 Task: Add a cinematic touch to a video of your outdoor adventures by using iMovies filters and transitions.
Action: Mouse moved to (118, 191)
Screenshot: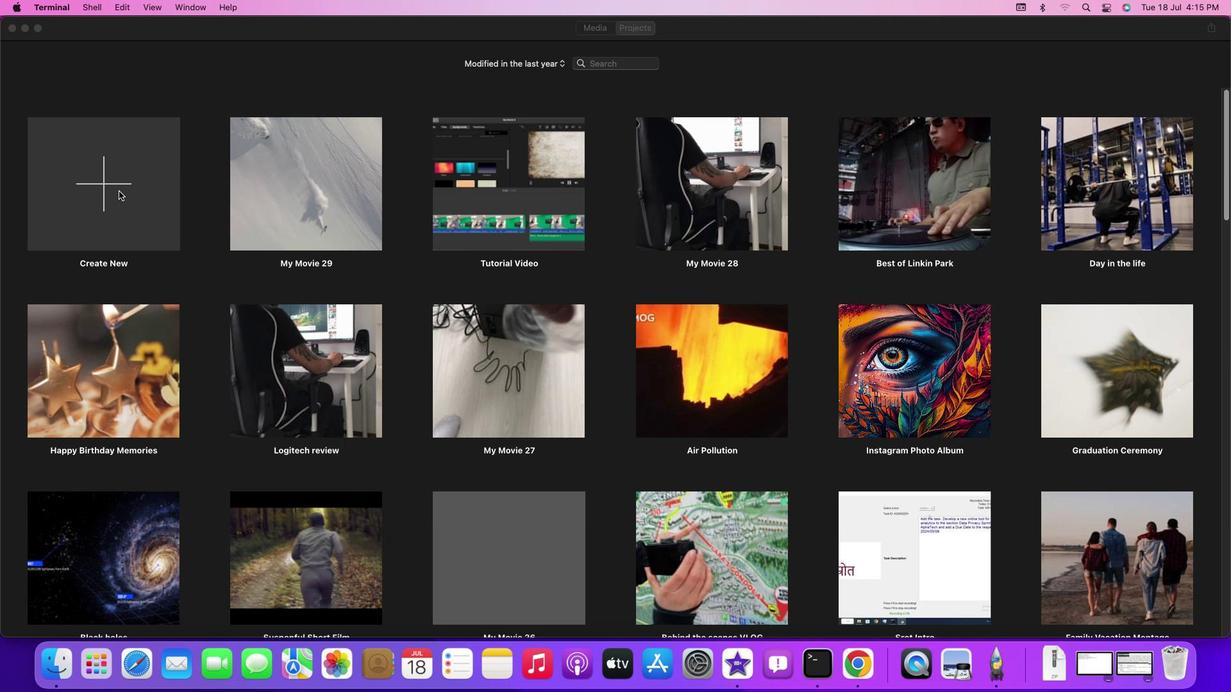 
Action: Mouse pressed left at (118, 191)
Screenshot: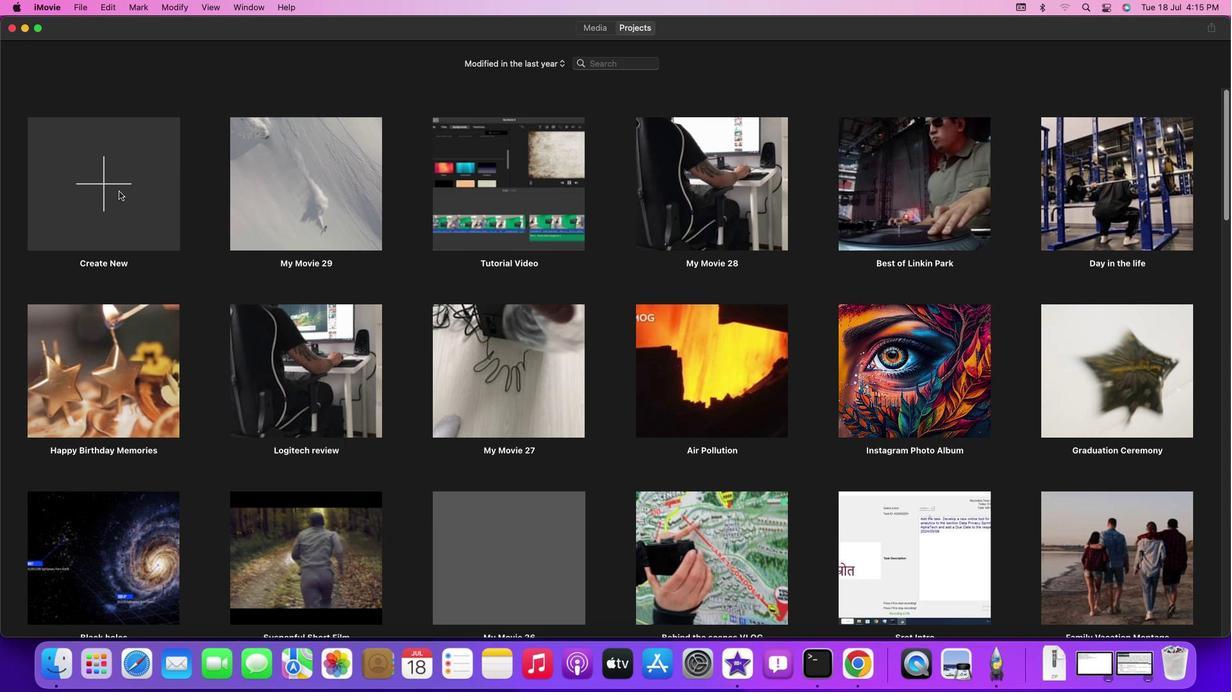 
Action: Mouse pressed left at (118, 191)
Screenshot: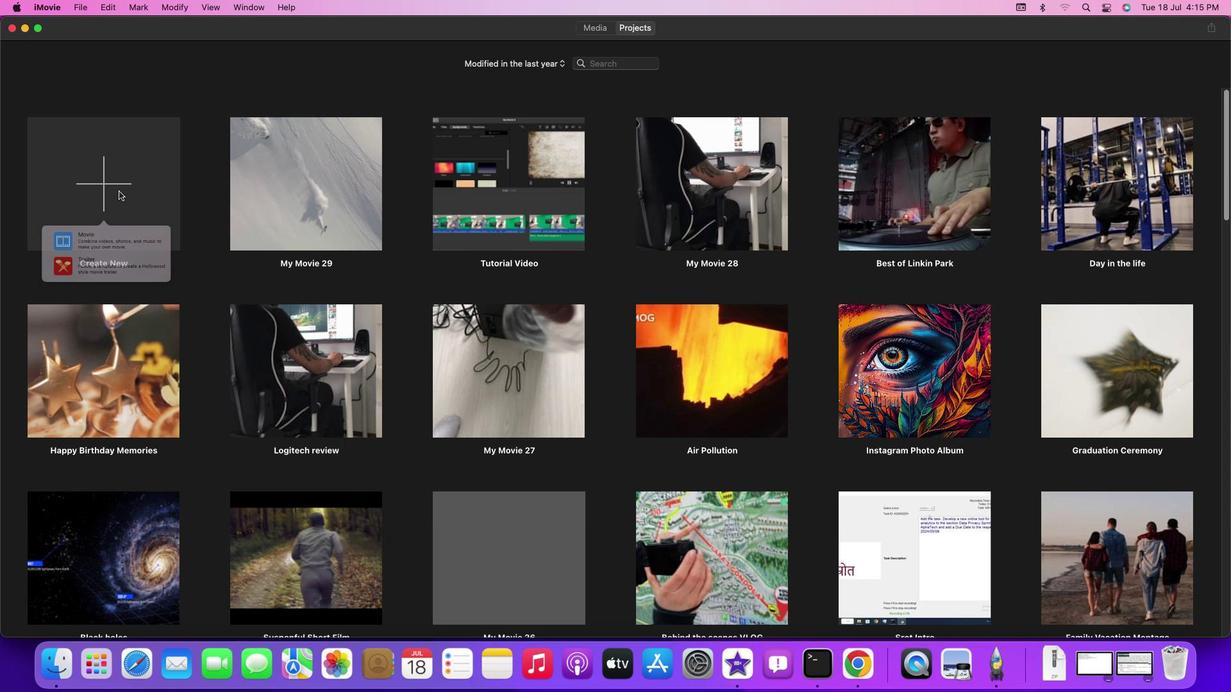 
Action: Mouse moved to (111, 248)
Screenshot: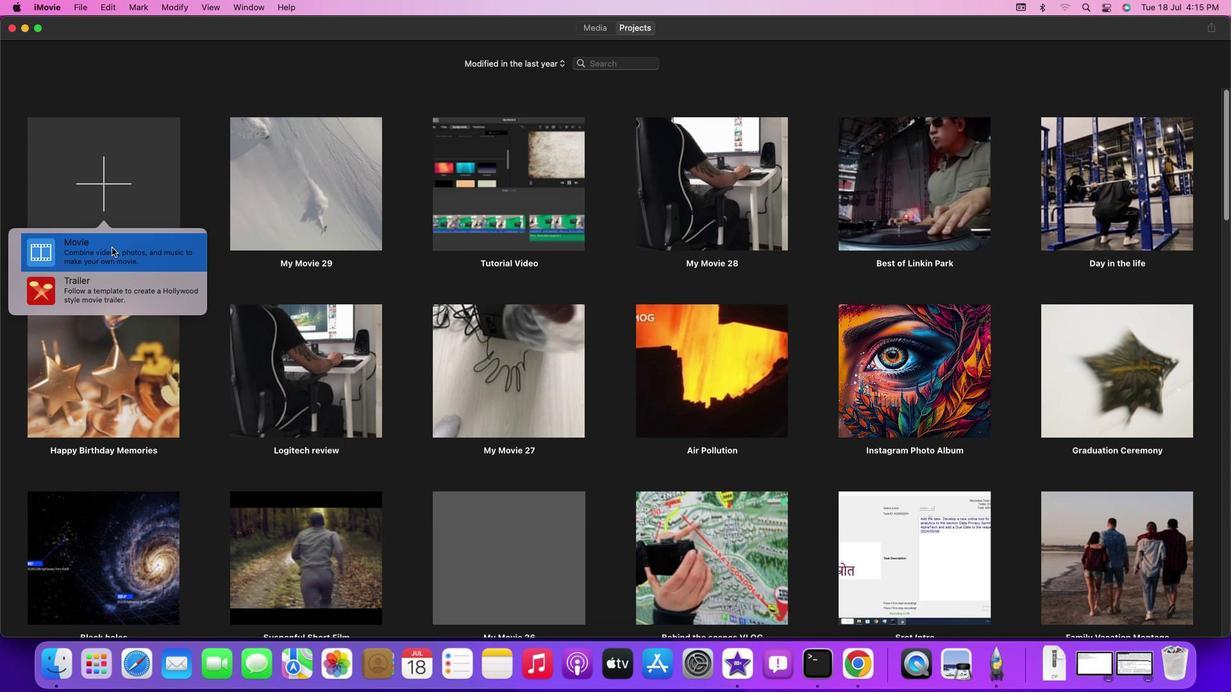 
Action: Mouse pressed left at (111, 248)
Screenshot: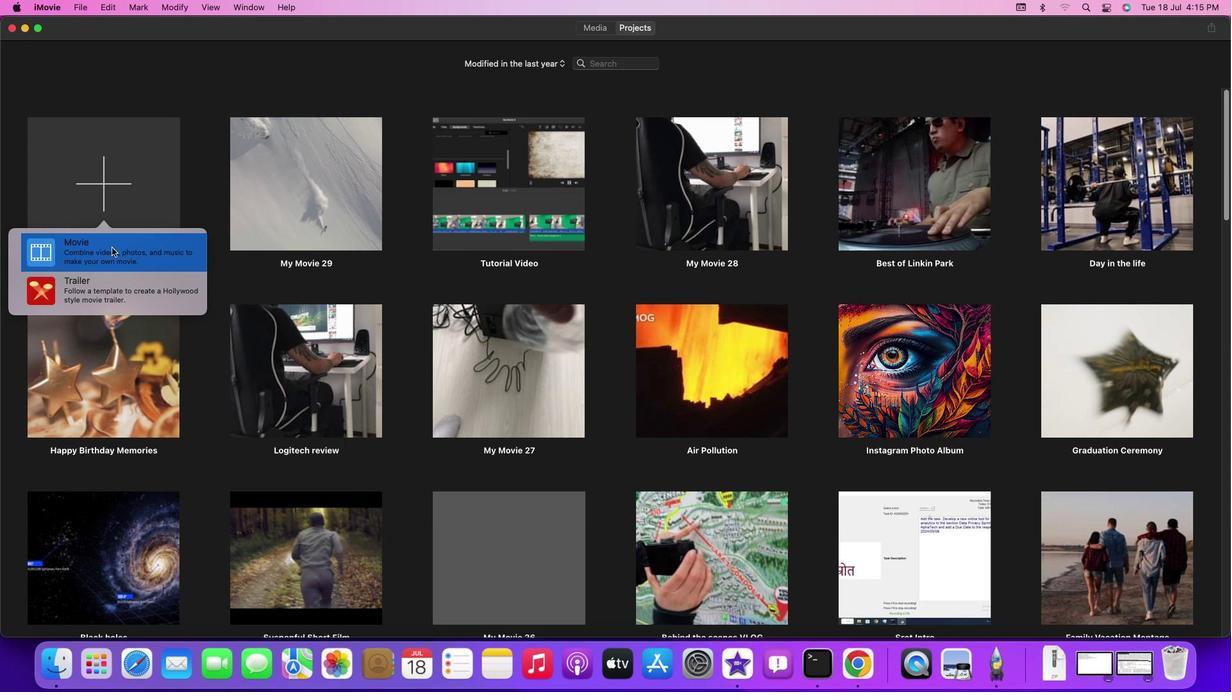 
Action: Mouse pressed left at (111, 248)
Screenshot: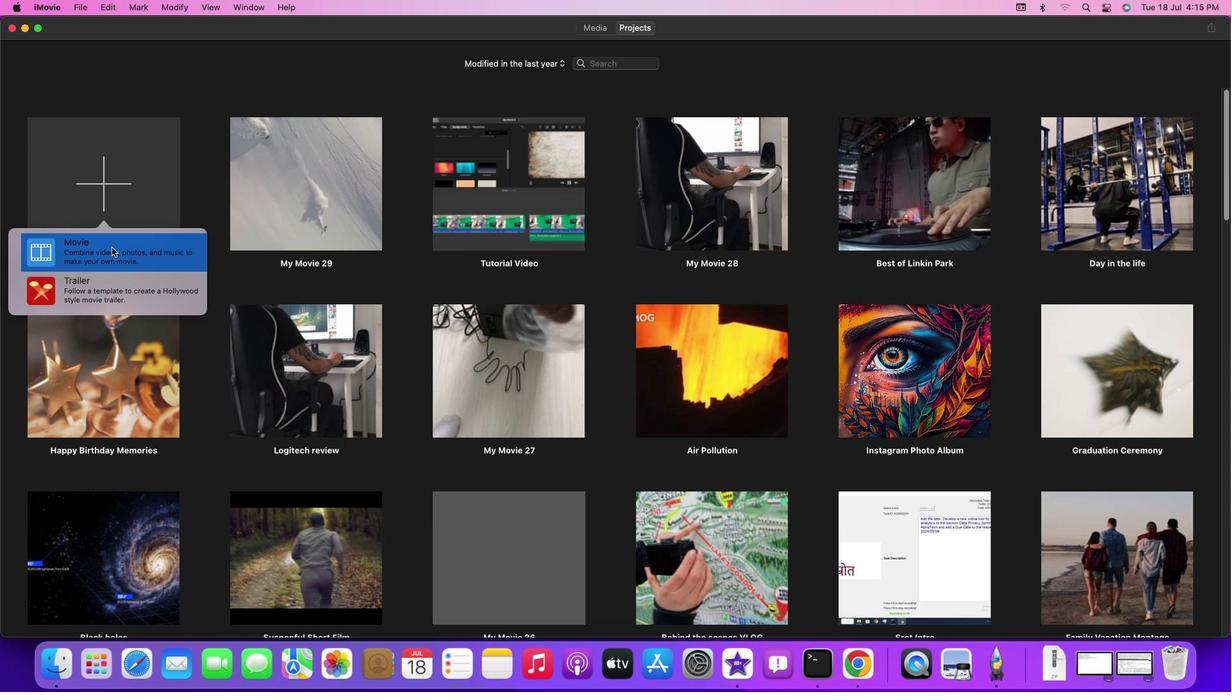
Action: Mouse moved to (527, 216)
Screenshot: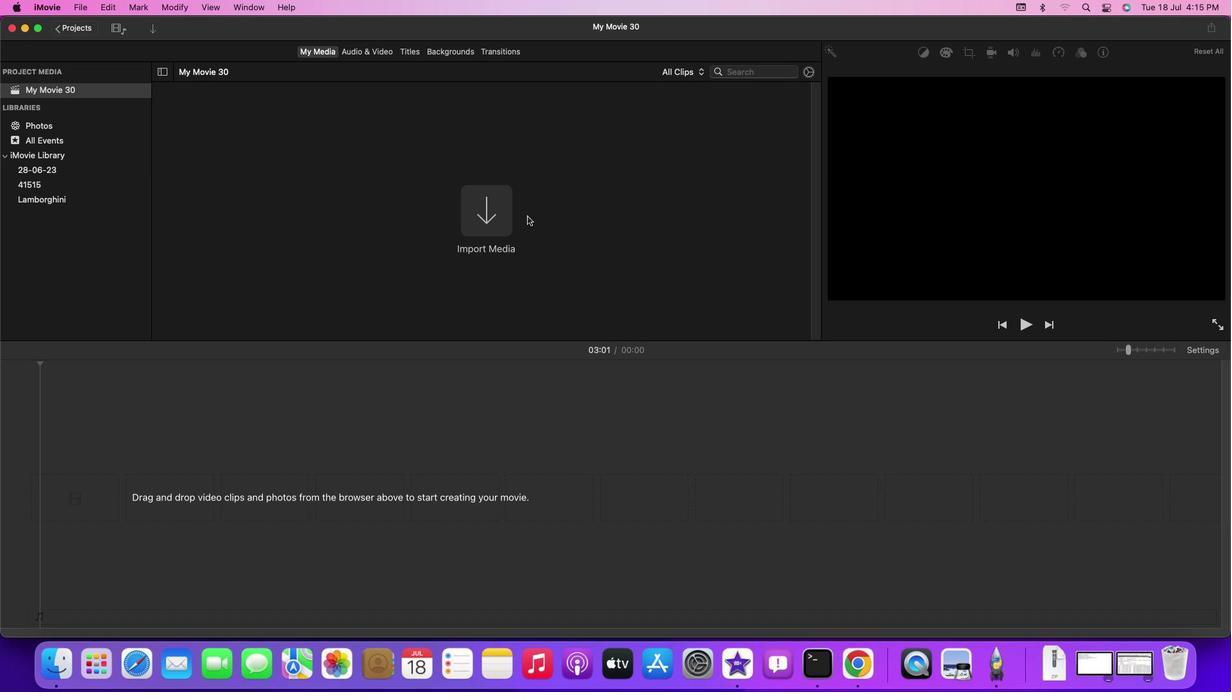 
Action: Mouse pressed left at (527, 216)
Screenshot: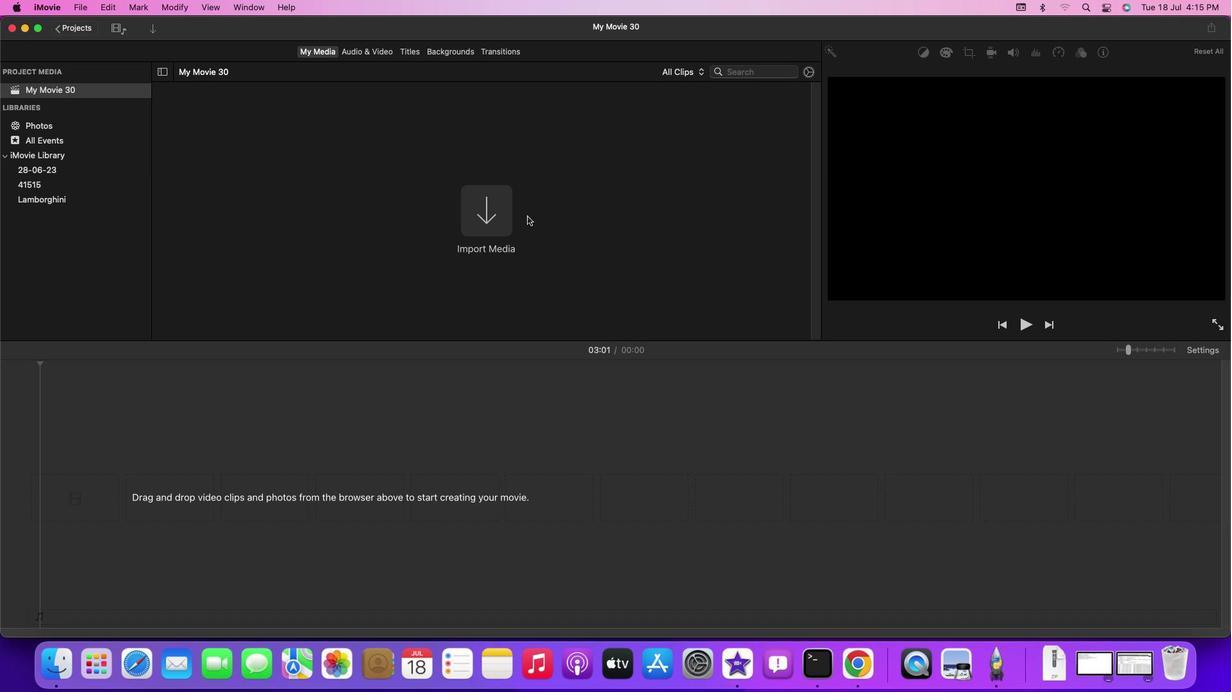 
Action: Mouse moved to (505, 216)
Screenshot: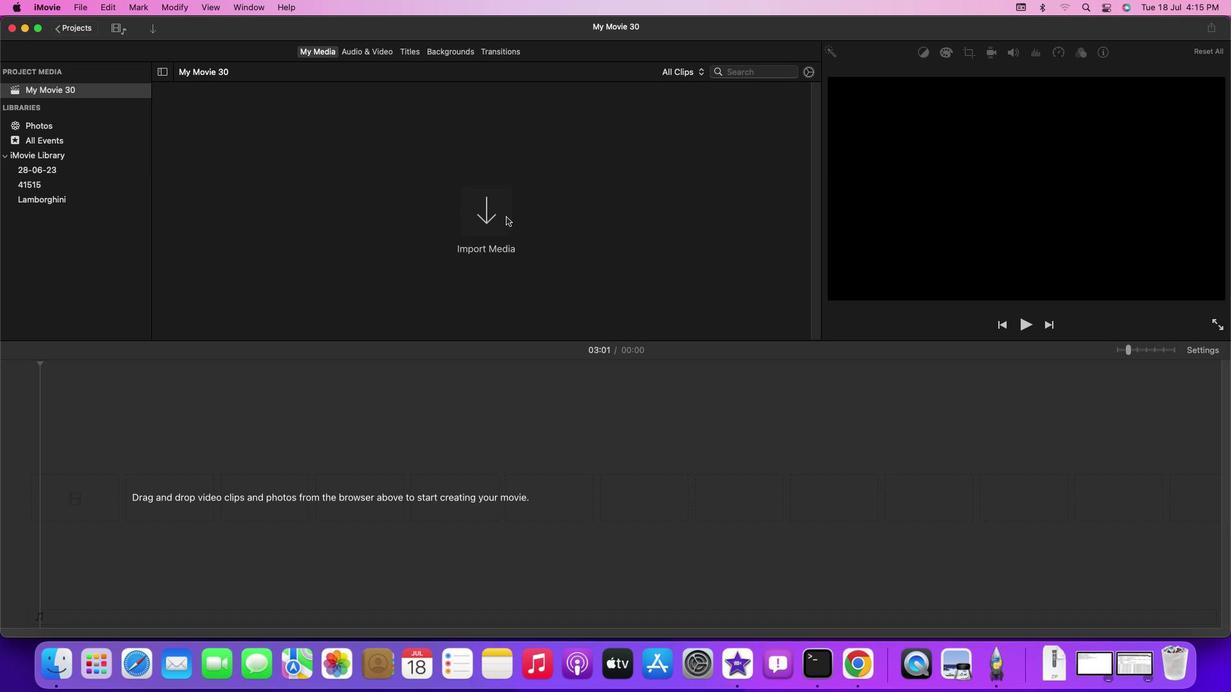 
Action: Mouse pressed left at (505, 216)
Screenshot: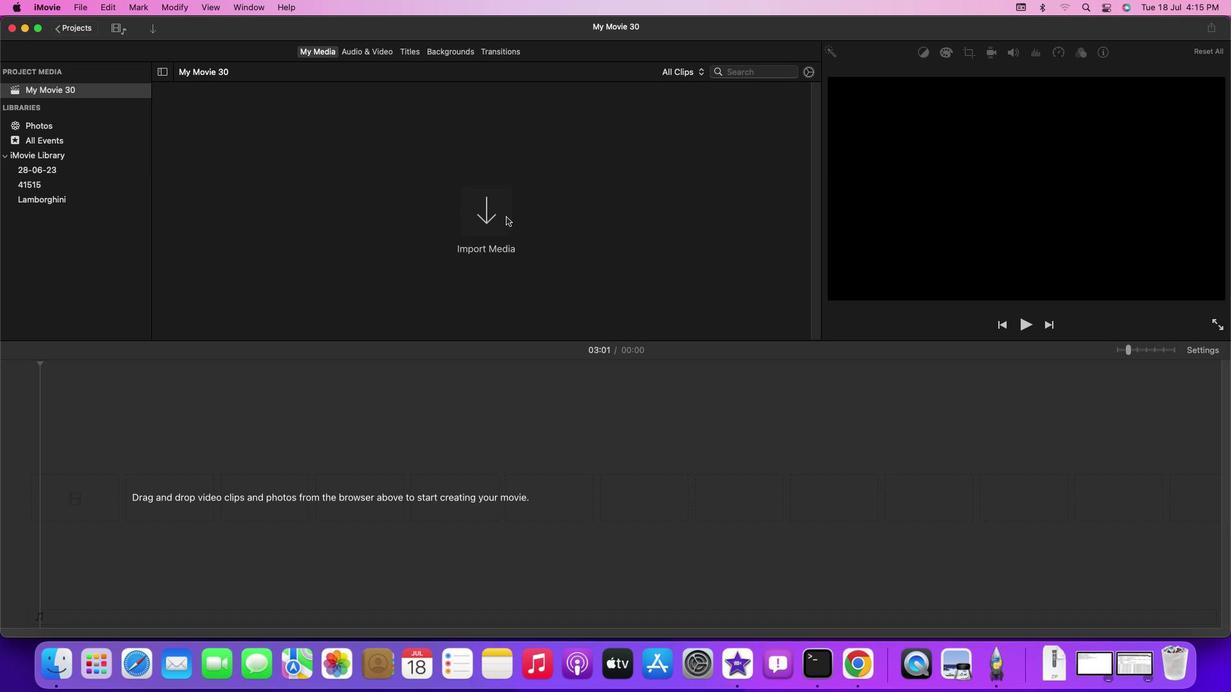 
Action: Mouse moved to (194, 364)
Screenshot: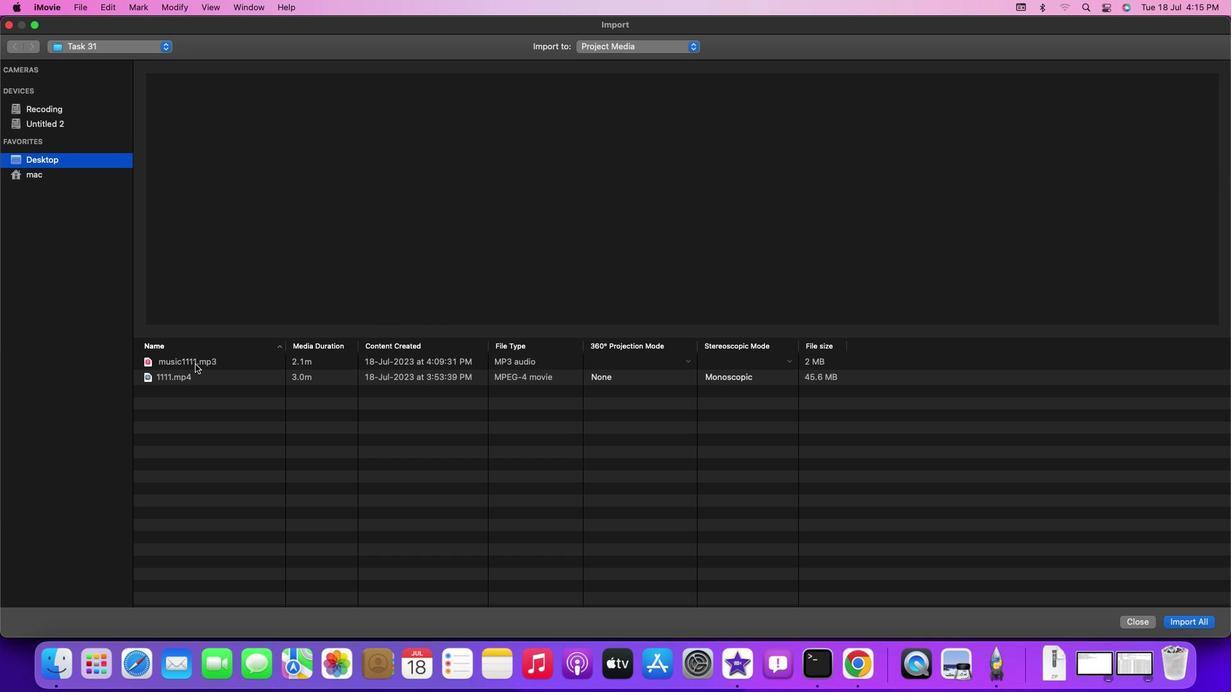 
Action: Mouse pressed left at (194, 364)
Screenshot: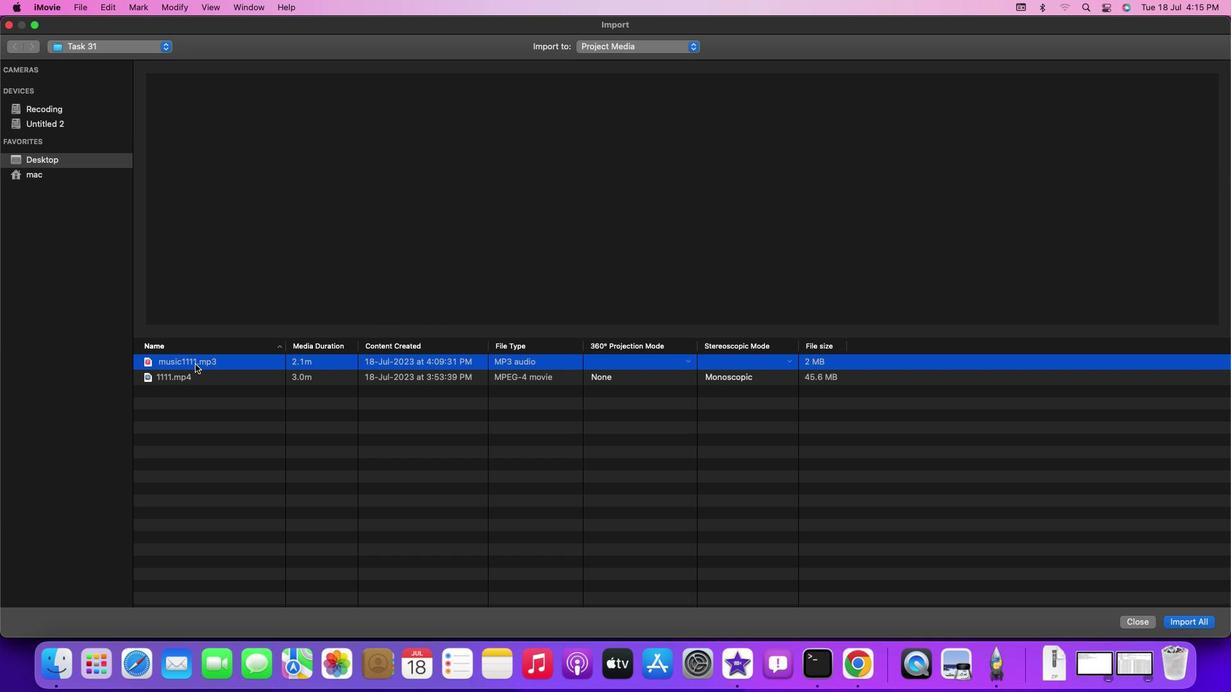 
Action: Mouse pressed left at (194, 364)
Screenshot: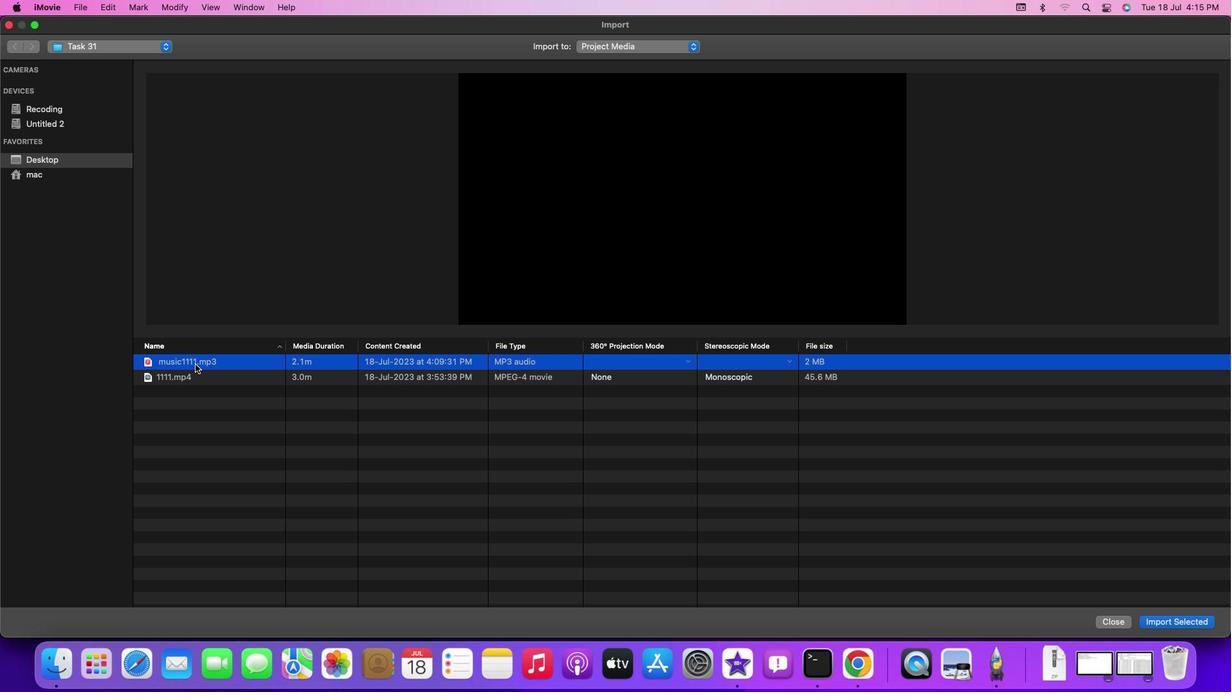 
Action: Mouse moved to (202, 123)
Screenshot: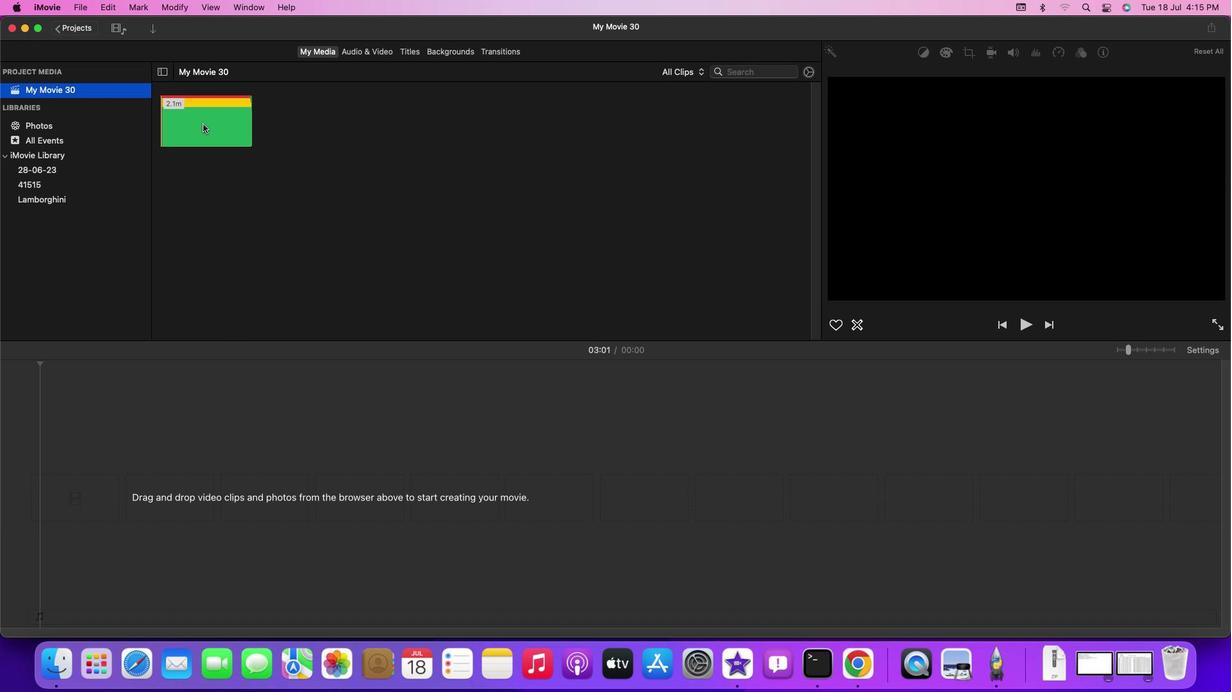 
Action: Mouse pressed left at (202, 123)
Screenshot: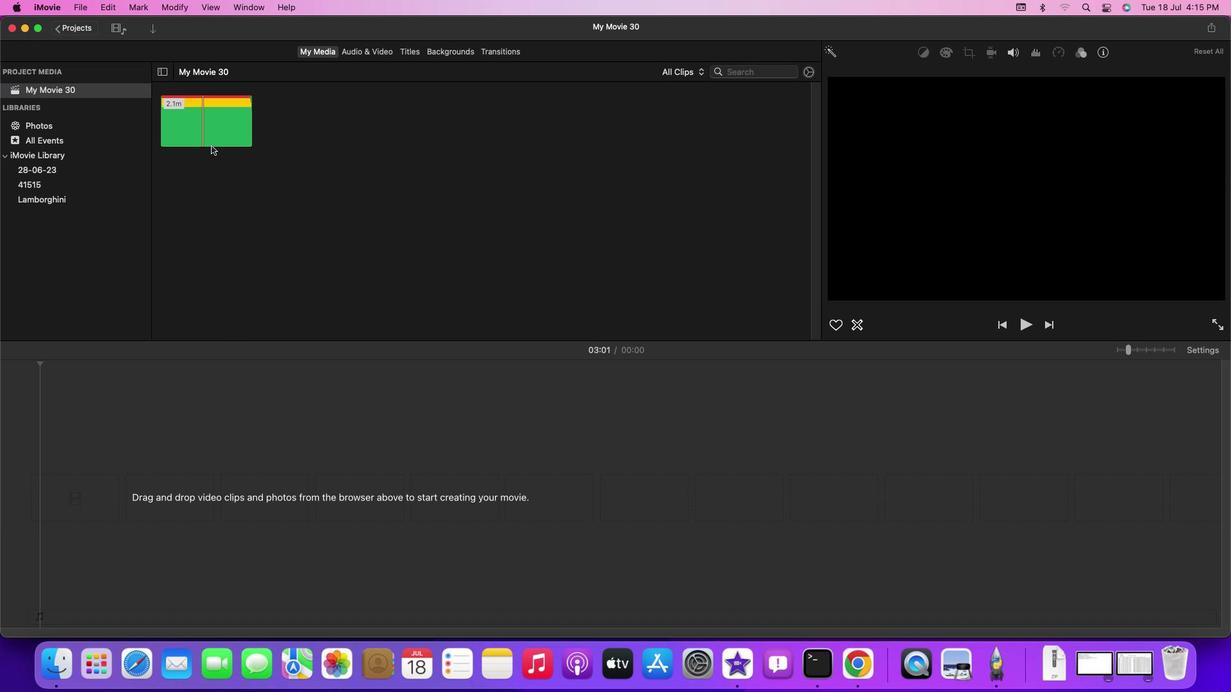 
Action: Mouse moved to (47, 411)
Screenshot: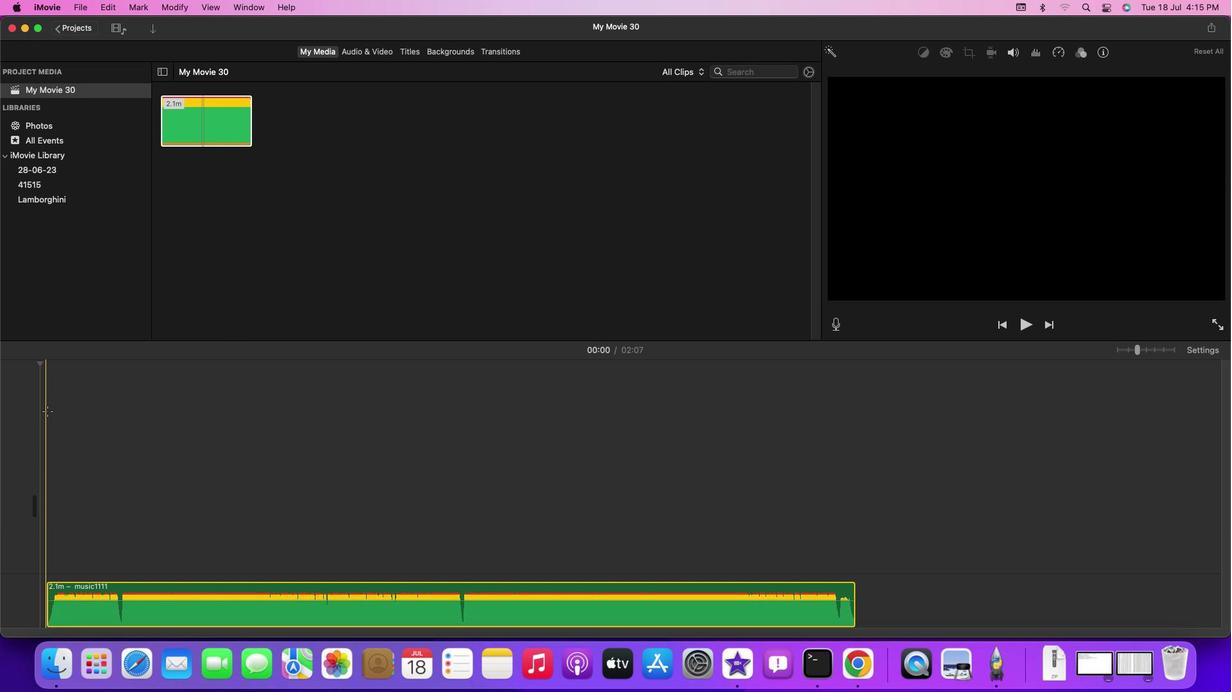 
Action: Mouse pressed left at (47, 411)
Screenshot: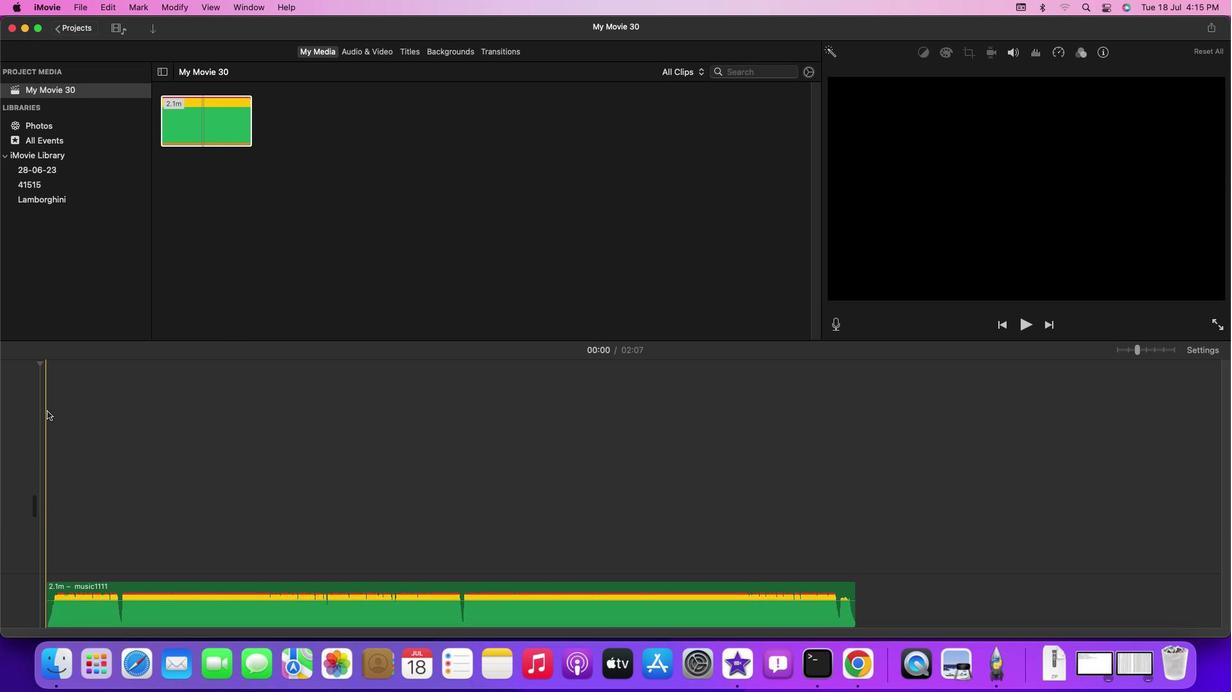
Action: Key pressed Key.spaceKey.spaceKey.media_volume_downKey.media_volume_down
Screenshot: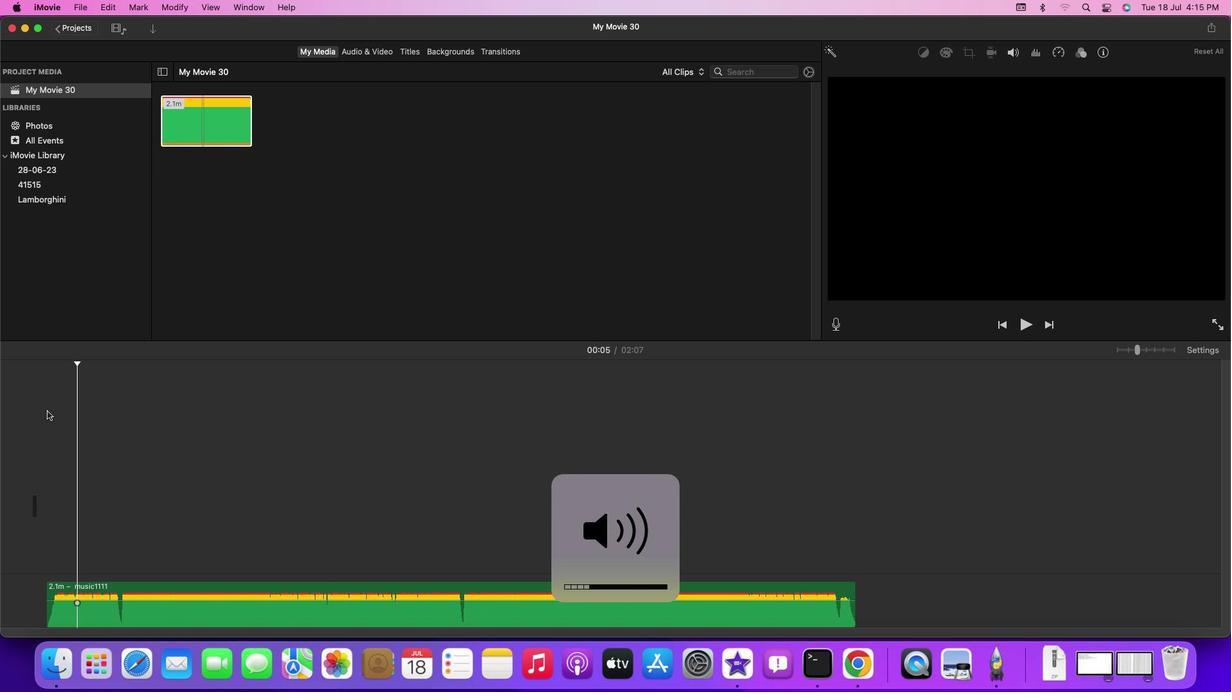 
Action: Mouse moved to (394, 239)
Screenshot: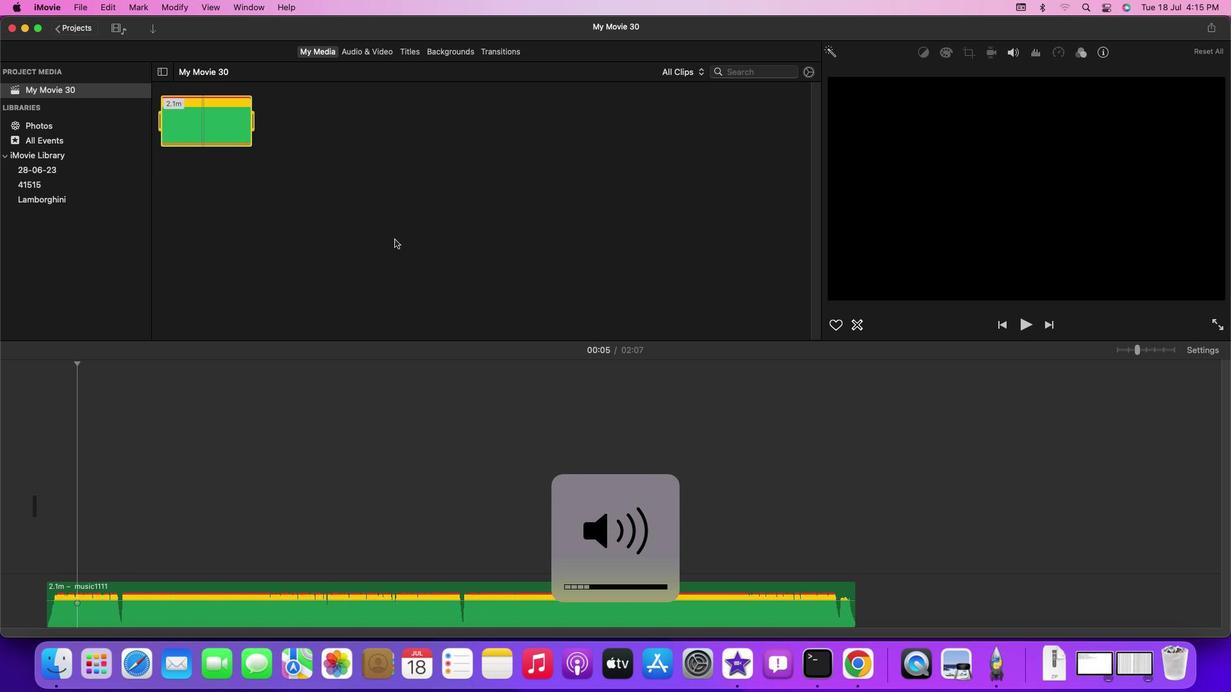 
Action: Mouse pressed left at (394, 239)
Screenshot: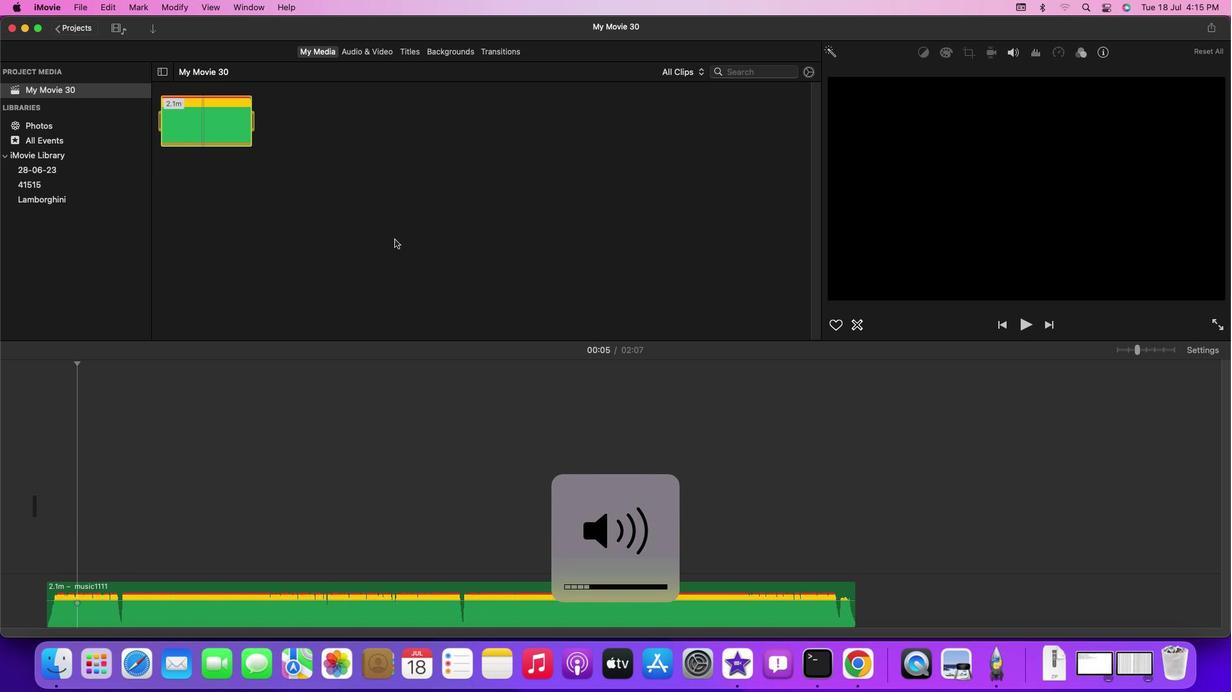 
Action: Mouse moved to (150, 35)
Screenshot: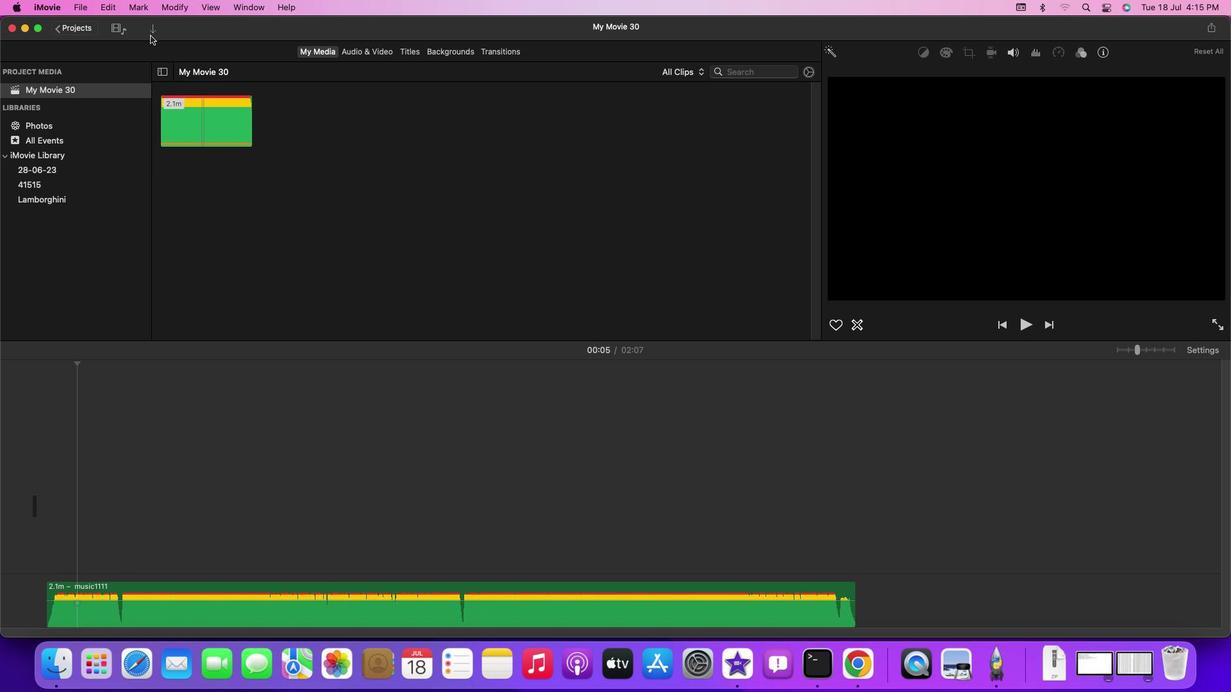 
Action: Mouse pressed left at (150, 35)
Screenshot: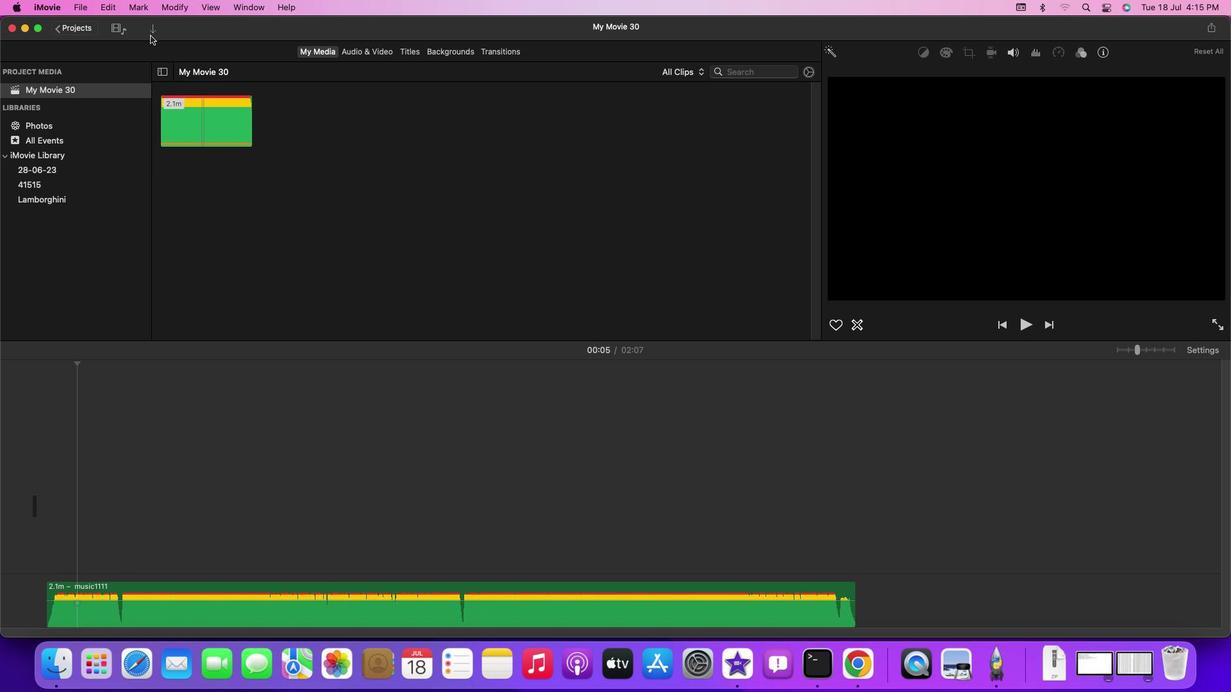 
Action: Mouse moved to (151, 32)
Screenshot: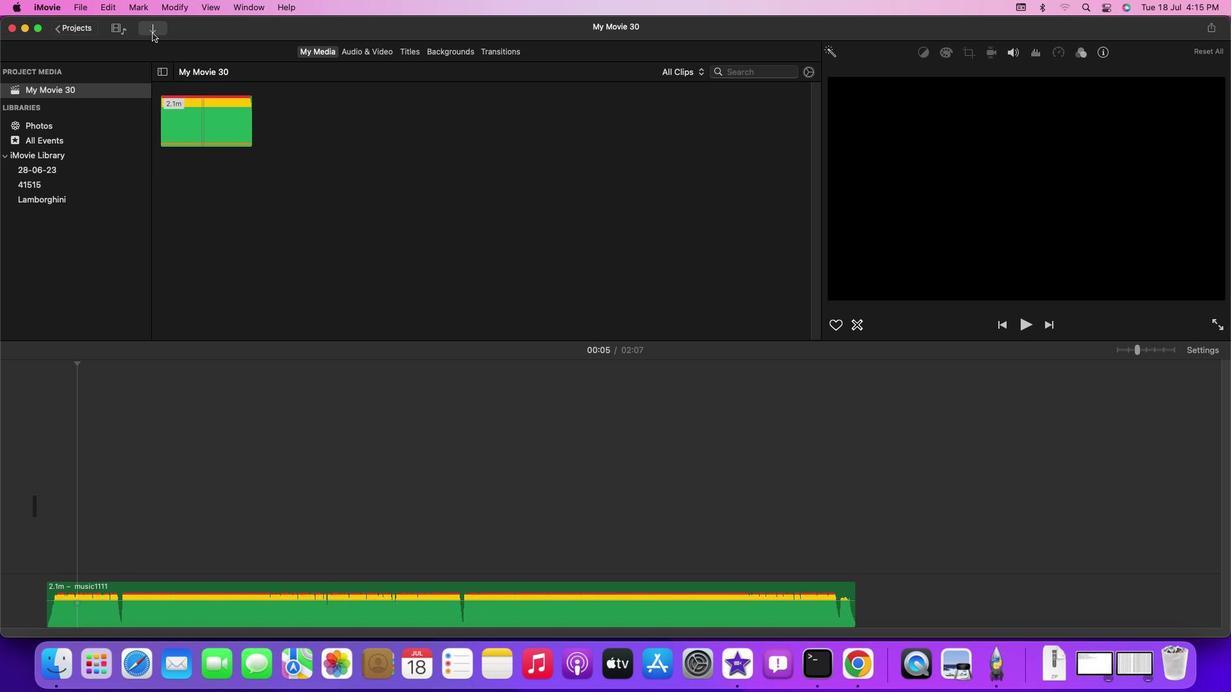 
Action: Mouse pressed left at (151, 32)
Screenshot: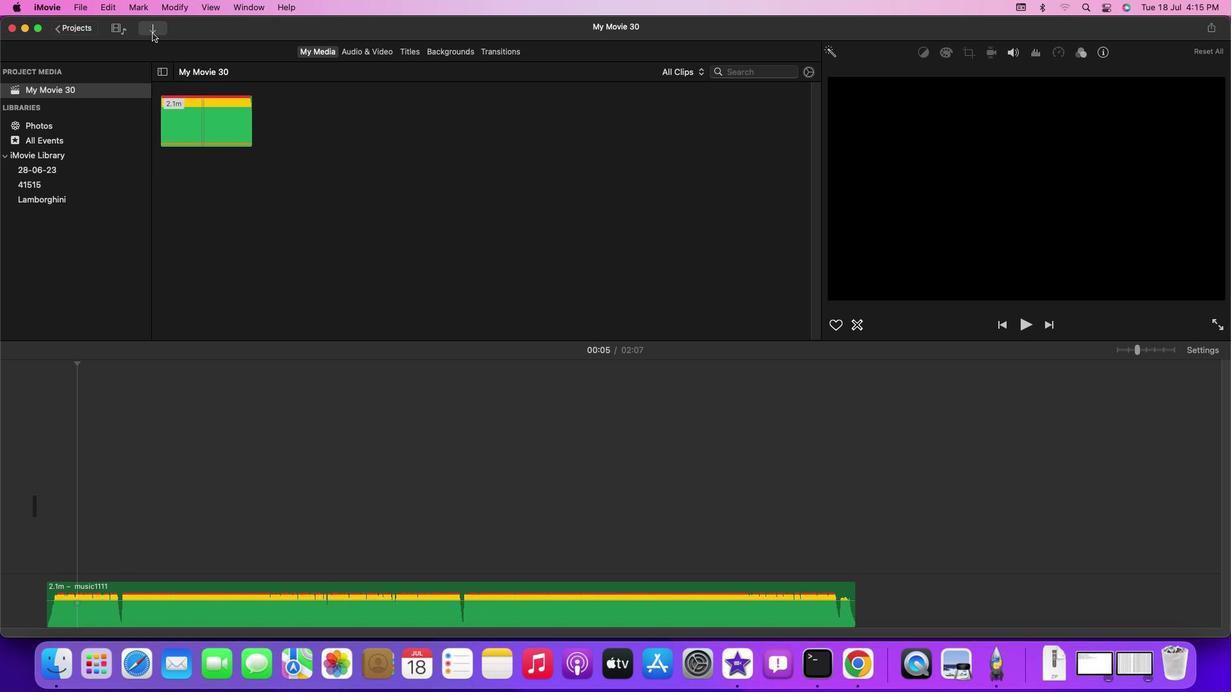 
Action: Mouse moved to (197, 375)
Screenshot: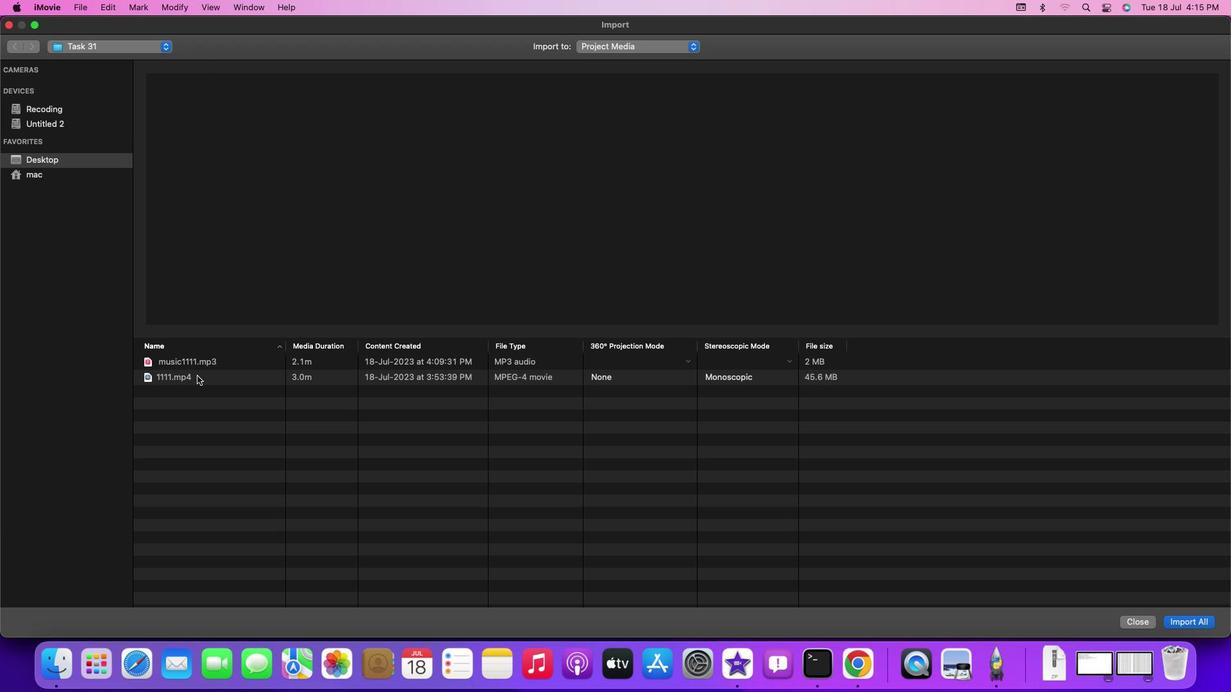 
Action: Mouse pressed left at (197, 375)
Screenshot: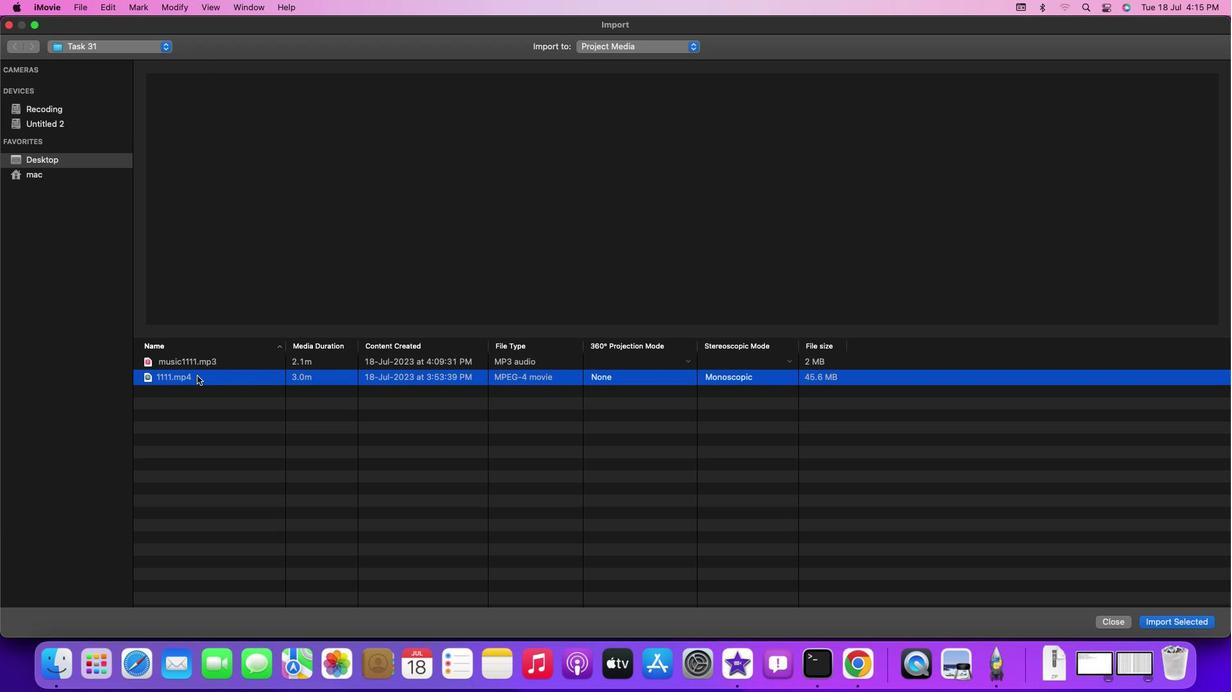 
Action: Mouse pressed left at (197, 375)
Screenshot: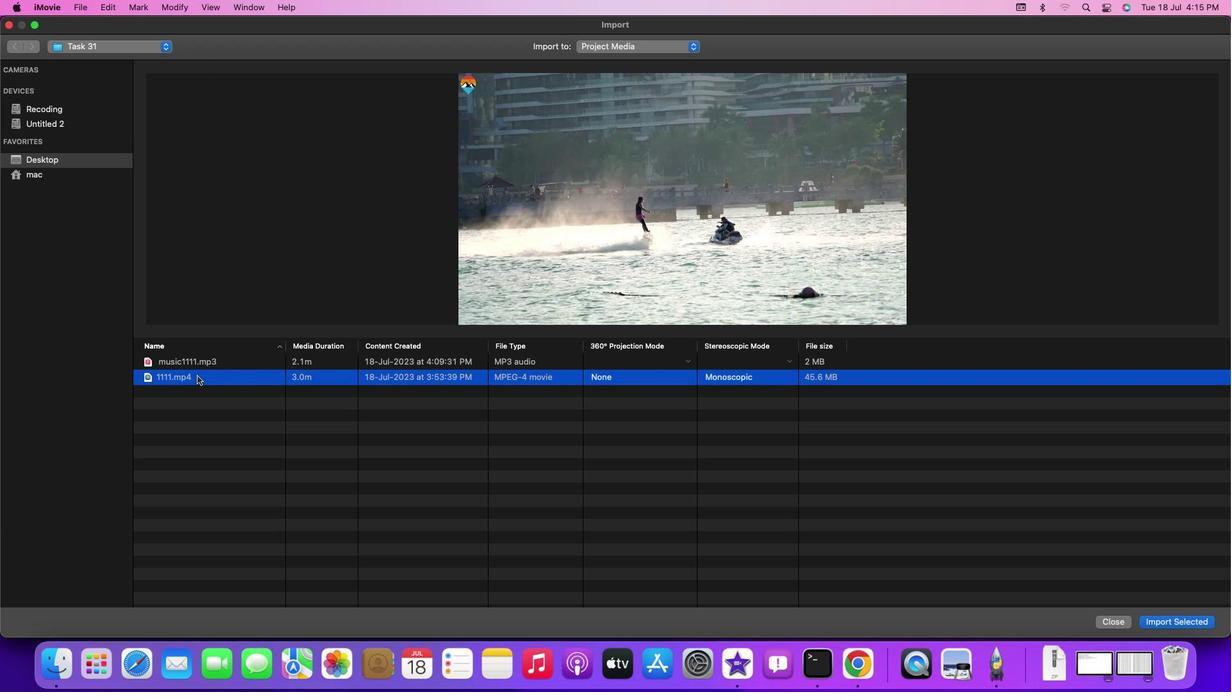 
Action: Mouse moved to (219, 123)
Screenshot: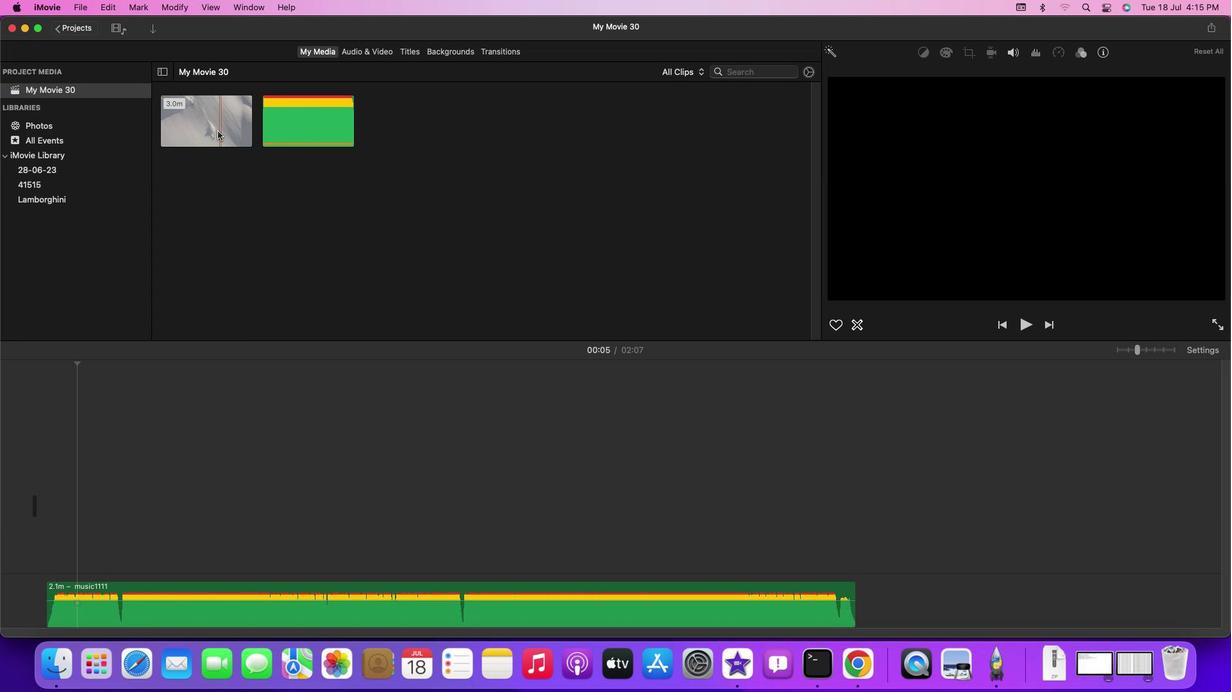 
Action: Mouse pressed left at (219, 123)
Screenshot: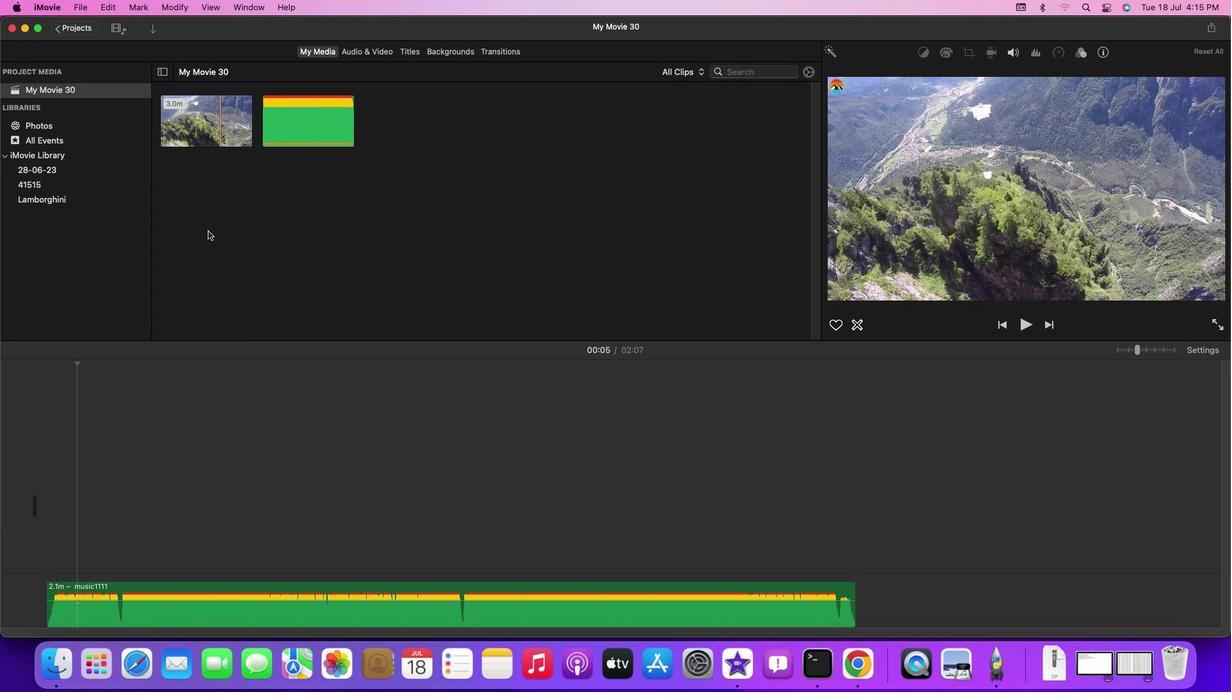 
Action: Mouse moved to (56, 516)
Screenshot: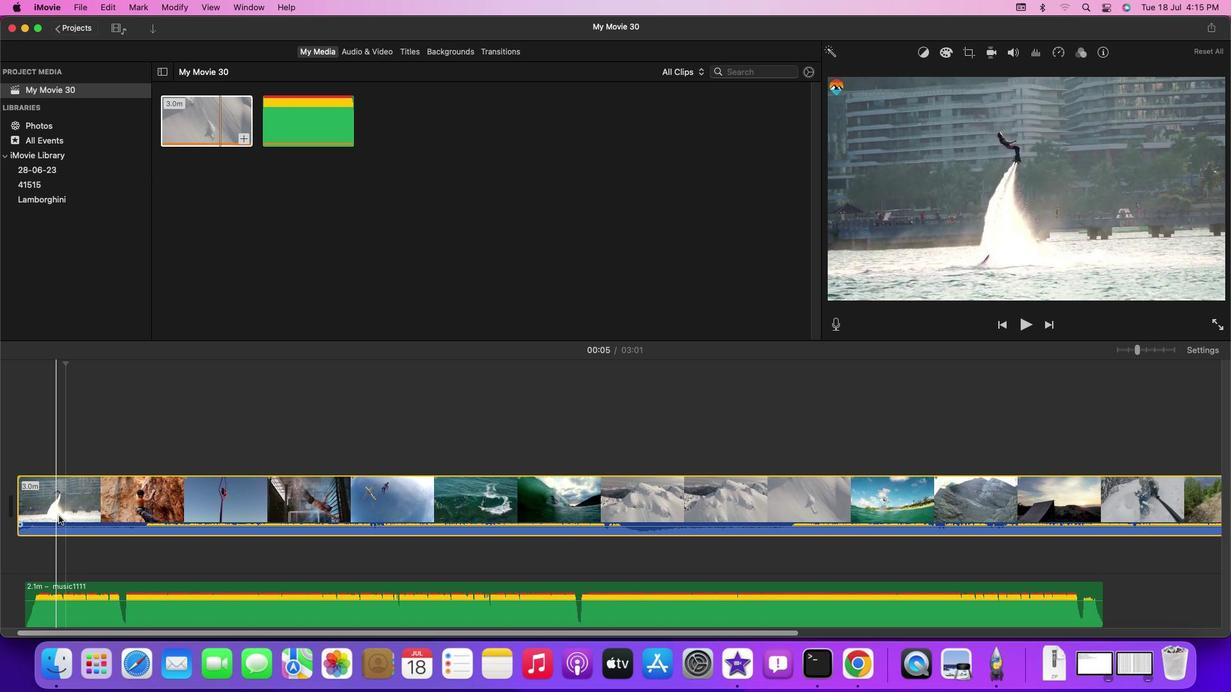 
Action: Mouse pressed left at (56, 516)
Screenshot: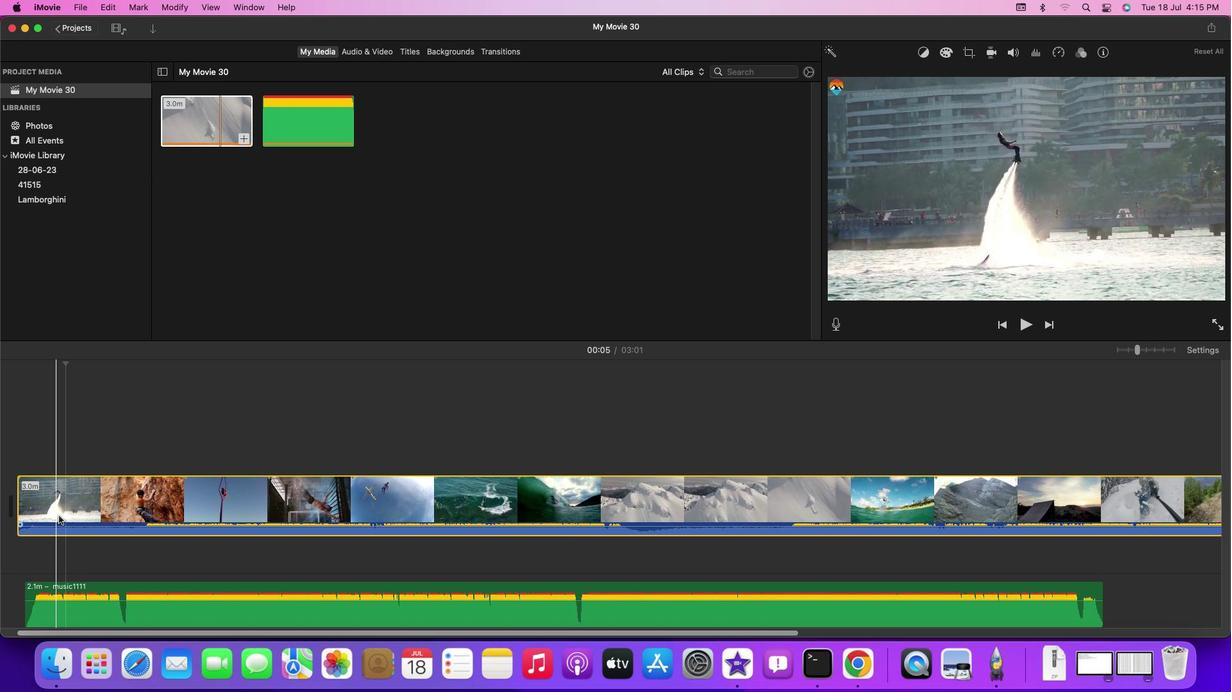 
Action: Mouse moved to (74, 596)
Screenshot: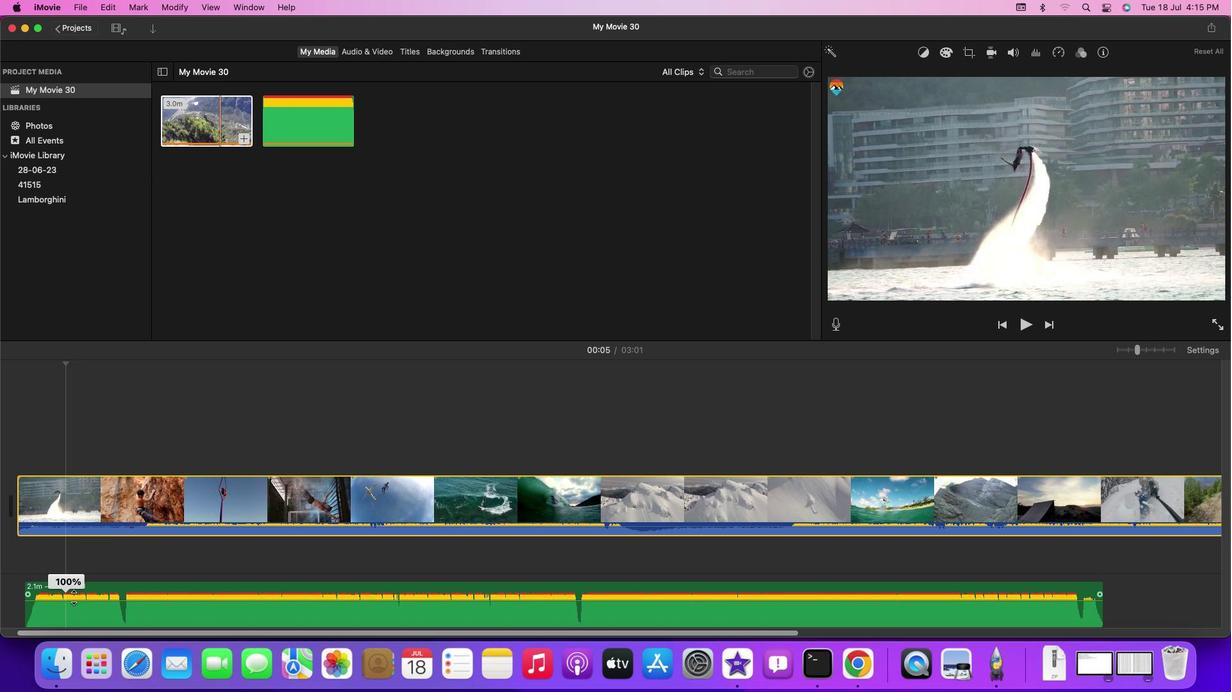 
Action: Mouse pressed left at (74, 596)
Screenshot: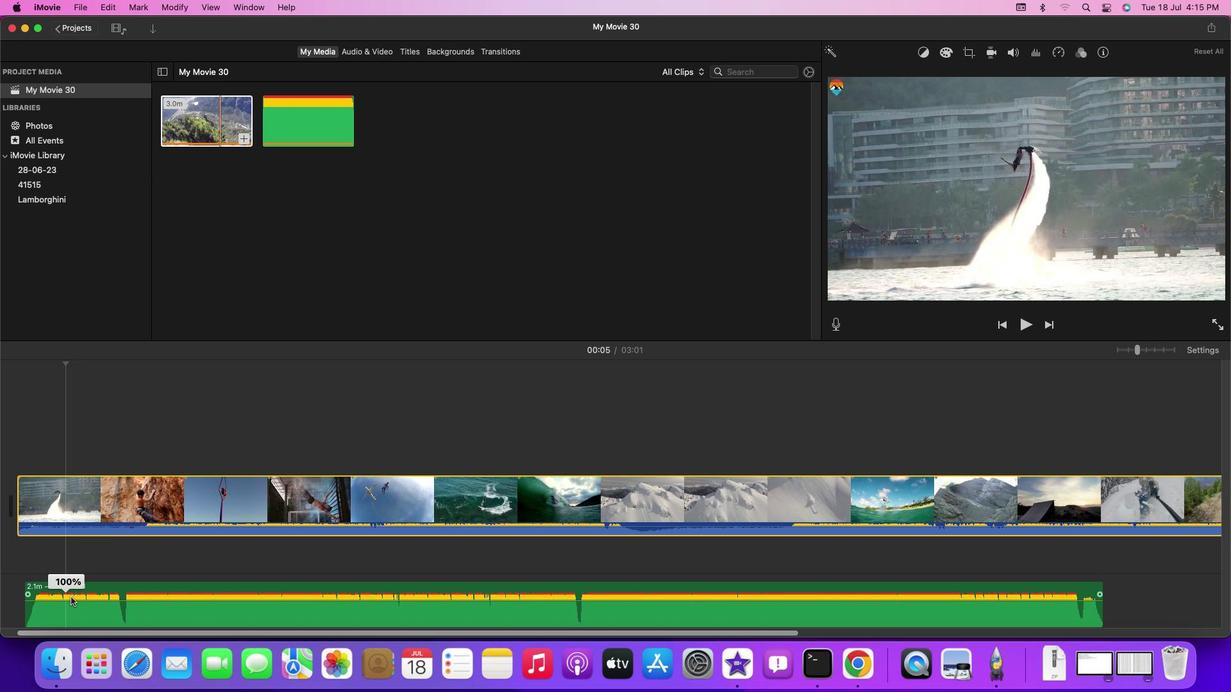 
Action: Mouse moved to (19, 403)
Screenshot: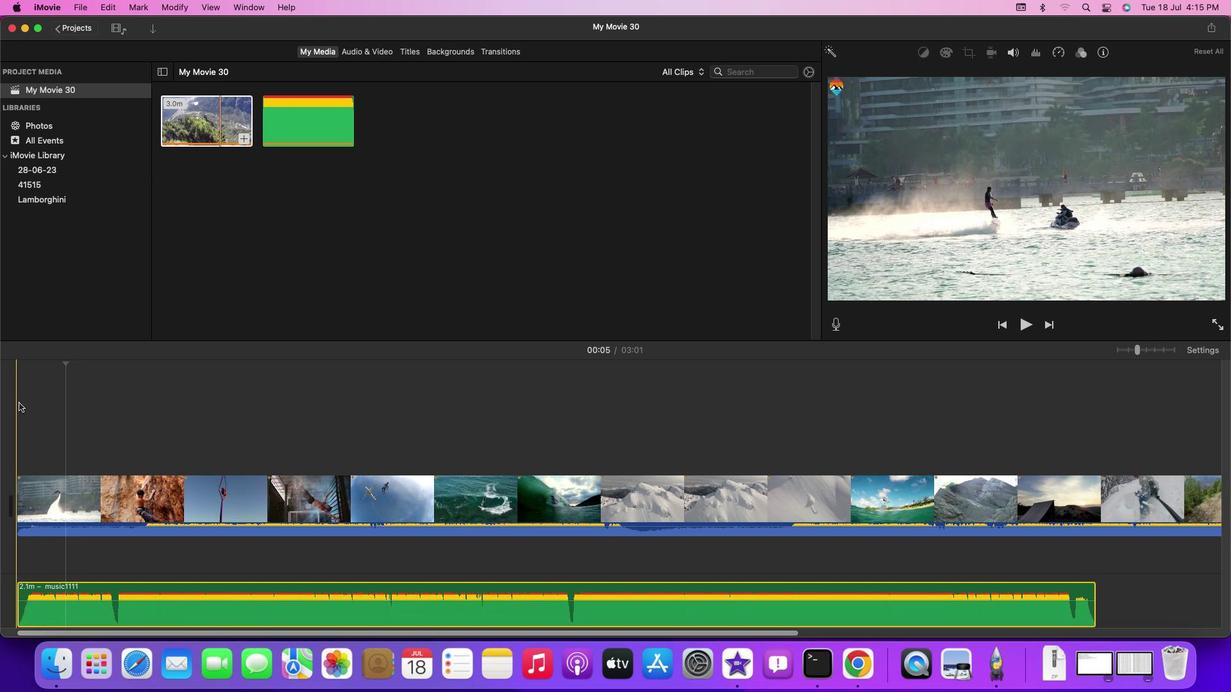 
Action: Mouse pressed left at (19, 403)
Screenshot: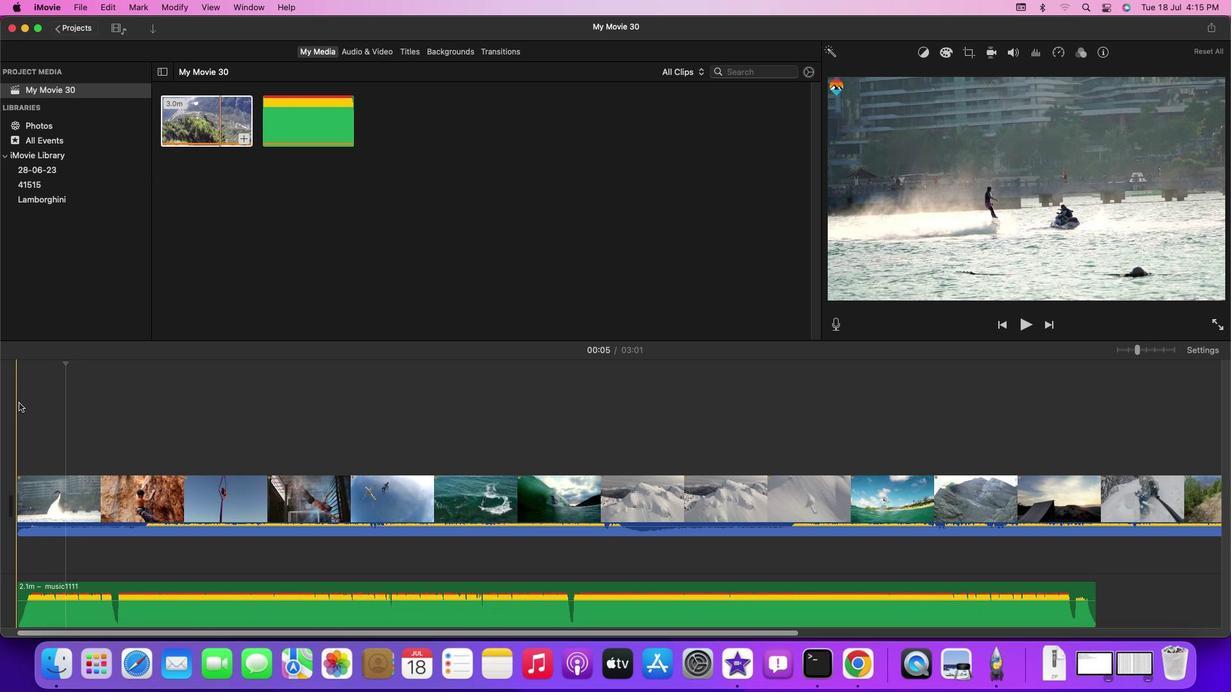 
Action: Key pressed Key.spaceKey.space
Screenshot: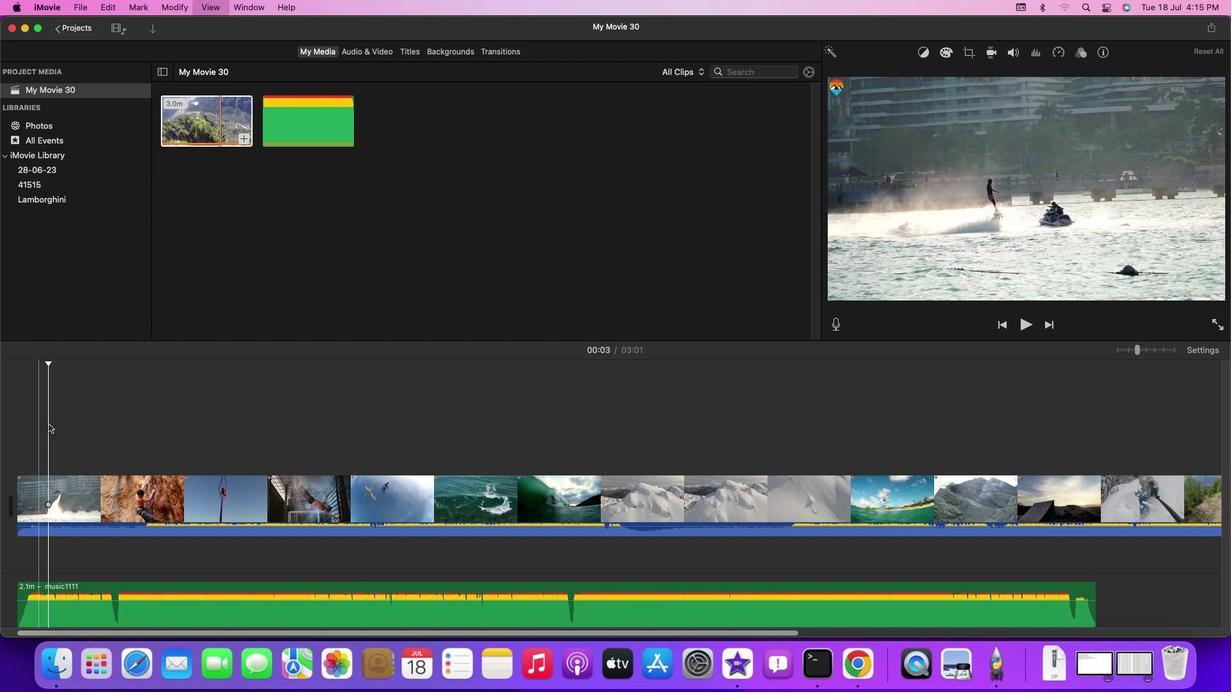 
Action: Mouse moved to (96, 493)
Screenshot: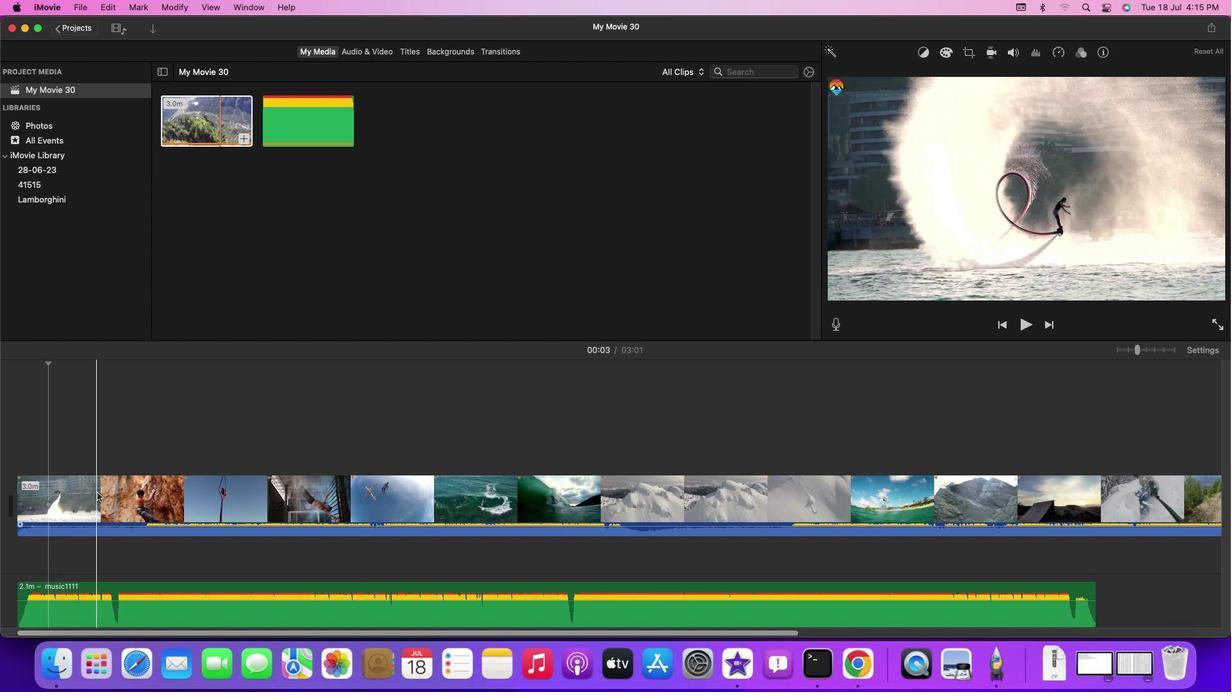 
Action: Mouse pressed right at (96, 493)
Screenshot: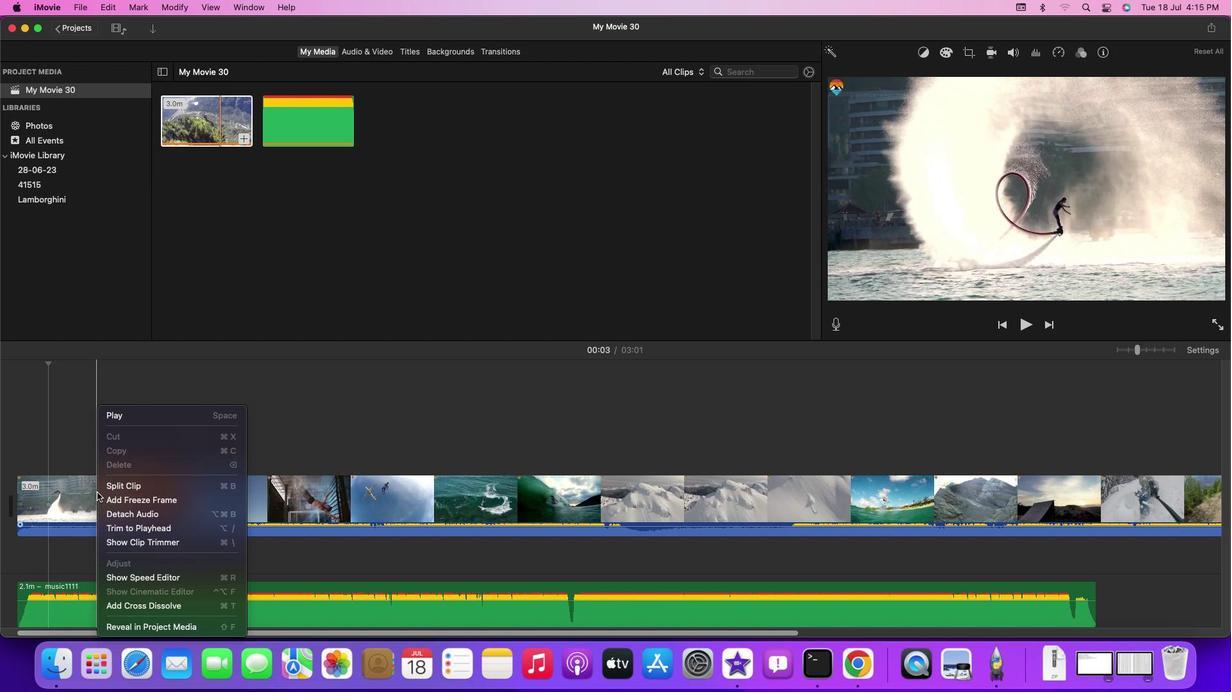 
Action: Mouse moved to (126, 512)
Screenshot: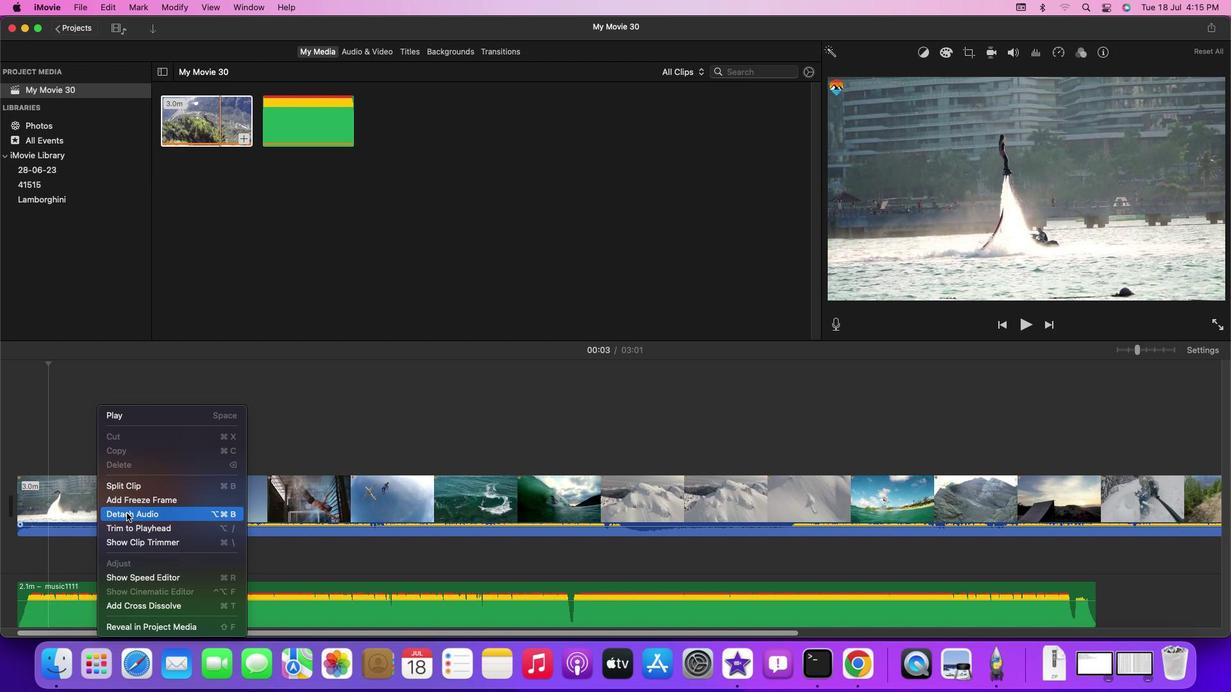 
Action: Mouse pressed left at (126, 512)
Screenshot: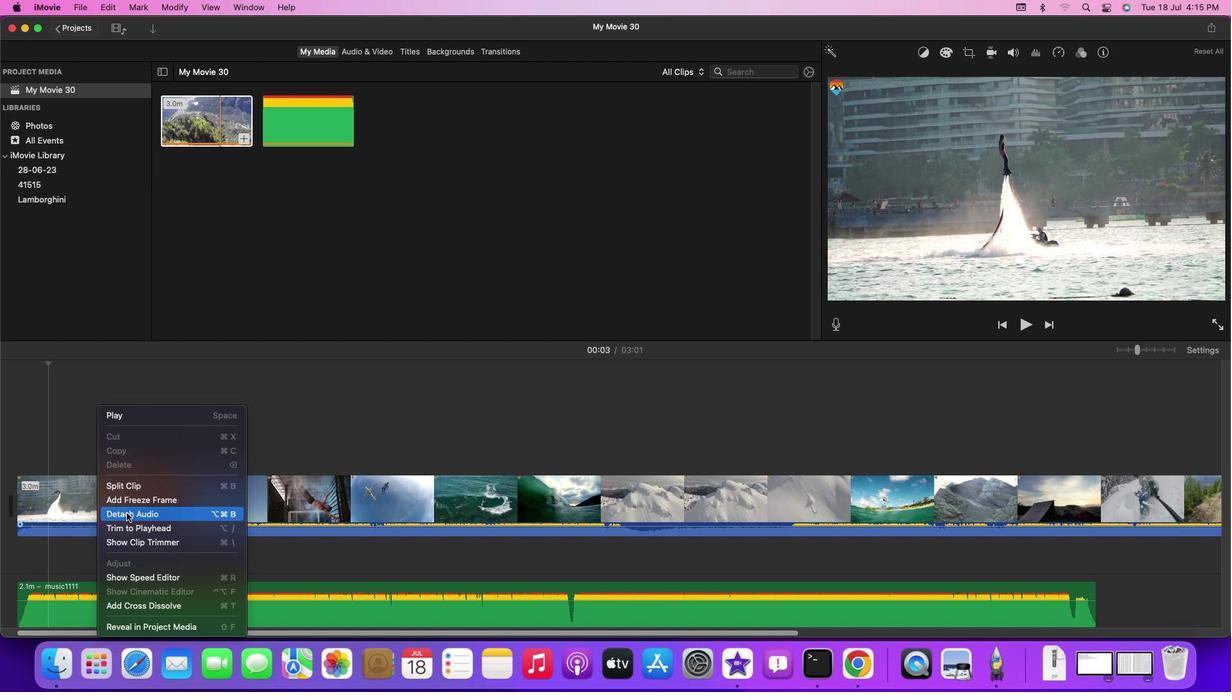 
Action: Mouse moved to (98, 552)
Screenshot: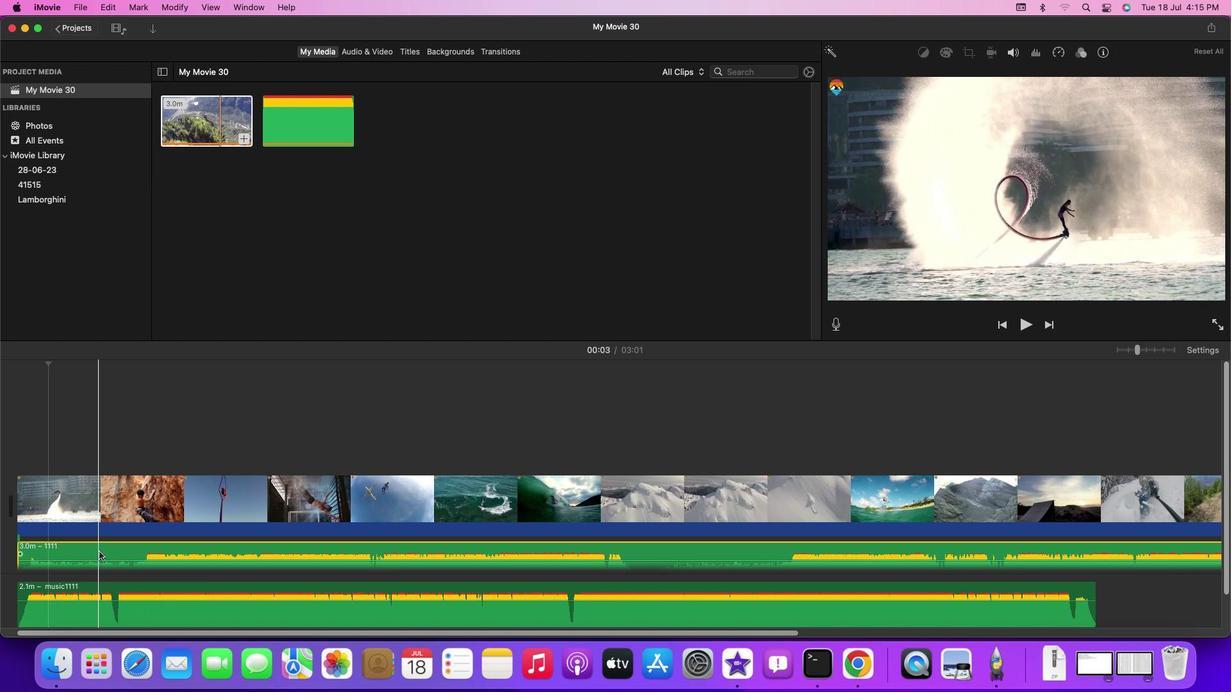 
Action: Mouse pressed right at (98, 552)
Screenshot: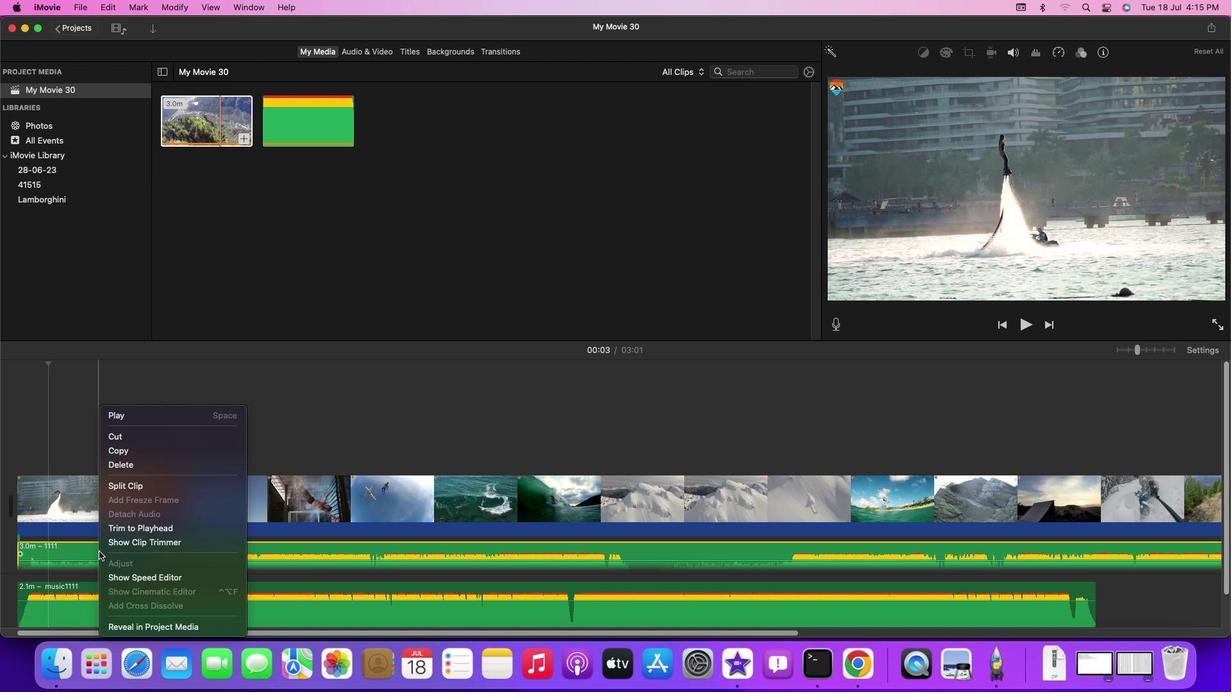 
Action: Mouse moved to (127, 470)
Screenshot: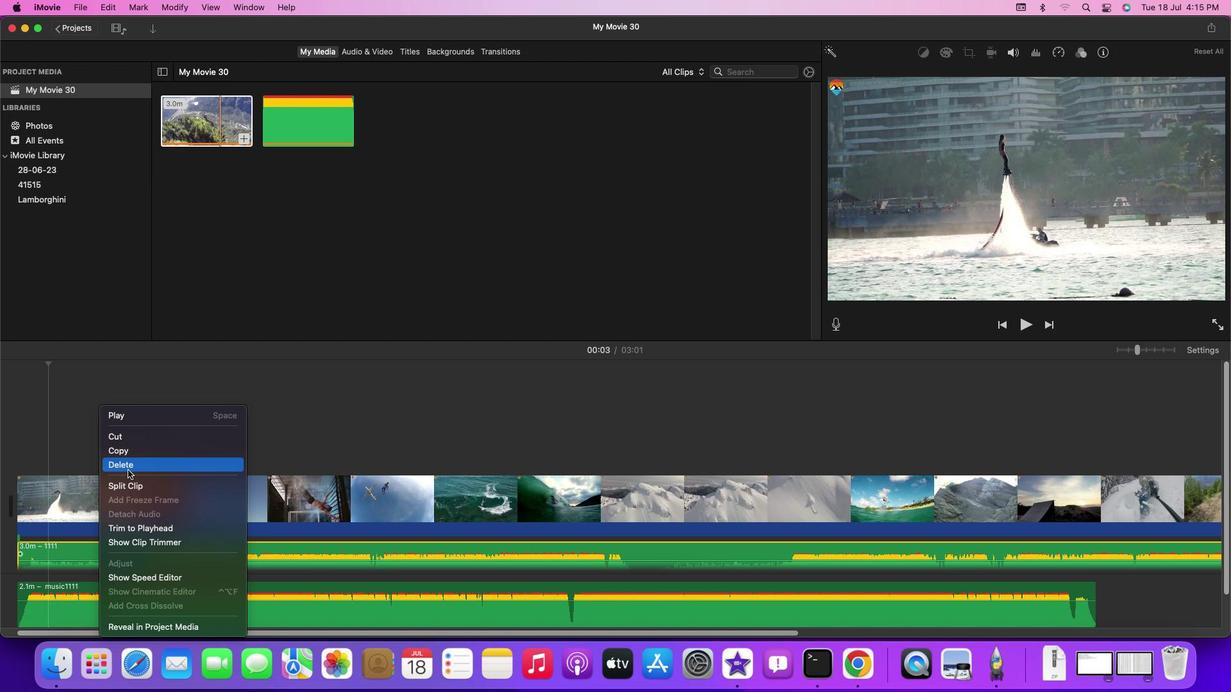 
Action: Mouse pressed left at (127, 470)
Screenshot: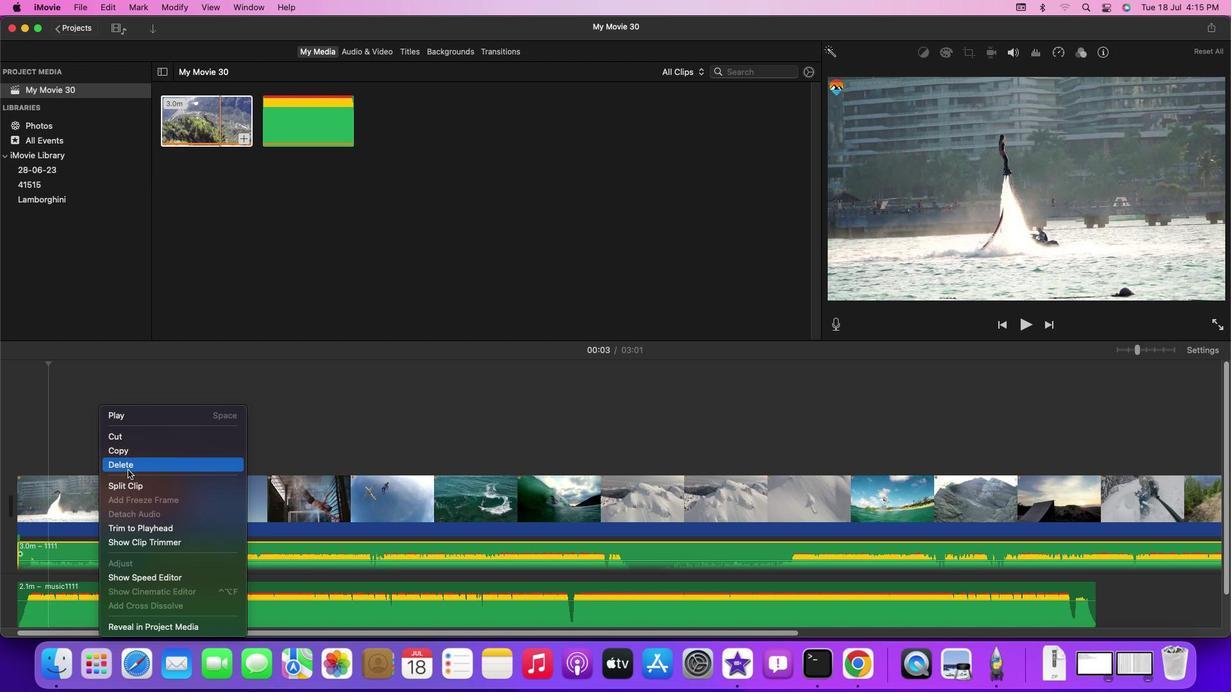 
Action: Mouse moved to (16, 440)
Screenshot: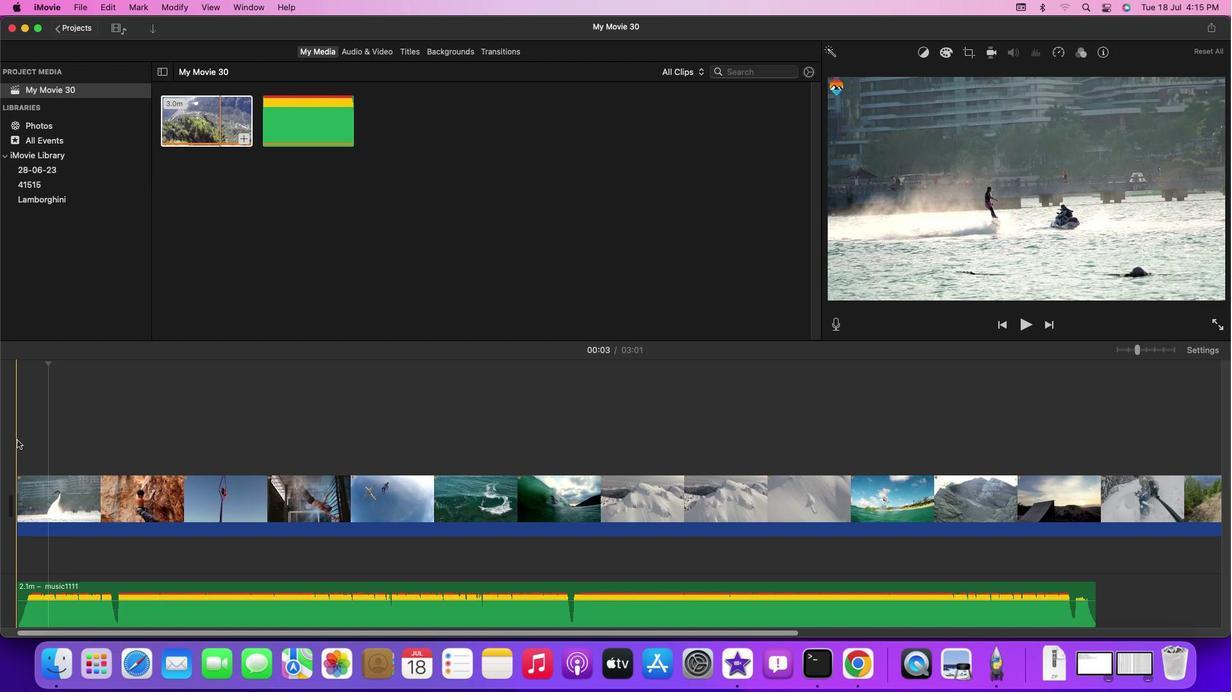 
Action: Mouse pressed left at (16, 440)
Screenshot: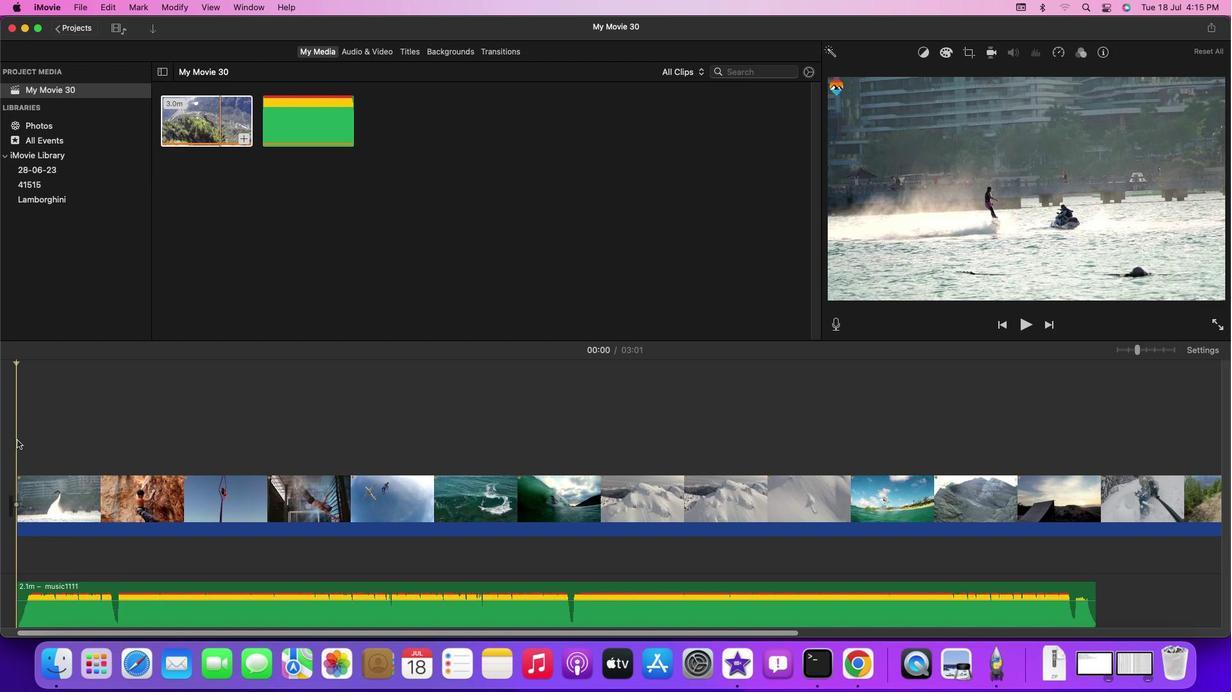 
Action: Key pressed Key.spaceKey.space
Screenshot: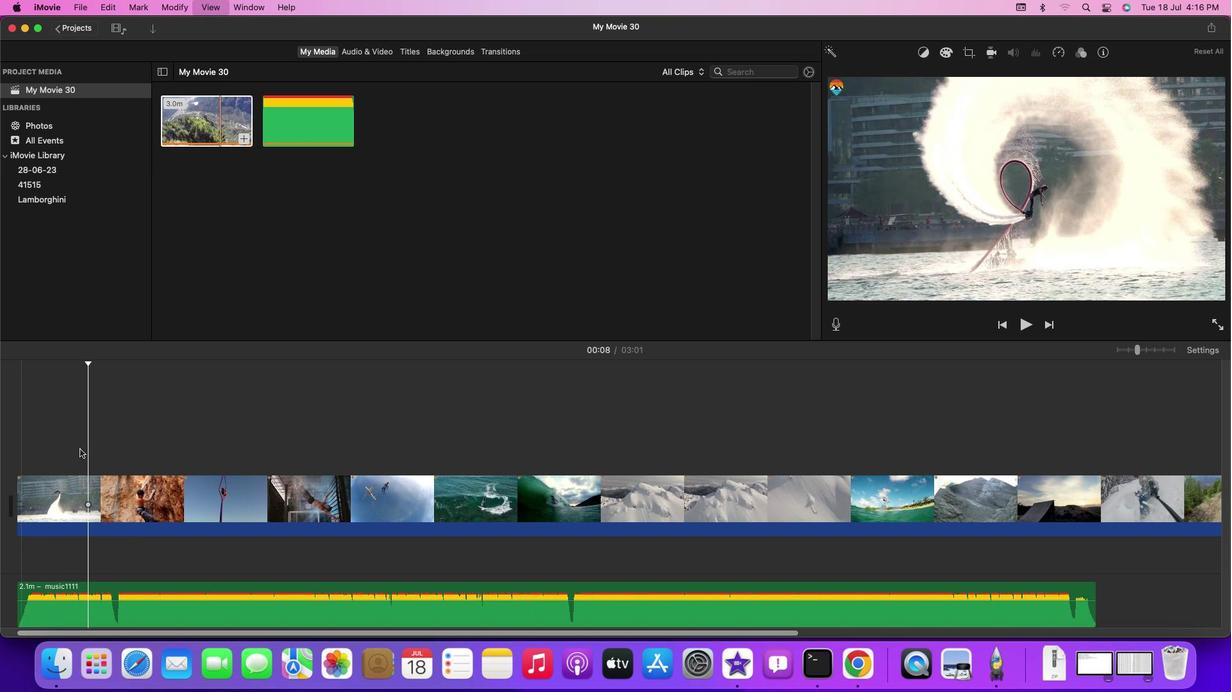 
Action: Mouse moved to (1209, 352)
Screenshot: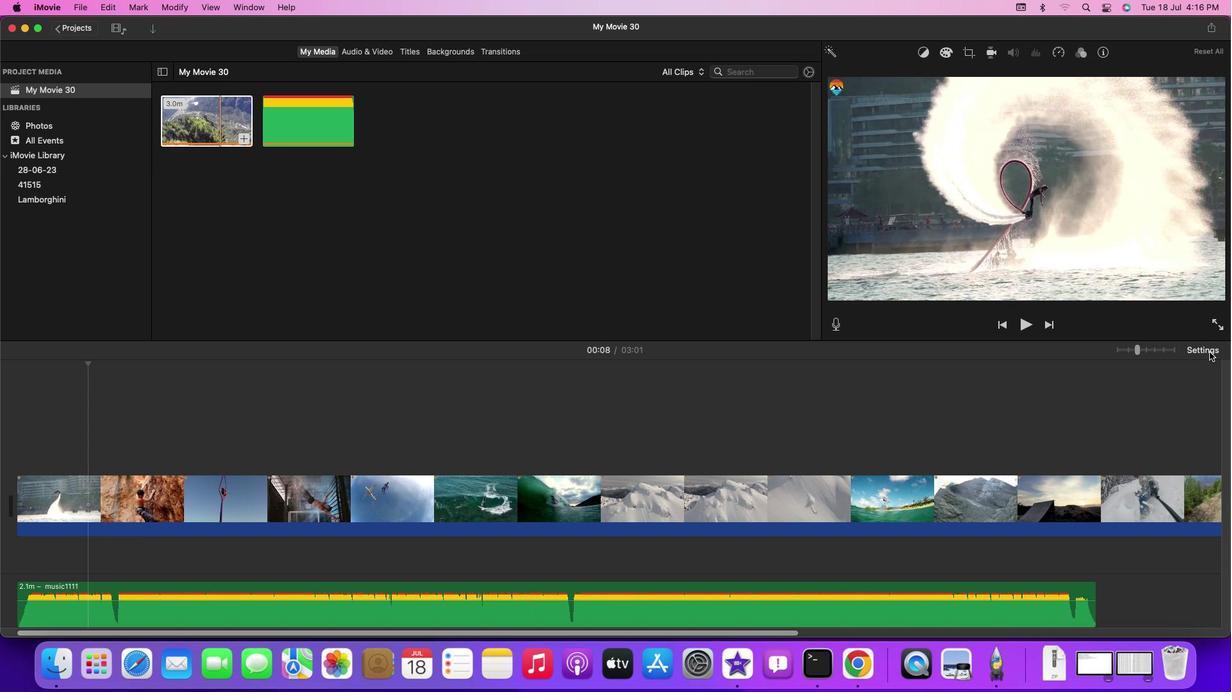 
Action: Mouse pressed left at (1209, 352)
Screenshot: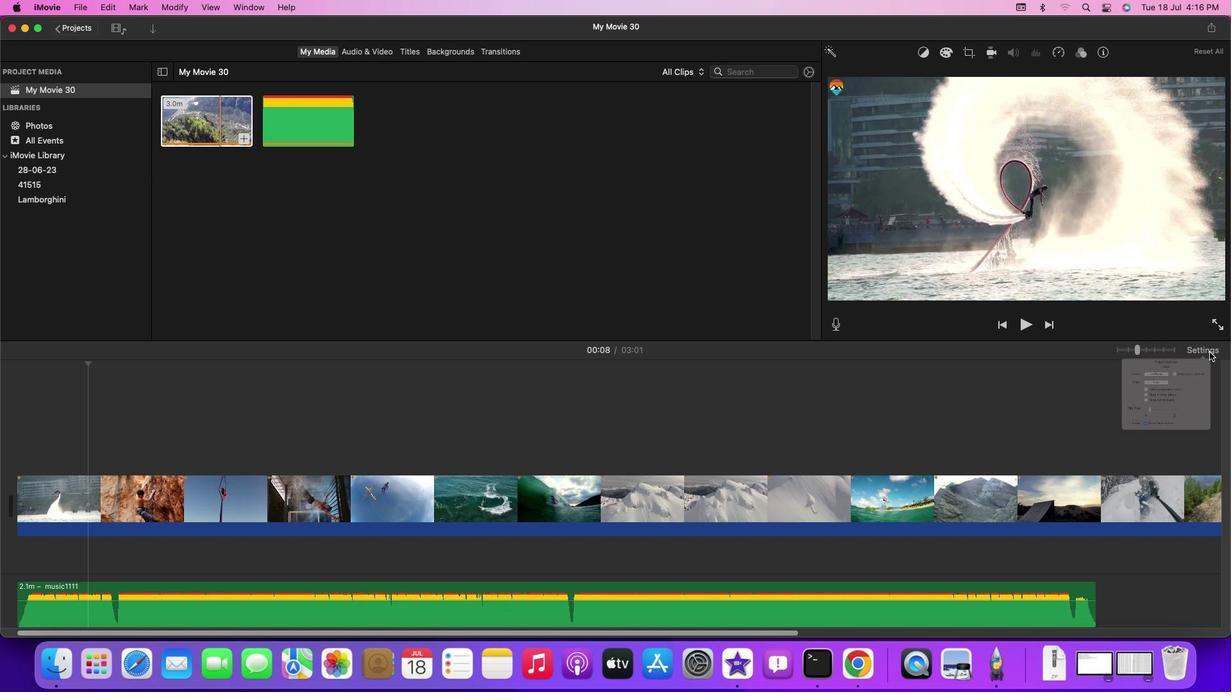 
Action: Mouse moved to (1052, 459)
Screenshot: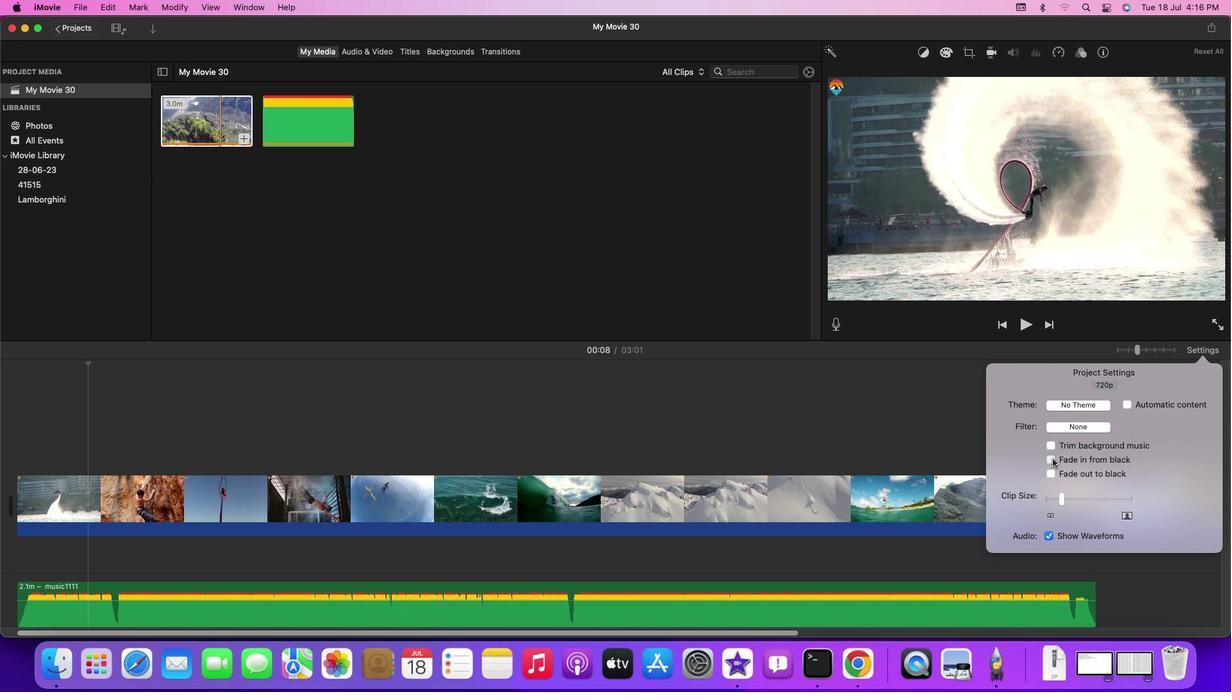 
Action: Mouse pressed left at (1052, 459)
Screenshot: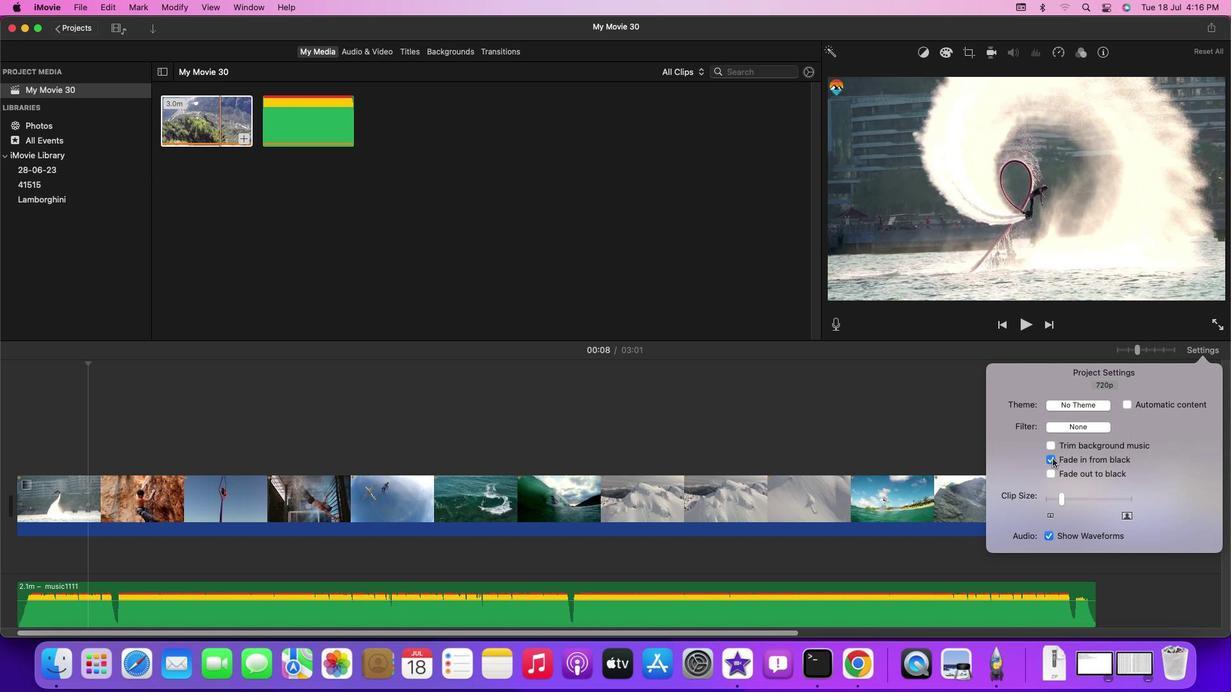 
Action: Mouse moved to (1209, 355)
Screenshot: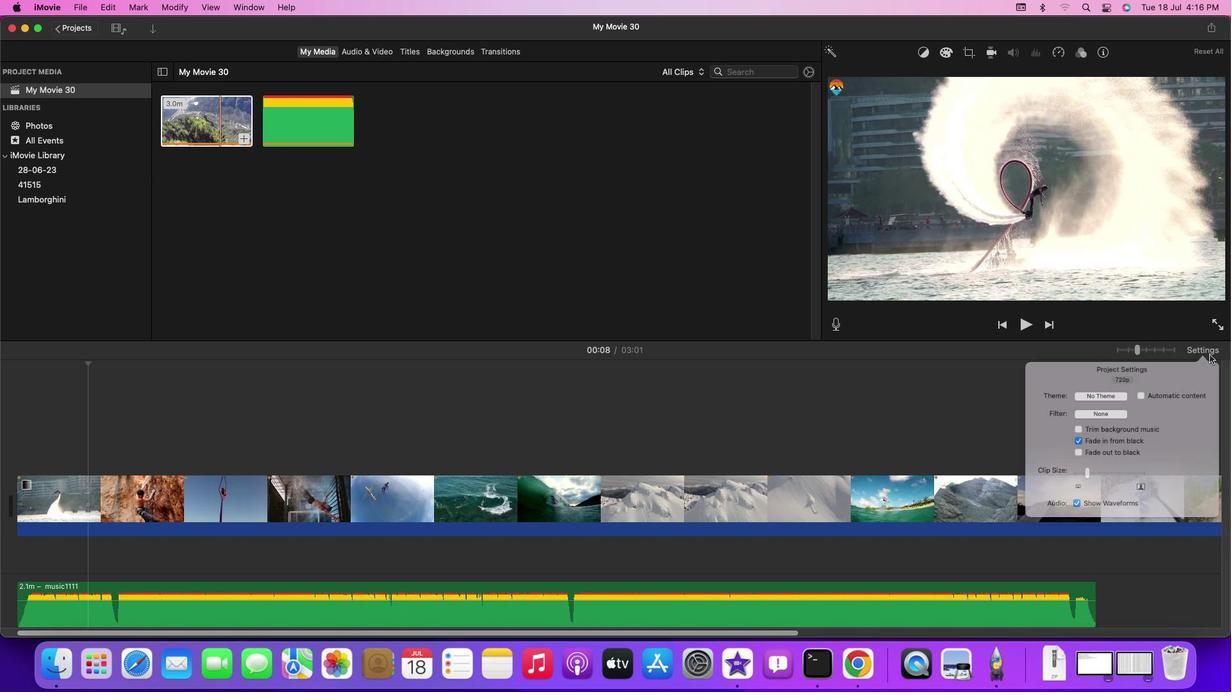 
Action: Mouse pressed left at (1209, 355)
Screenshot: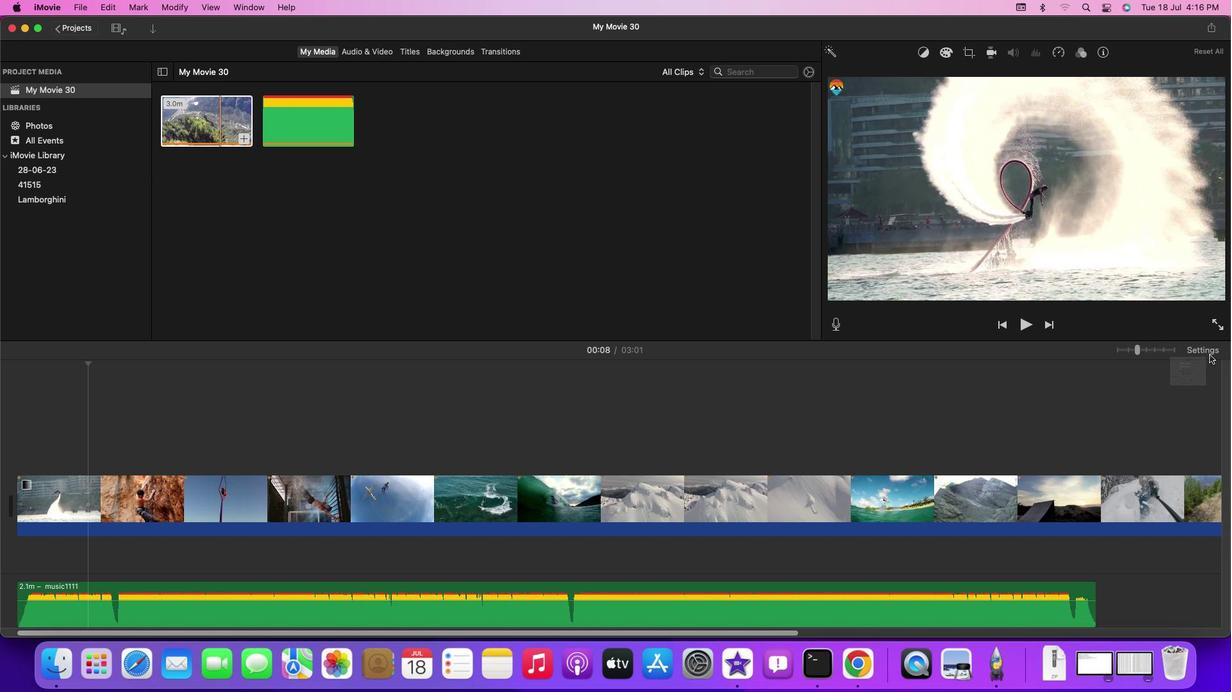 
Action: Mouse moved to (14, 434)
Screenshot: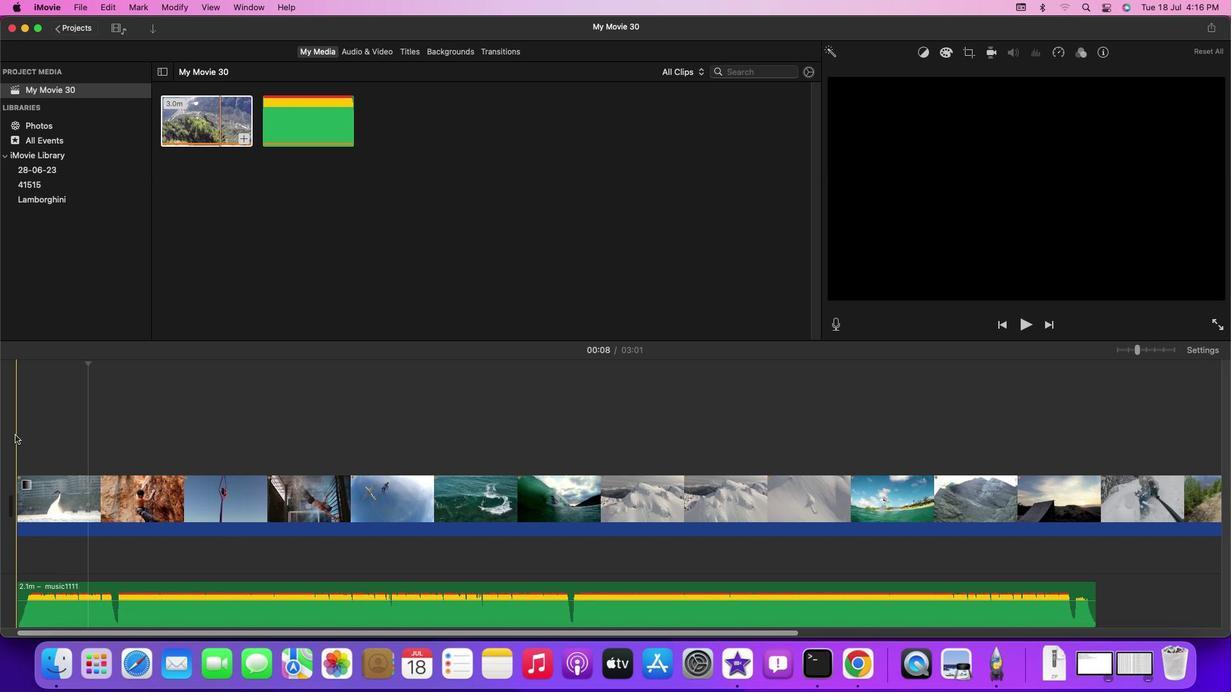 
Action: Mouse pressed left at (14, 434)
Screenshot: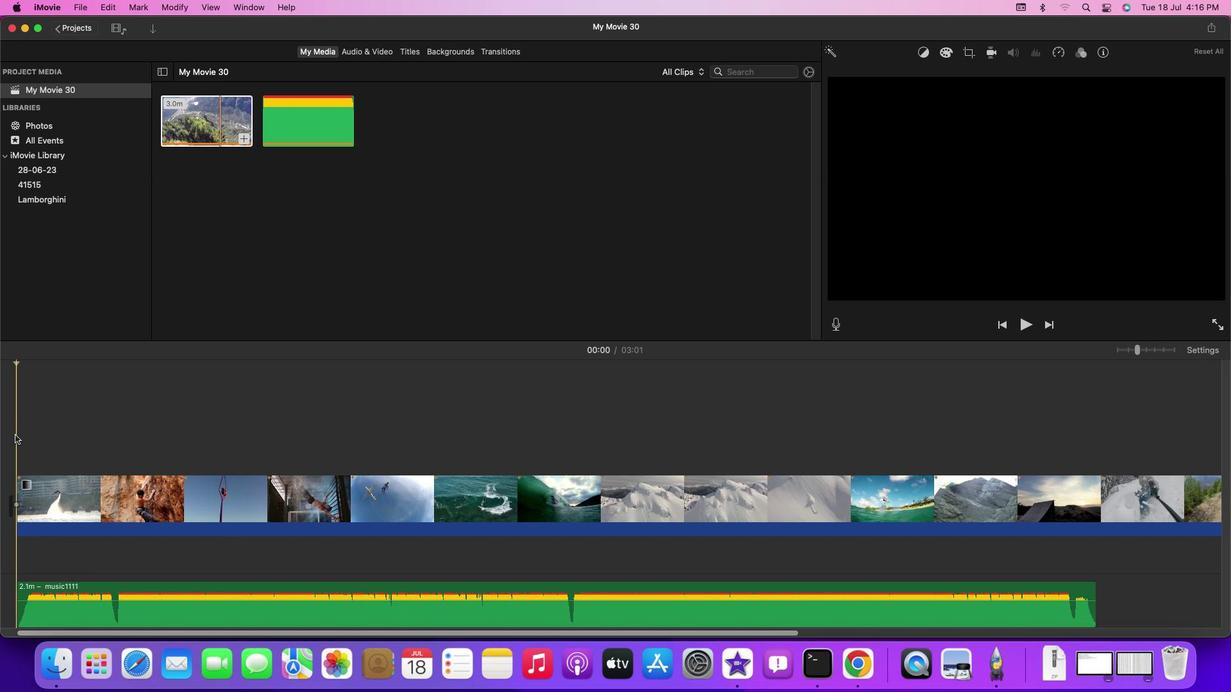 
Action: Key pressed Key.spaceKey.spaceKey.leftKey.leftKey.leftKey.leftKey.leftKey.leftKey.leftKey.leftKey.leftKey.leftKey.leftKey.leftKey.leftKey.leftKey.leftKey.leftKey.rightKey.right
Screenshot: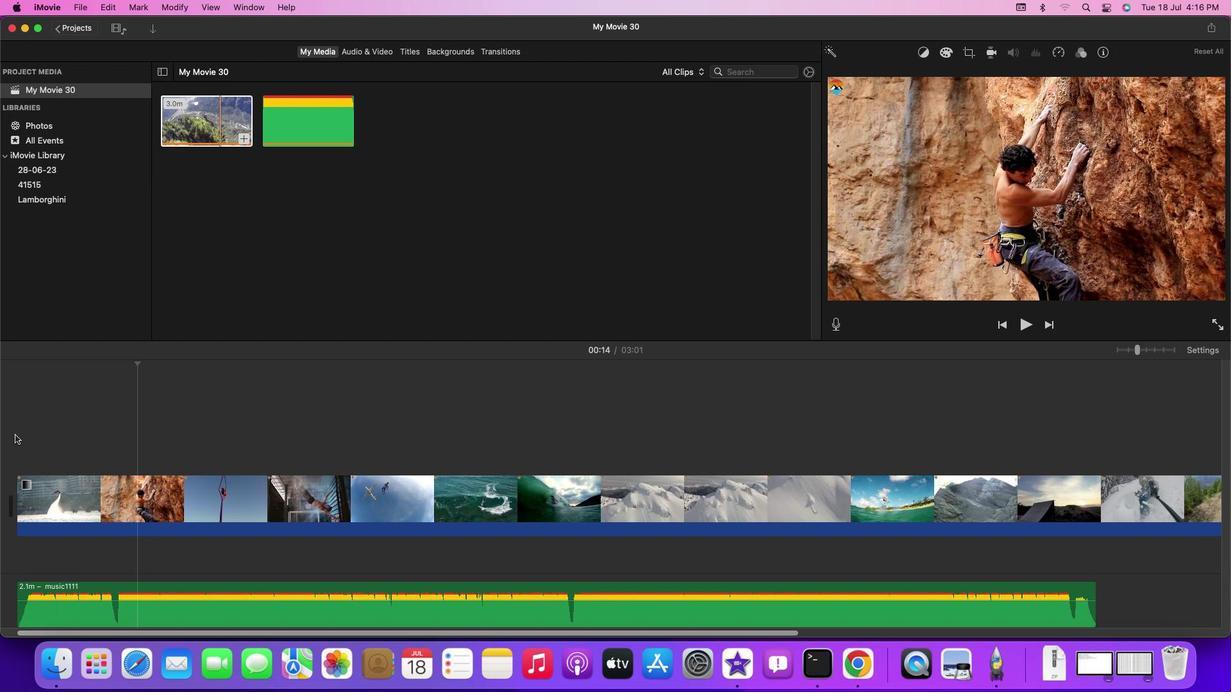 
Action: Mouse moved to (137, 507)
Screenshot: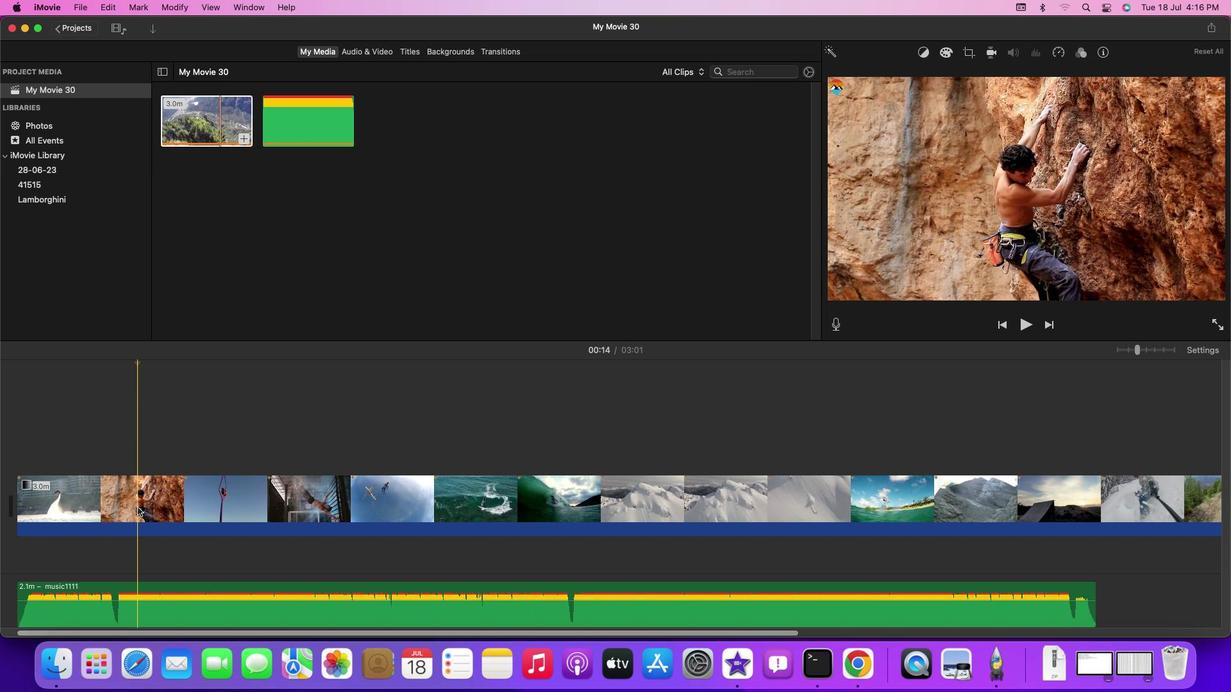 
Action: Mouse pressed left at (137, 507)
Screenshot: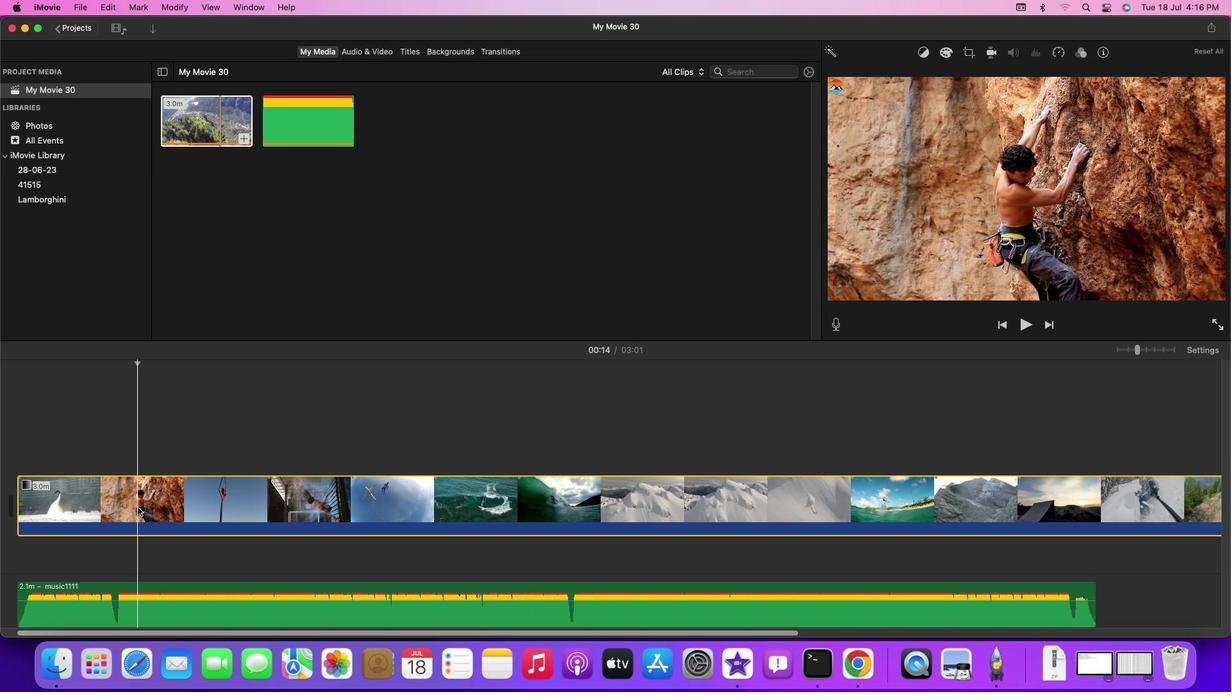 
Action: Key pressed Key.cmd'b'
Screenshot: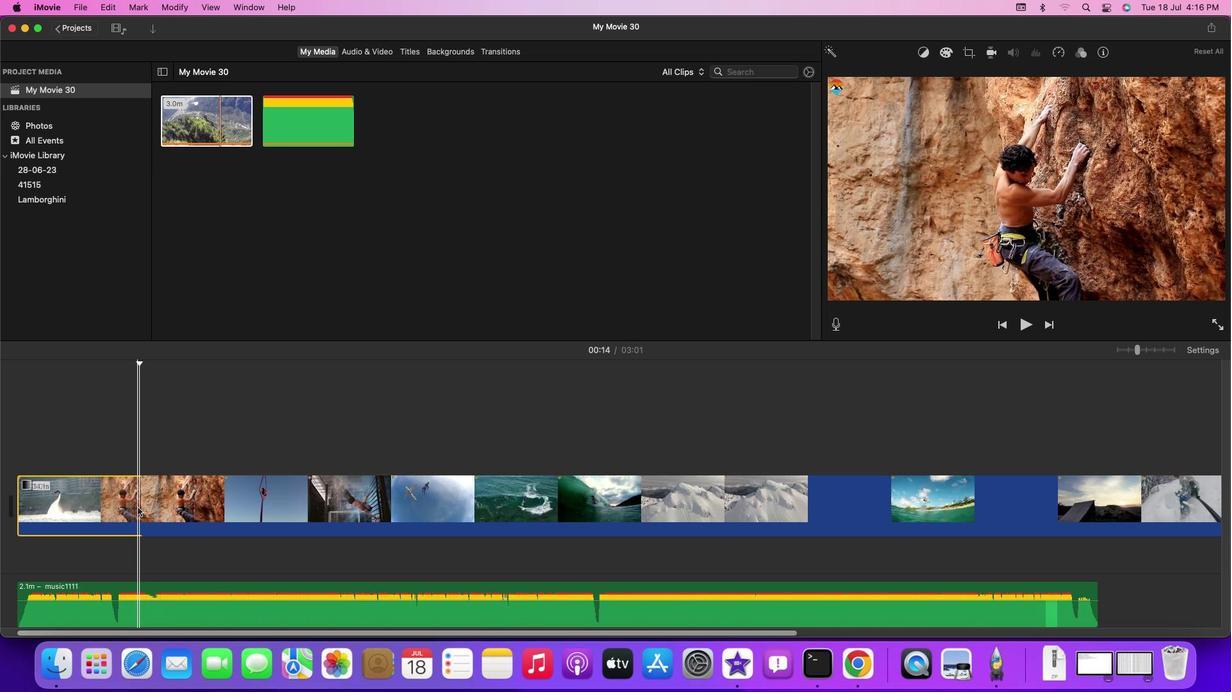 
Action: Mouse moved to (508, 56)
Screenshot: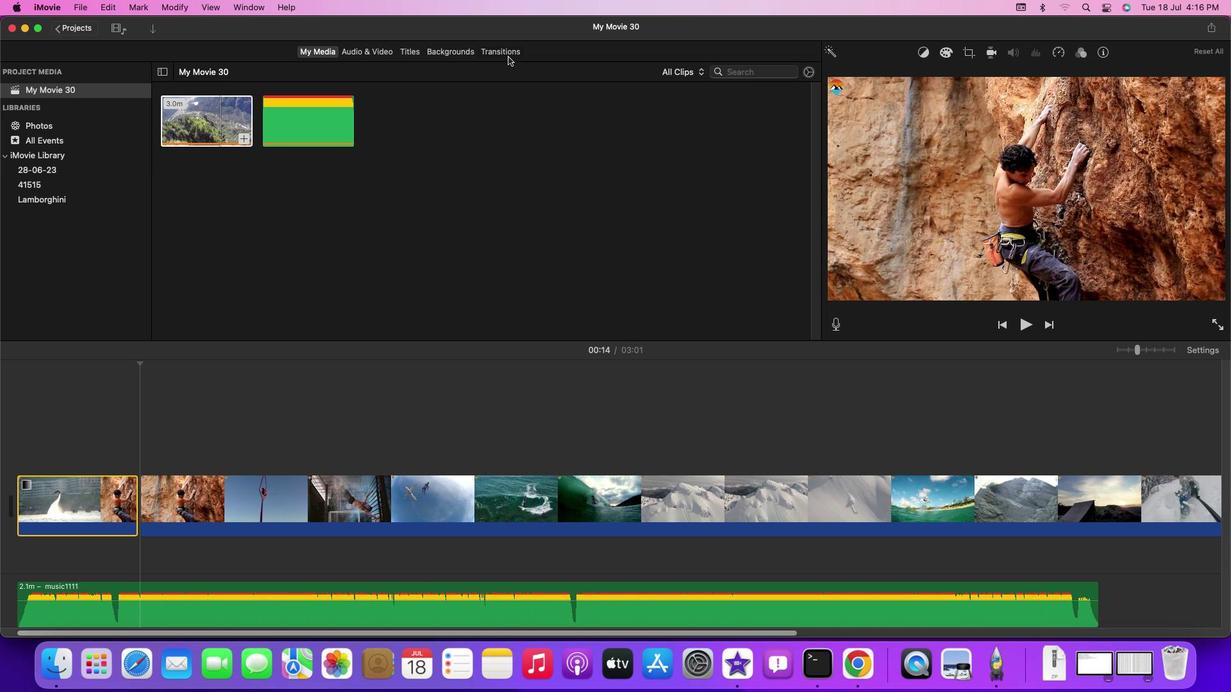 
Action: Mouse pressed left at (508, 56)
Screenshot: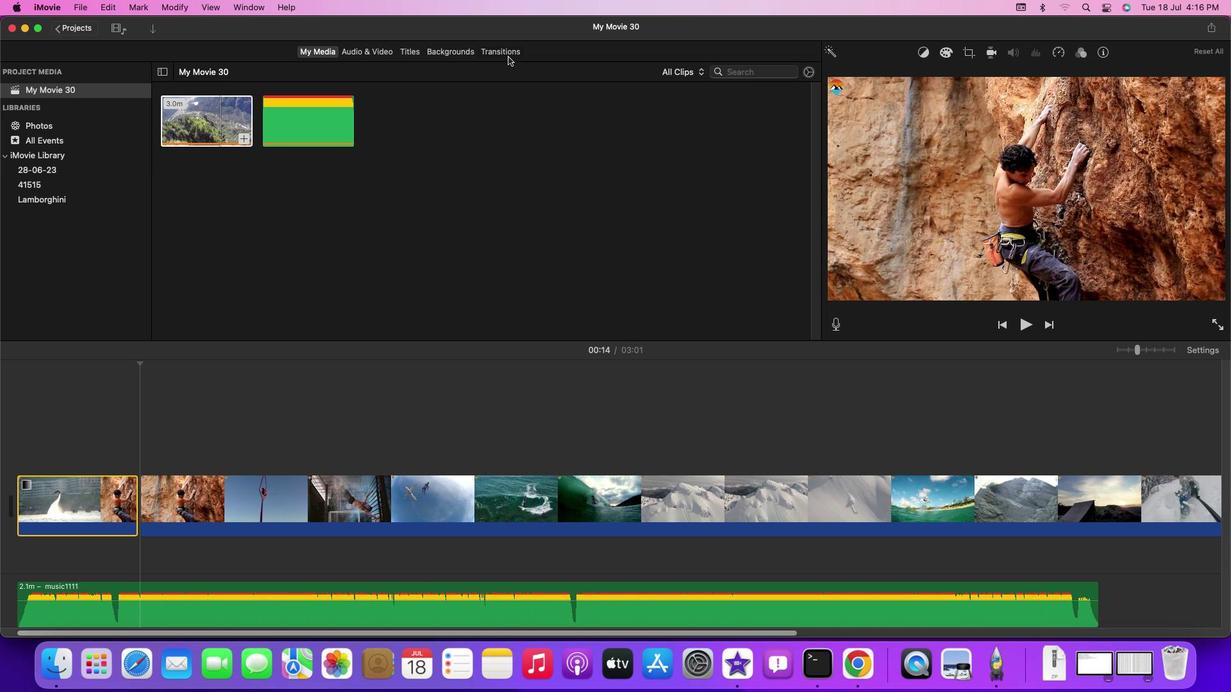 
Action: Mouse moved to (62, 269)
Screenshot: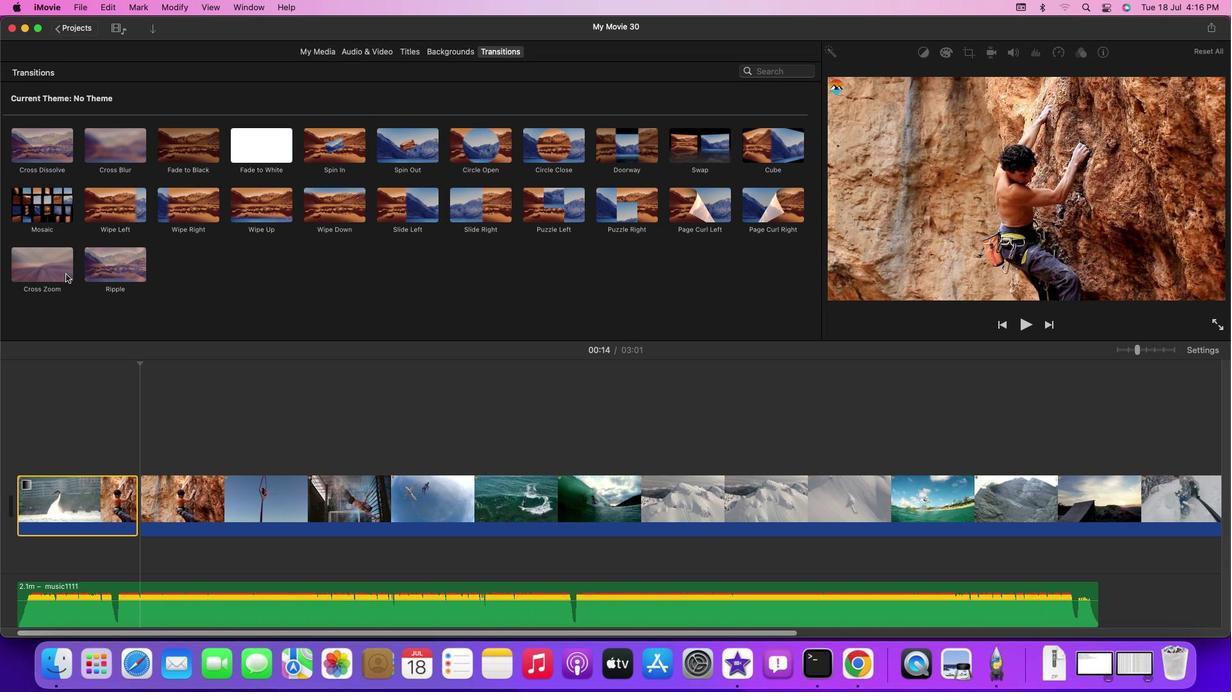 
Action: Mouse pressed left at (62, 269)
Screenshot: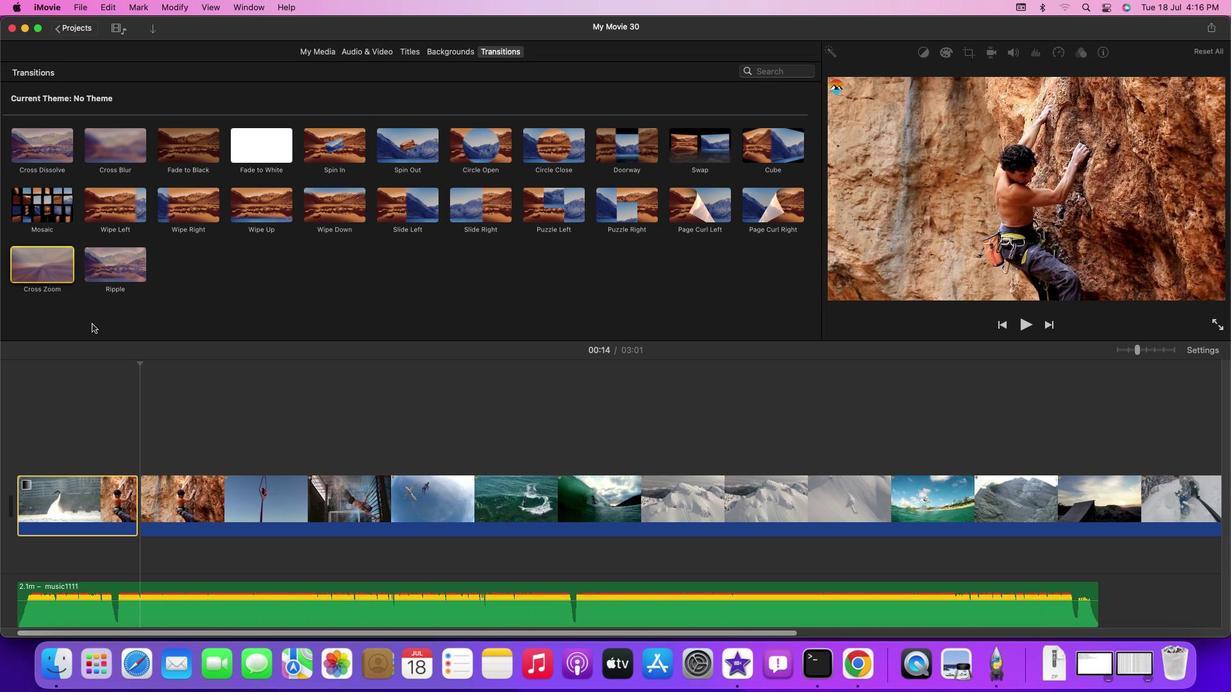 
Action: Mouse moved to (127, 450)
Screenshot: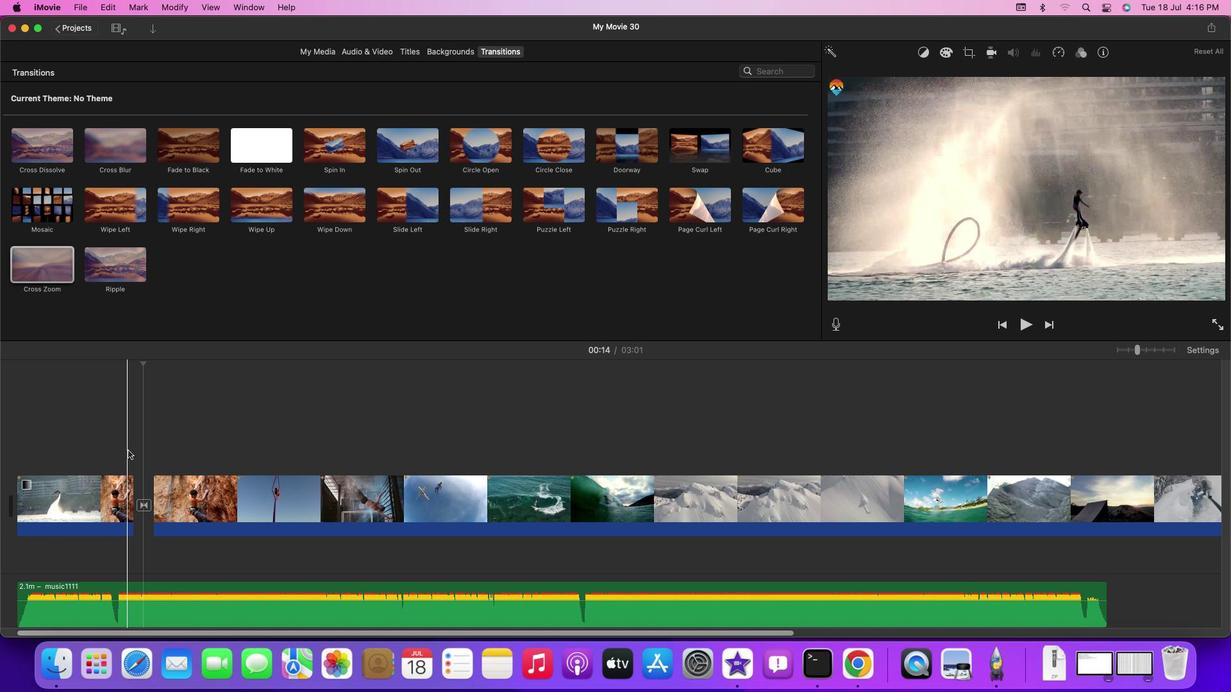 
Action: Mouse pressed left at (127, 450)
Screenshot: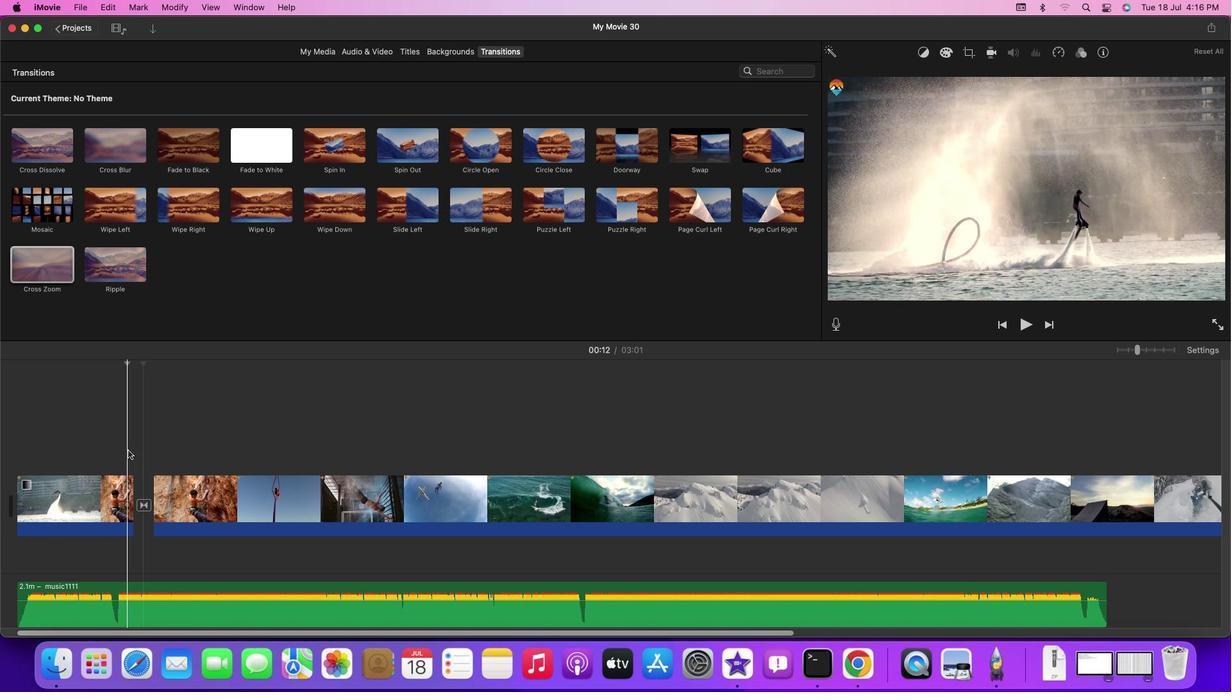 
Action: Key pressed Key.space
Screenshot: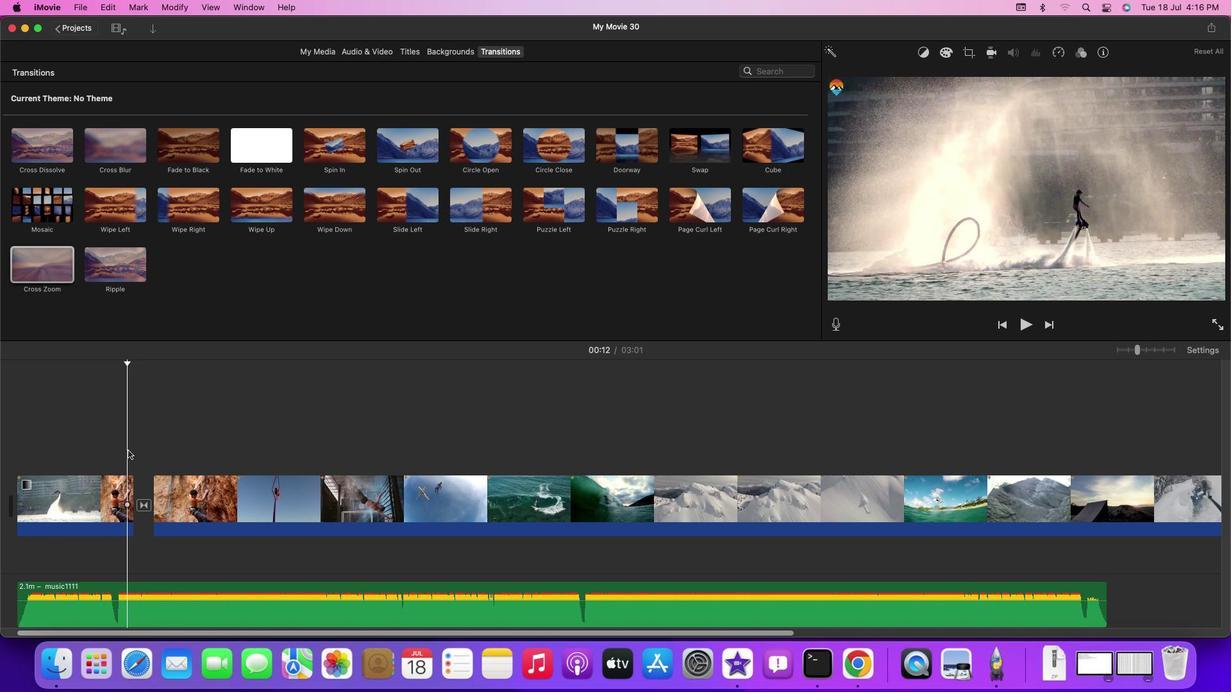 
Action: Mouse moved to (281, 432)
Screenshot: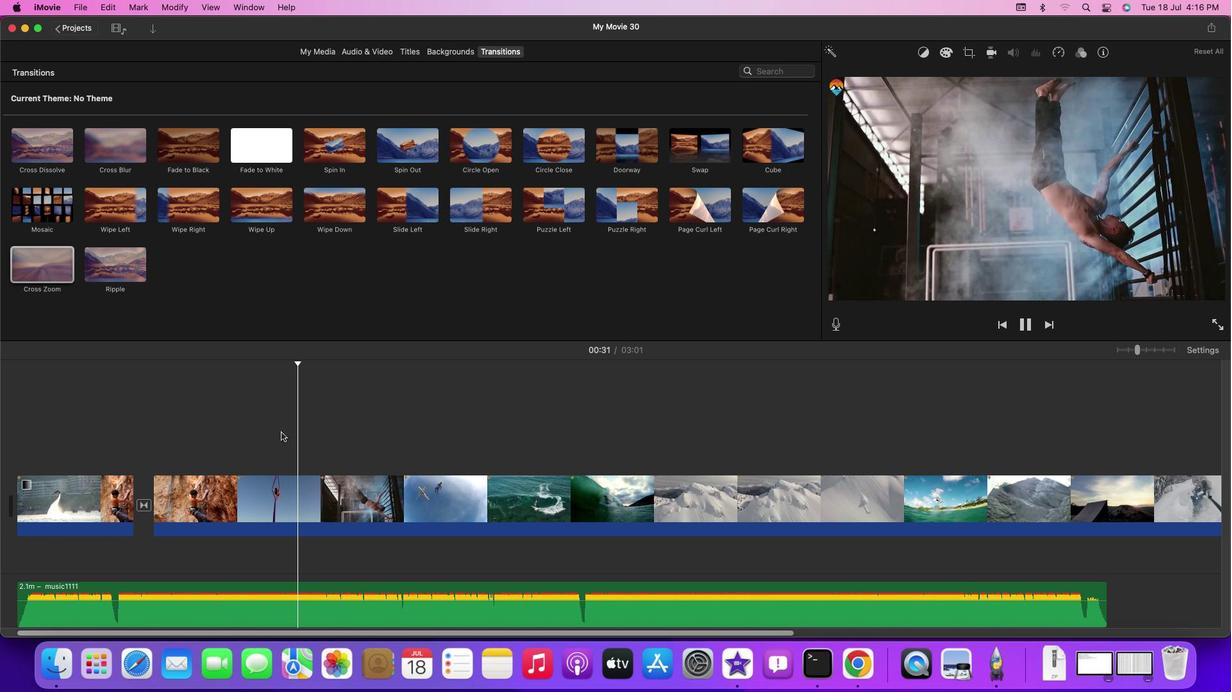 
Action: Mouse pressed left at (281, 432)
Screenshot: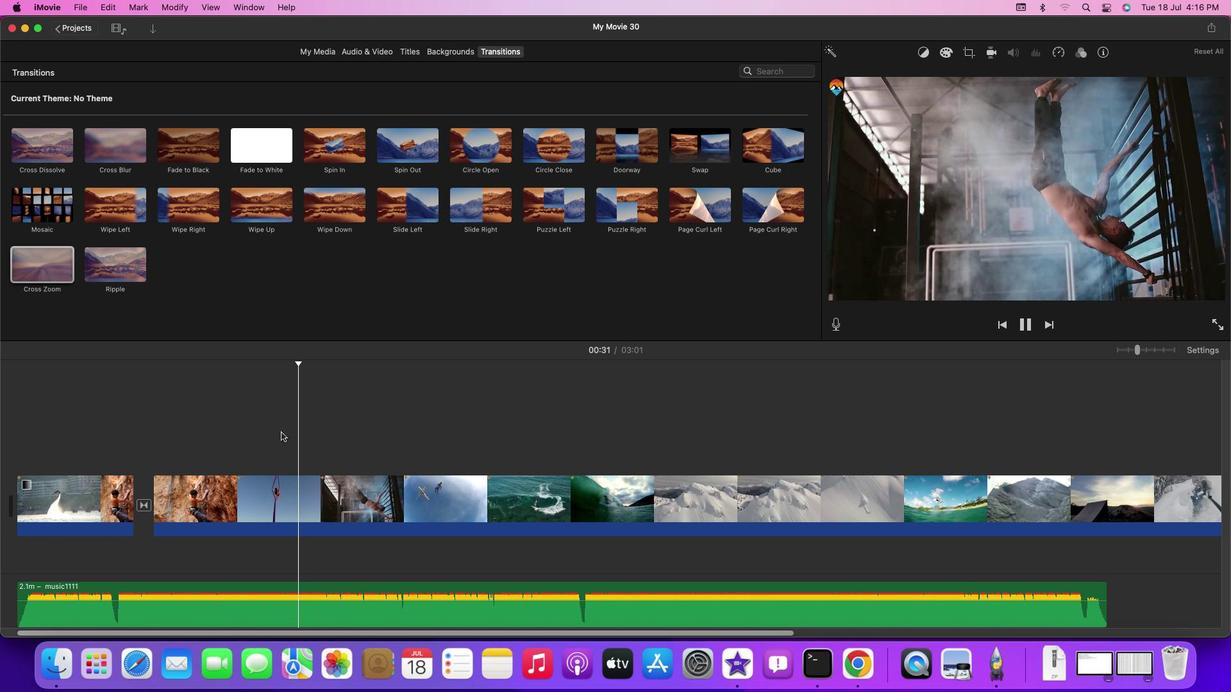 
Action: Mouse moved to (272, 432)
Screenshot: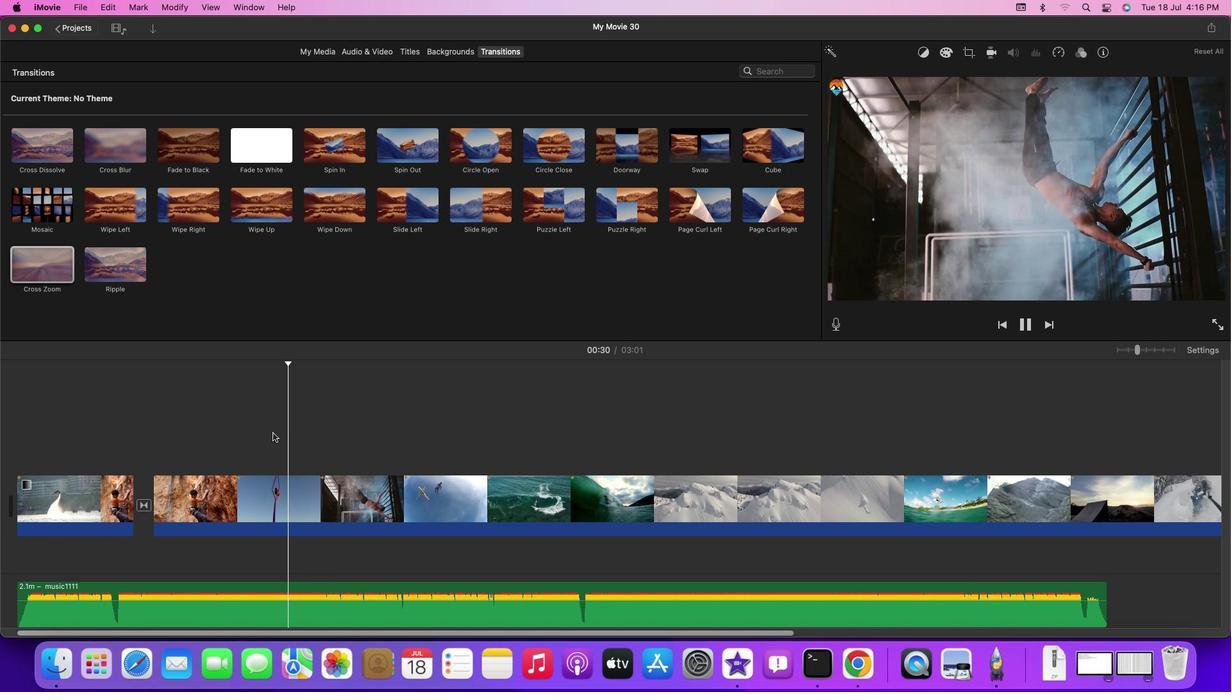 
Action: Mouse pressed left at (272, 432)
Screenshot: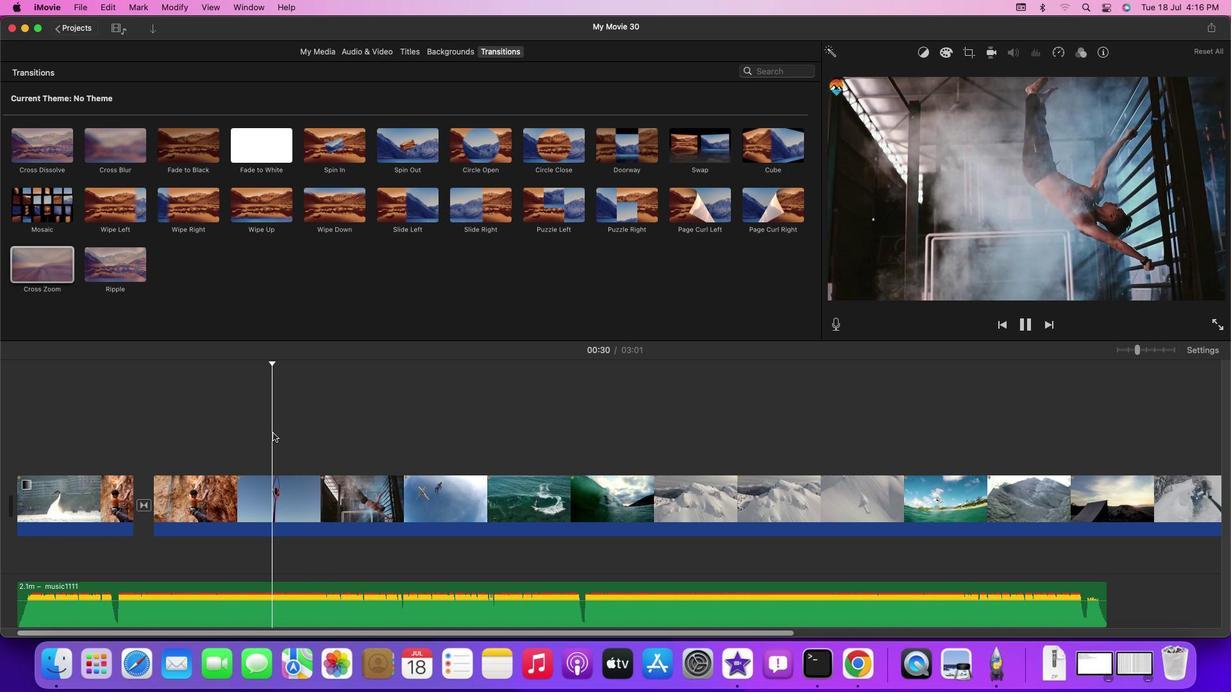 
Action: Key pressed Key.spaceKey.leftKey.leftKey.leftKey.rightKey.cmd'b'
Screenshot: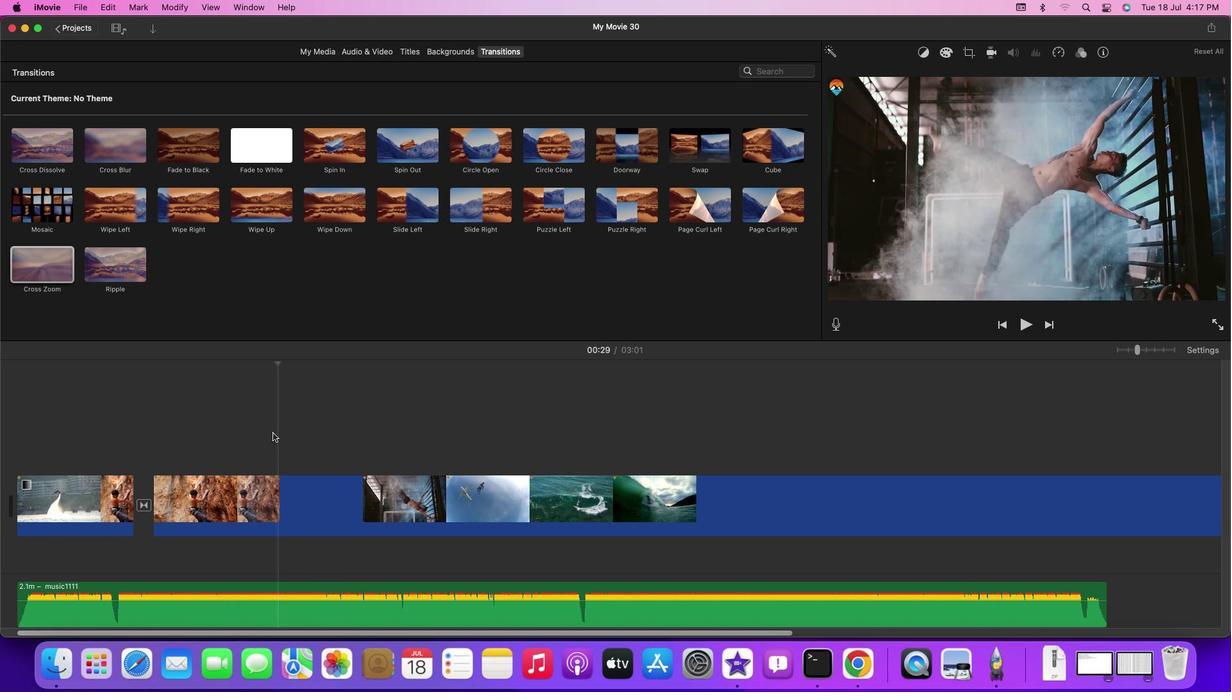 
Action: Mouse moved to (112, 148)
Screenshot: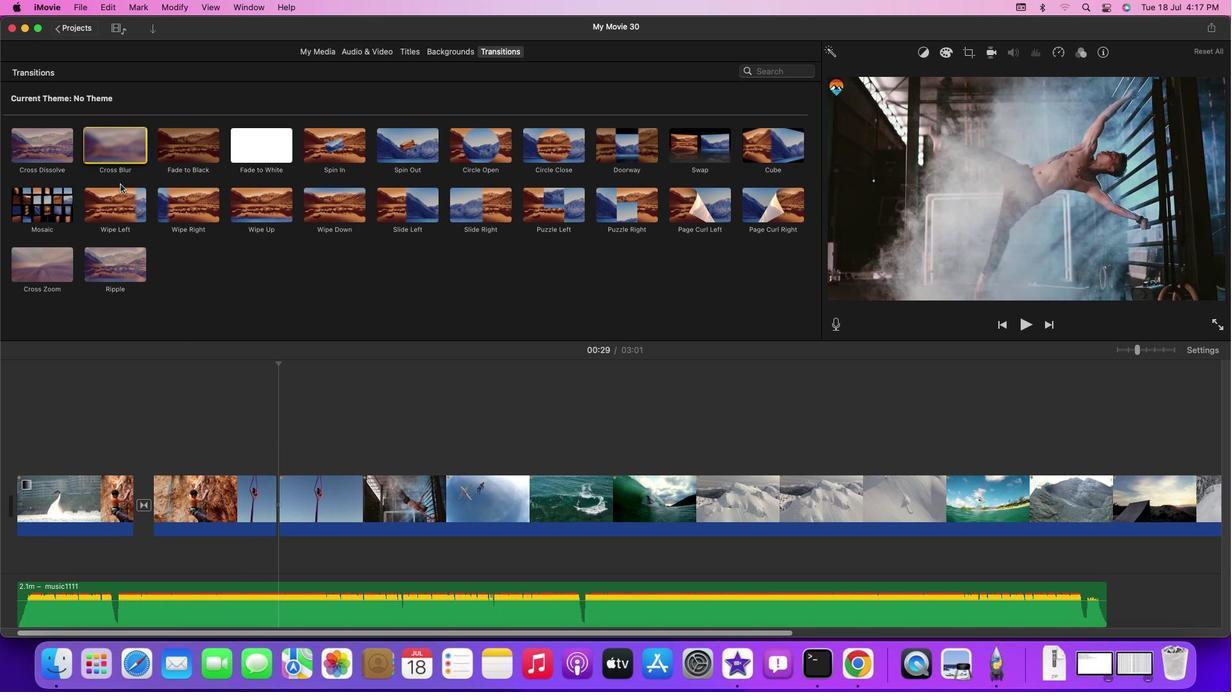
Action: Mouse pressed left at (112, 148)
Screenshot: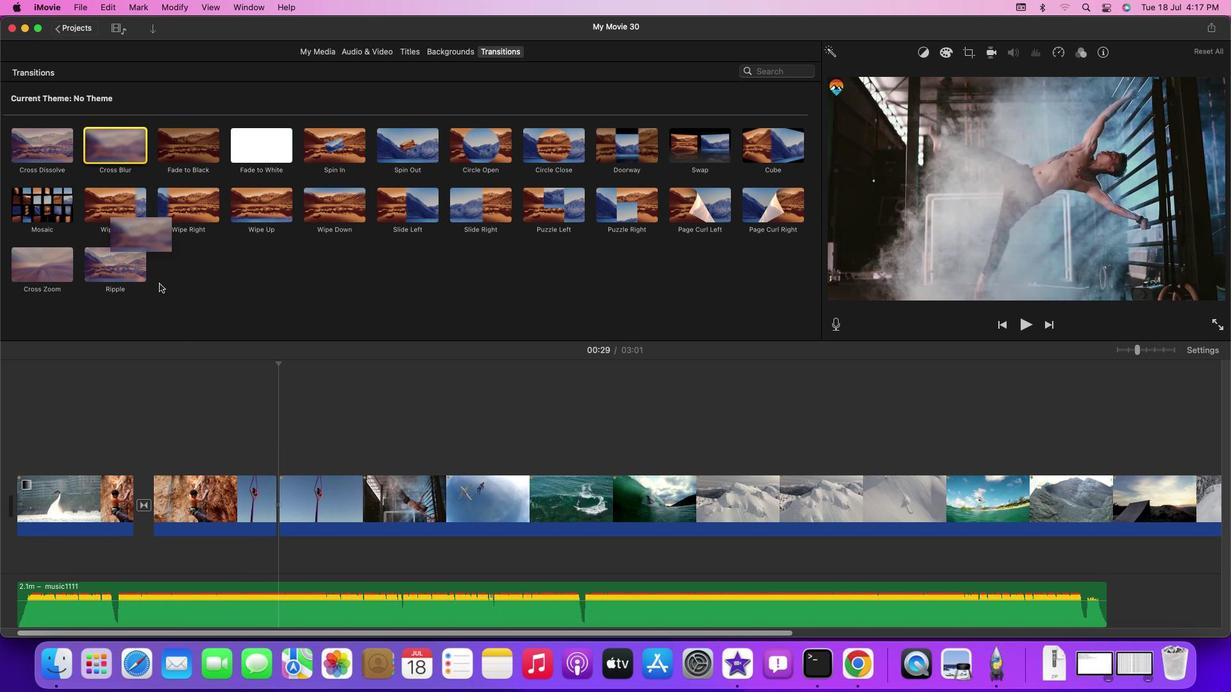 
Action: Mouse moved to (266, 452)
Screenshot: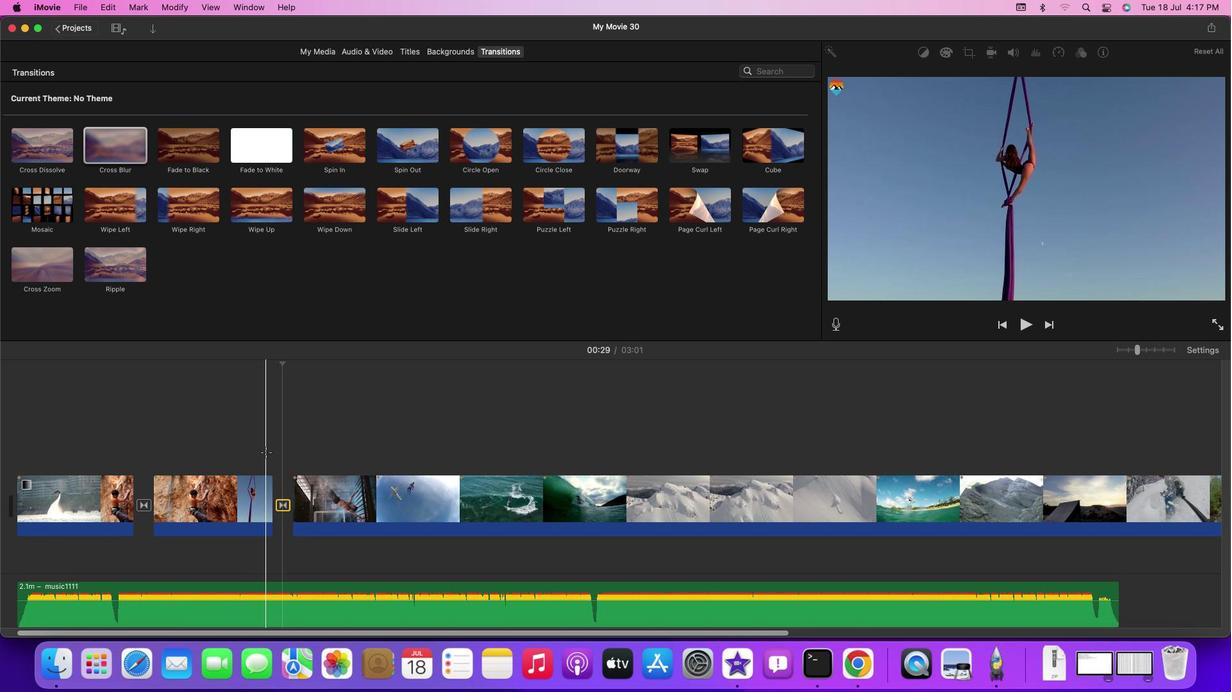 
Action: Mouse pressed left at (266, 452)
Screenshot: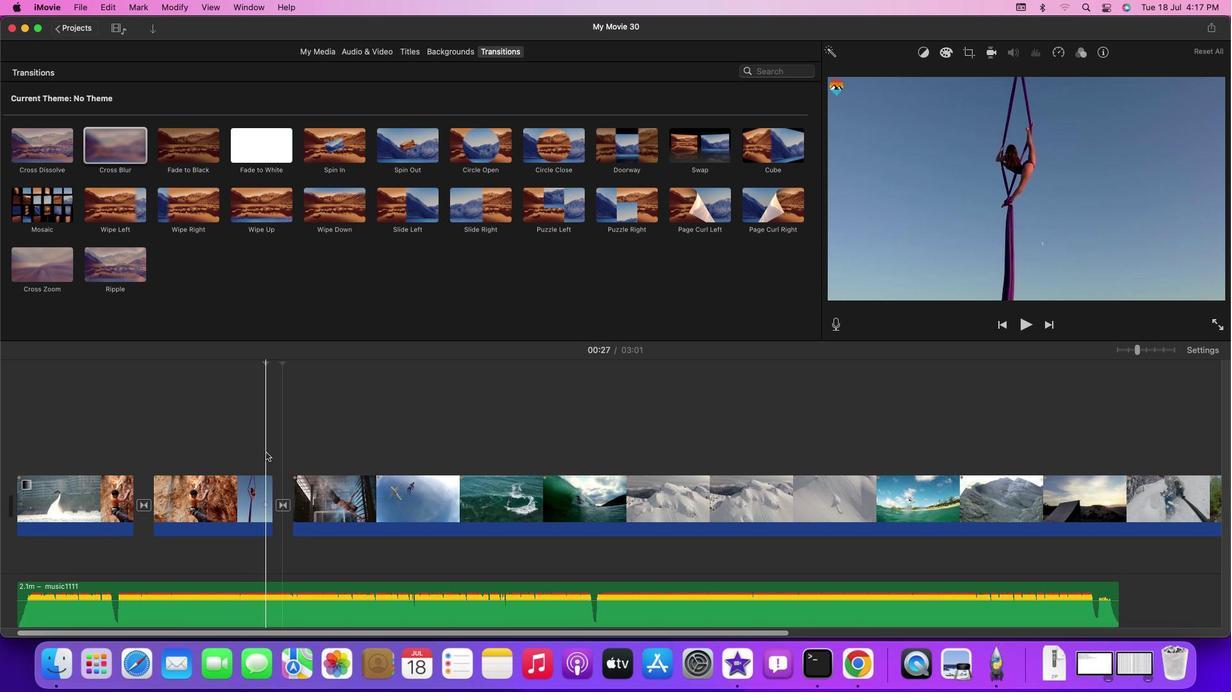 
Action: Key pressed Key.space
Screenshot: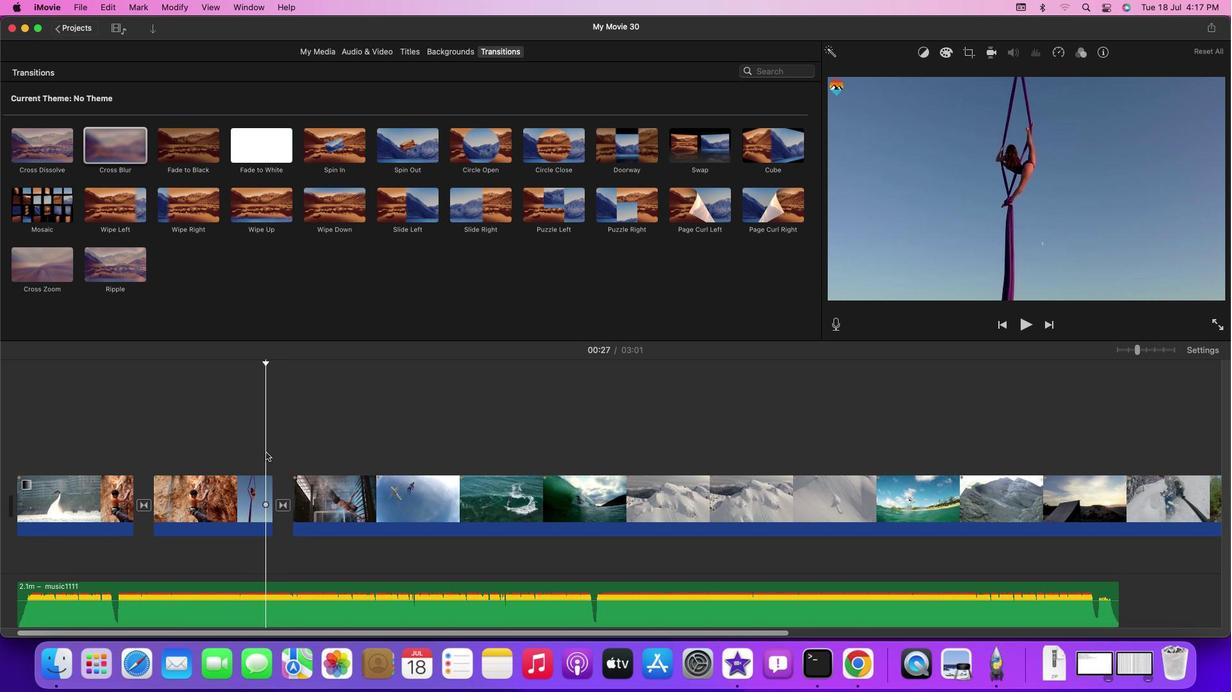
Action: Mouse moved to (263, 451)
Screenshot: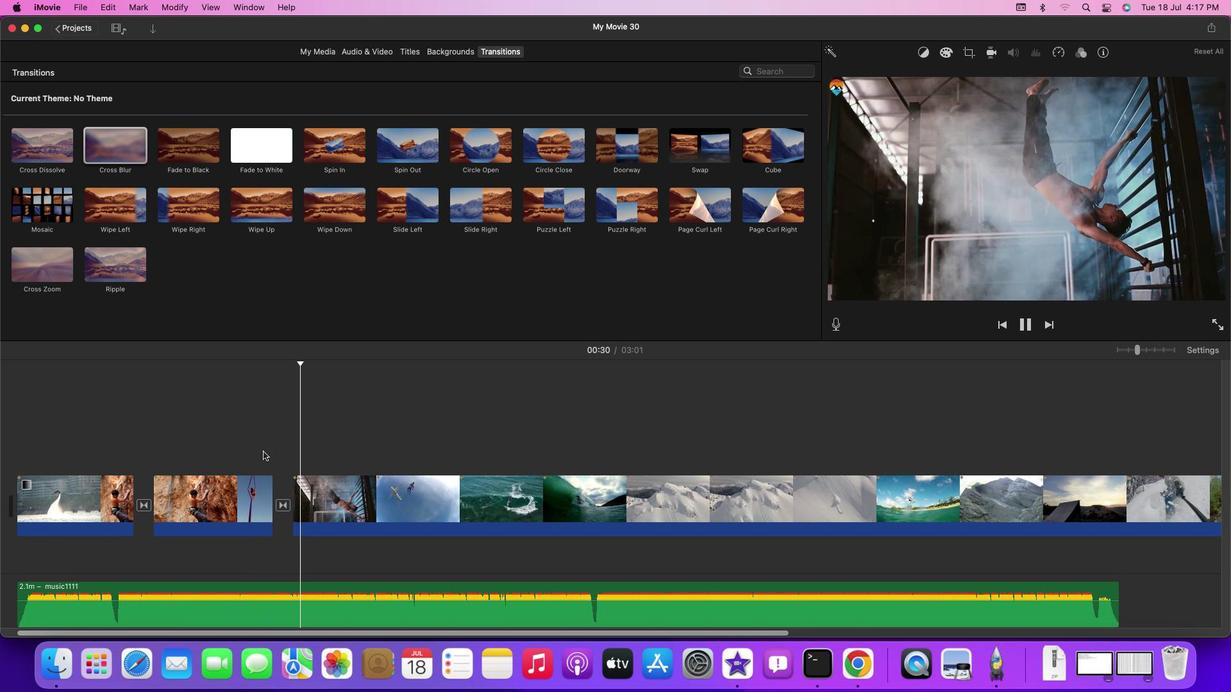 
Action: Mouse pressed left at (263, 451)
Screenshot: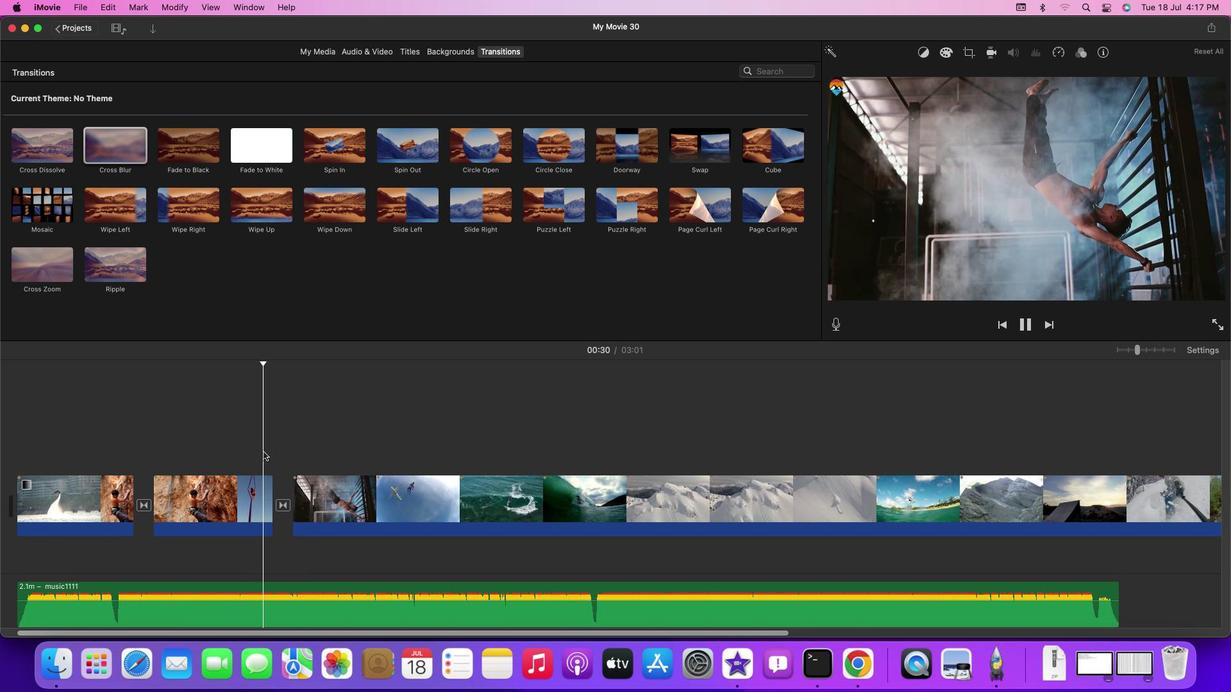 
Action: Mouse moved to (219, 450)
Screenshot: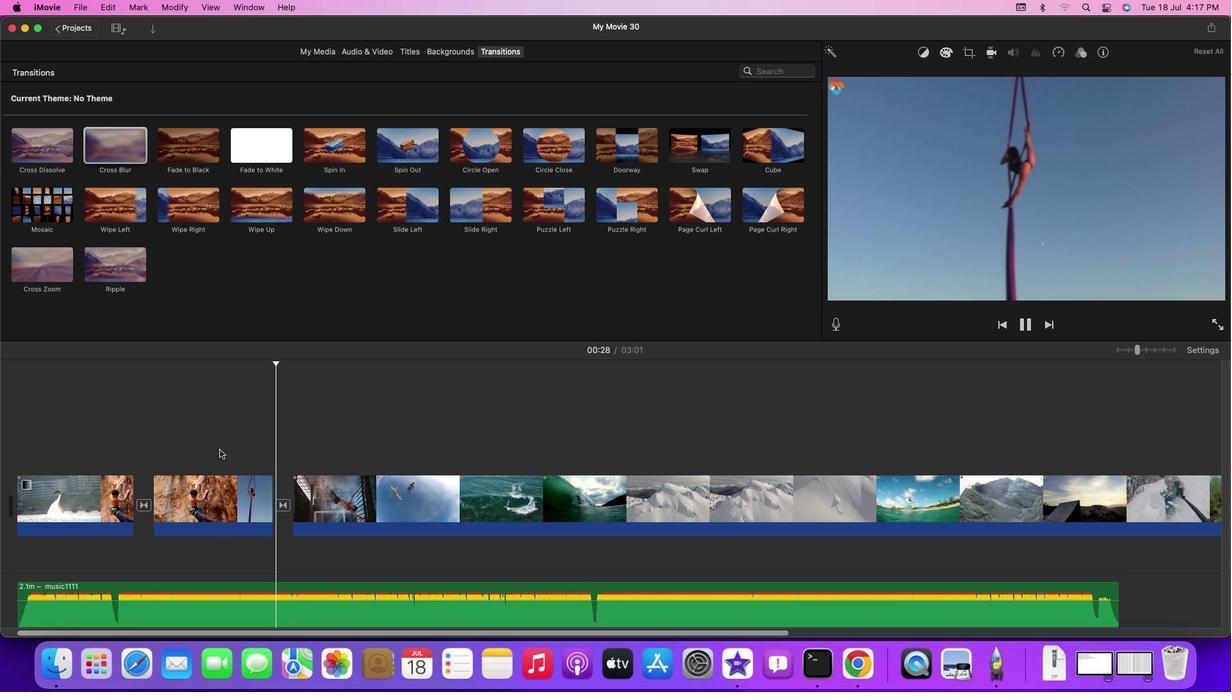 
Action: Mouse pressed left at (219, 450)
Screenshot: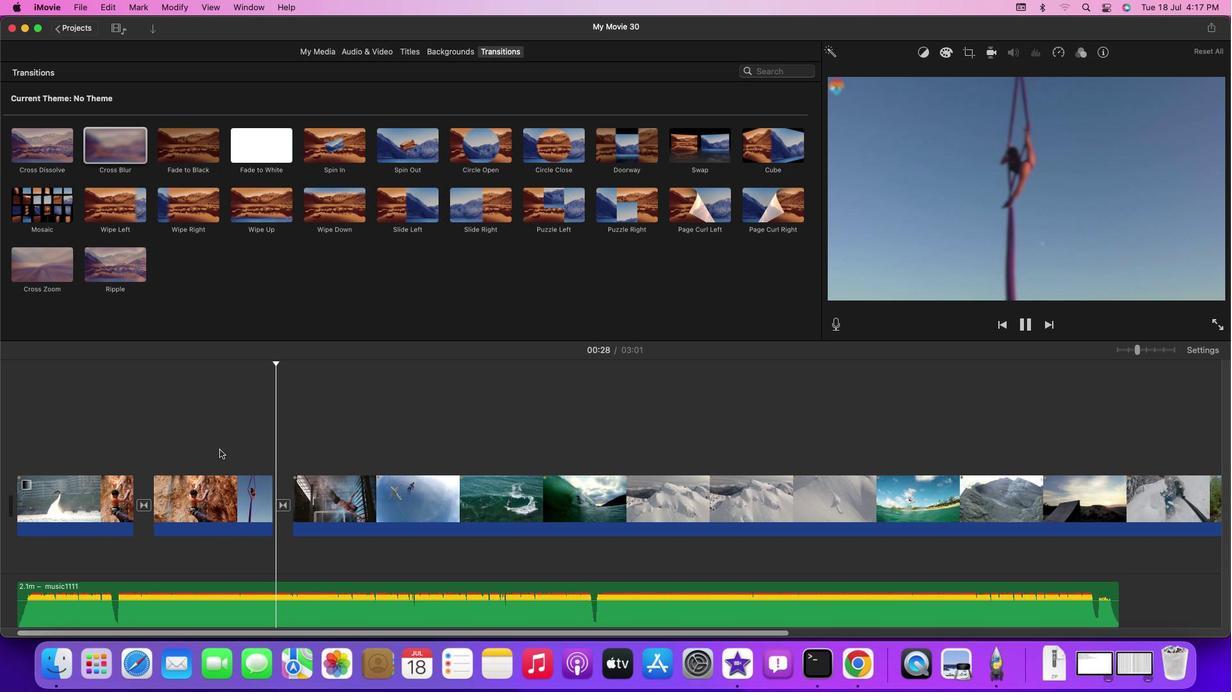 
Action: Mouse moved to (188, 444)
Screenshot: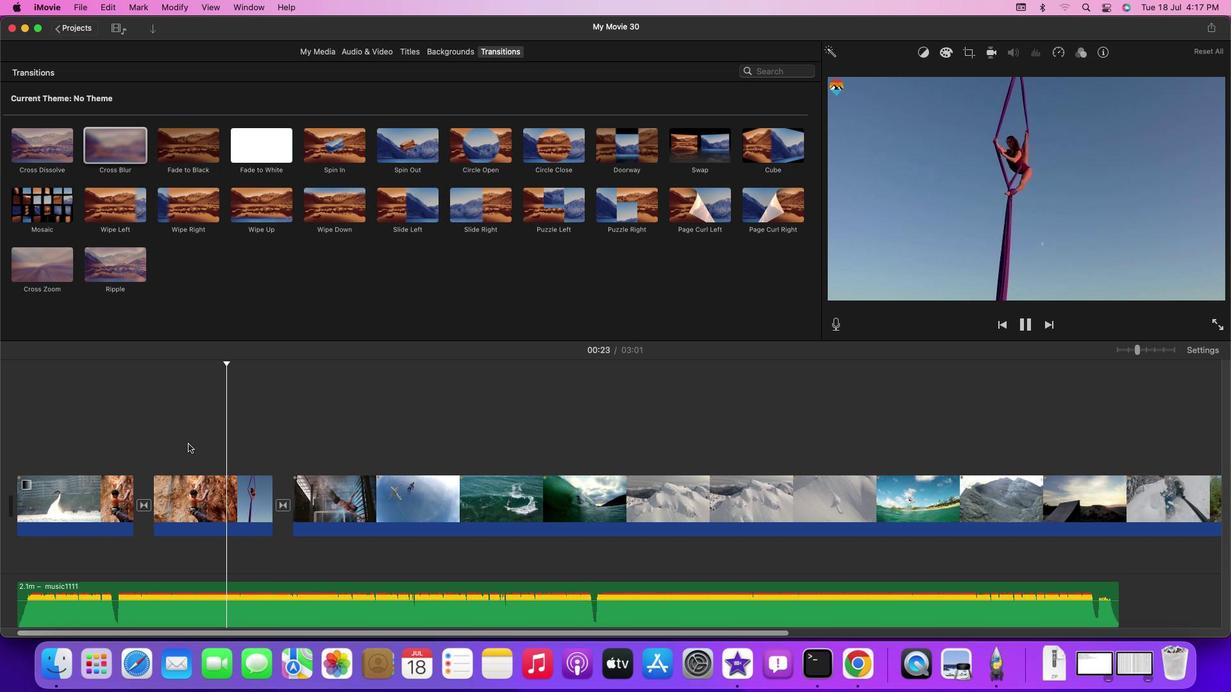 
Action: Mouse pressed left at (188, 444)
Screenshot: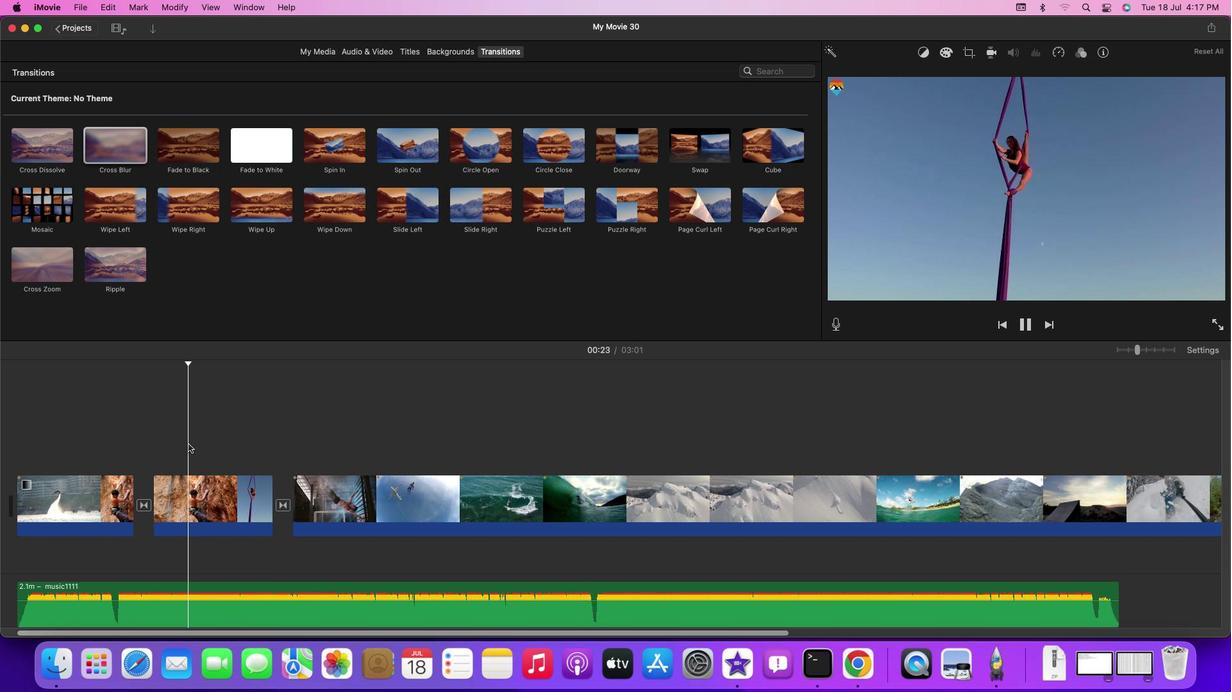 
Action: Mouse moved to (184, 443)
Screenshot: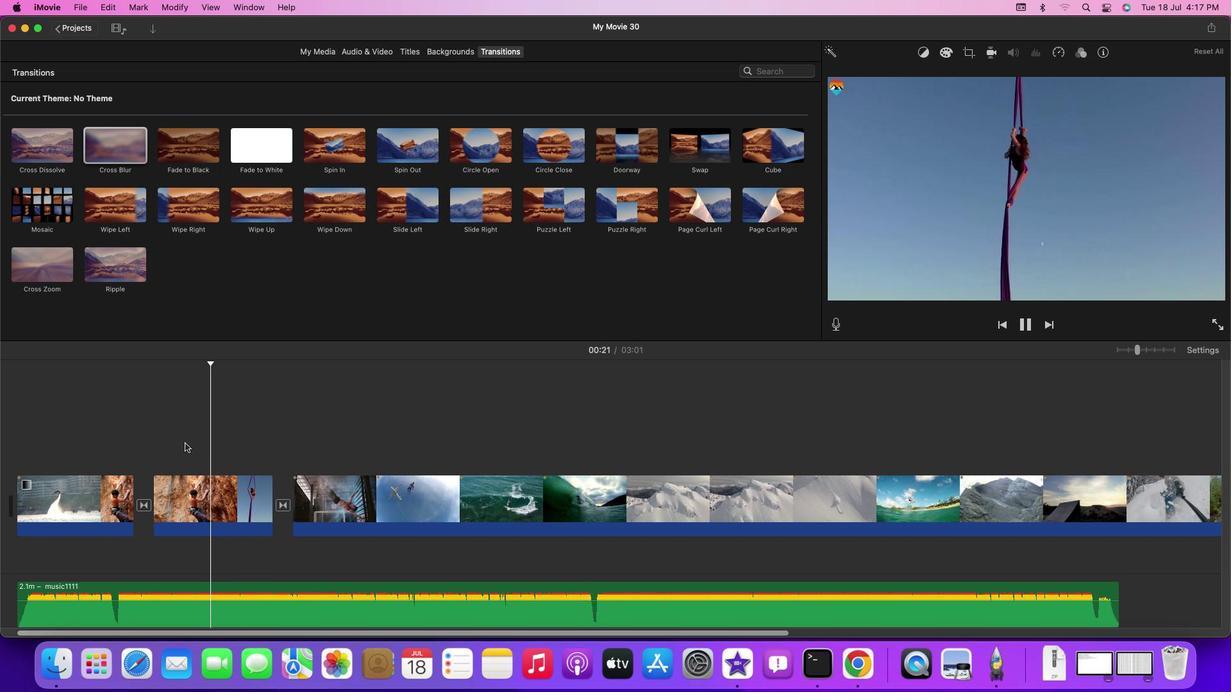 
Action: Mouse pressed left at (184, 443)
Screenshot: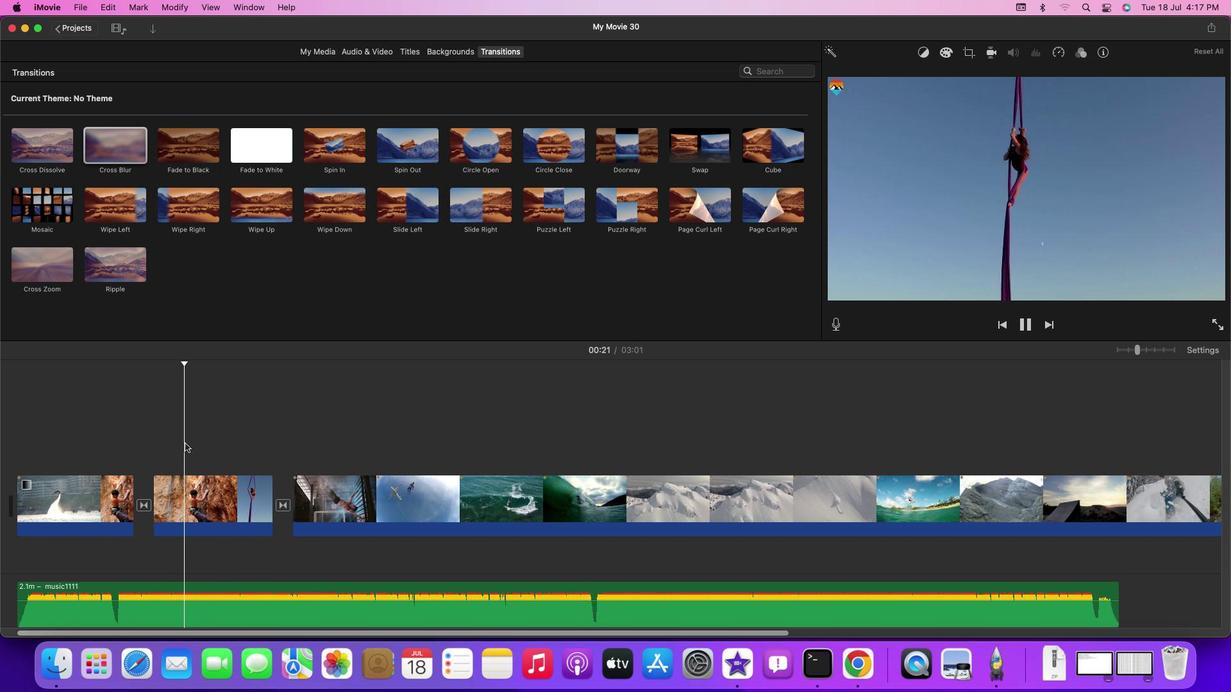 
Action: Key pressed Key.spaceKey.leftKey.leftKey.leftKey.leftKey.leftKey.leftKey.leftKey.leftKey.leftKey.leftKey.leftKey.rightKey.right
Screenshot: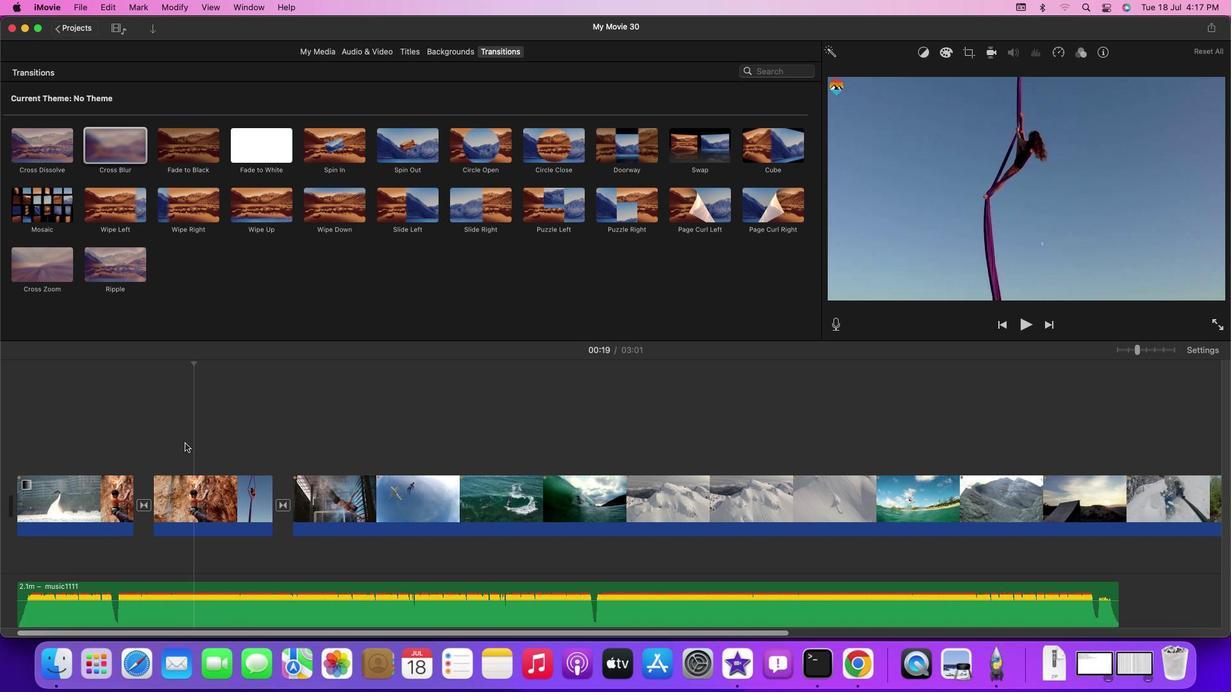 
Action: Mouse moved to (196, 501)
Screenshot: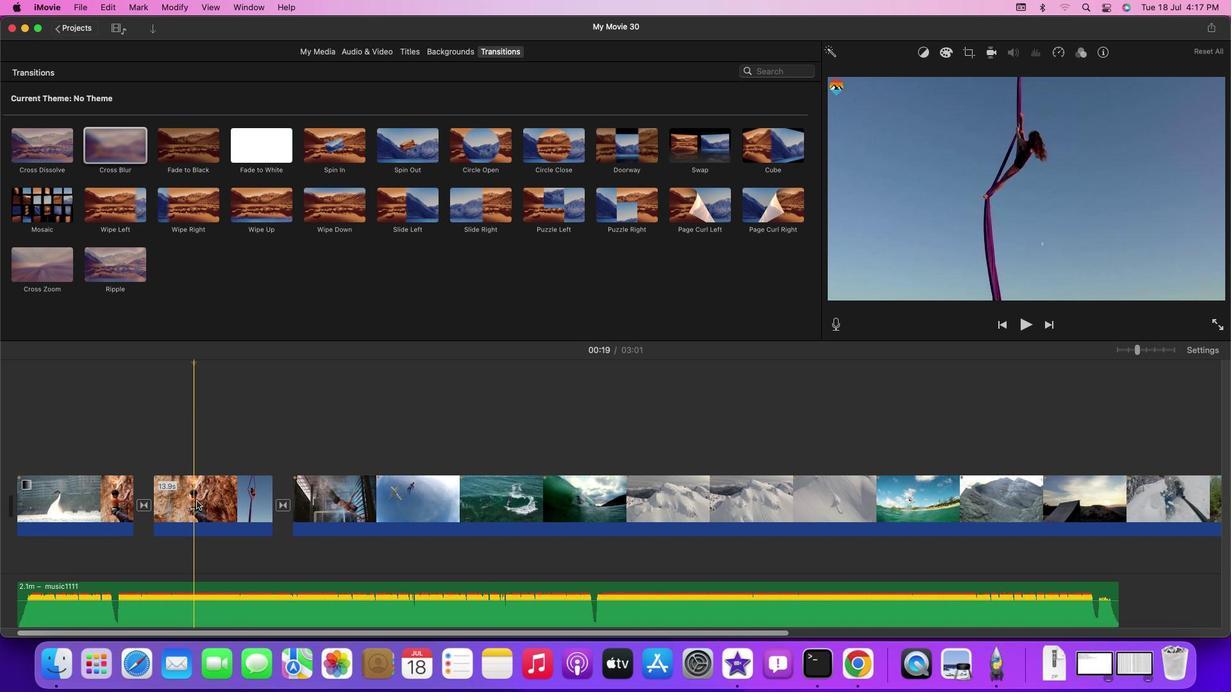 
Action: Mouse pressed left at (196, 501)
Screenshot: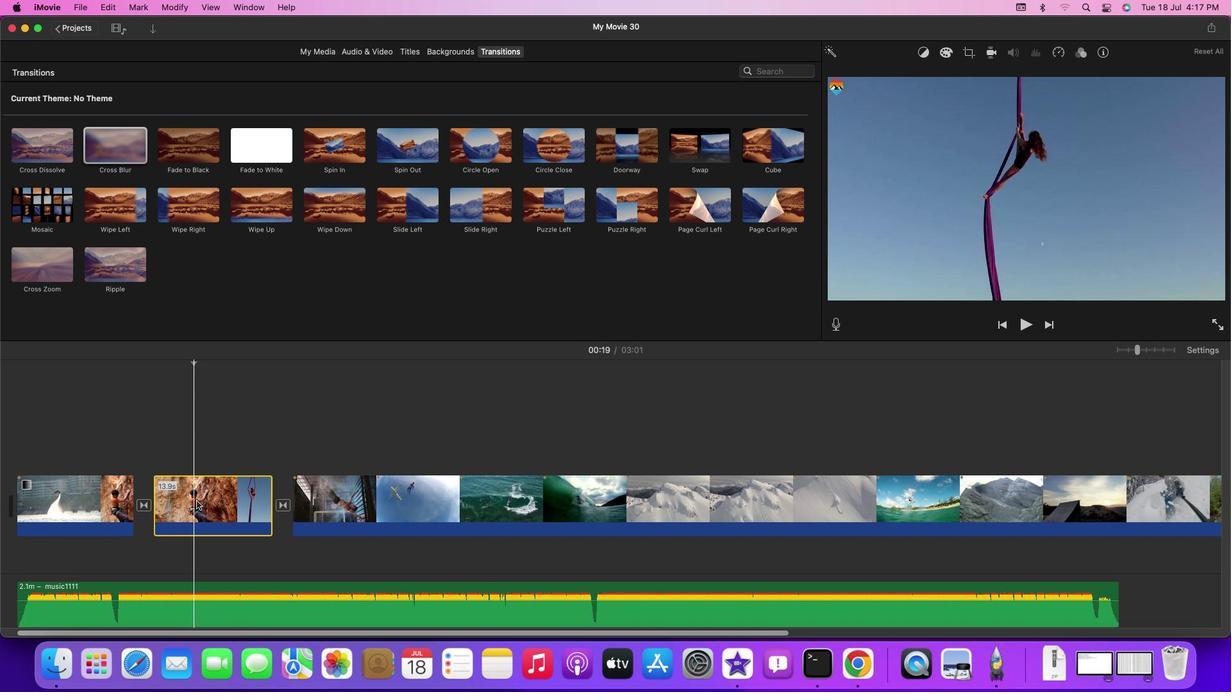 
Action: Key pressed Key.cmd'b'
Screenshot: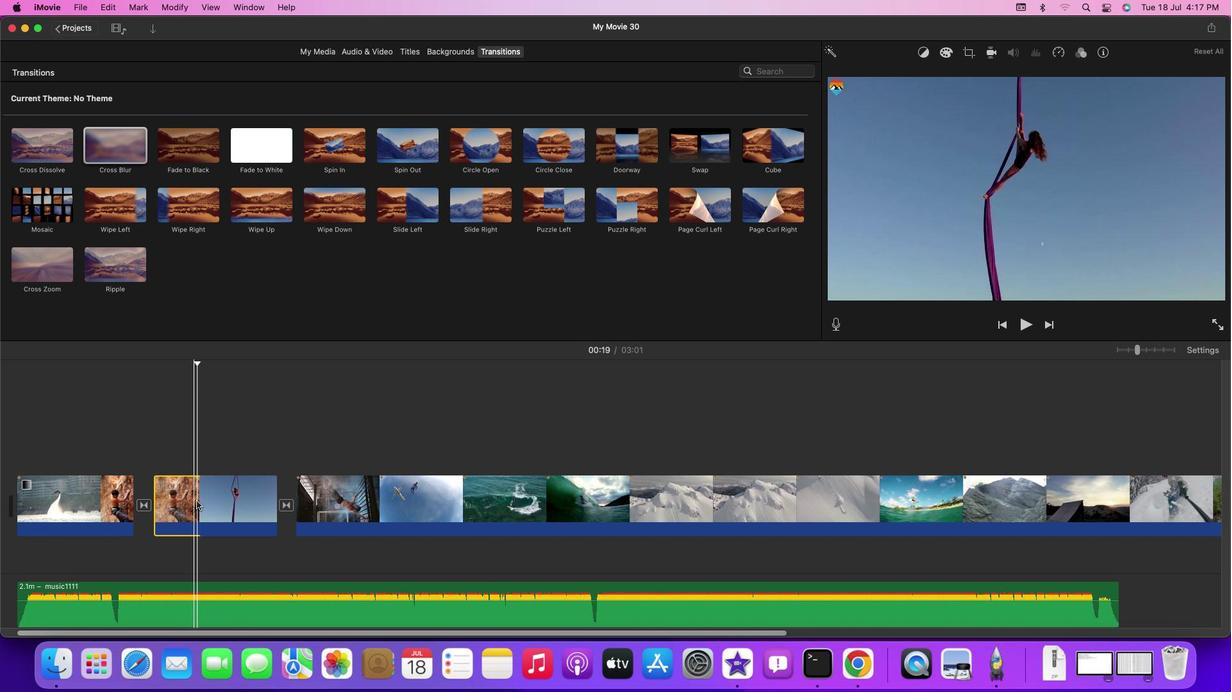 
Action: Mouse moved to (348, 148)
Screenshot: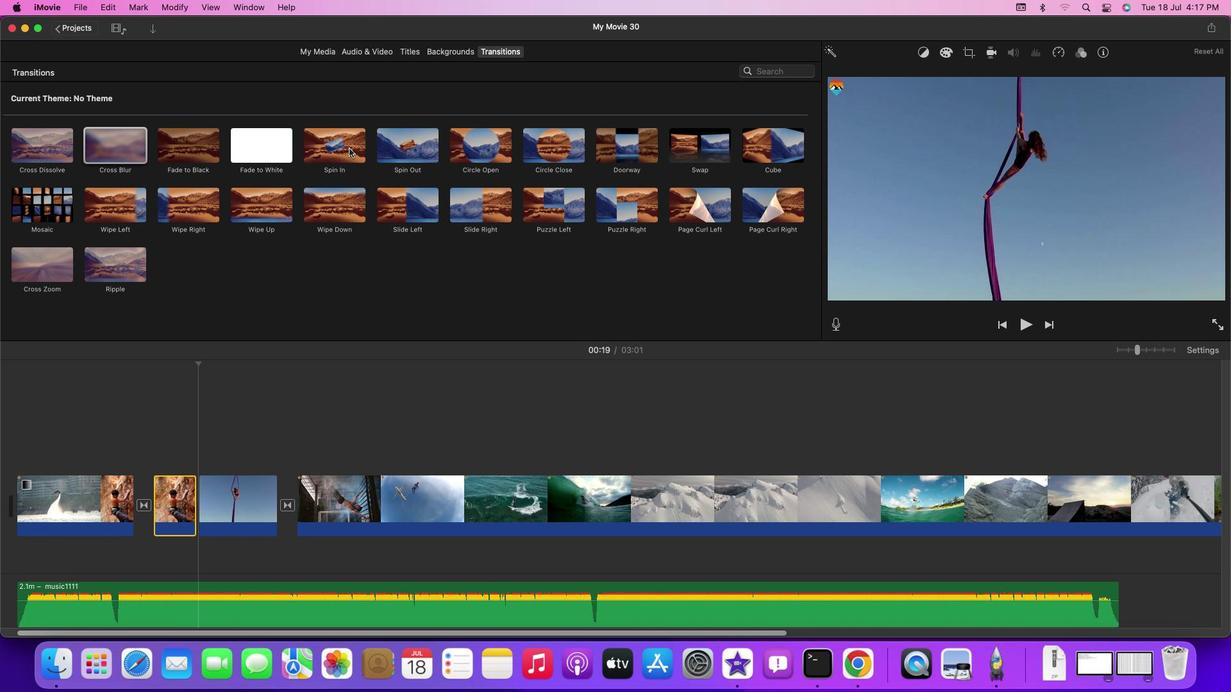 
Action: Mouse pressed left at (348, 148)
Screenshot: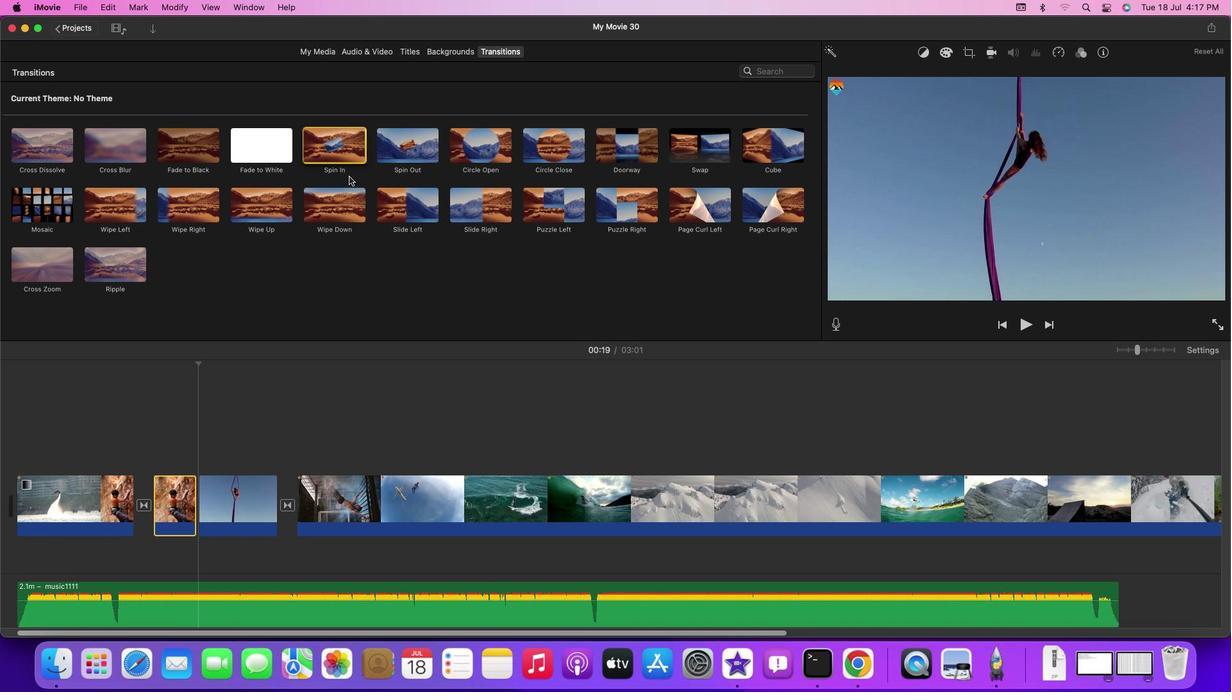 
Action: Mouse moved to (193, 460)
Screenshot: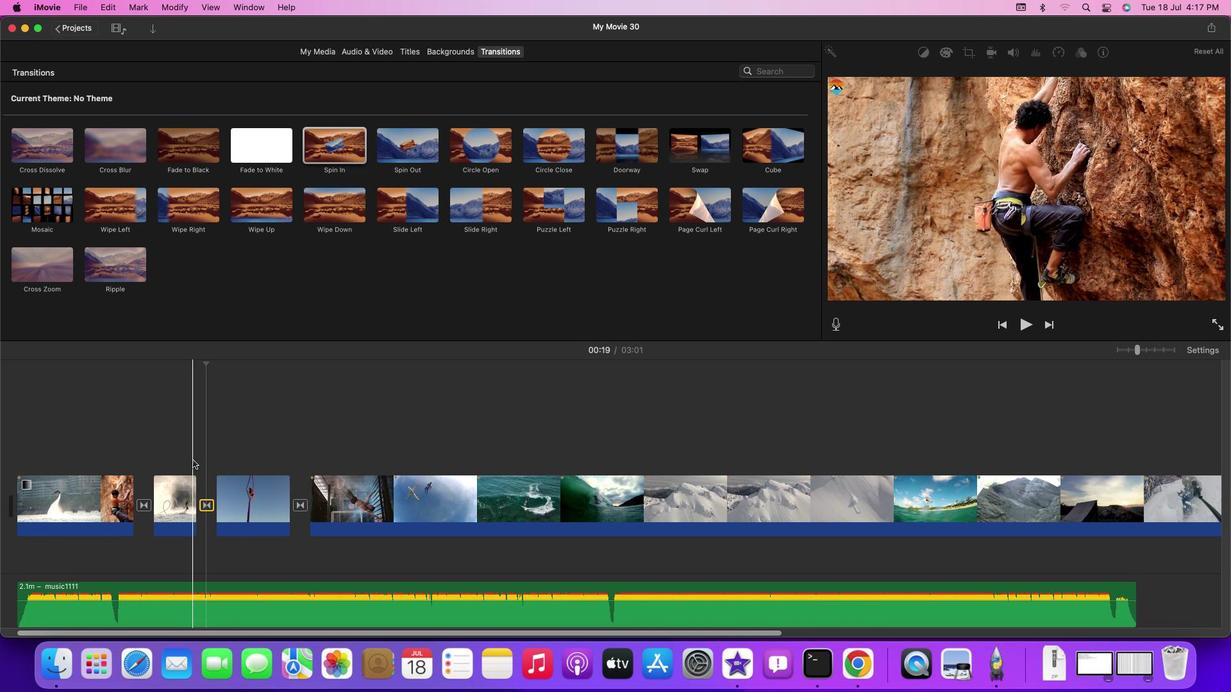 
Action: Mouse pressed left at (193, 460)
Screenshot: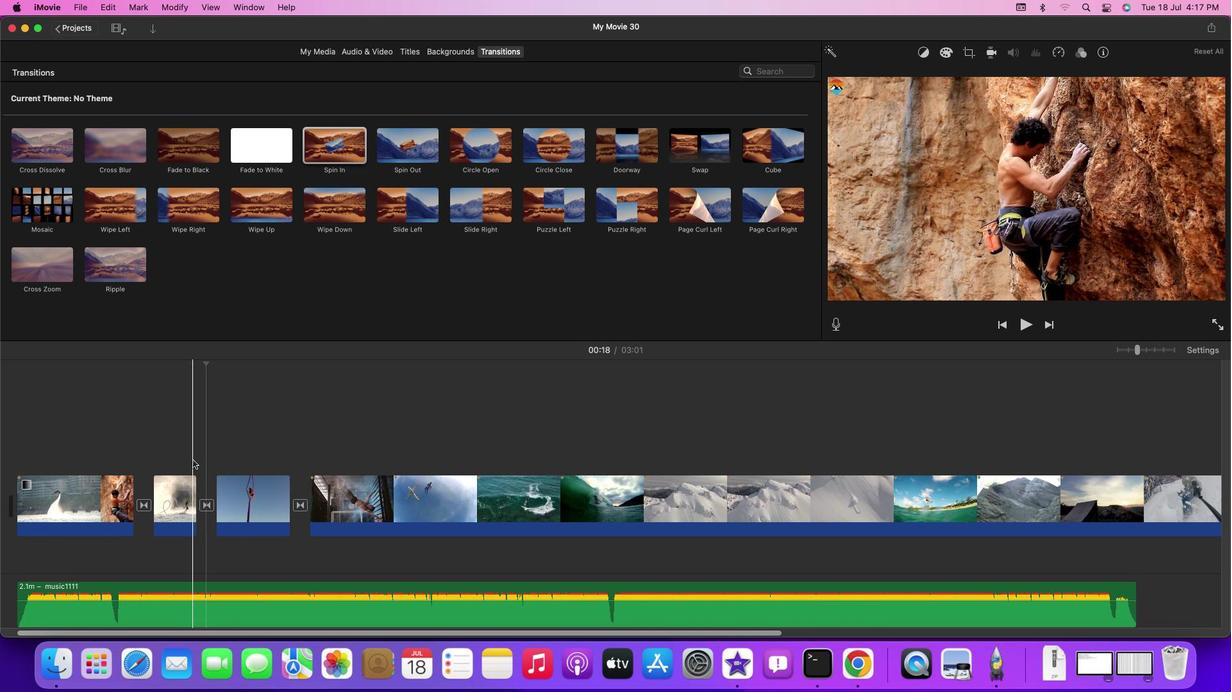 
Action: Key pressed Key.space
Screenshot: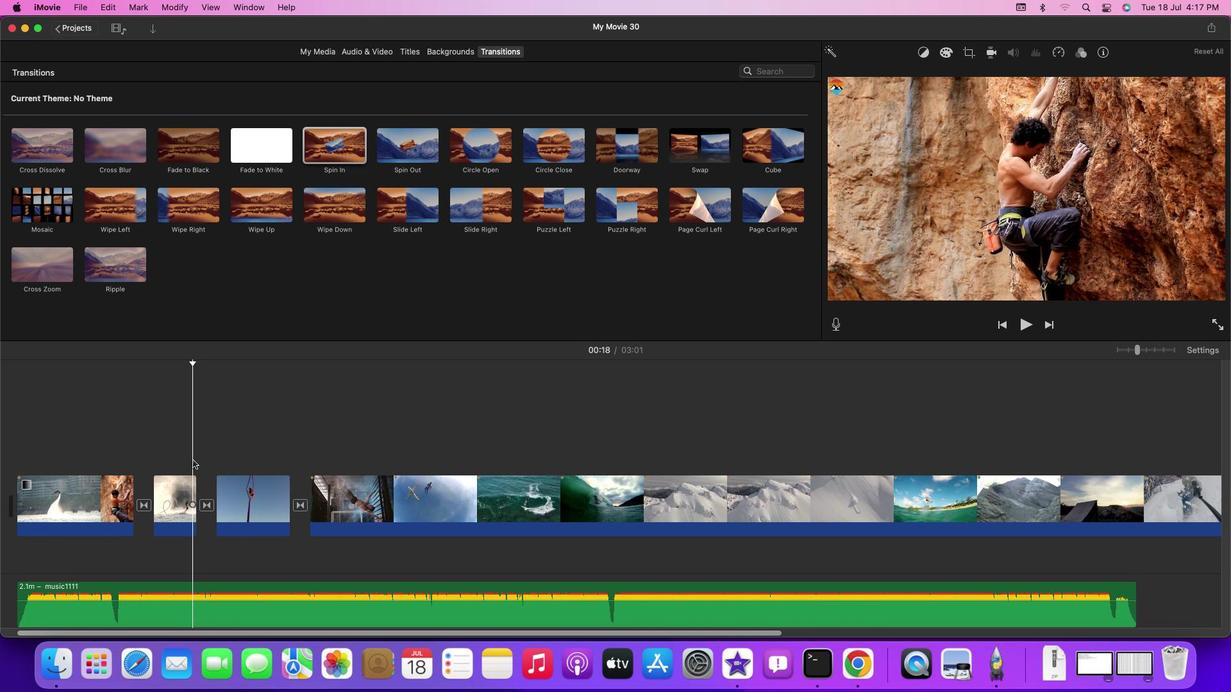 
Action: Mouse moved to (189, 458)
Screenshot: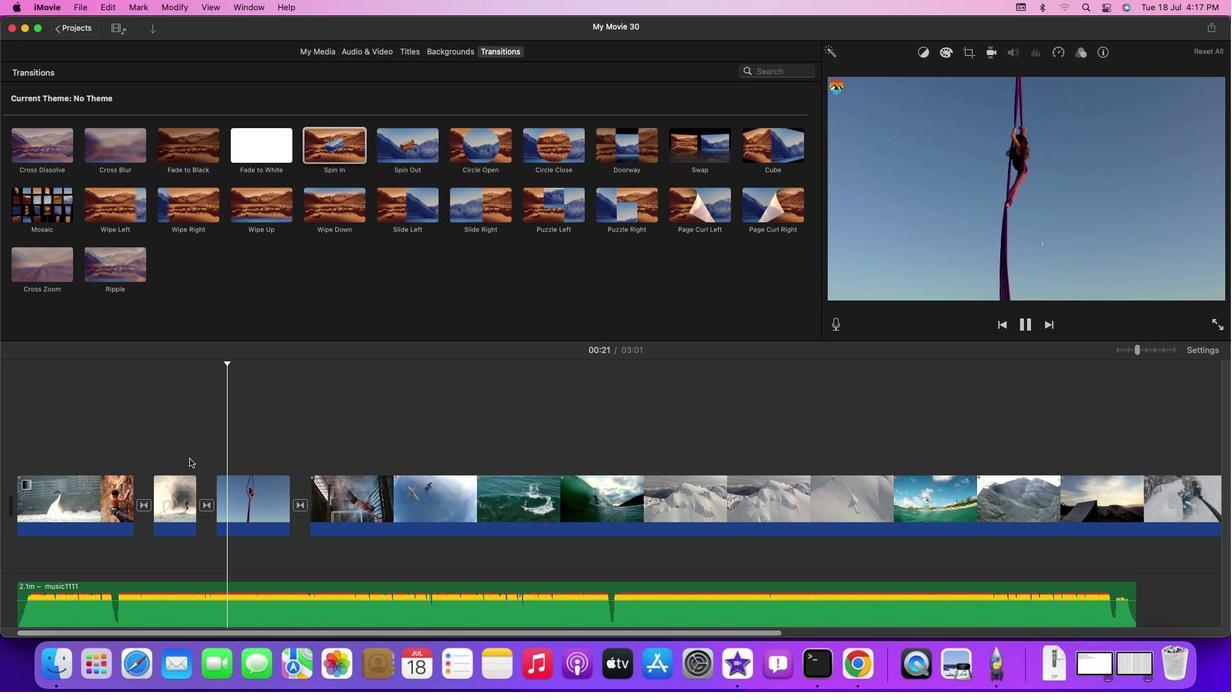
Action: Mouse pressed left at (189, 458)
Screenshot: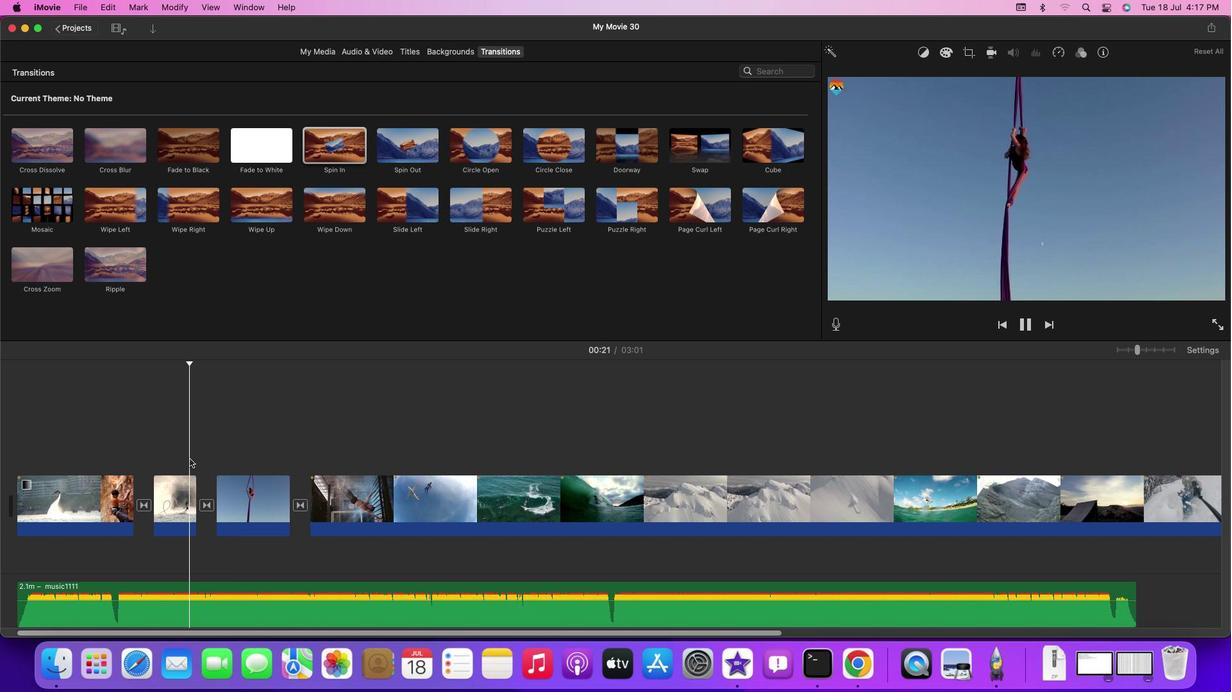 
Action: Mouse pressed left at (189, 458)
Screenshot: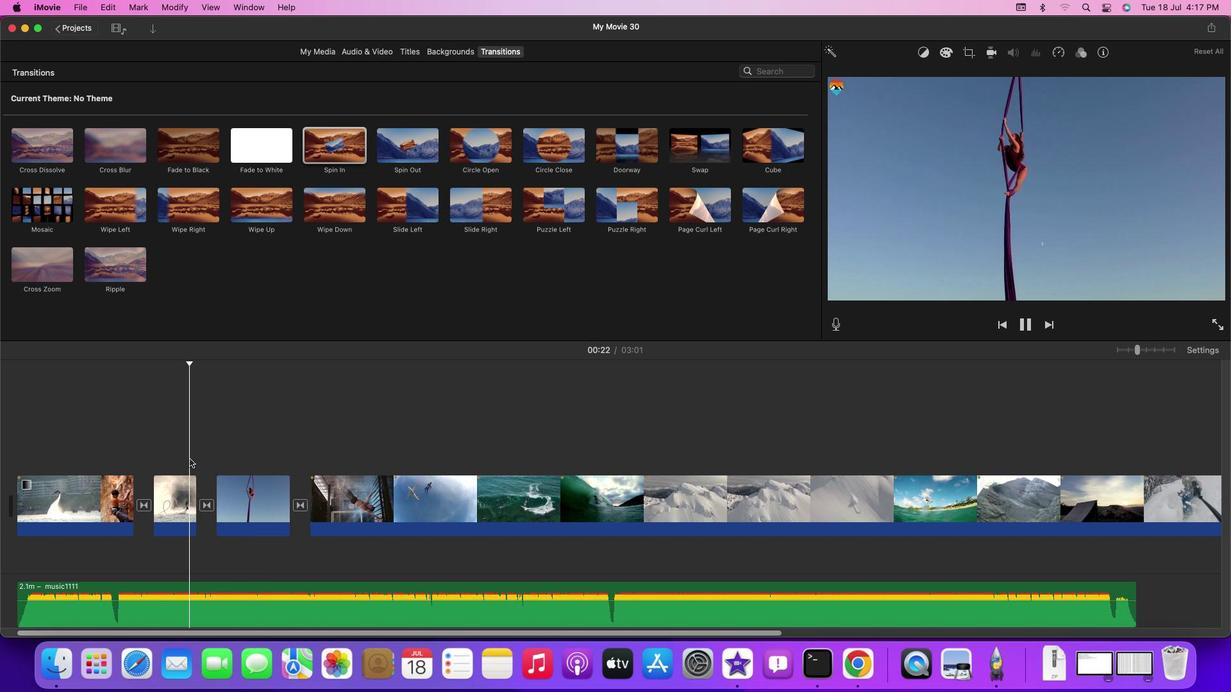 
Action: Key pressed Key.leftKey.leftKey.leftKey.leftKey.leftKey.leftKey.leftKey.leftKey.leftKey.leftKey.leftKey.leftKey.leftKey.leftKey.leftKey.leftKey.leftKey.leftKey.leftKey.leftKey.leftKey.leftKey.leftKey.leftKey.leftKey.leftKey.leftKey.leftKey.leftKey.leftKey.leftKey.leftKey.leftKey.leftKey.leftKey.leftKey.leftKey.leftKey.leftKey.leftKey.leftKey.leftKey.leftKey.leftKey.leftKey.leftKey.leftKey.leftKey.leftKey.leftKey.leftKey.leftKey.leftKey.leftKey.leftKey.leftKey.leftKey.leftKey.leftKey.leftKey.leftKey.leftKey.leftKey.leftKey.leftKey.leftKey.leftKey.leftKey.leftKey.leftKey.leftKey.leftKey.leftKey.leftKey.leftKey.leftKey.leftKey.leftKey.leftKey.leftKey.leftKey.leftKey.leftKey.leftKey.leftKey.leftKey.leftKey.leftKey.leftKey.leftKey.leftKey.leftKey.leftKey.leftKey.leftKey.leftKey.leftKey.rightKey.rightKey.rightKey.rightKey.rightKey.rightKey.rightKey.rightKey.rightKey.rightKey.rightKey.rightKey.rightKey.rightKey.leftKey.leftKey.right
Screenshot: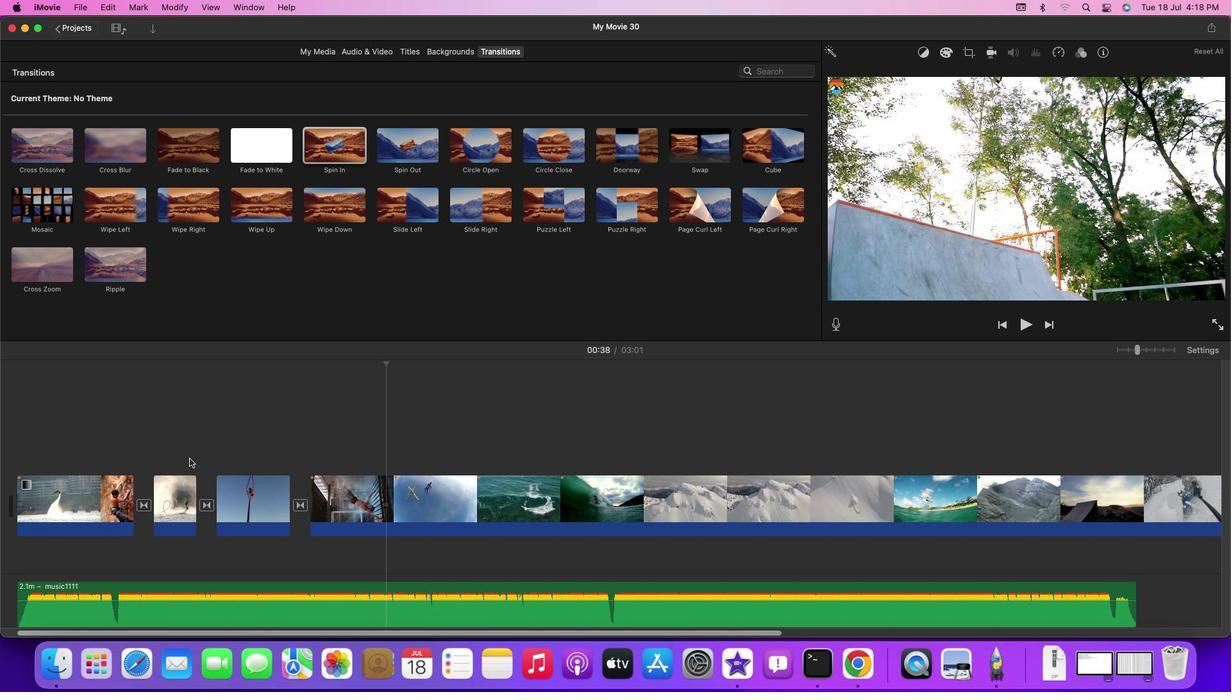 
Action: Mouse moved to (384, 512)
Screenshot: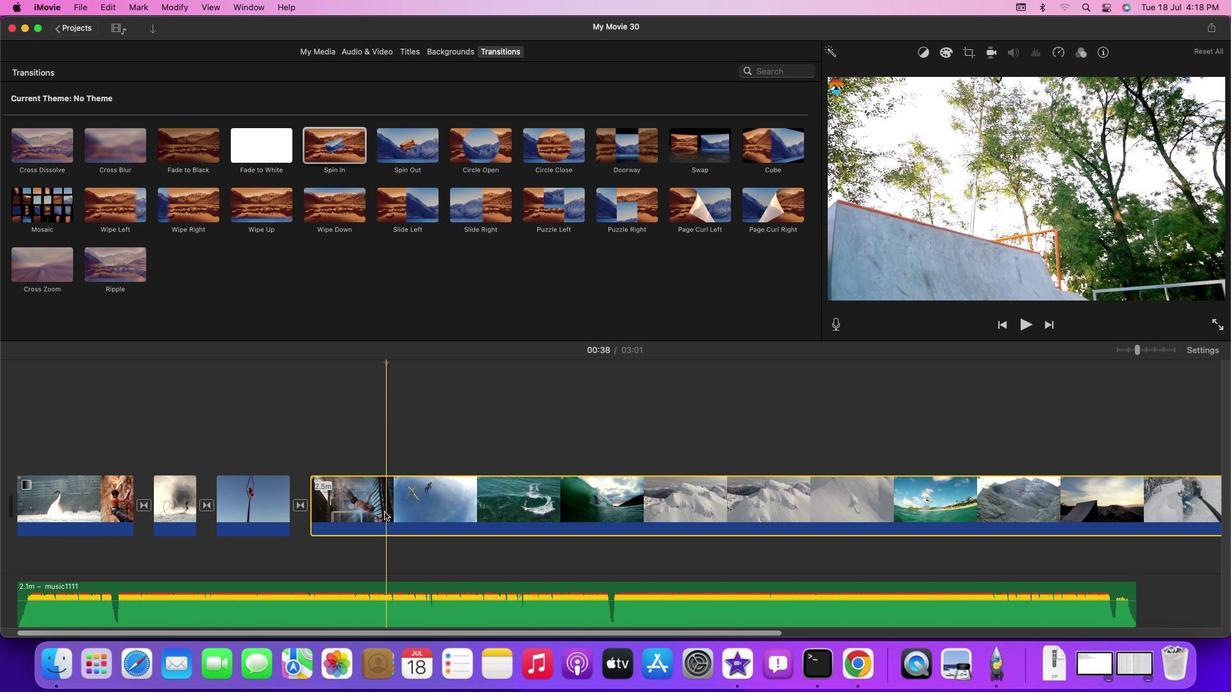 
Action: Mouse pressed left at (384, 512)
Screenshot: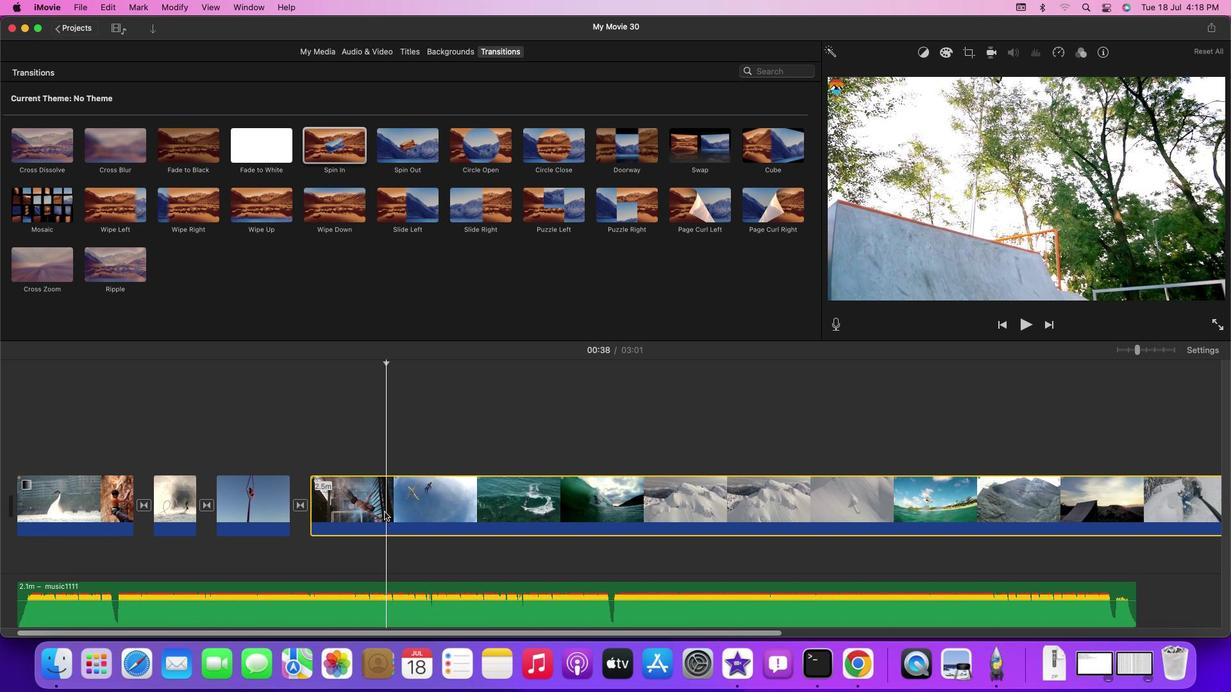 
Action: Key pressed Key.cmd'b'
Screenshot: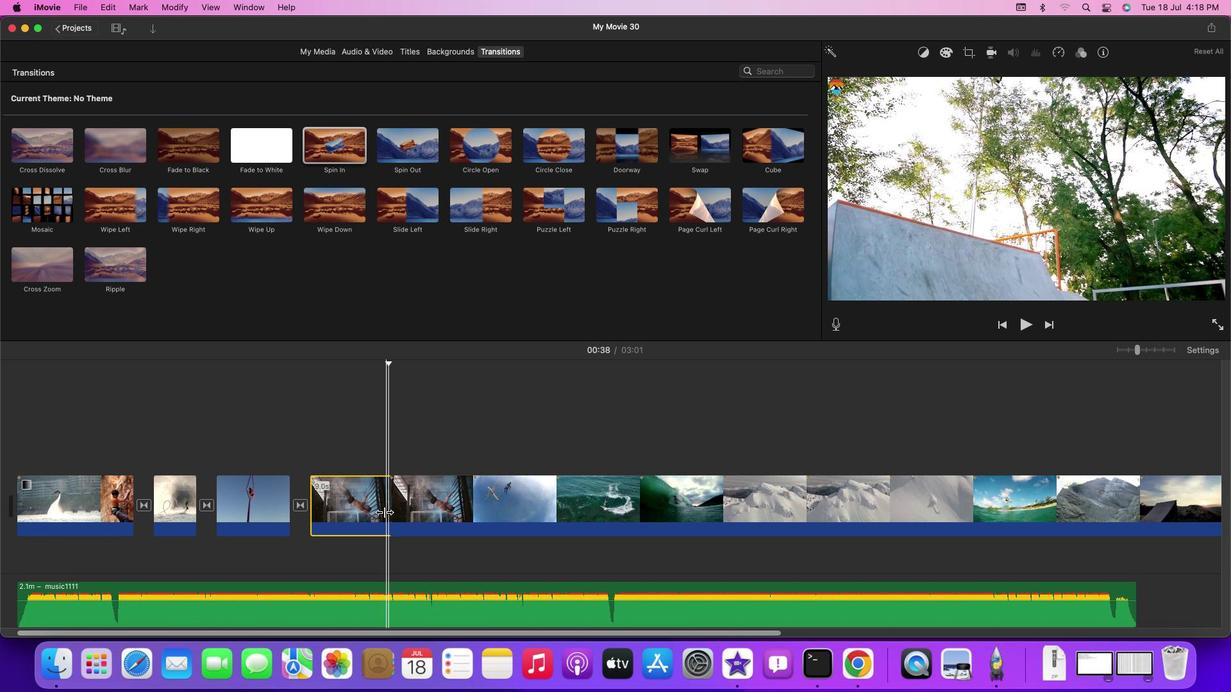 
Action: Mouse moved to (407, 159)
Screenshot: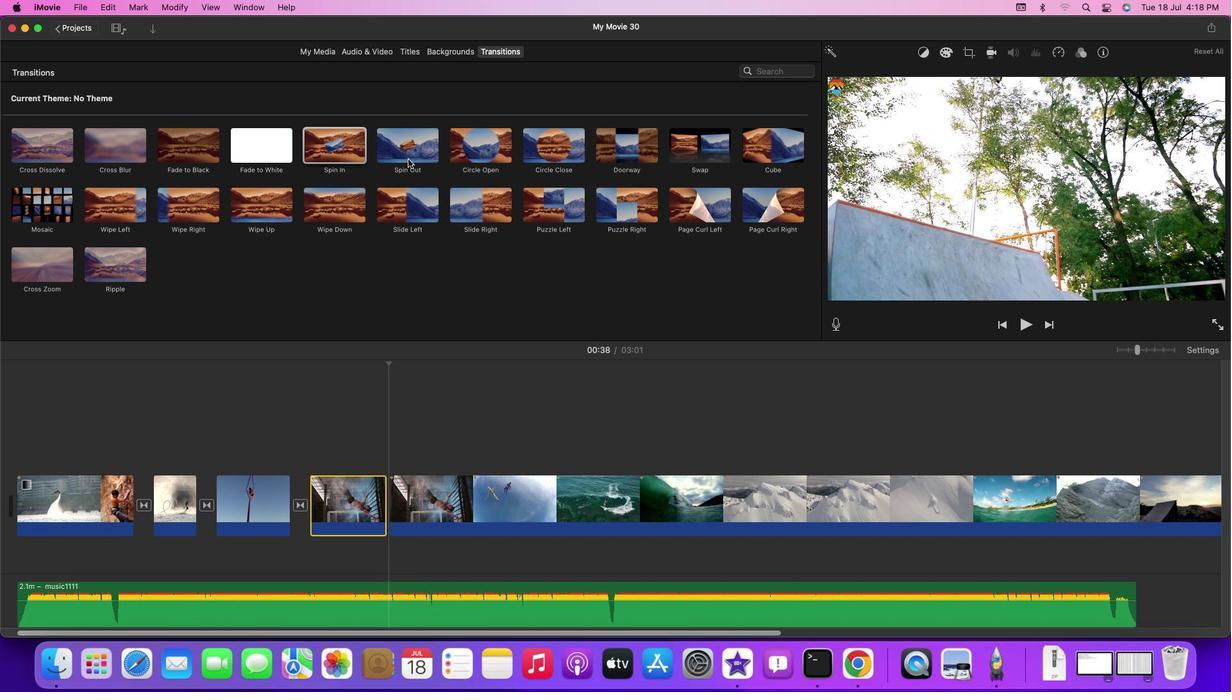 
Action: Mouse pressed left at (407, 159)
Screenshot: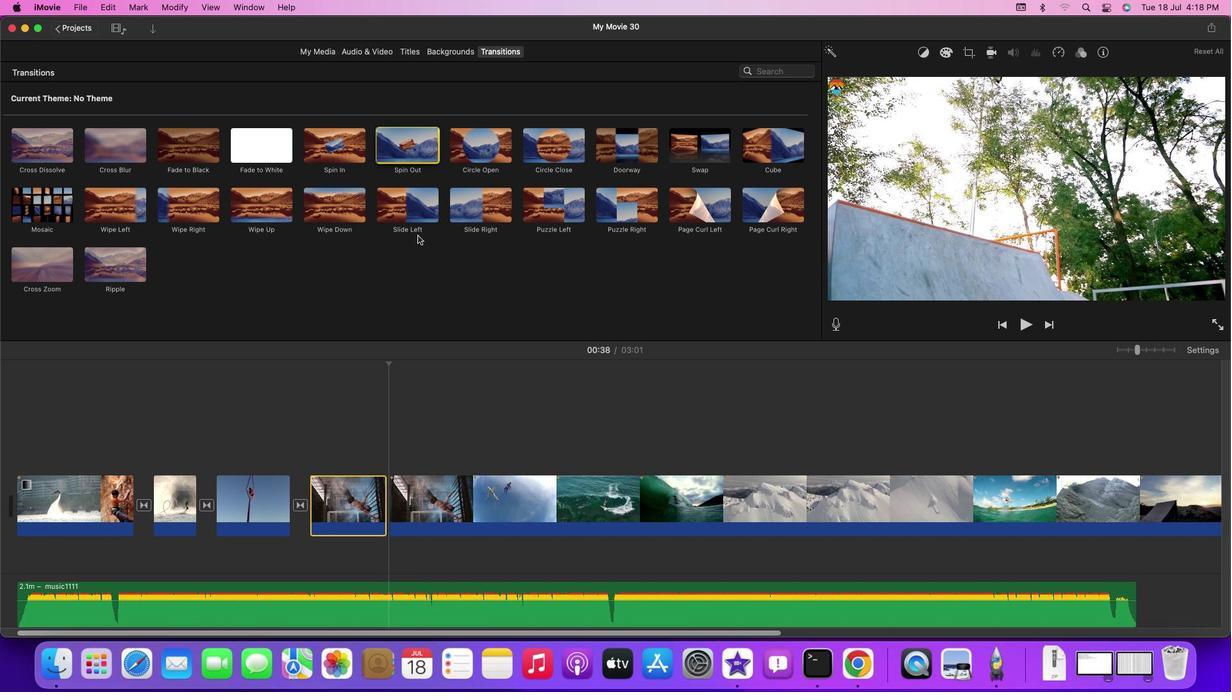
Action: Mouse moved to (377, 460)
Screenshot: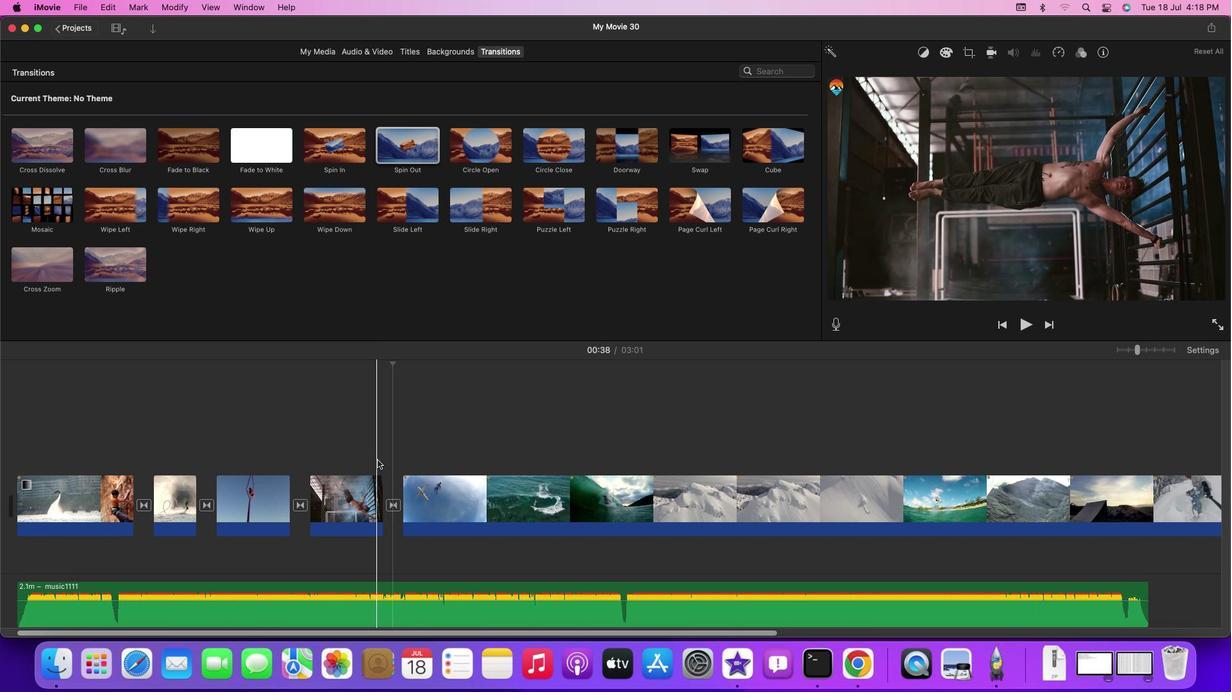 
Action: Mouse pressed left at (377, 460)
Screenshot: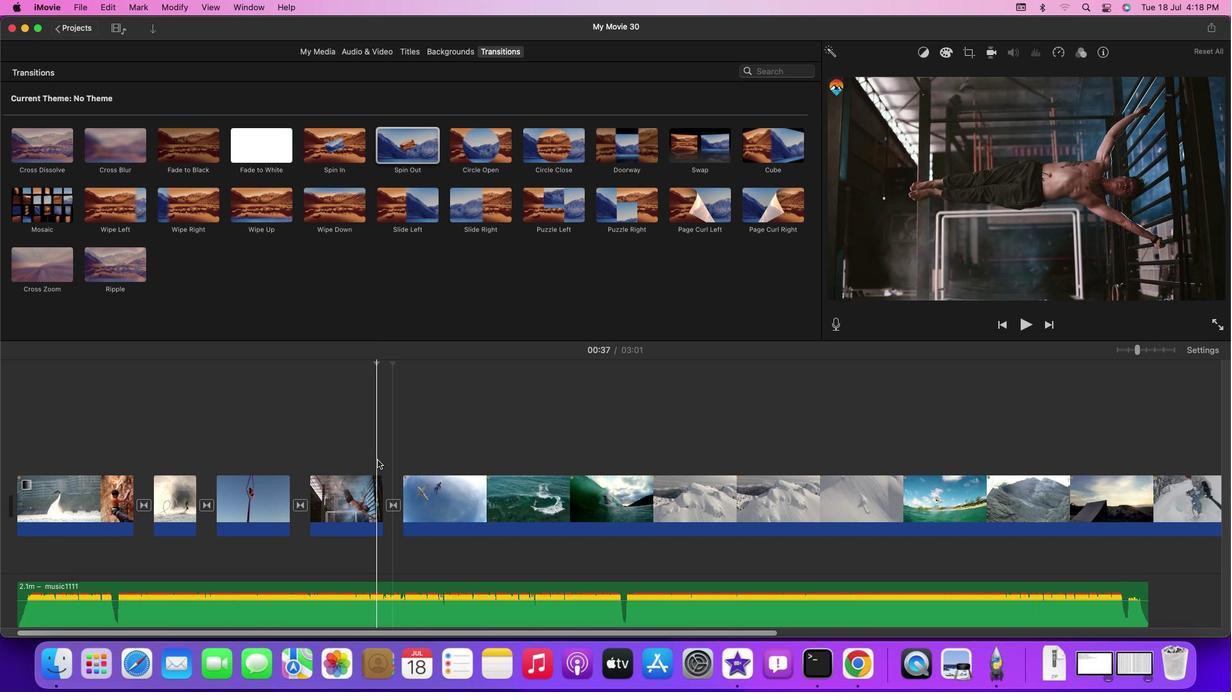 
Action: Mouse moved to (377, 459)
Screenshot: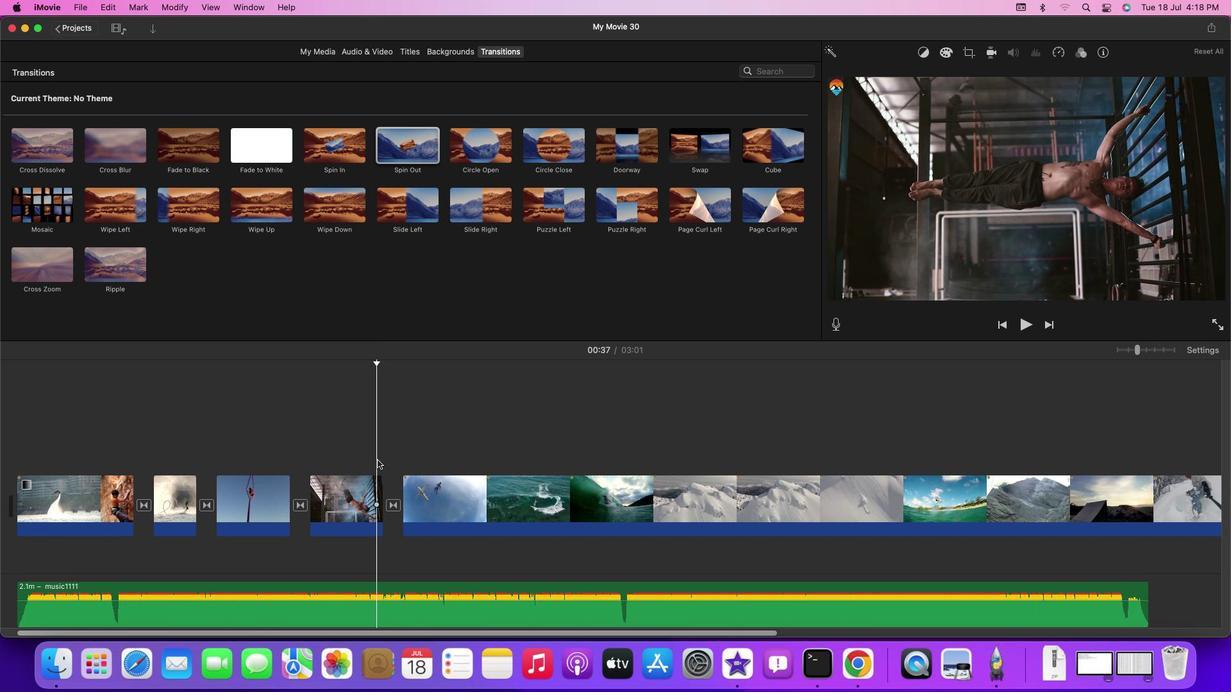 
Action: Key pressed Key.space
Screenshot: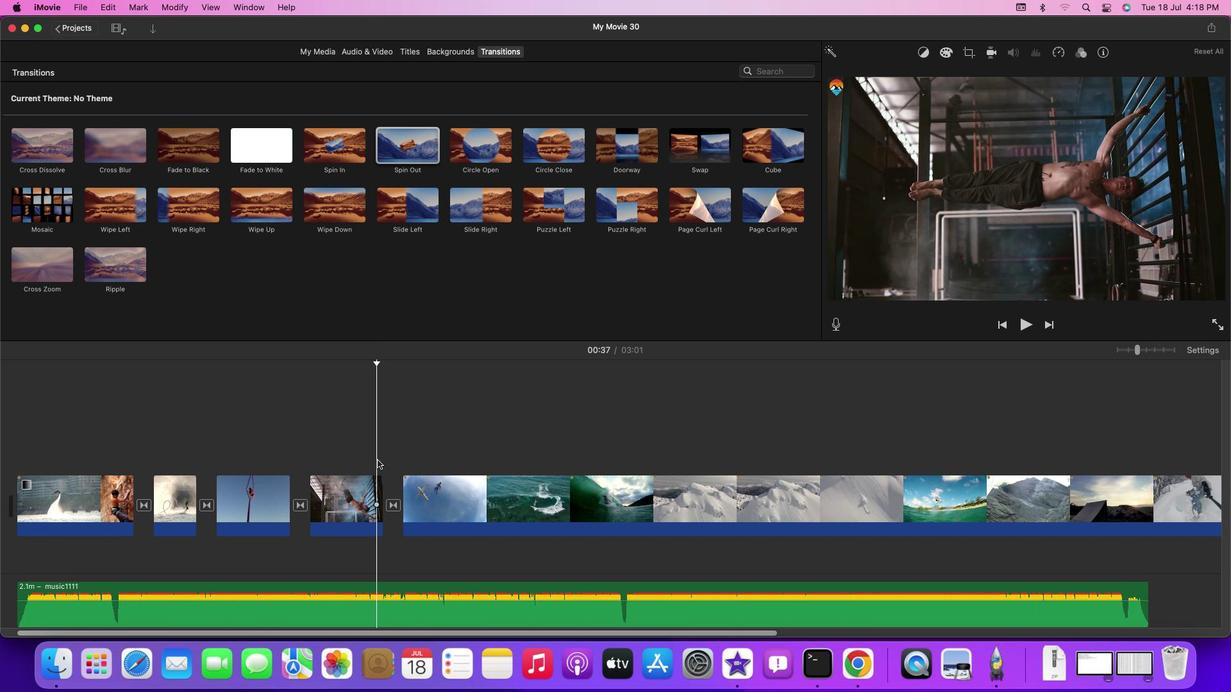 
Action: Mouse moved to (377, 464)
Screenshot: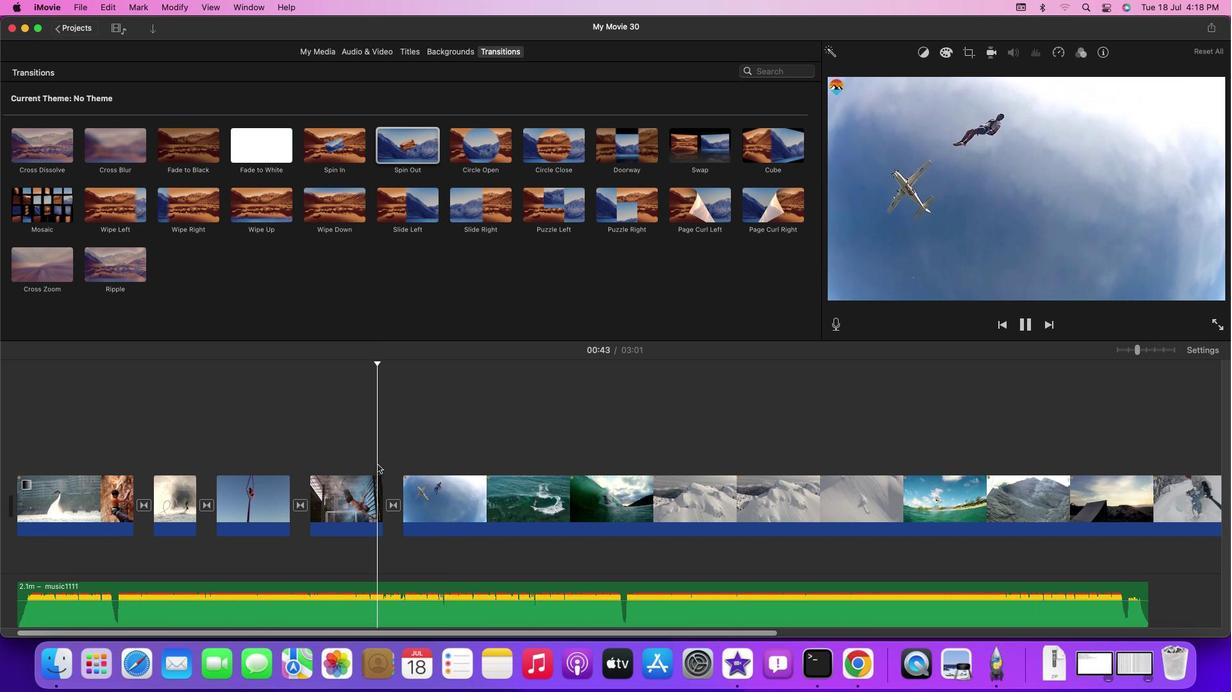 
Action: Mouse pressed left at (377, 464)
Screenshot: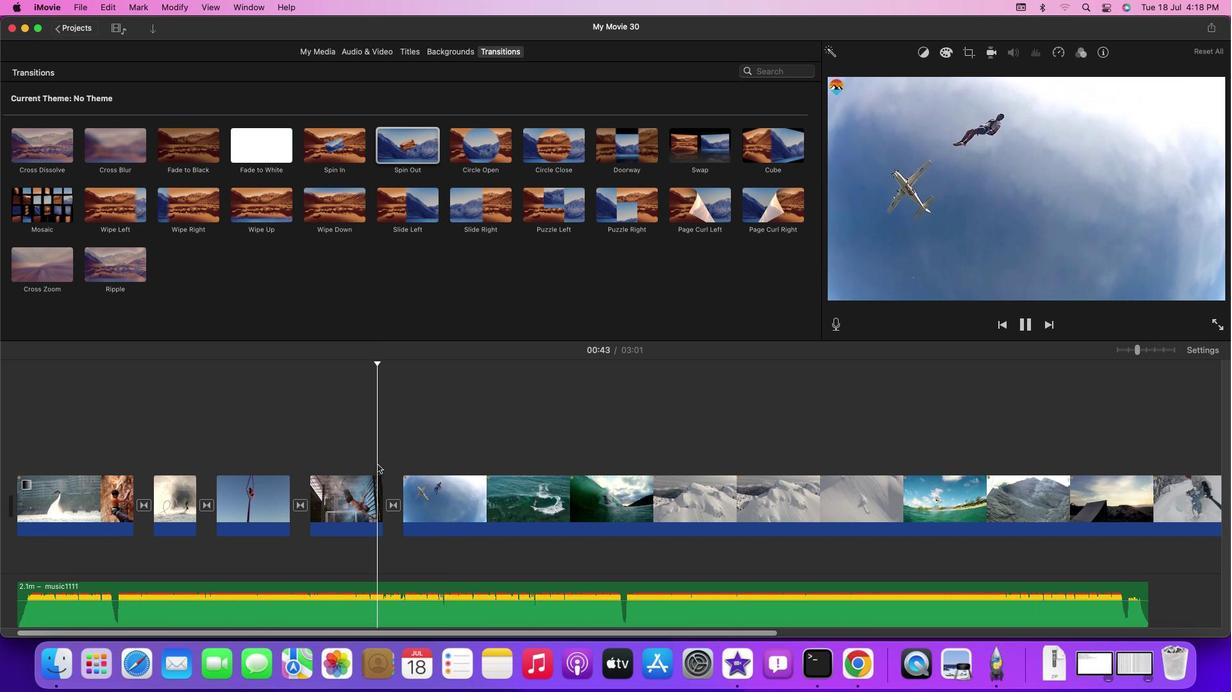 
Action: Mouse moved to (377, 464)
Screenshot: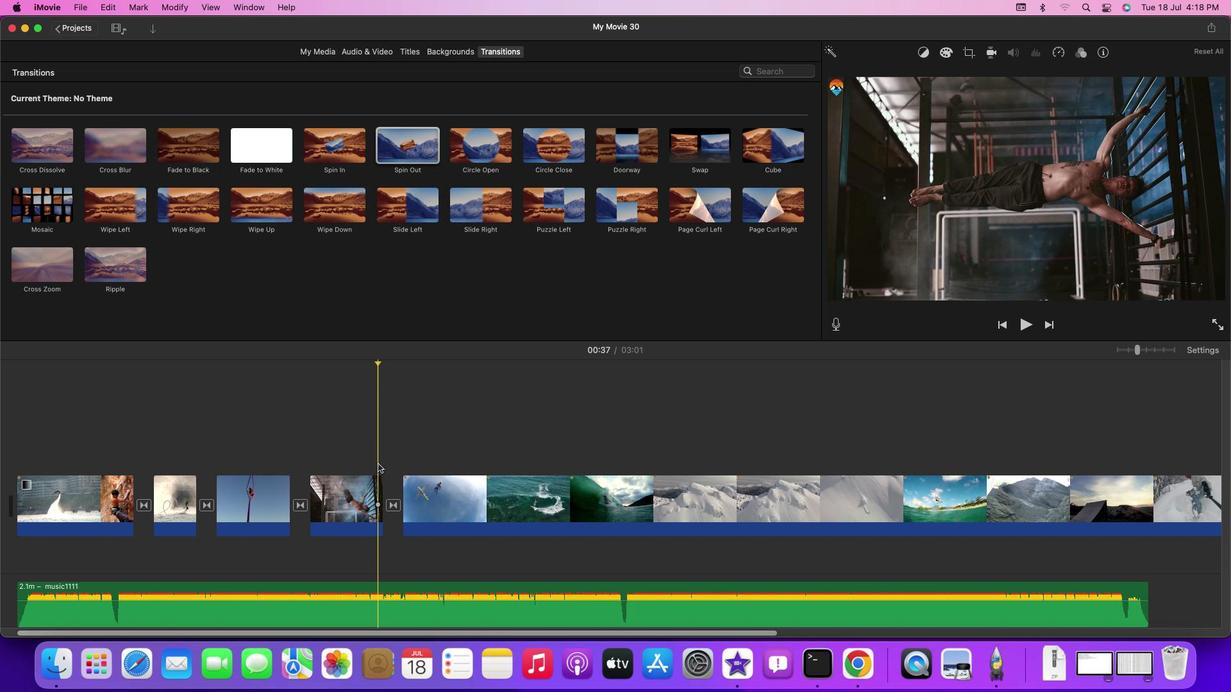 
Action: Key pressed Key.space
Screenshot: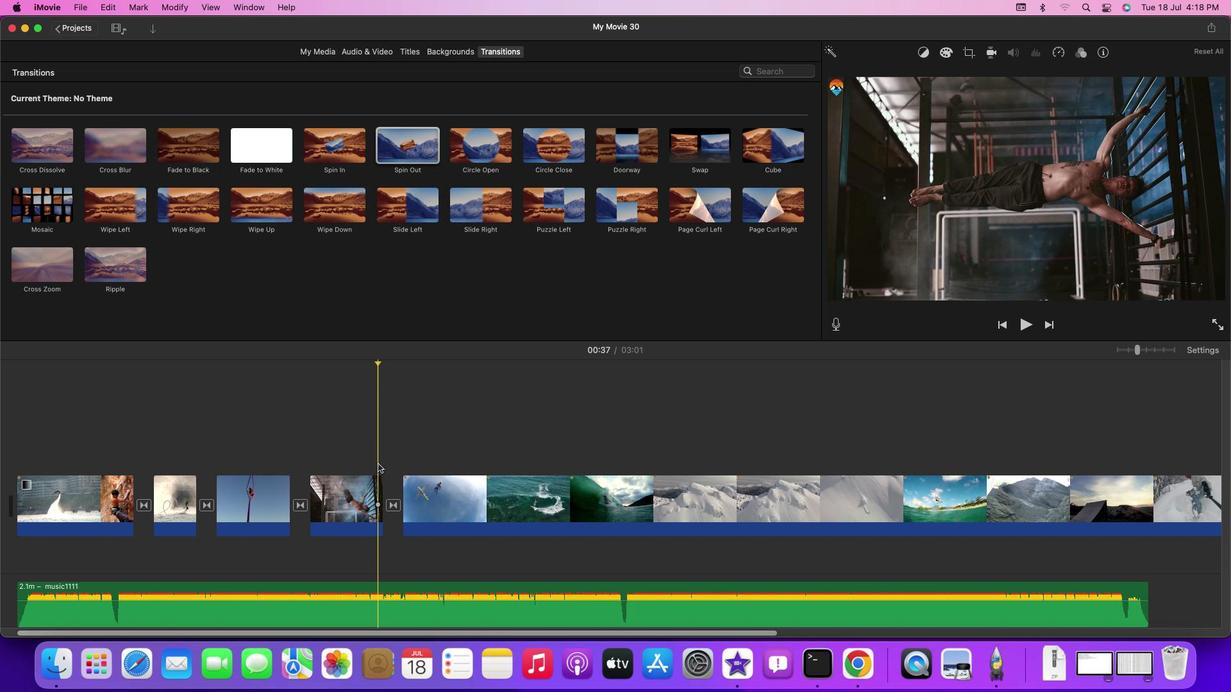 
Action: Mouse moved to (378, 464)
Screenshot: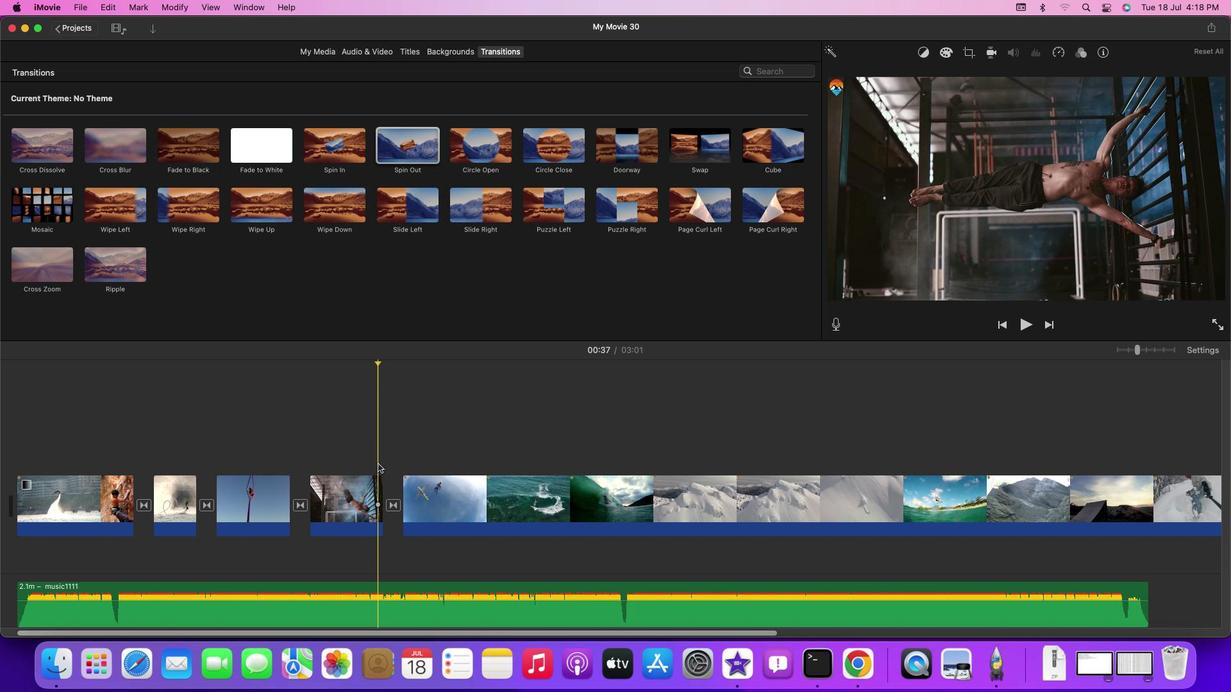 
Action: Key pressed Key.space
Screenshot: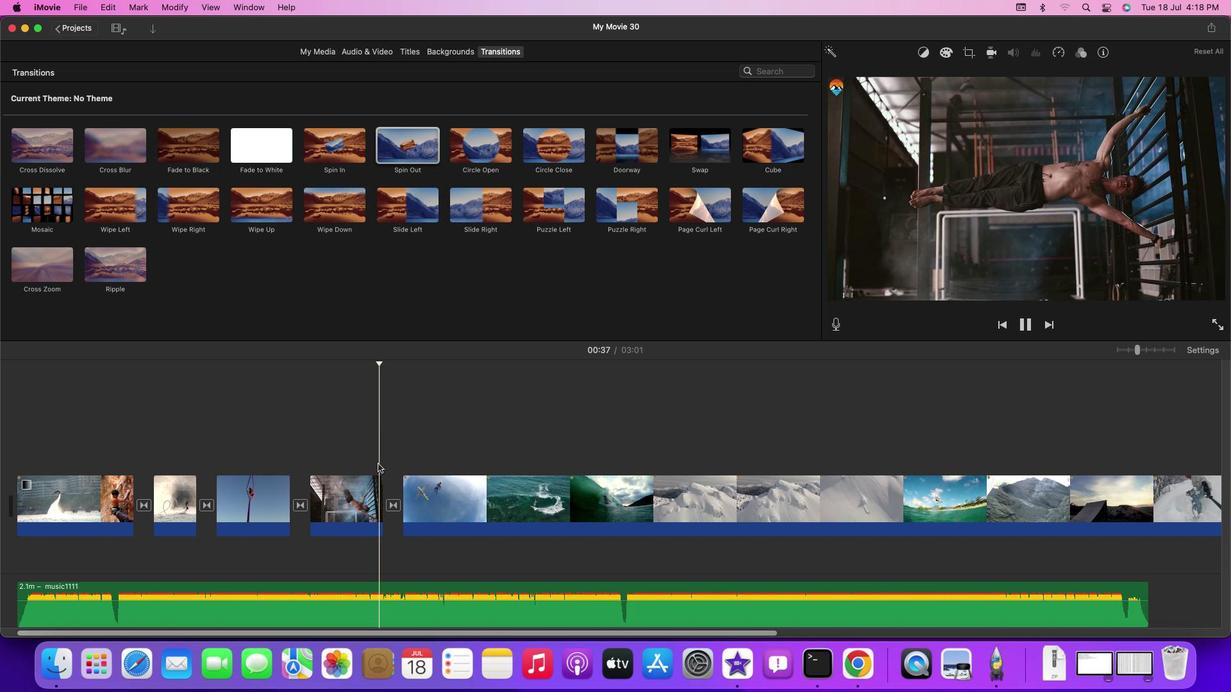 
Action: Mouse moved to (612, 632)
Screenshot: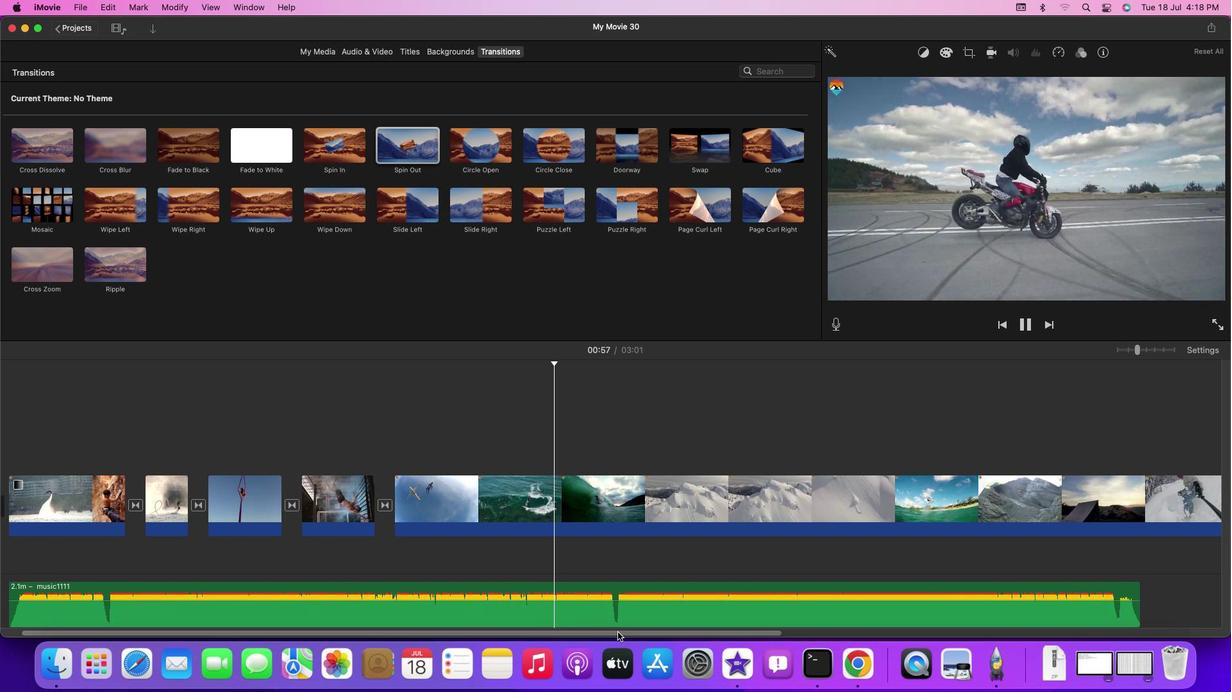 
Action: Mouse pressed left at (612, 632)
Screenshot: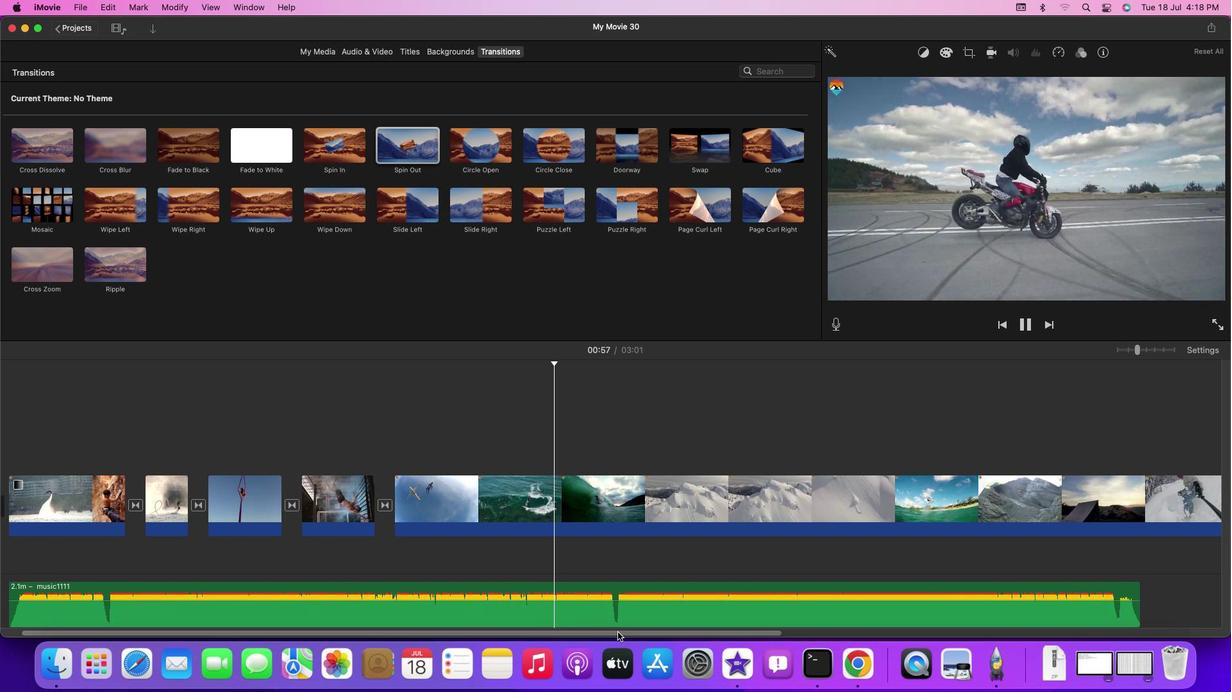 
Action: Mouse moved to (488, 439)
Screenshot: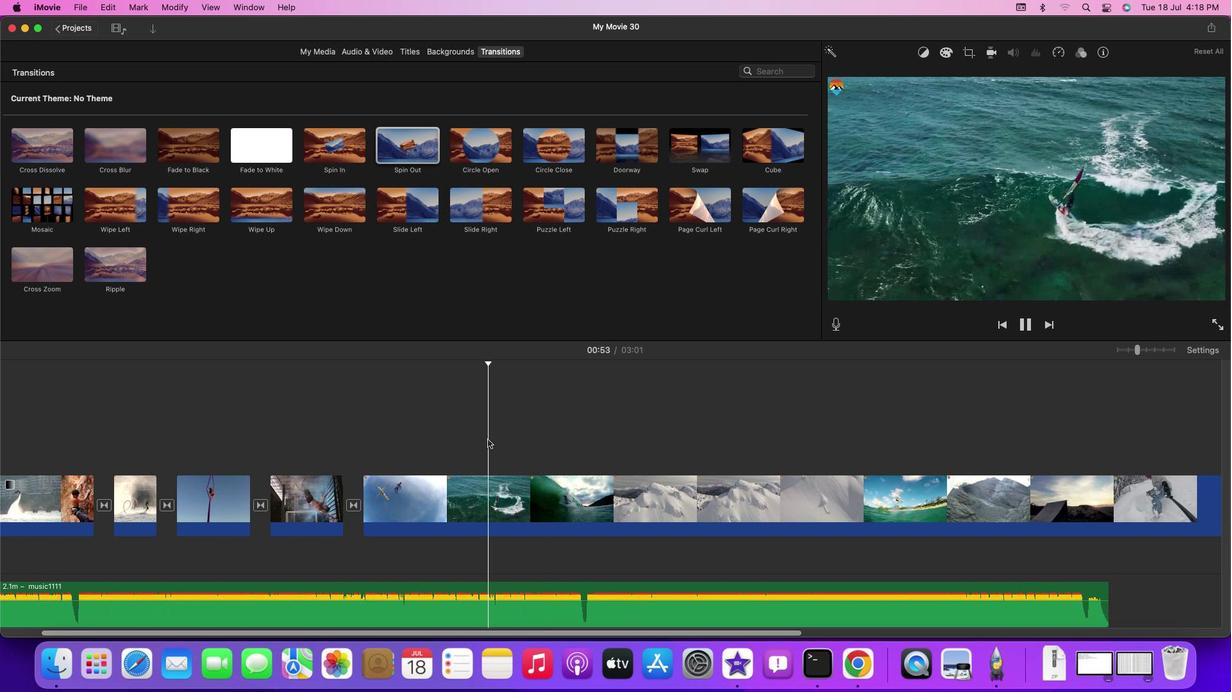 
Action: Mouse pressed left at (488, 439)
Screenshot: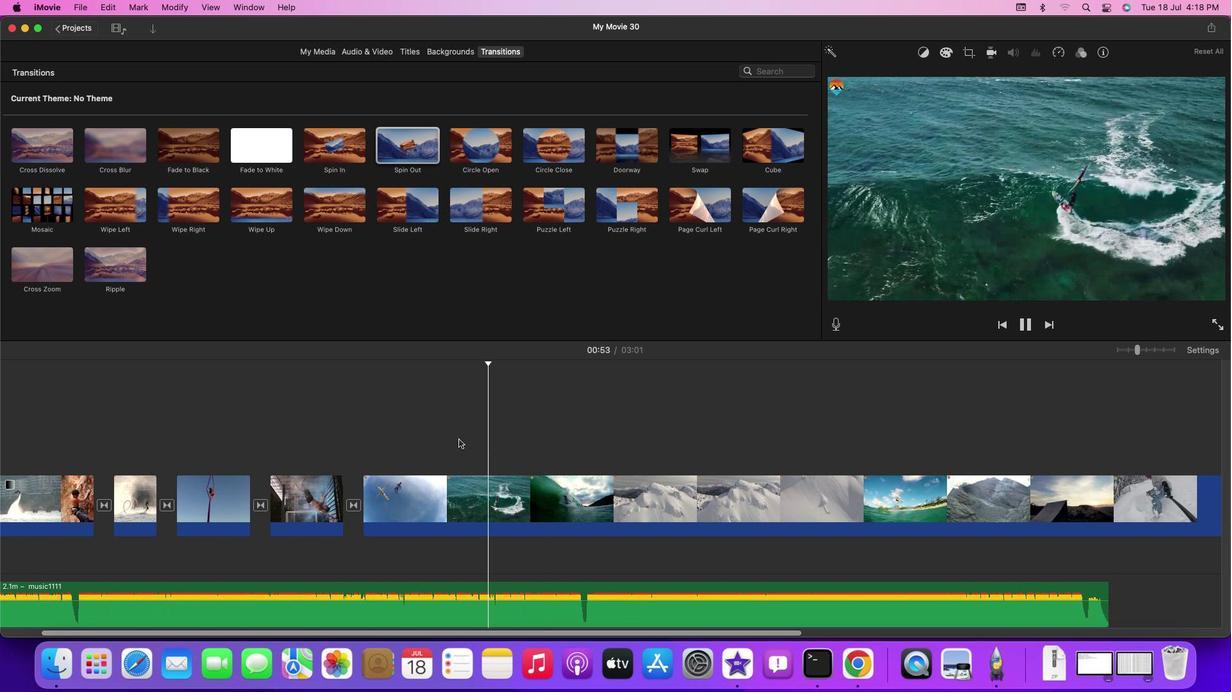 
Action: Mouse moved to (418, 437)
Screenshot: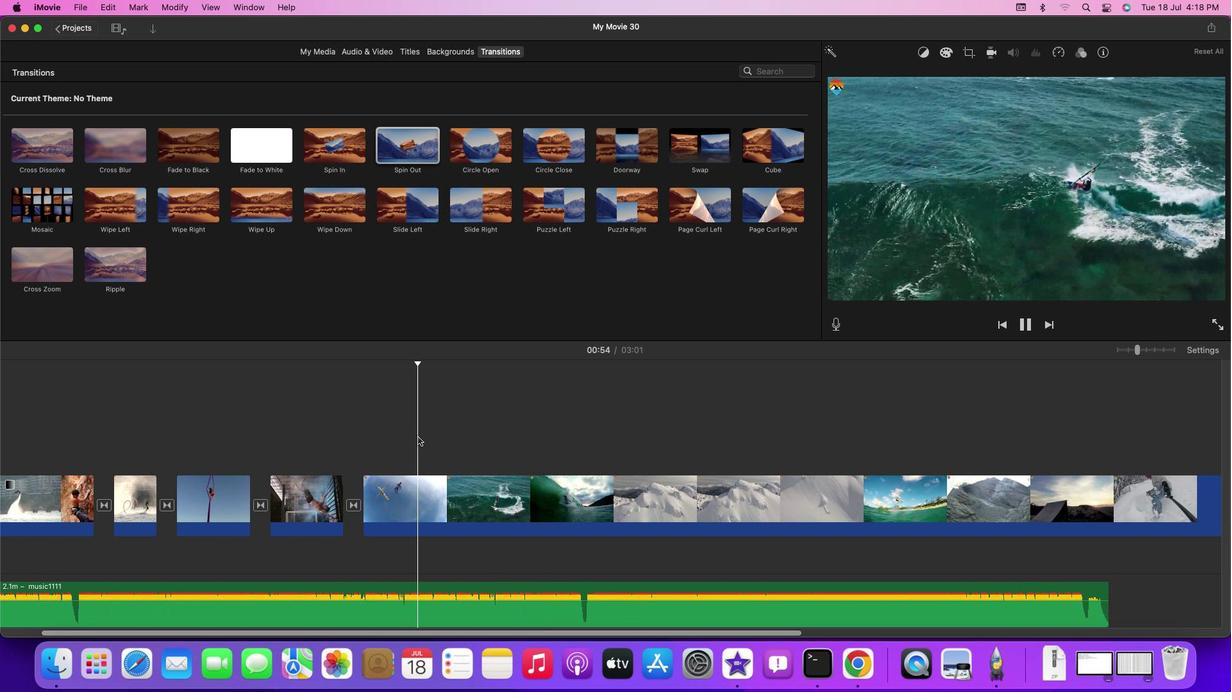 
Action: Mouse pressed left at (418, 437)
Screenshot: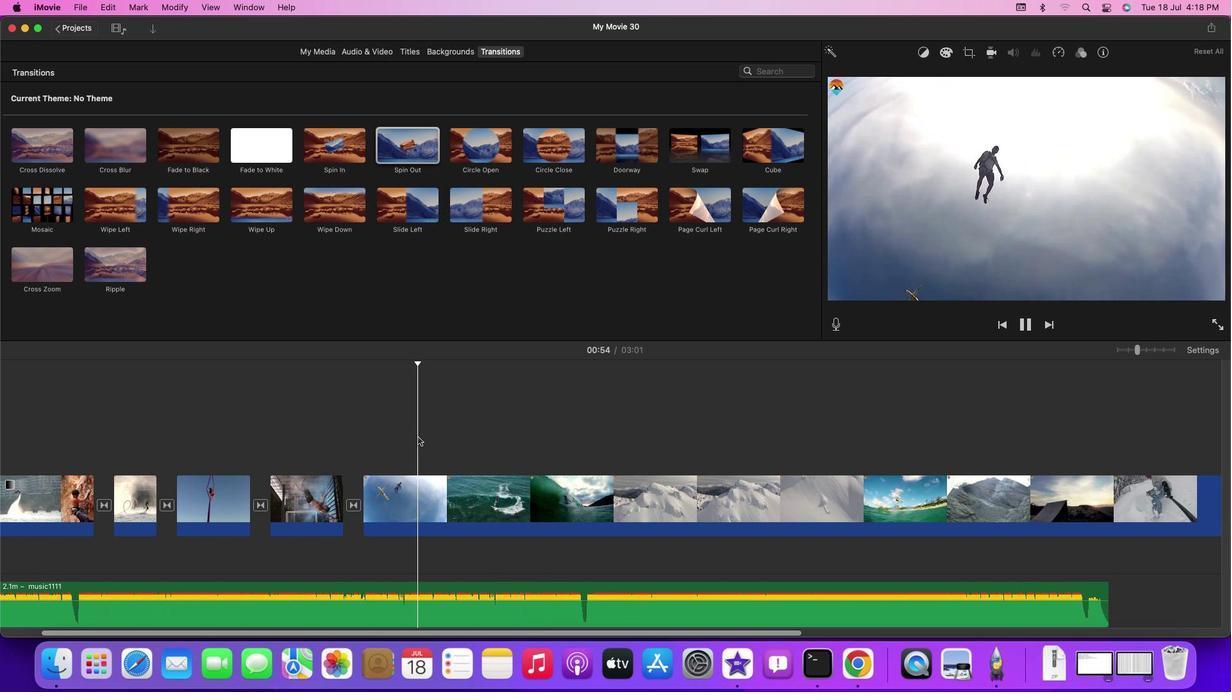 
Action: Mouse moved to (523, 458)
Screenshot: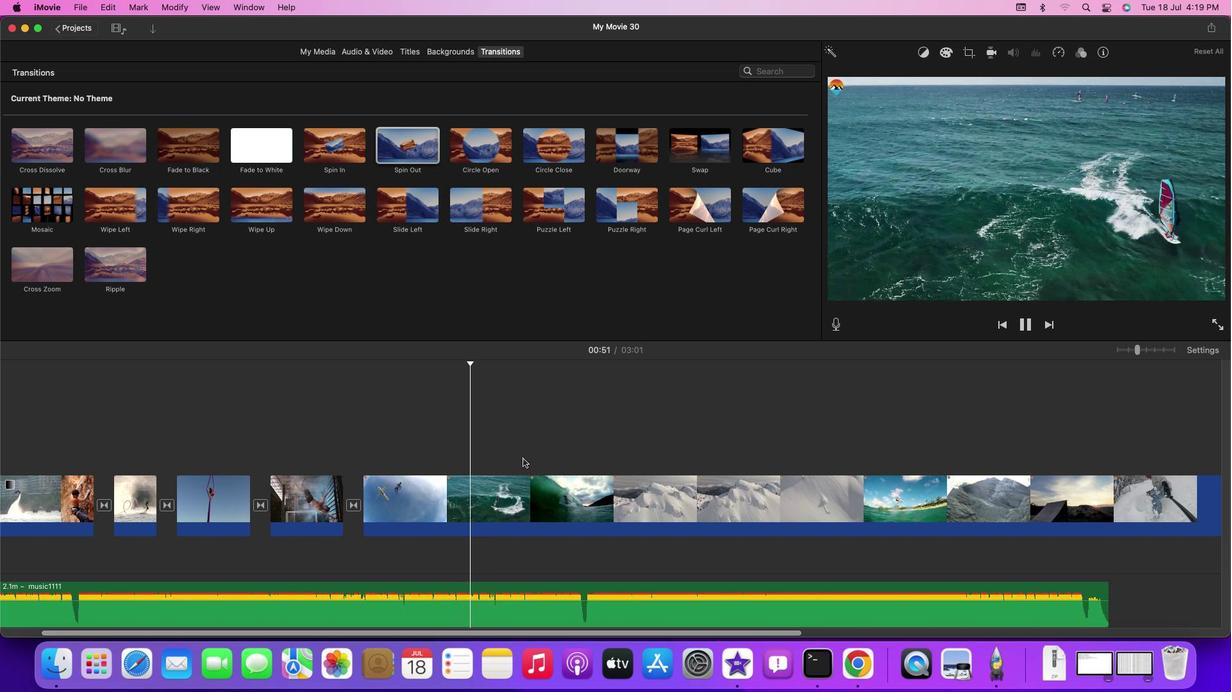 
Action: Key pressed Key.spaceKey.leftKey.leftKey.leftKey.leftKey.leftKey.leftKey.leftKey.leftKey.leftKey.leftKey.leftKey.leftKey.leftKey.rightKey.right
Screenshot: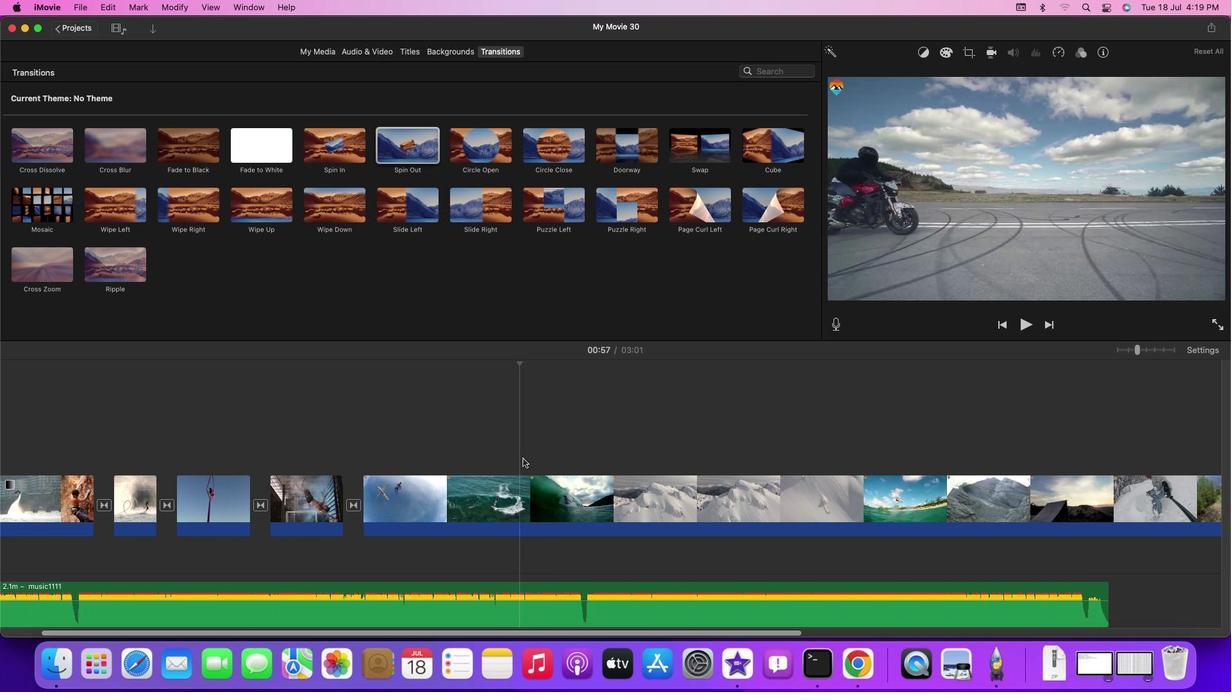 
Action: Mouse moved to (518, 495)
Screenshot: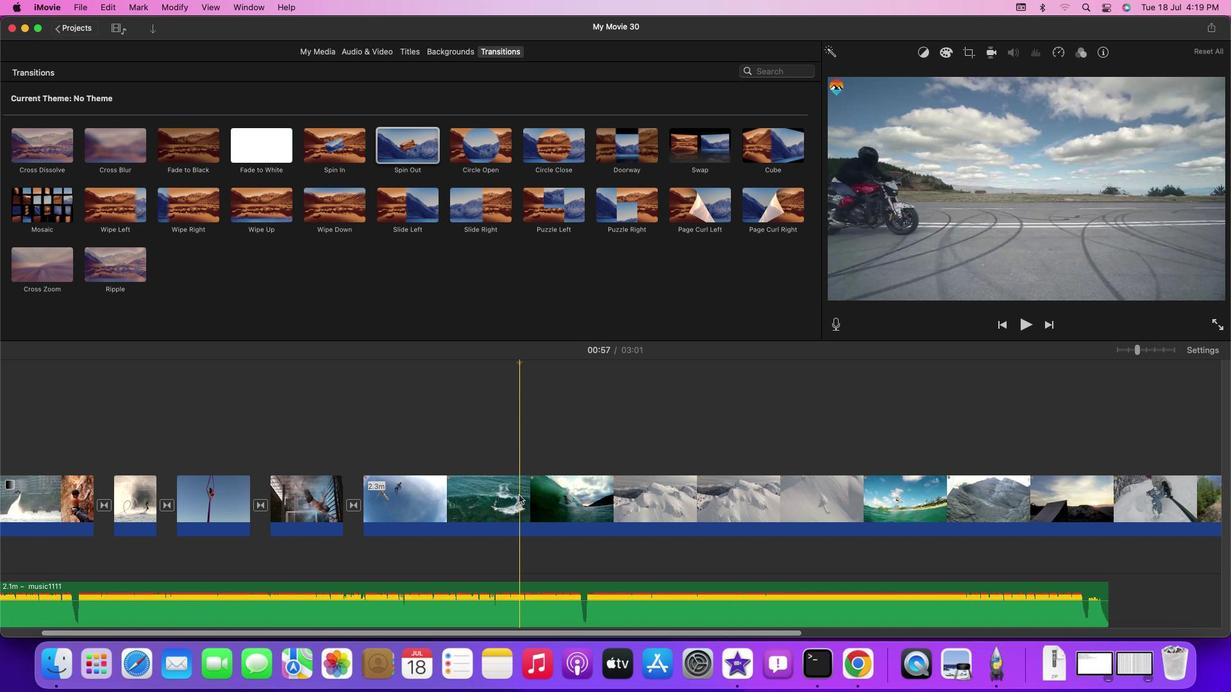 
Action: Key pressed Key.left
Screenshot: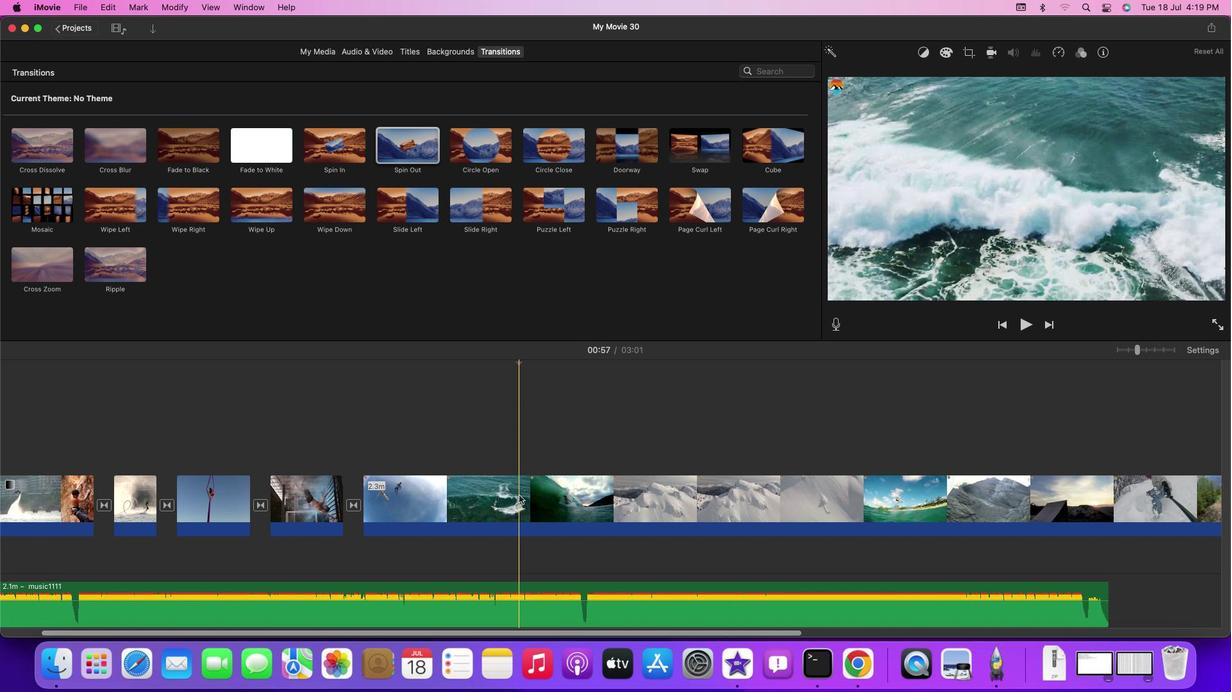 
Action: Mouse moved to (520, 500)
Screenshot: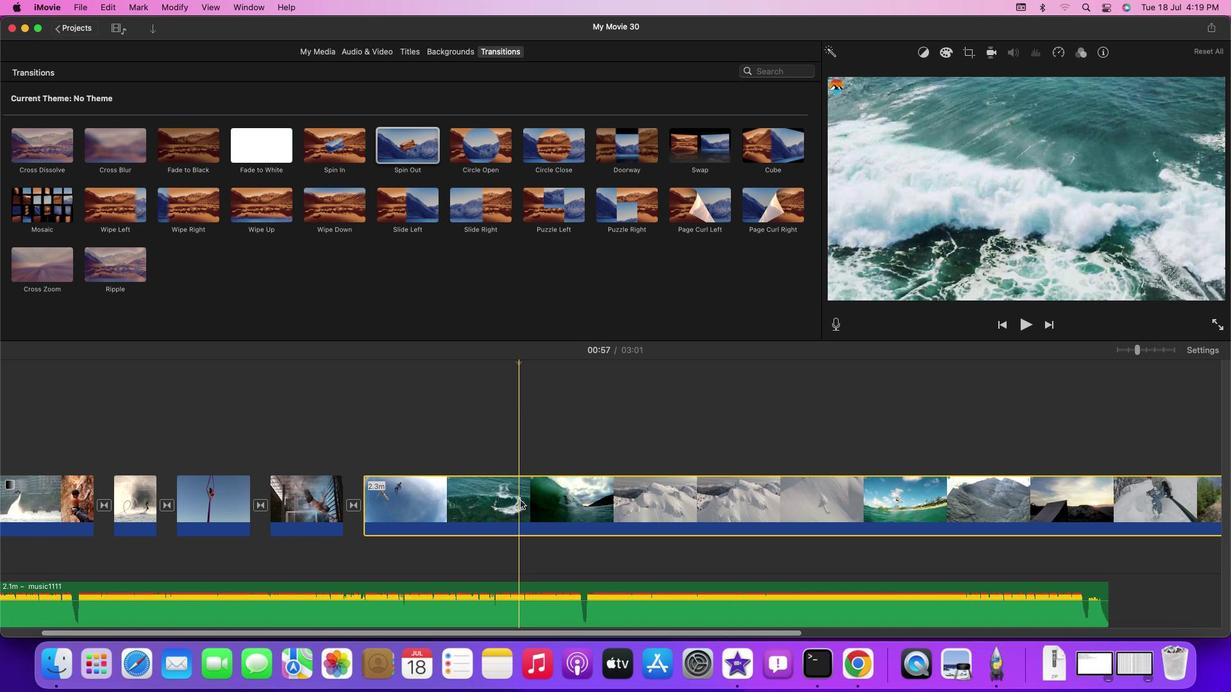 
Action: Mouse pressed left at (520, 500)
Screenshot: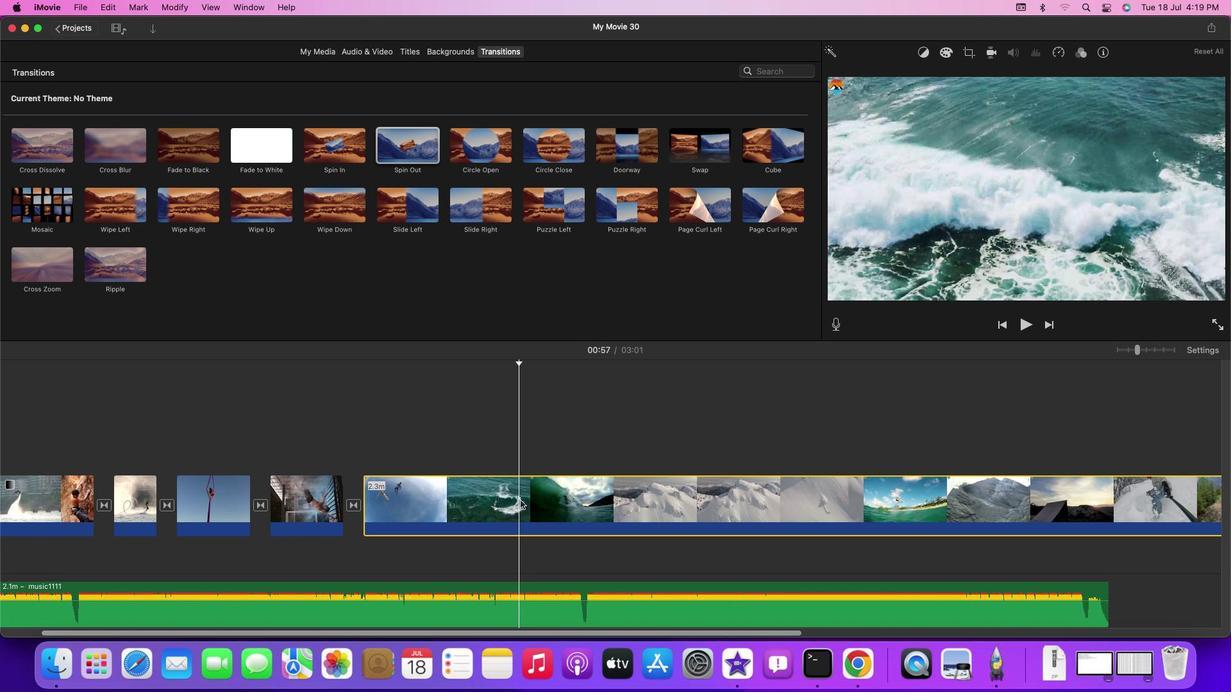 
Action: Key pressed Key.cmd'b'
Screenshot: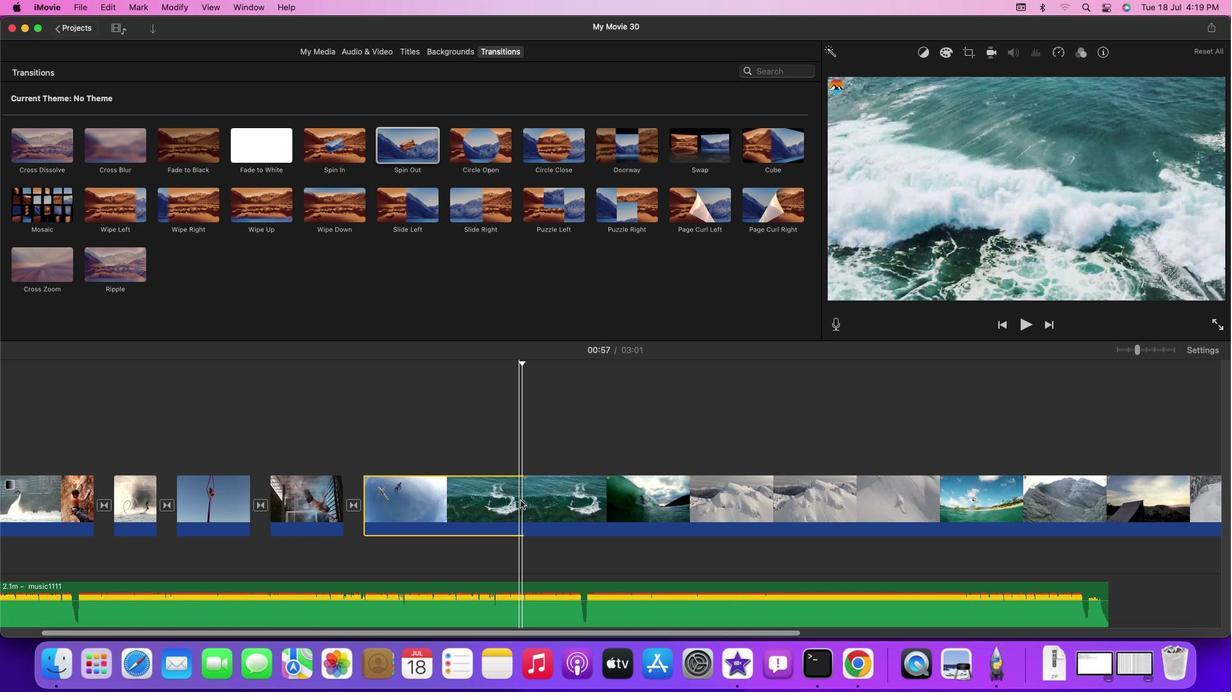 
Action: Mouse moved to (114, 141)
Screenshot: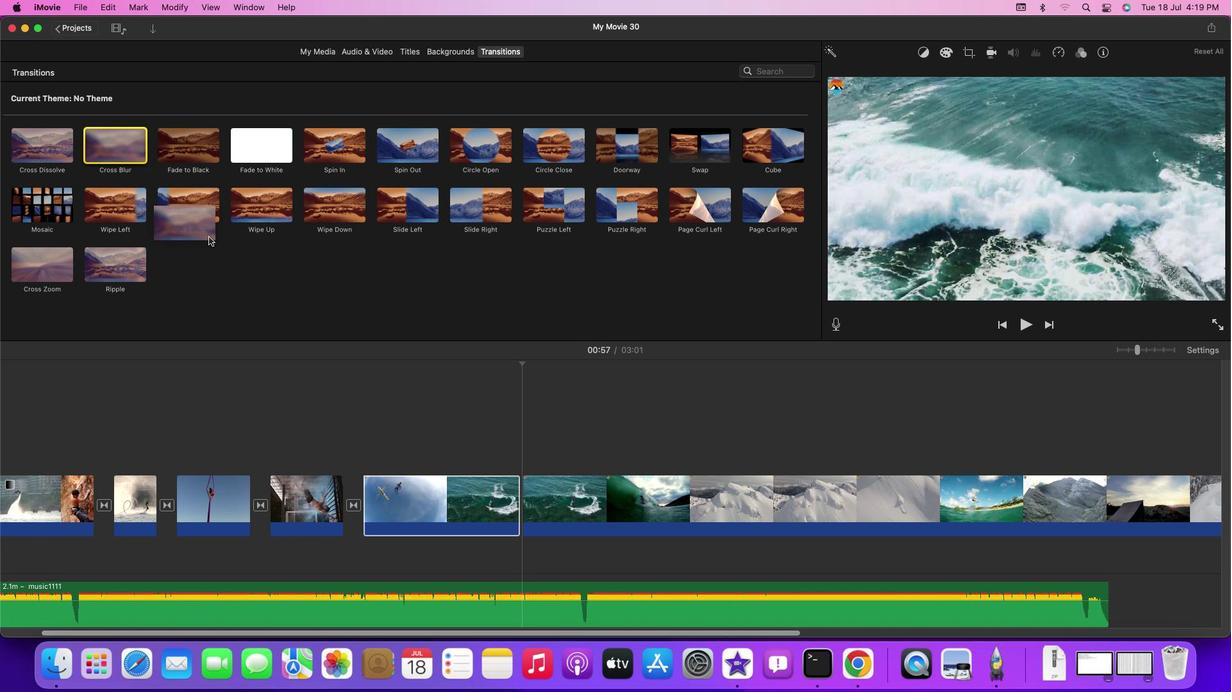 
Action: Mouse pressed left at (114, 141)
Screenshot: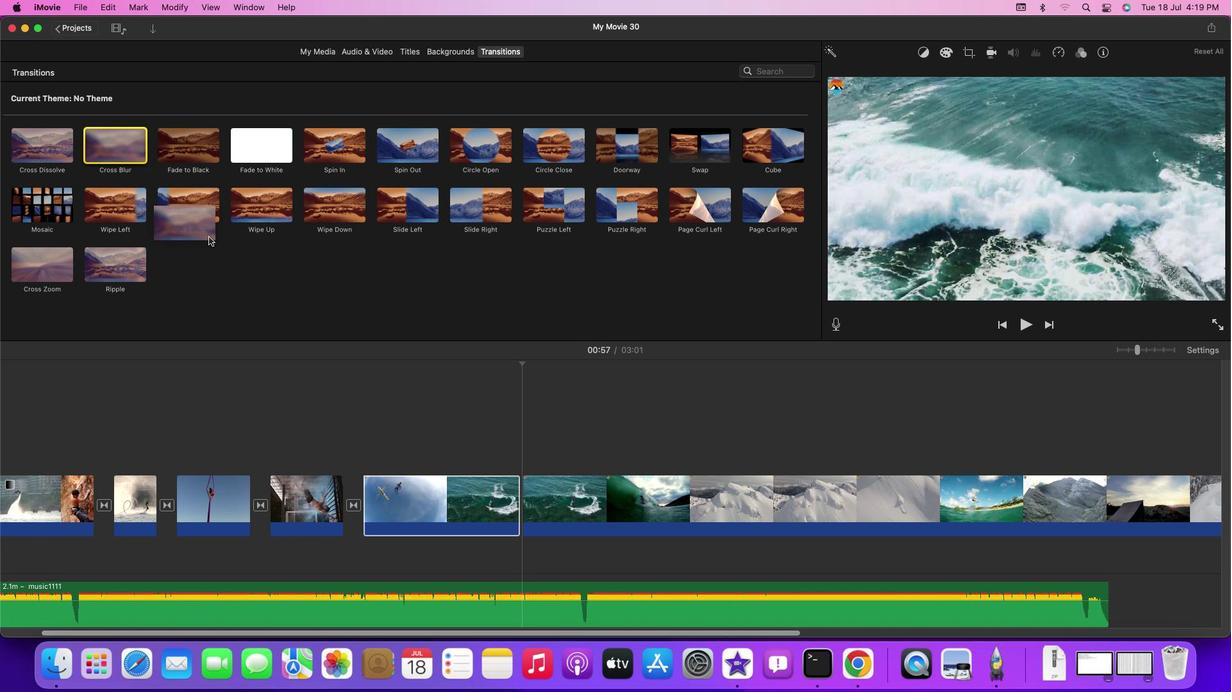 
Action: Mouse moved to (507, 463)
Screenshot: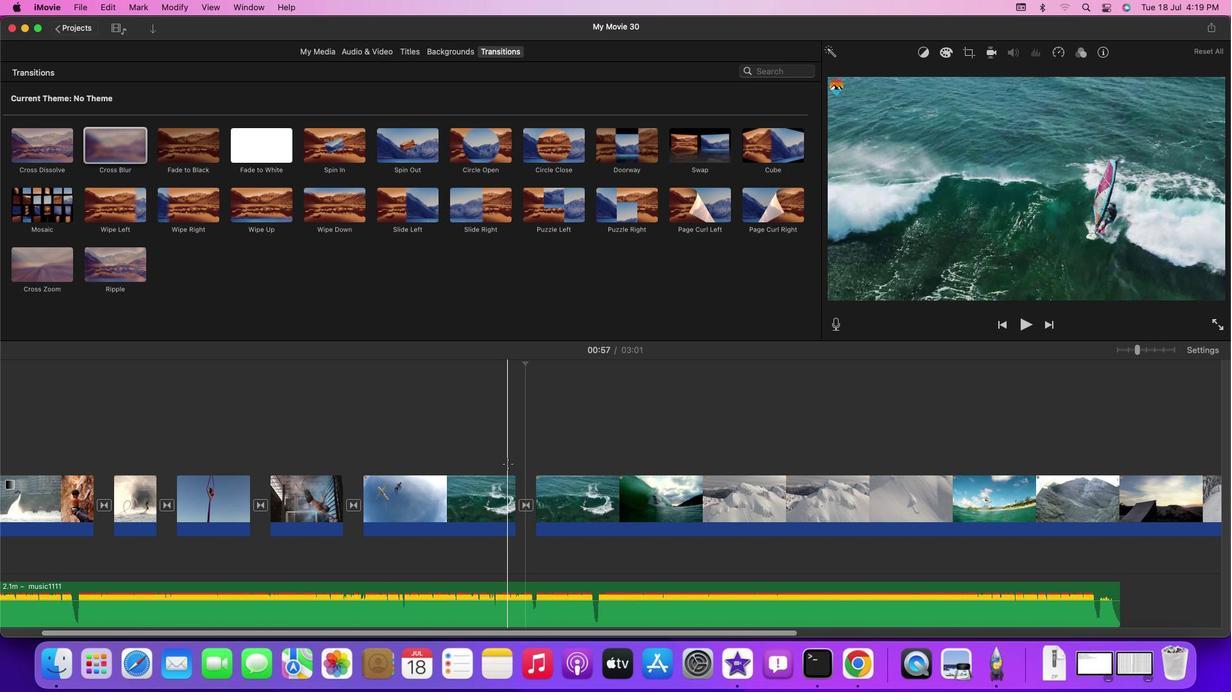 
Action: Mouse pressed left at (507, 463)
Screenshot: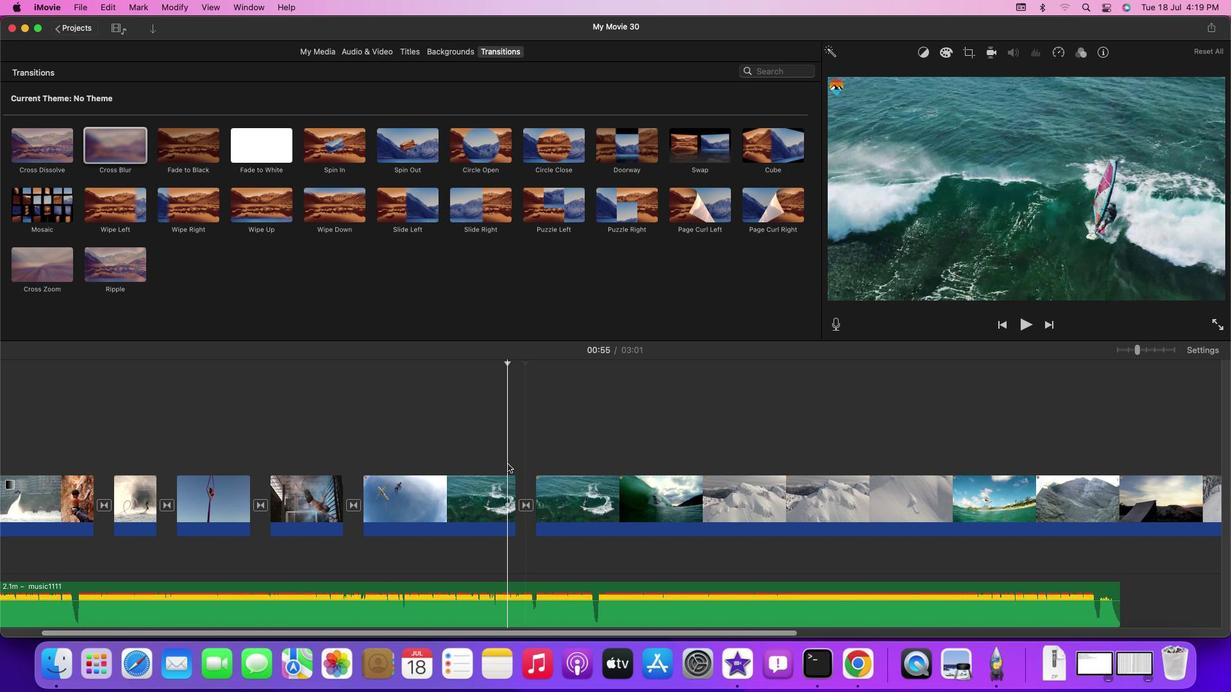 
Action: Key pressed Key.spaceKey.space
Screenshot: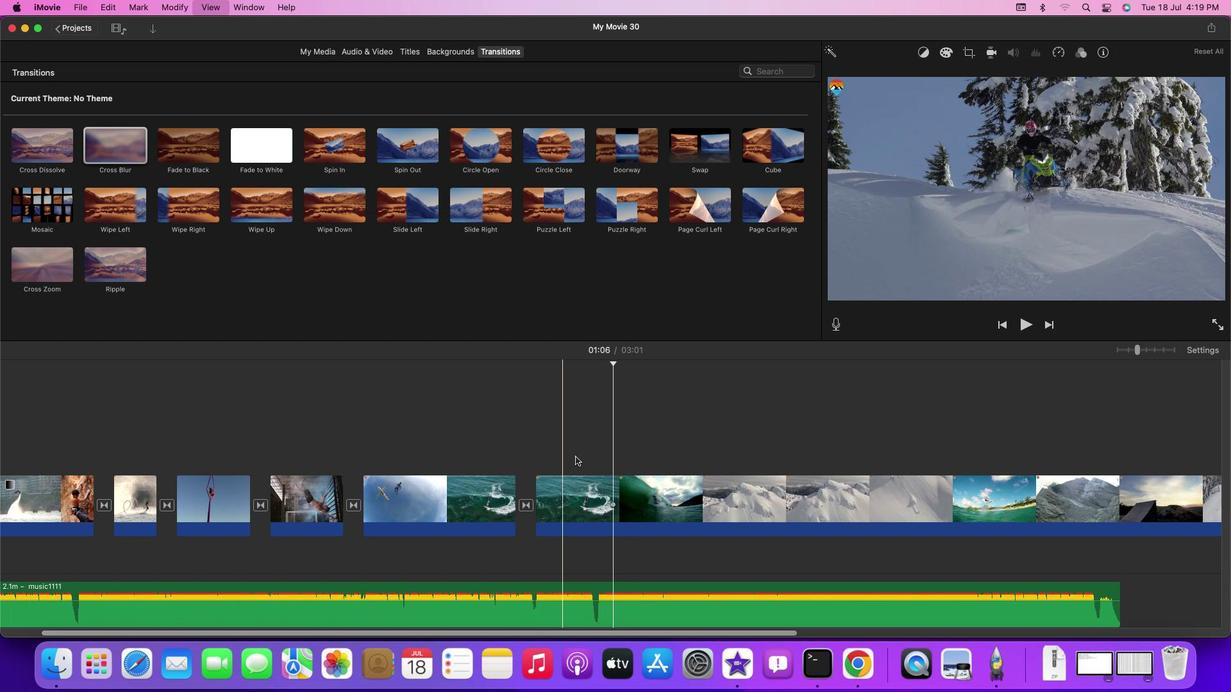 
Action: Mouse moved to (609, 447)
Screenshot: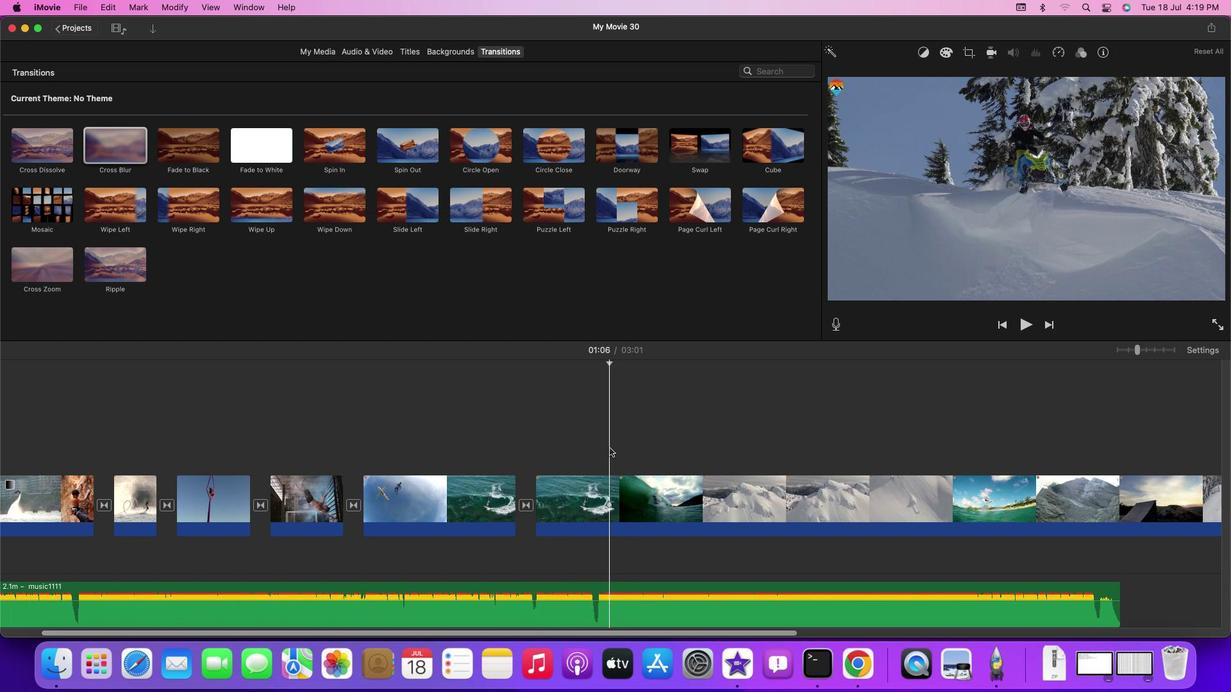 
Action: Mouse pressed left at (609, 447)
Screenshot: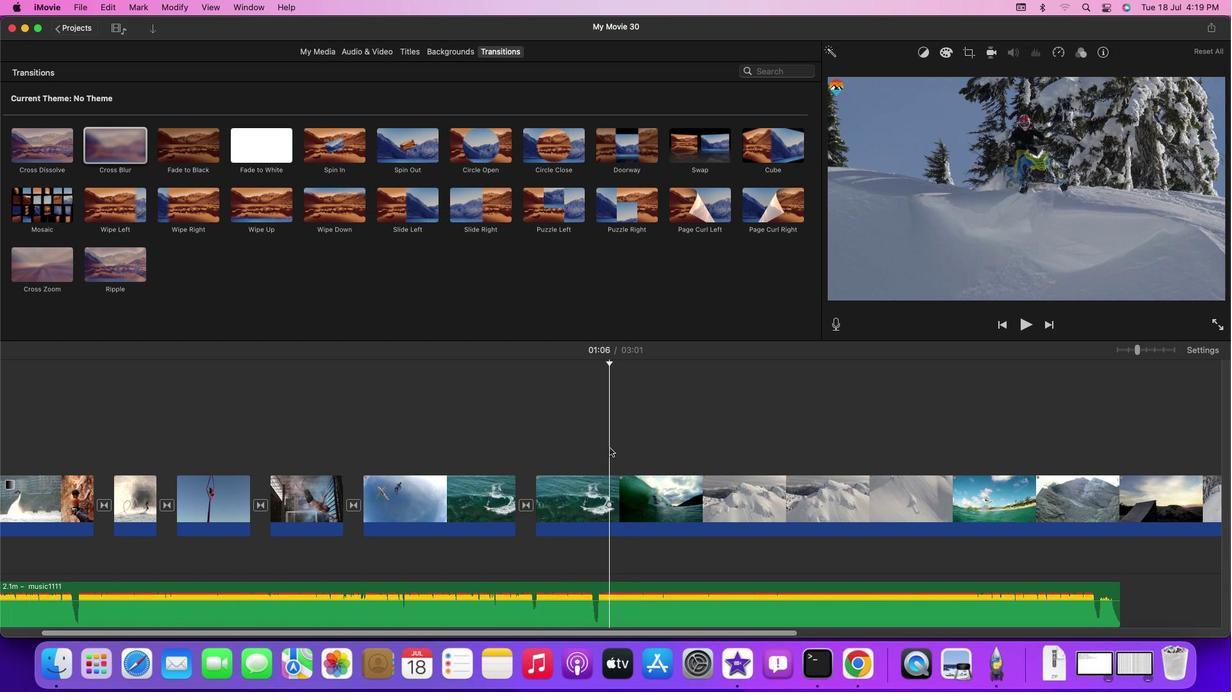 
Action: Mouse moved to (606, 447)
Screenshot: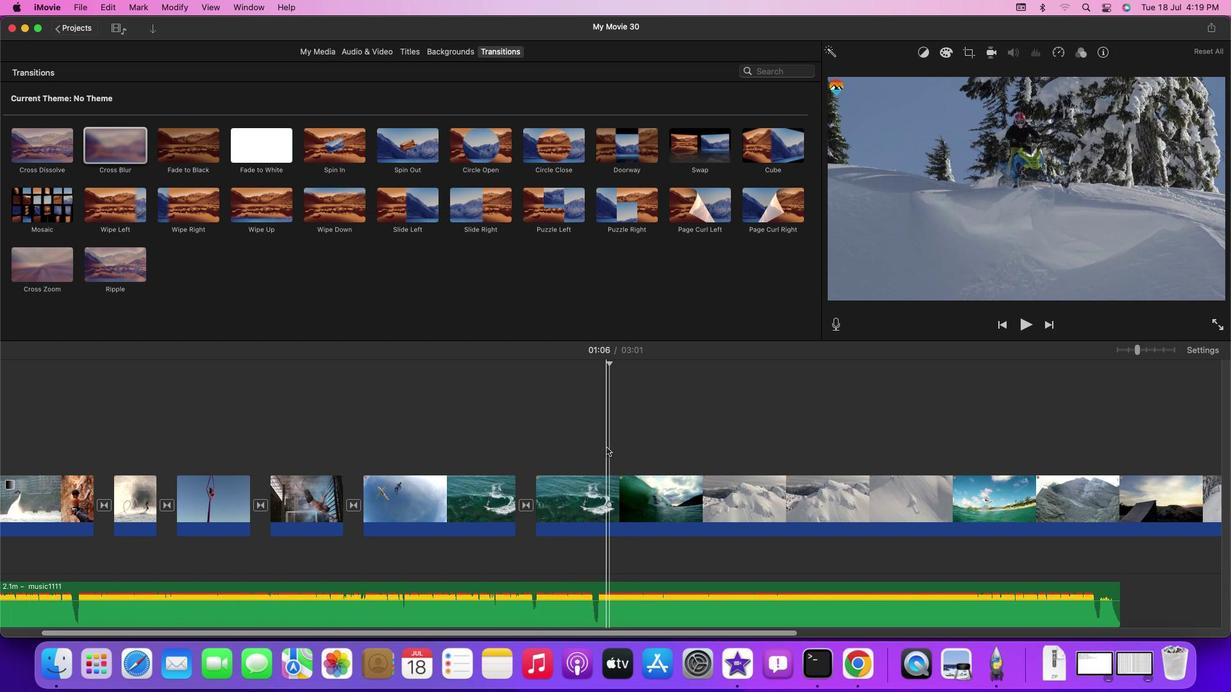 
Action: Key pressed Key.space
Screenshot: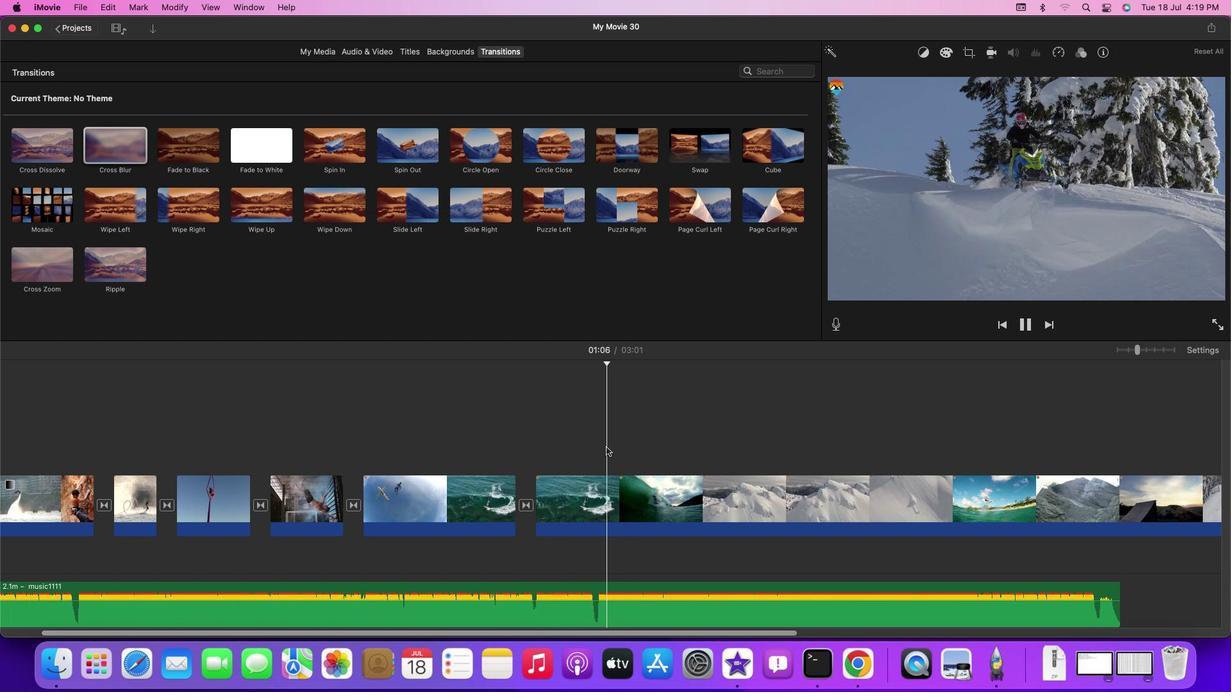 
Action: Mouse moved to (599, 448)
Screenshot: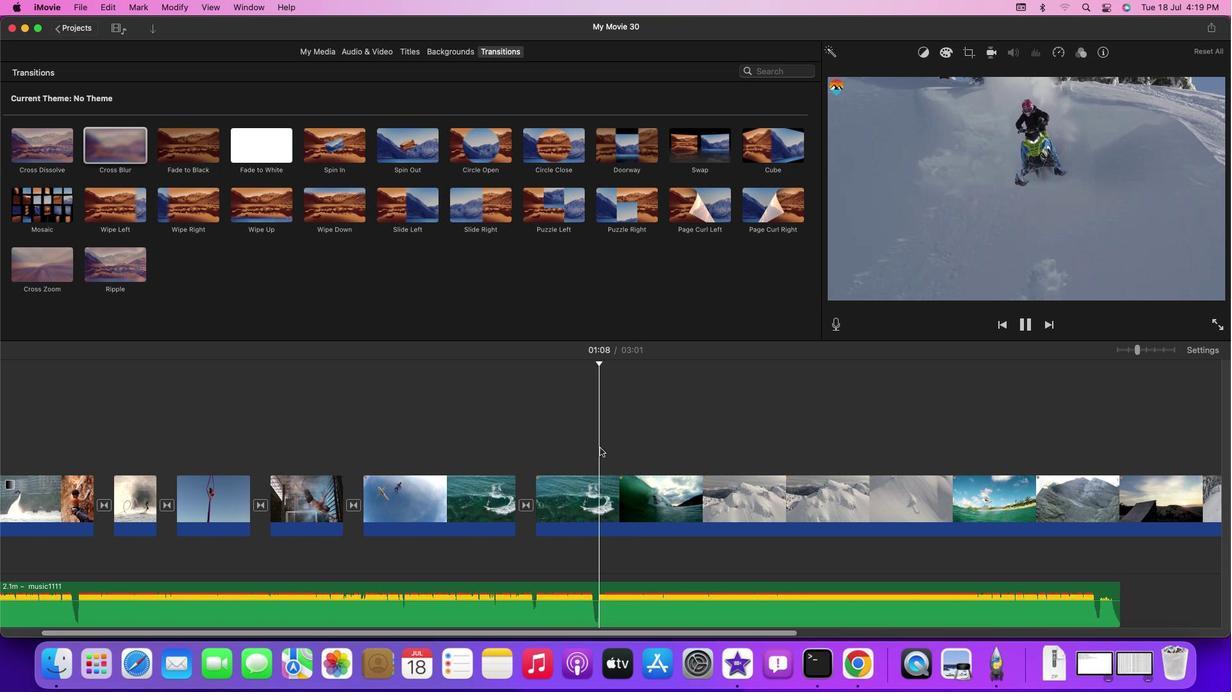 
Action: Mouse pressed left at (599, 448)
Screenshot: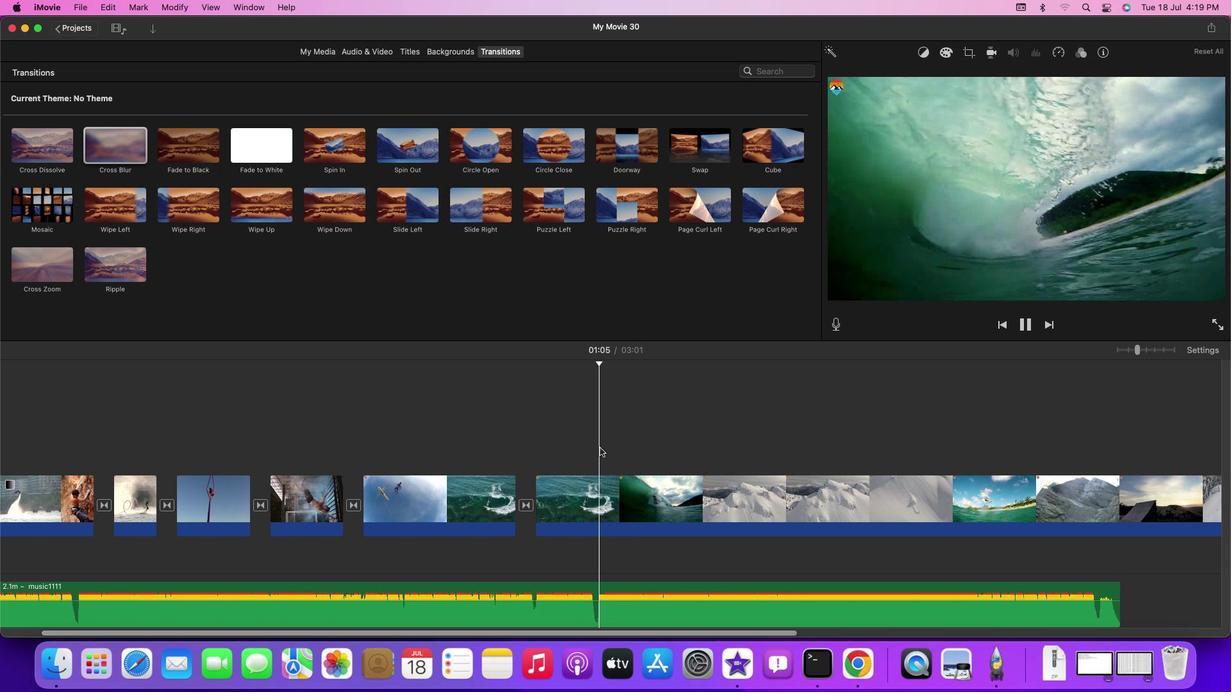 
Action: Key pressed Key.space
Screenshot: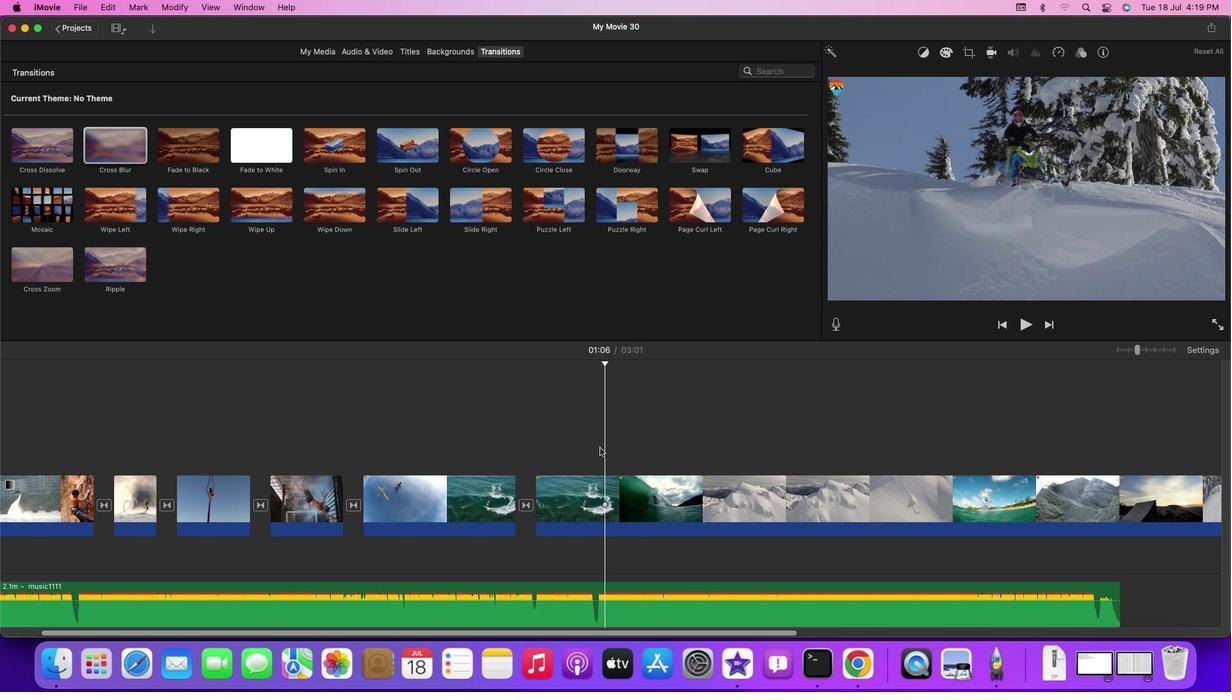 
Action: Mouse moved to (599, 448)
Screenshot: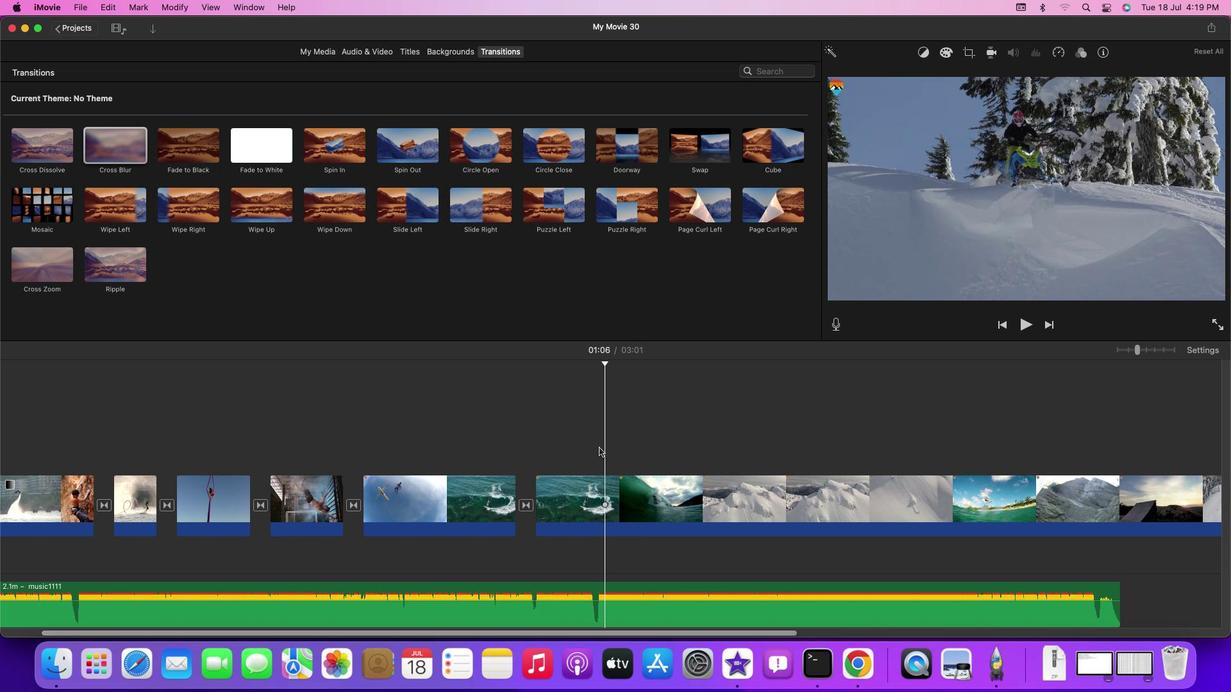 
Action: Key pressed Key.leftKey.leftKey.leftKey.leftKey.left
Screenshot: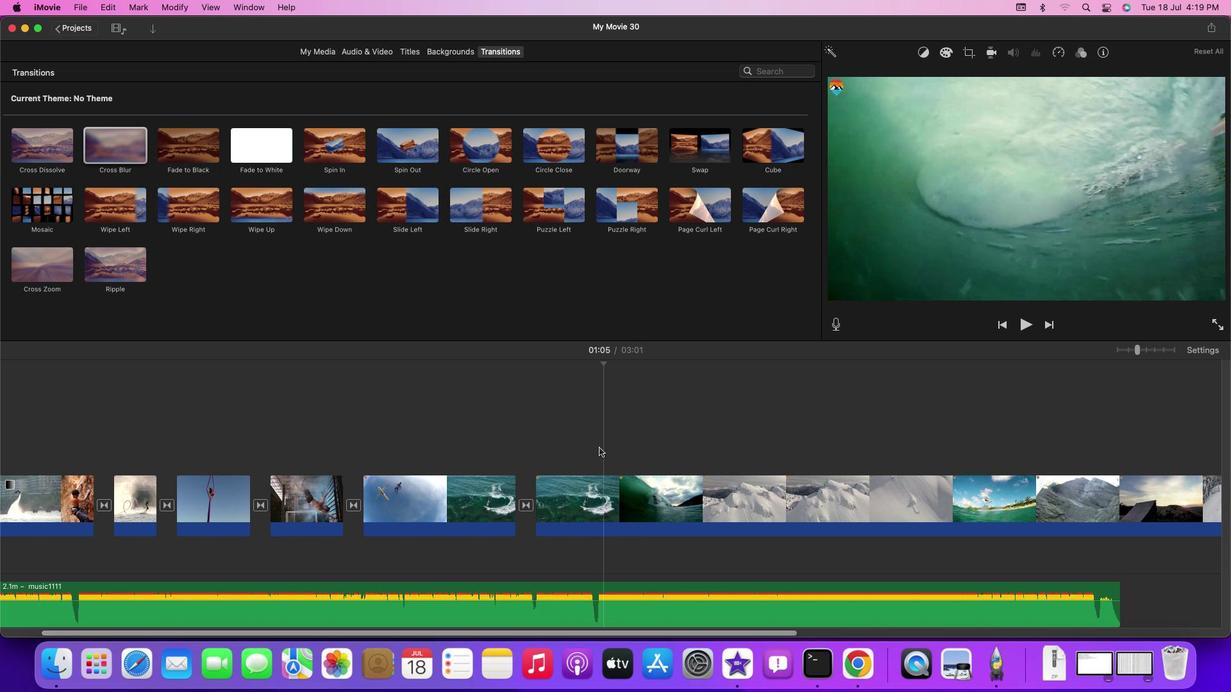 
Action: Mouse moved to (604, 494)
Screenshot: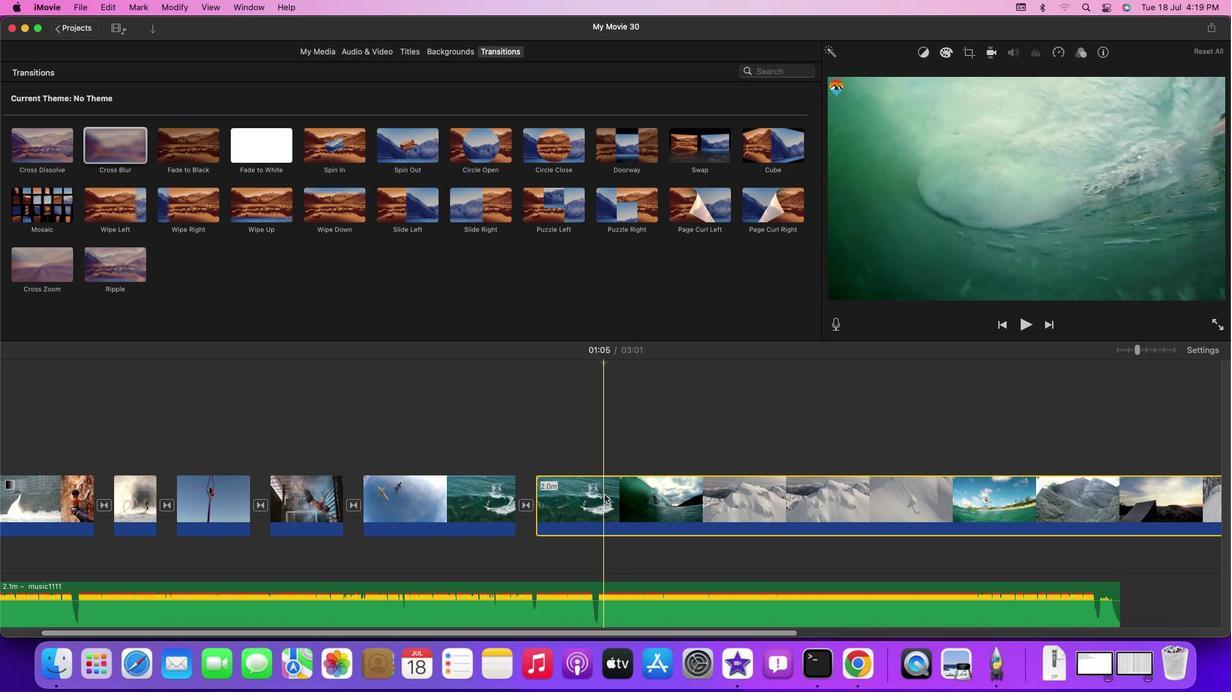 
Action: Mouse pressed left at (604, 494)
Screenshot: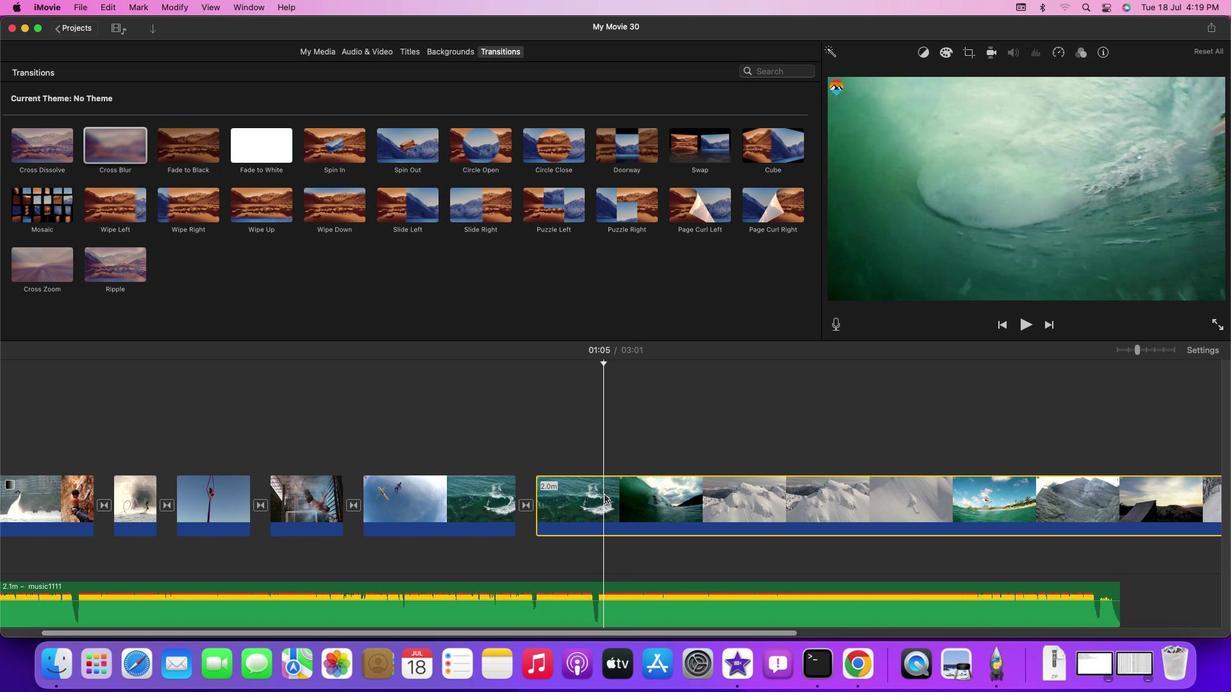
Action: Key pressed Key.cmd'b'
Screenshot: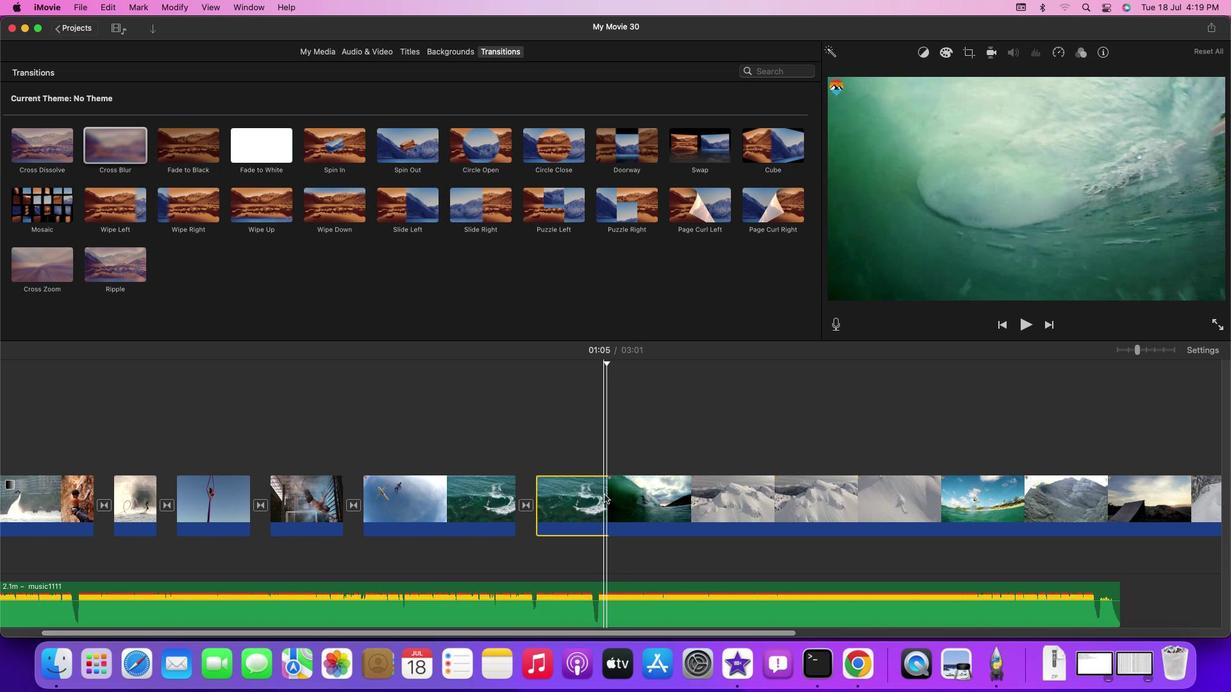 
Action: Mouse moved to (53, 270)
Screenshot: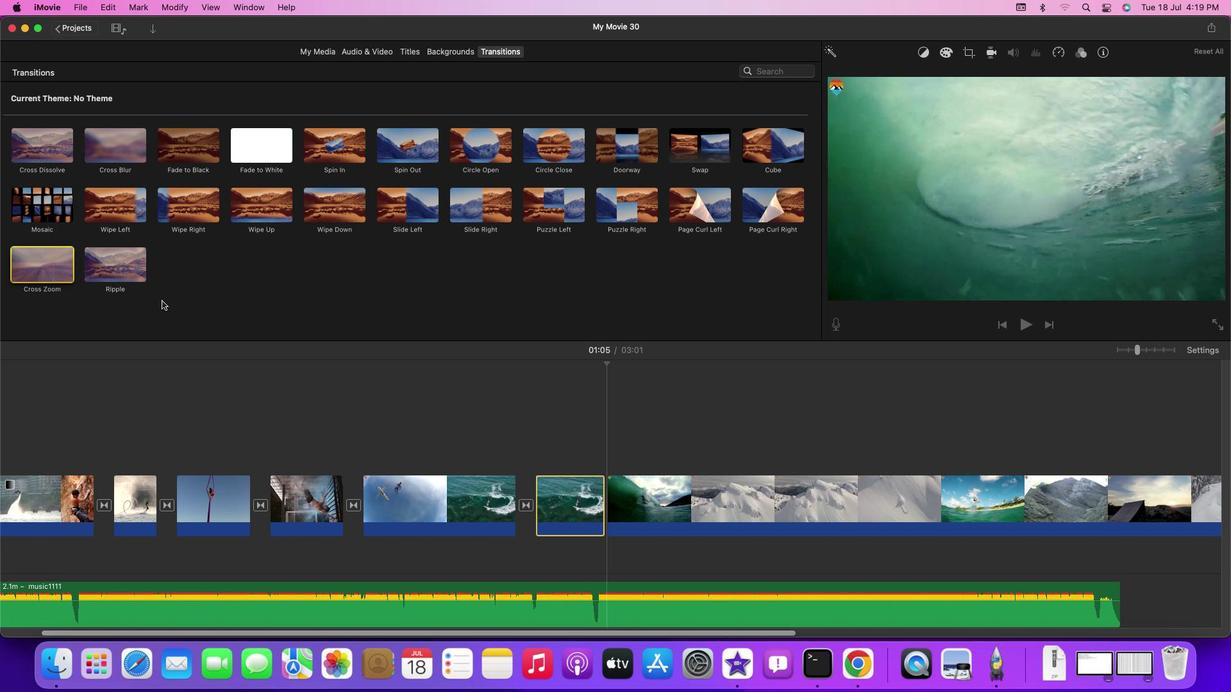 
Action: Mouse pressed left at (53, 270)
Screenshot: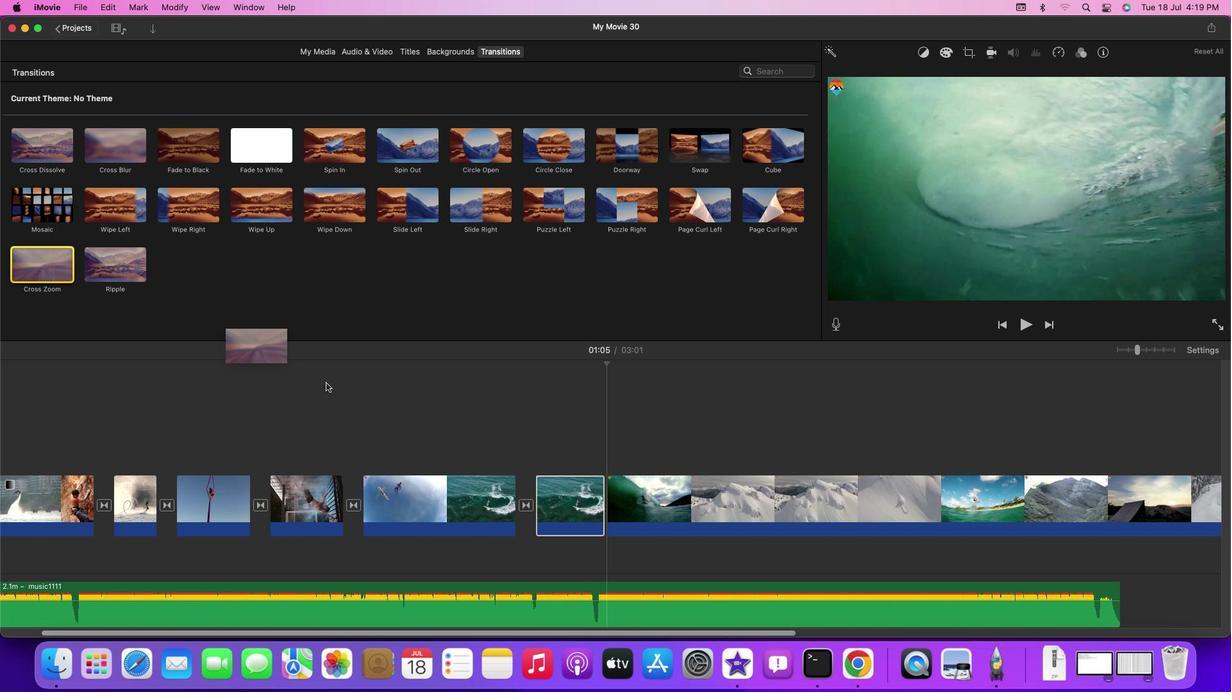 
Action: Mouse moved to (594, 450)
Screenshot: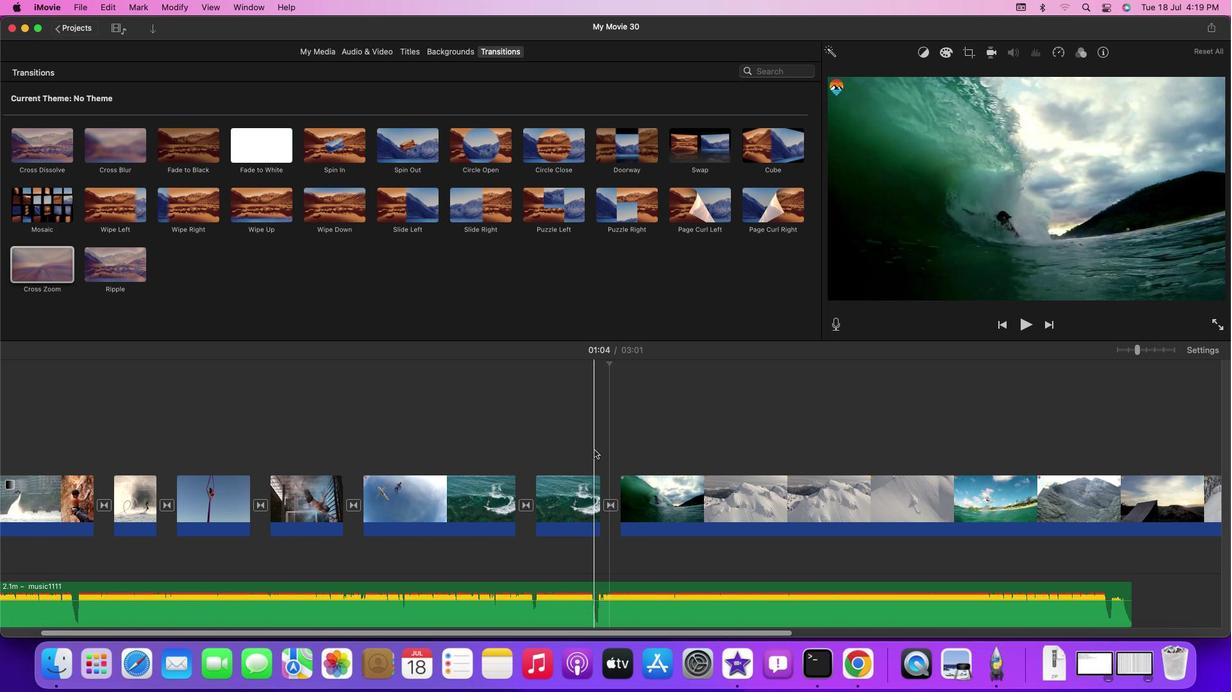 
Action: Mouse pressed left at (594, 450)
Screenshot: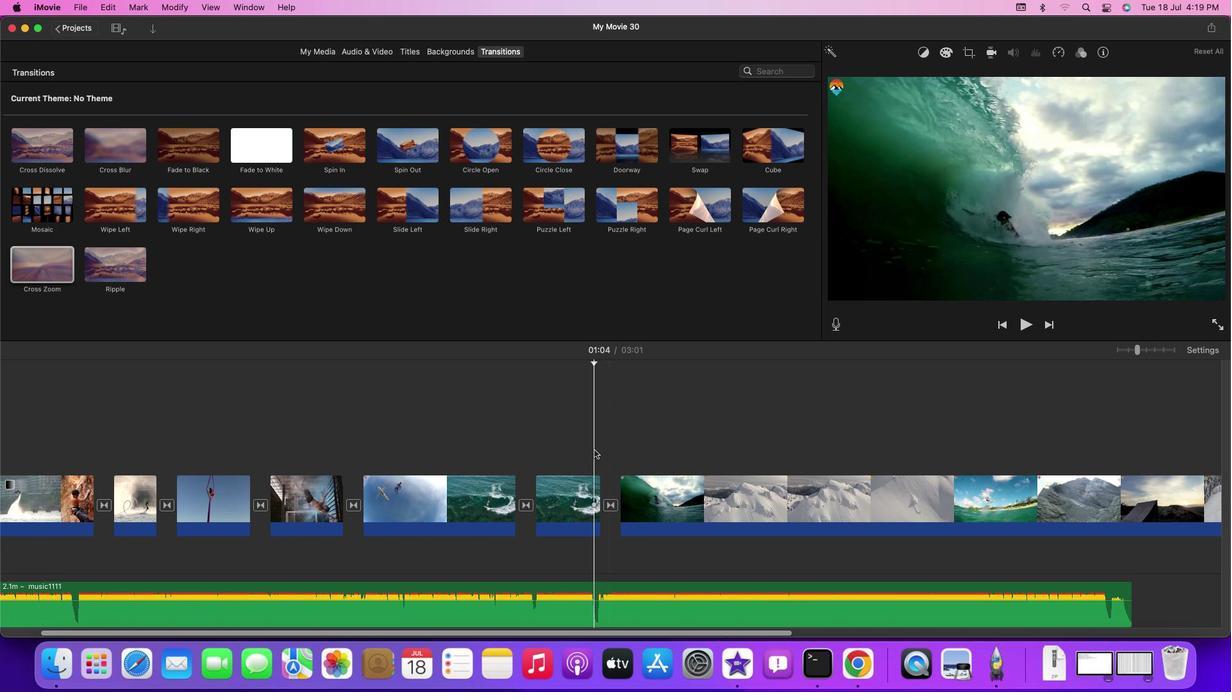 
Action: Key pressed Key.space
Screenshot: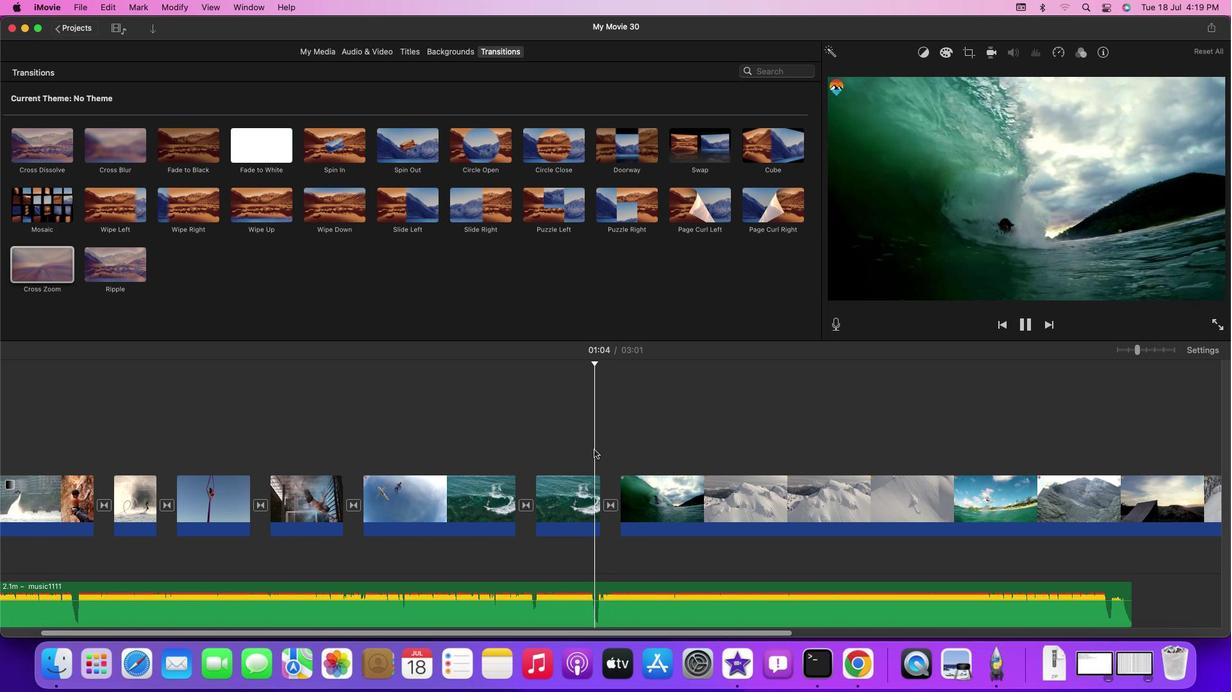 
Action: Mouse moved to (591, 450)
Screenshot: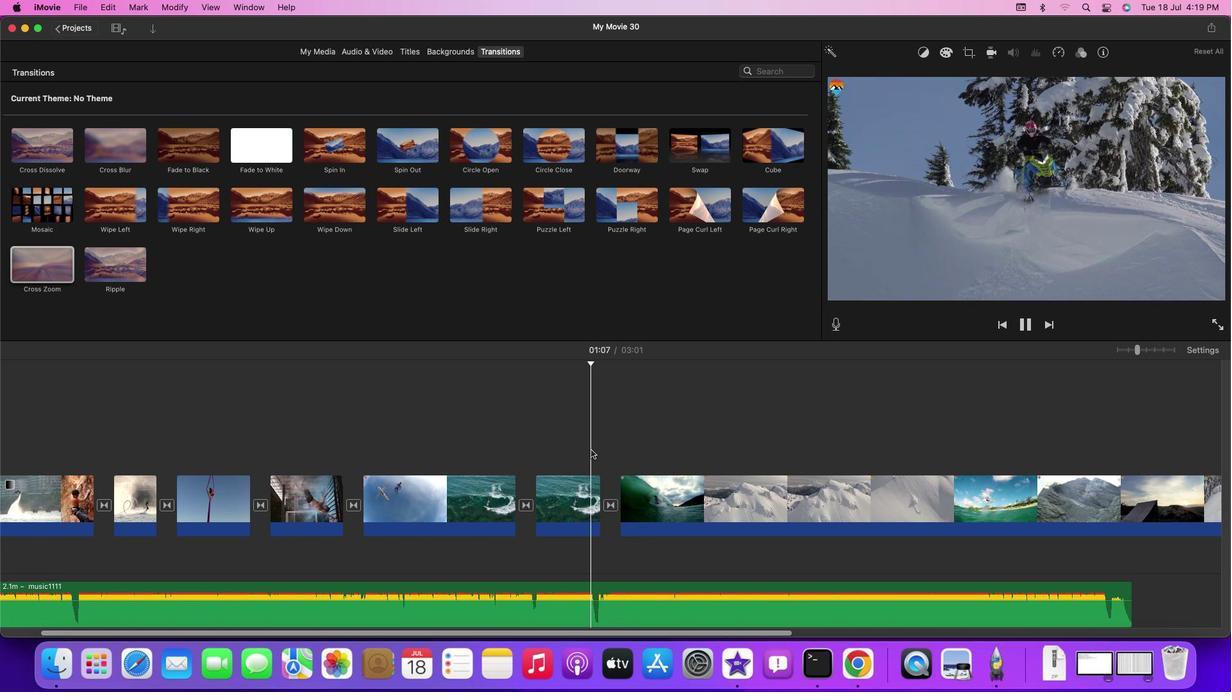 
Action: Mouse pressed left at (591, 450)
Screenshot: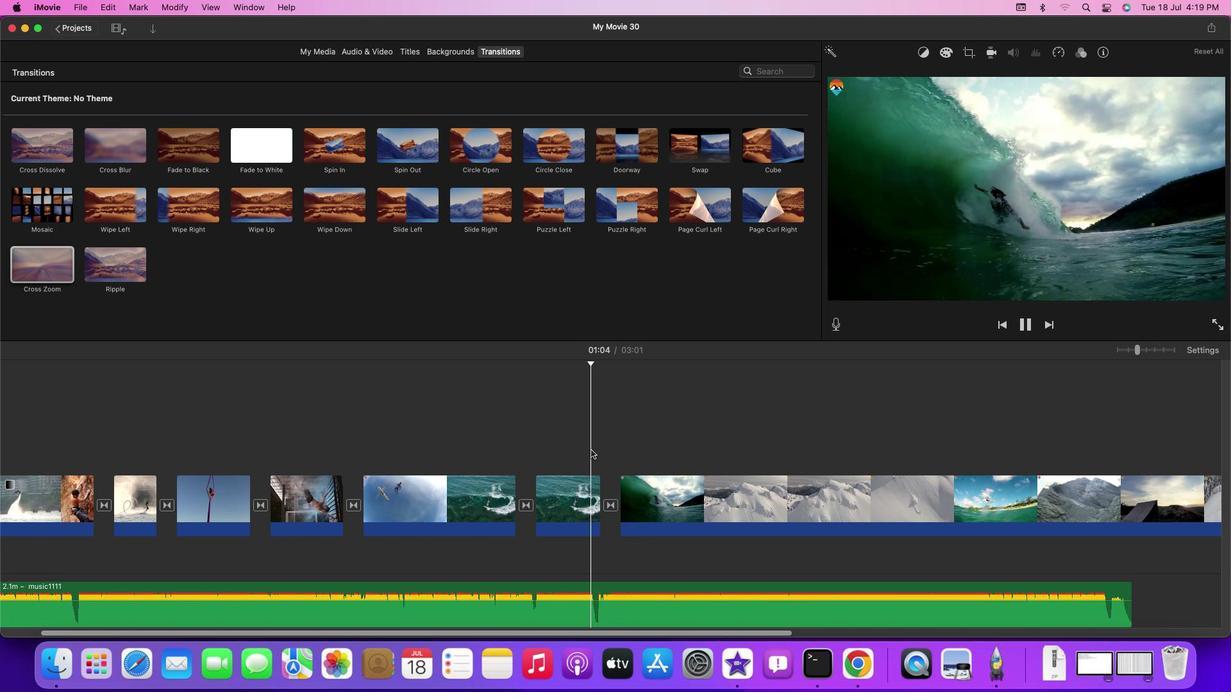 
Action: Mouse moved to (747, 402)
Screenshot: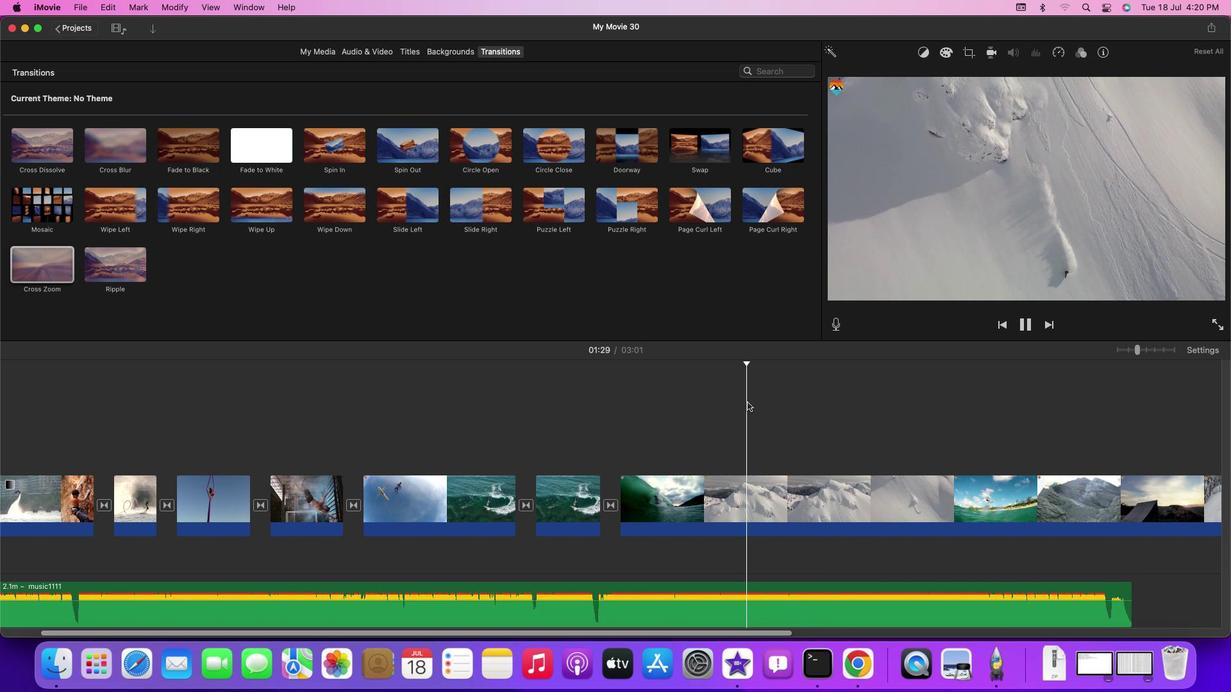
Action: Mouse pressed left at (747, 402)
Screenshot: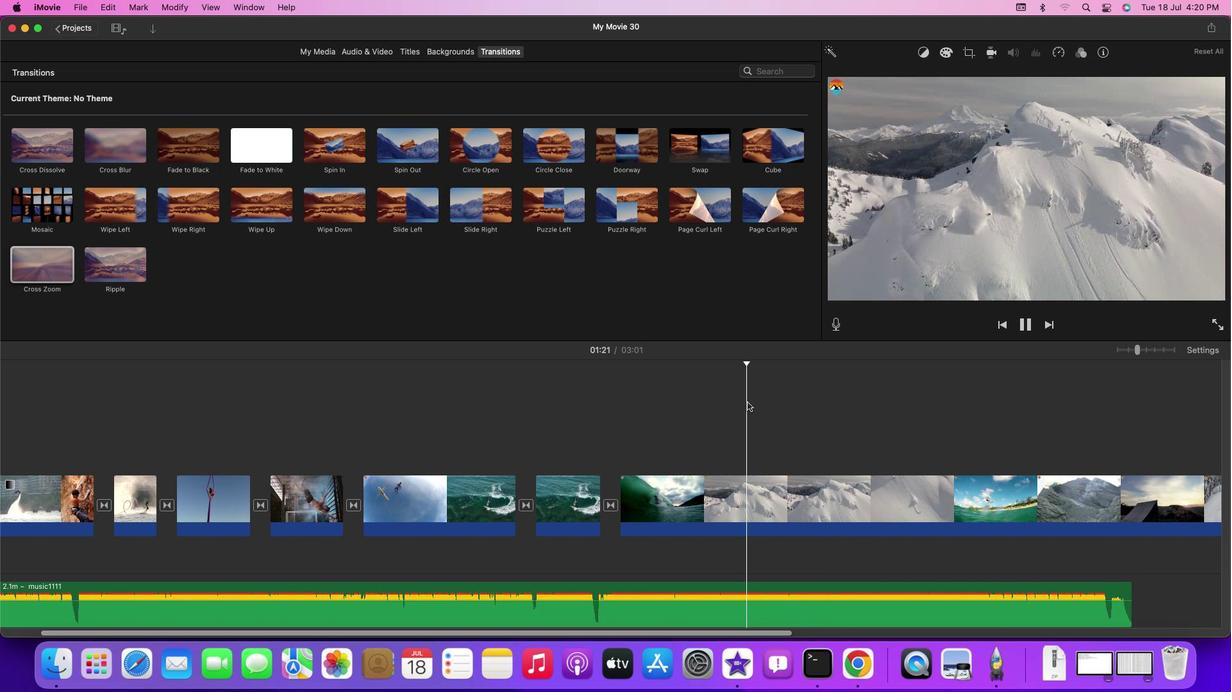 
Action: Mouse moved to (697, 400)
Screenshot: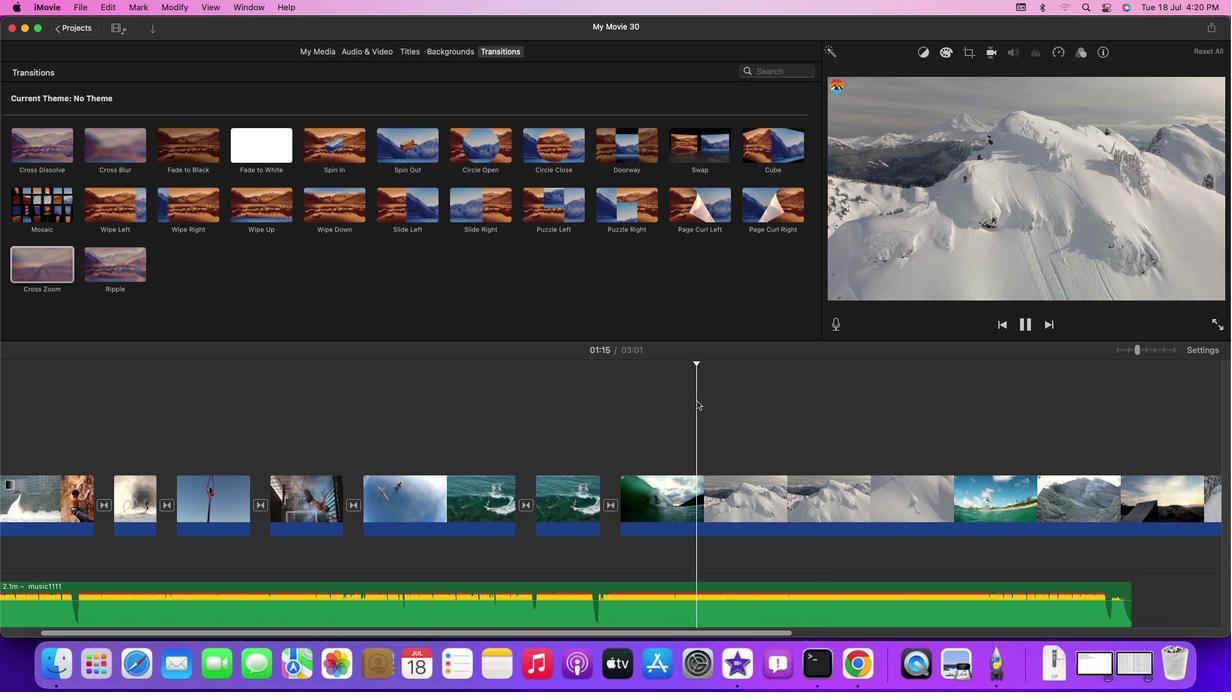 
Action: Mouse pressed left at (697, 400)
Screenshot: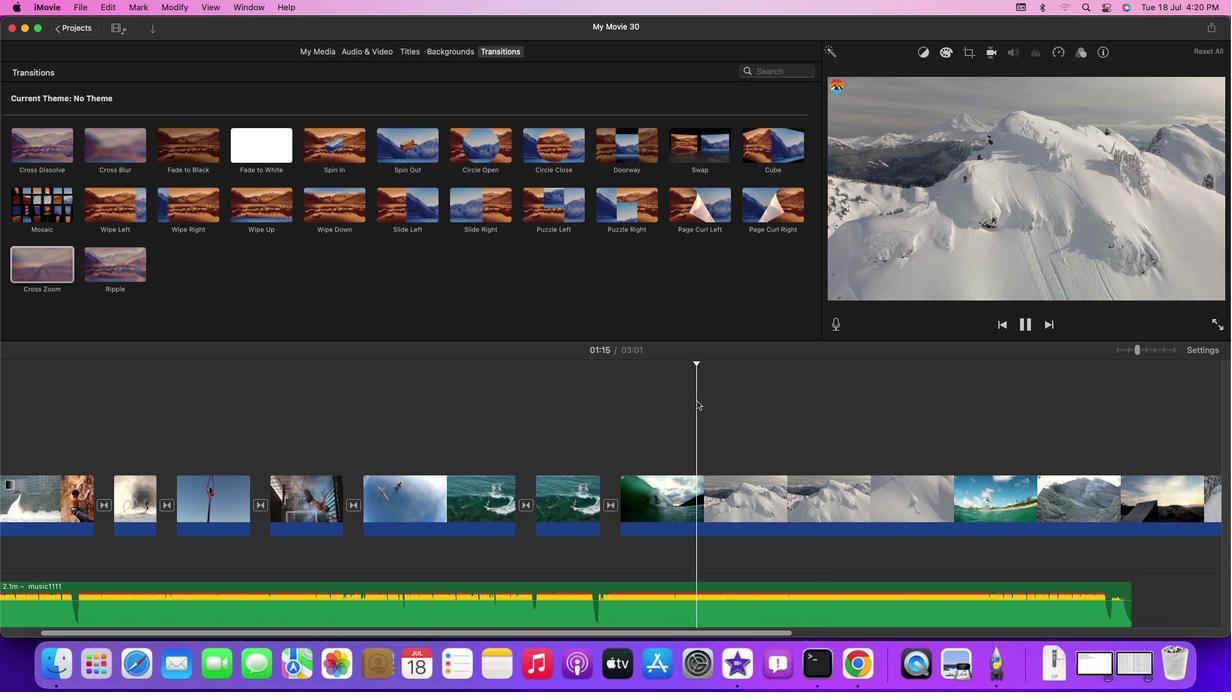 
Action: Mouse moved to (686, 401)
Screenshot: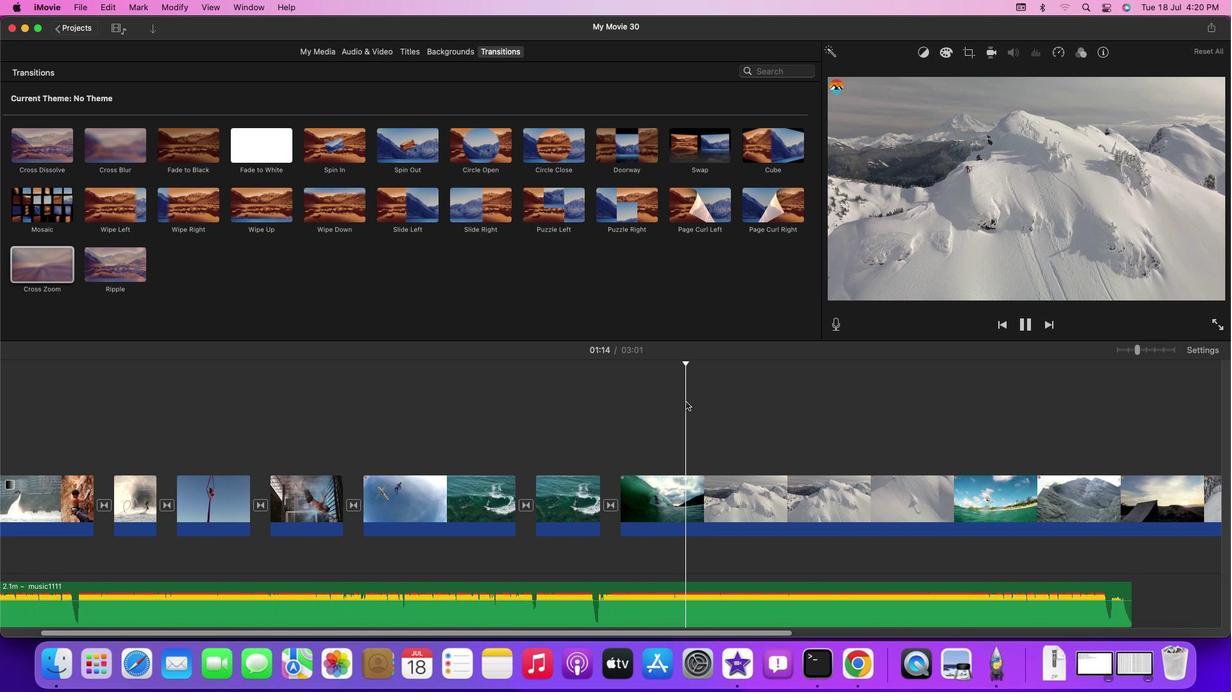 
Action: Mouse pressed left at (686, 401)
Screenshot: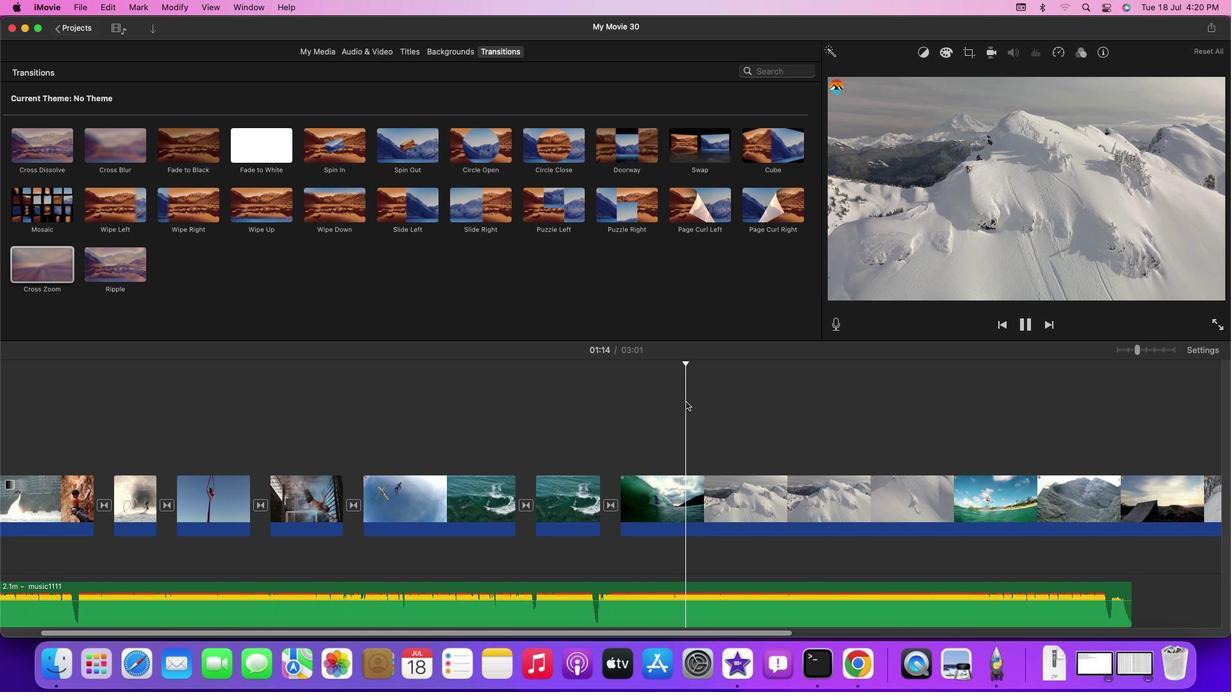 
Action: Mouse moved to (651, 401)
Screenshot: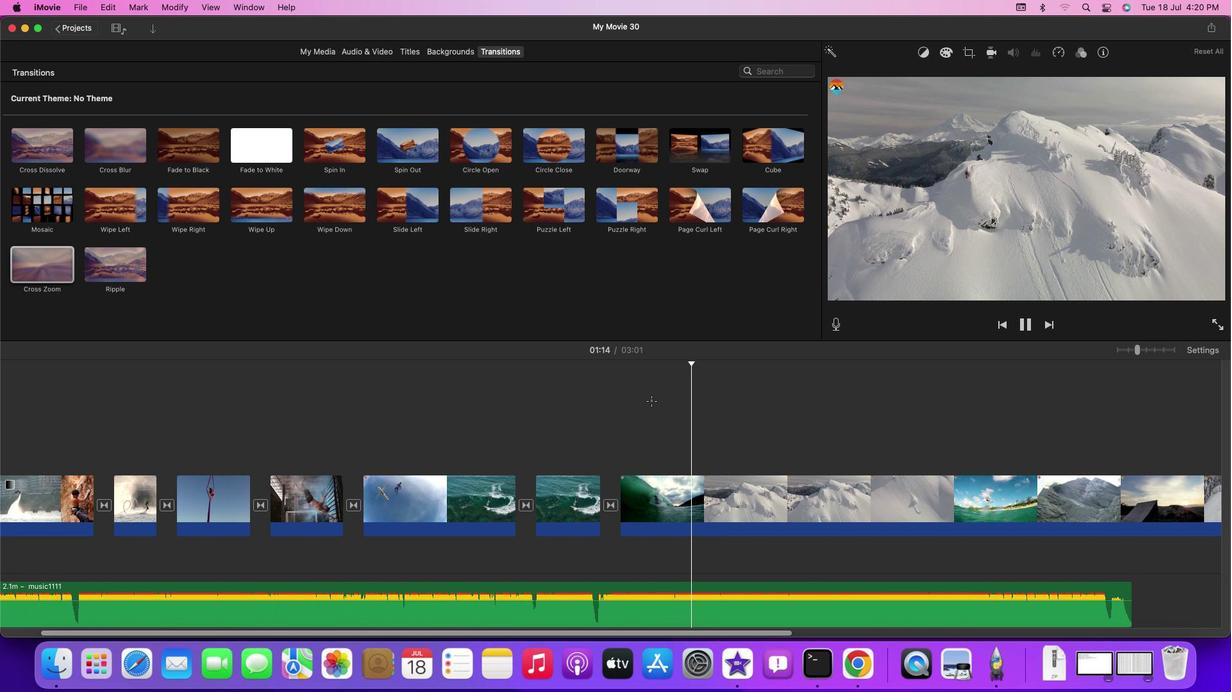 
Action: Mouse pressed left at (651, 401)
Screenshot: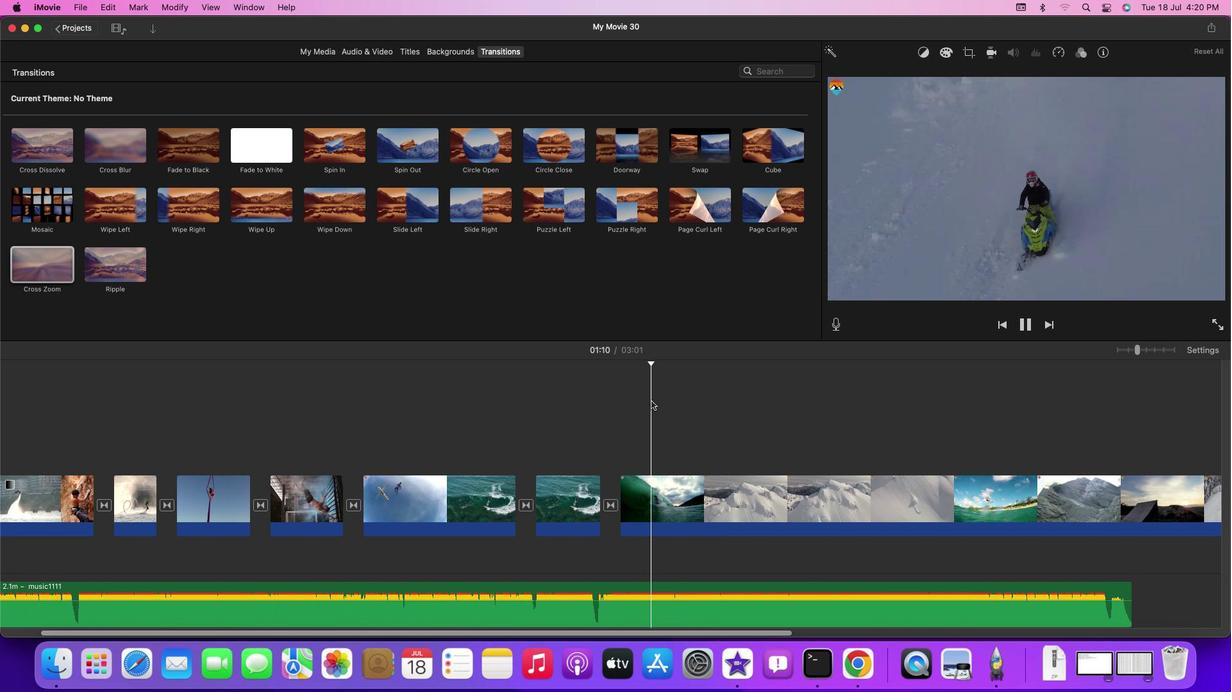 
Action: Mouse moved to (741, 402)
Screenshot: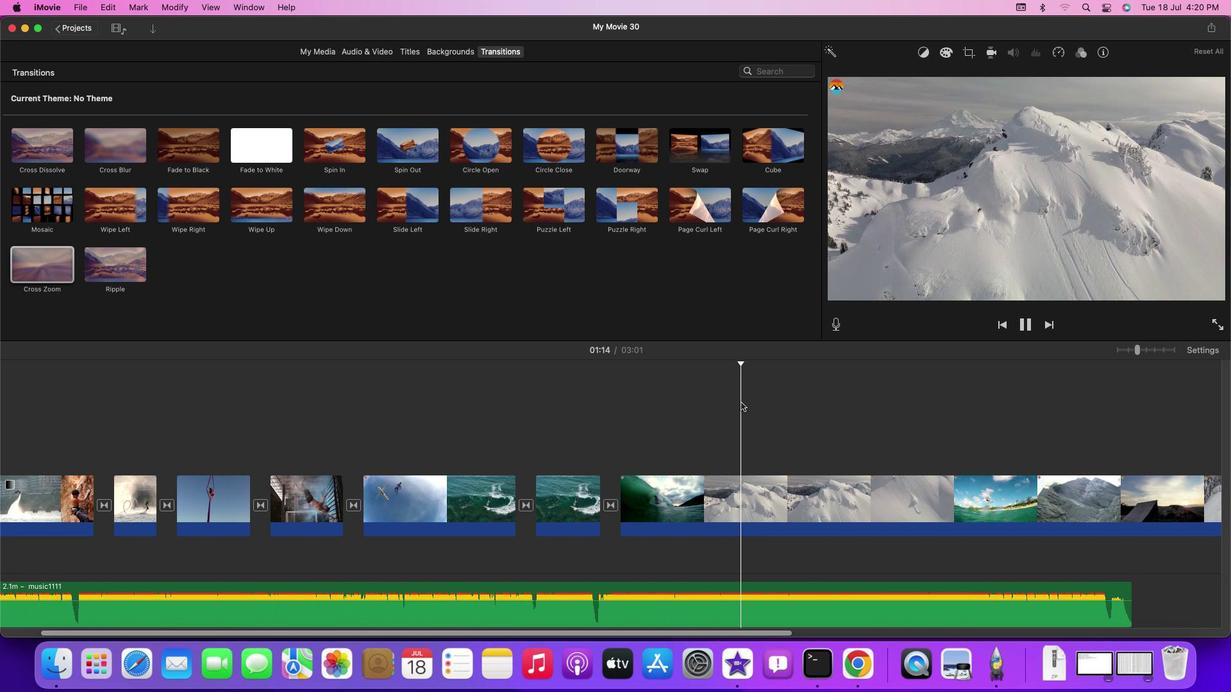 
Action: Mouse pressed left at (741, 402)
Screenshot: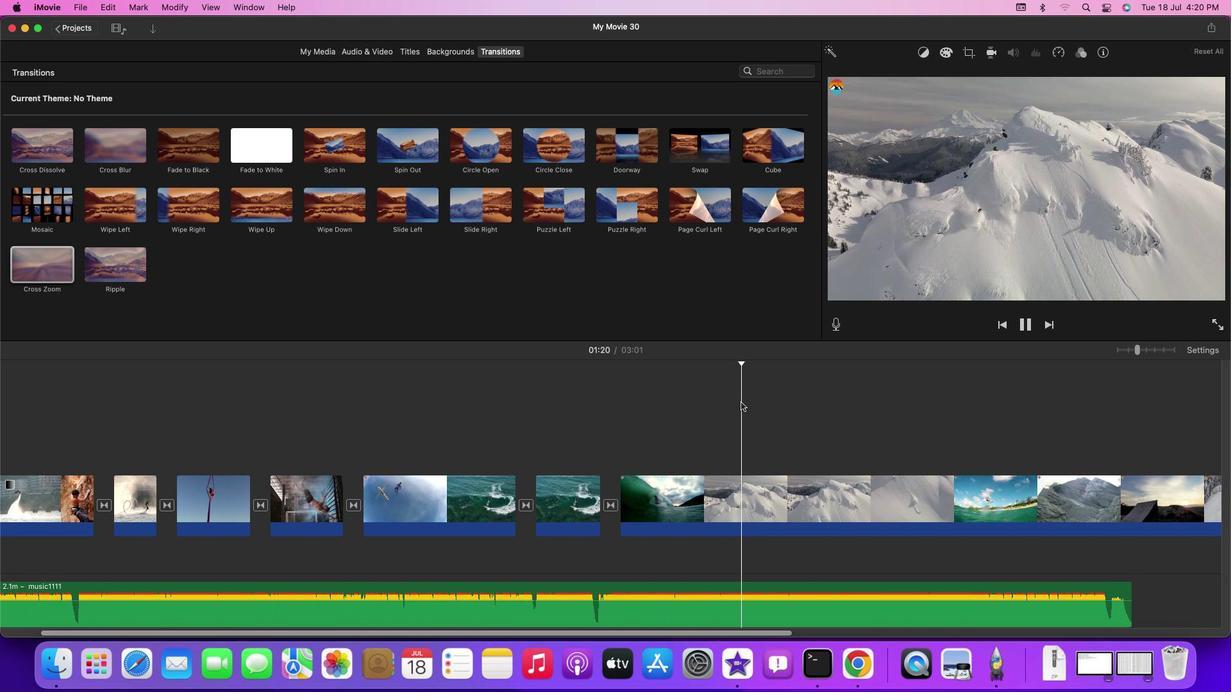 
Action: Mouse moved to (771, 400)
Screenshot: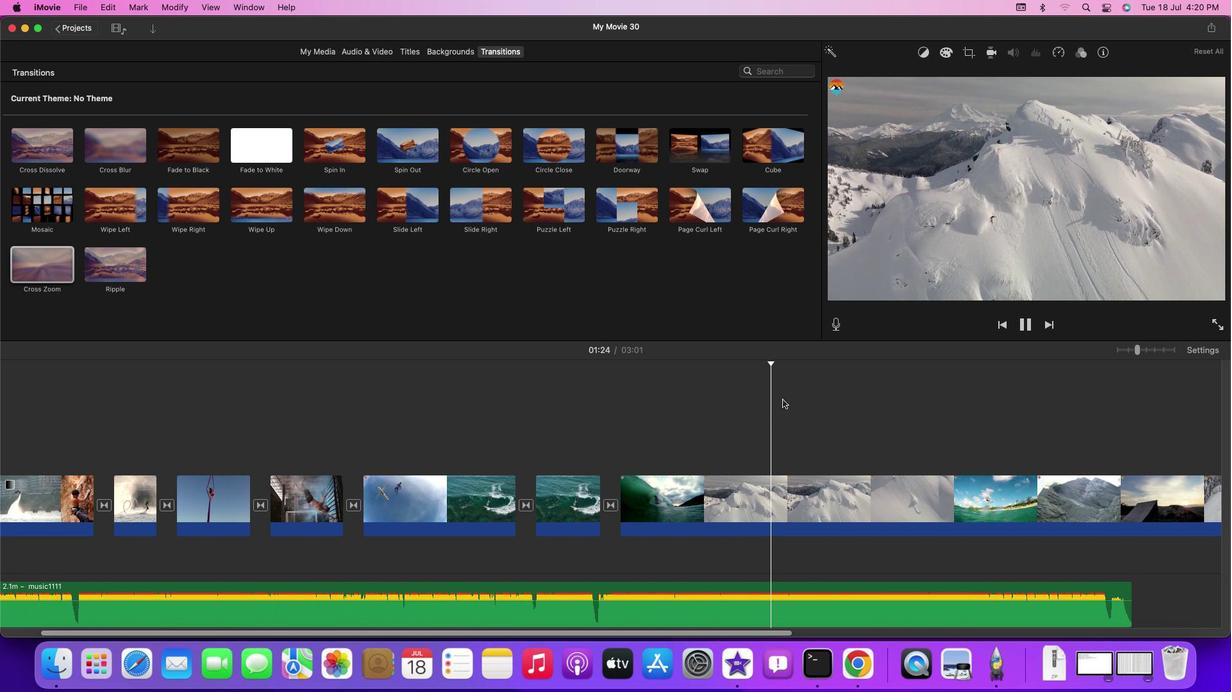 
Action: Mouse pressed left at (771, 400)
Screenshot: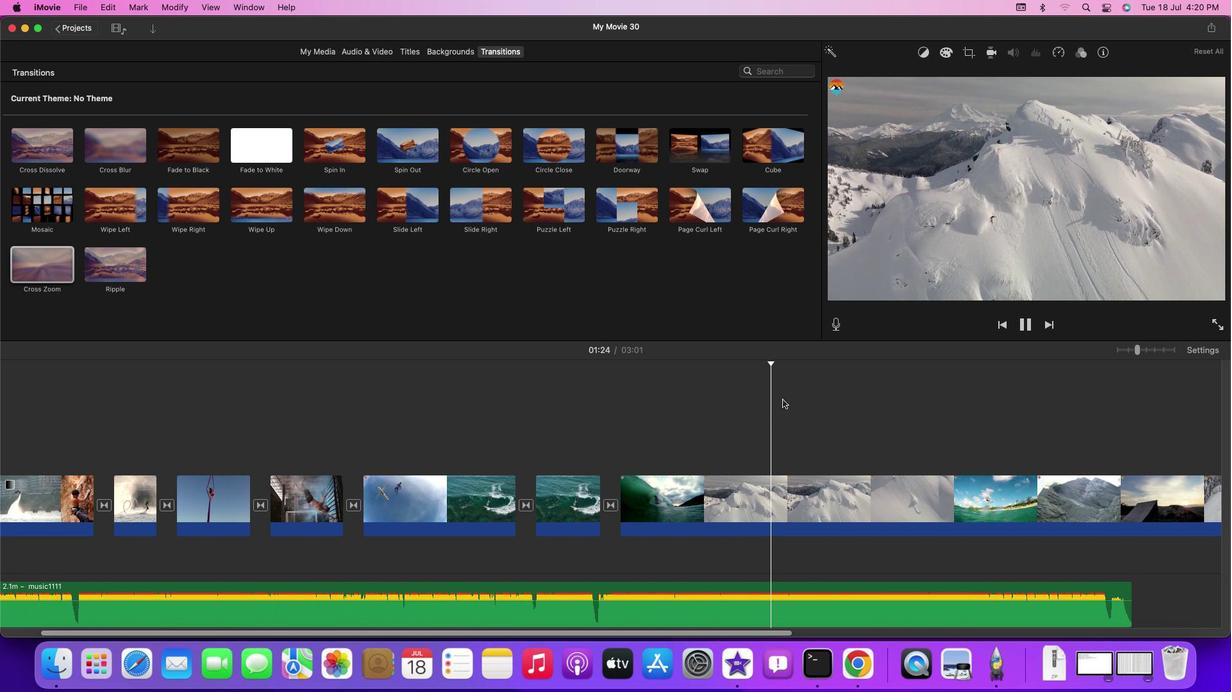 
Action: Mouse moved to (859, 410)
Screenshot: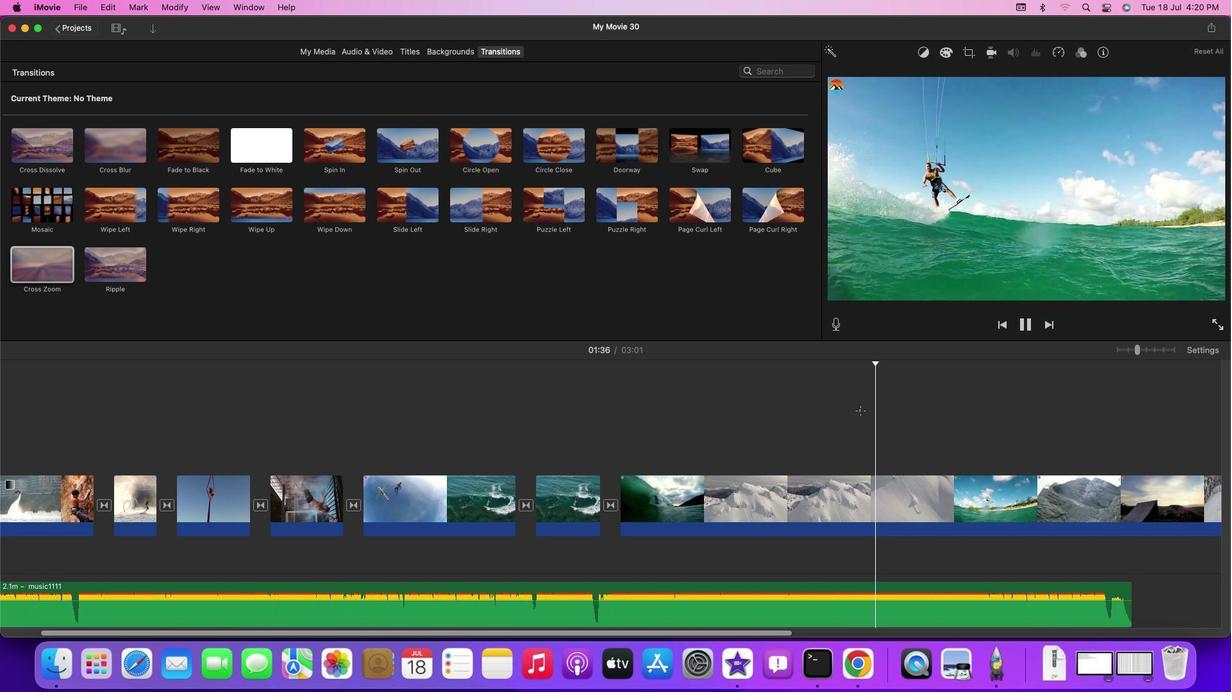 
Action: Mouse pressed left at (859, 410)
Screenshot: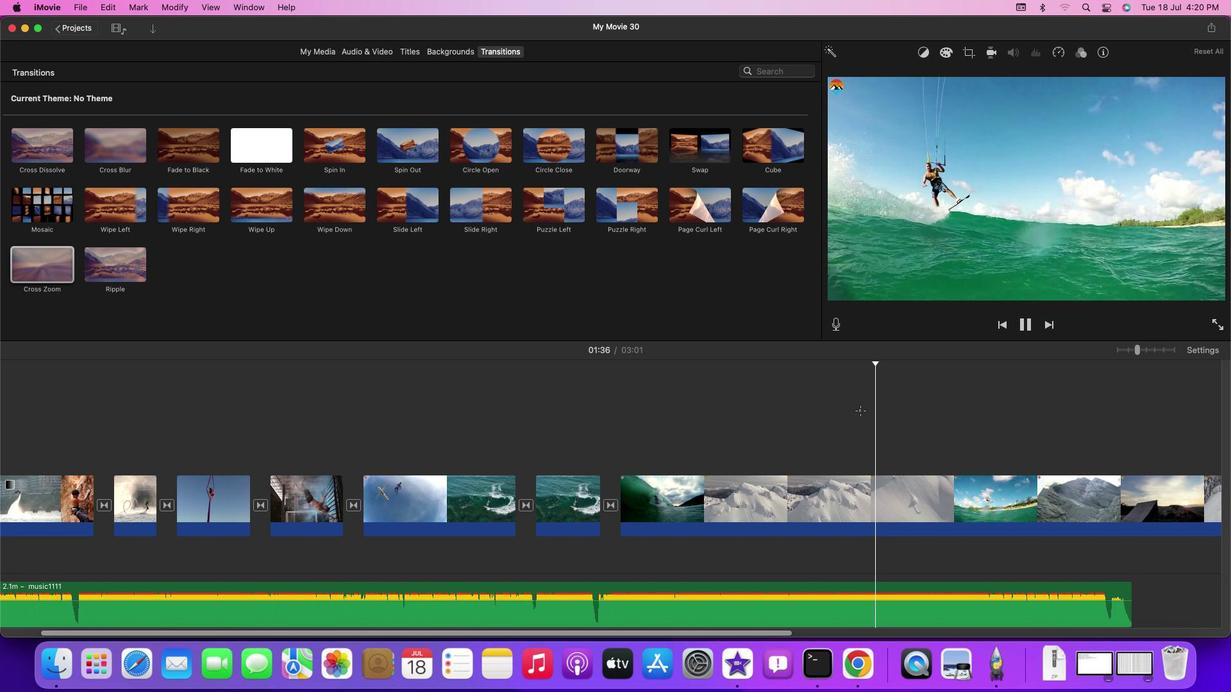 
Action: Mouse moved to (916, 414)
Screenshot: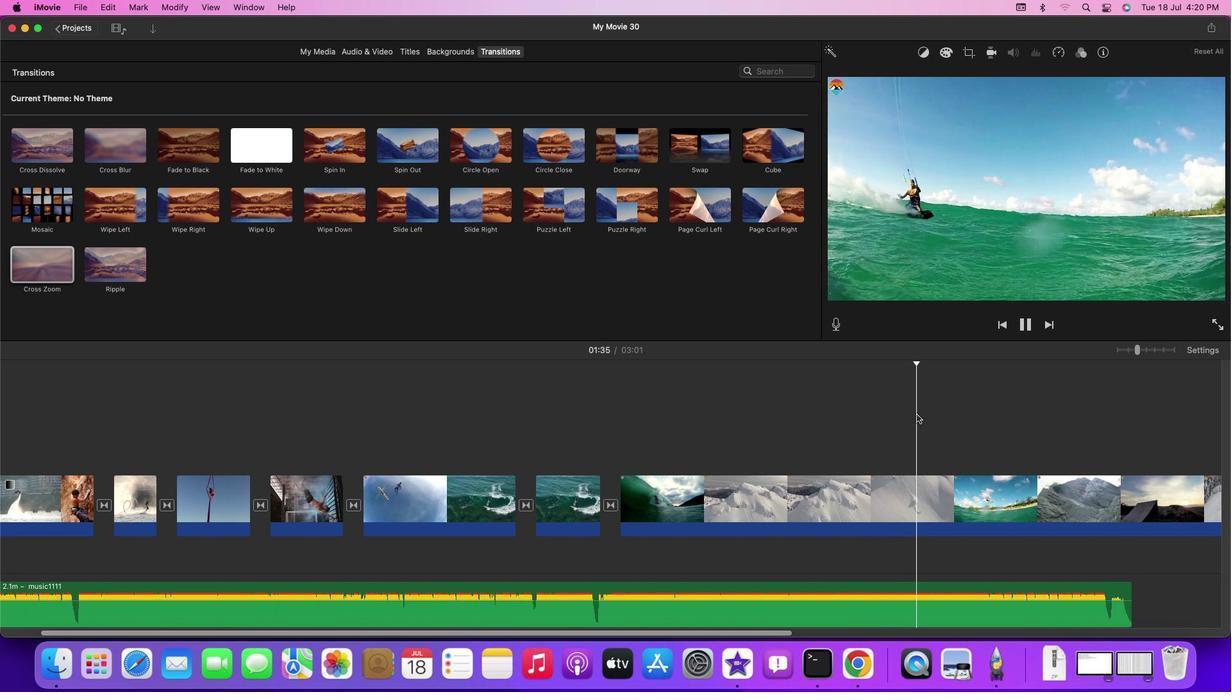 
Action: Mouse pressed left at (916, 414)
Screenshot: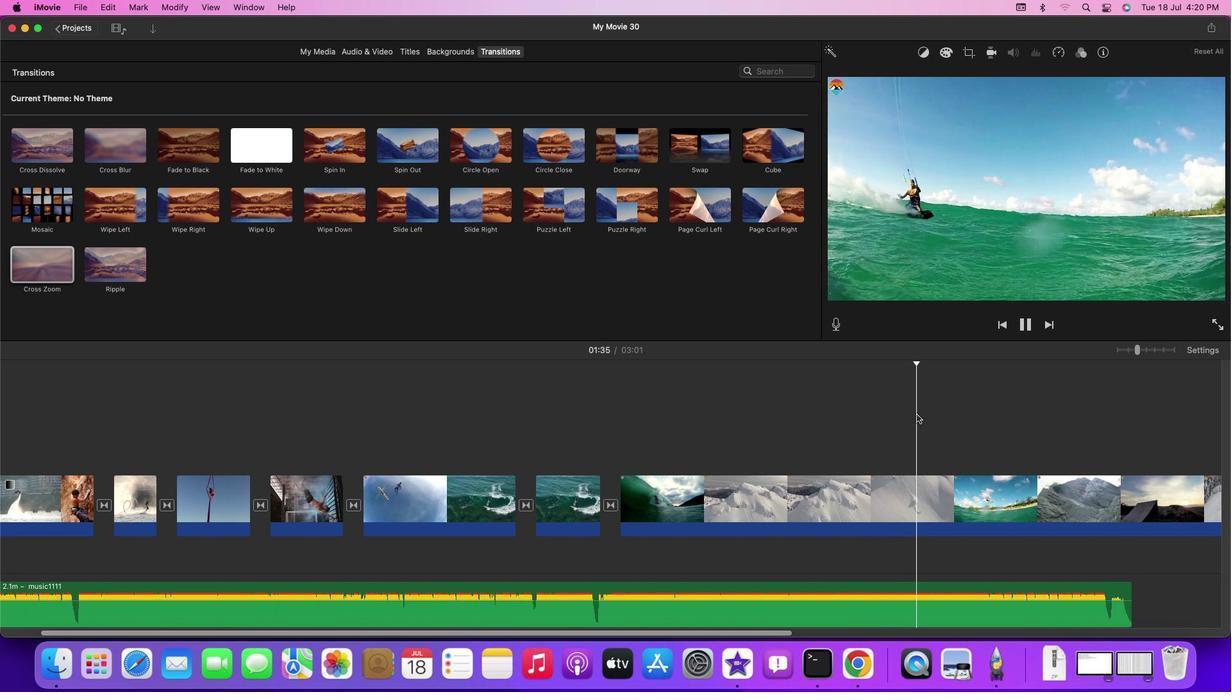 
Action: Mouse moved to (864, 409)
Screenshot: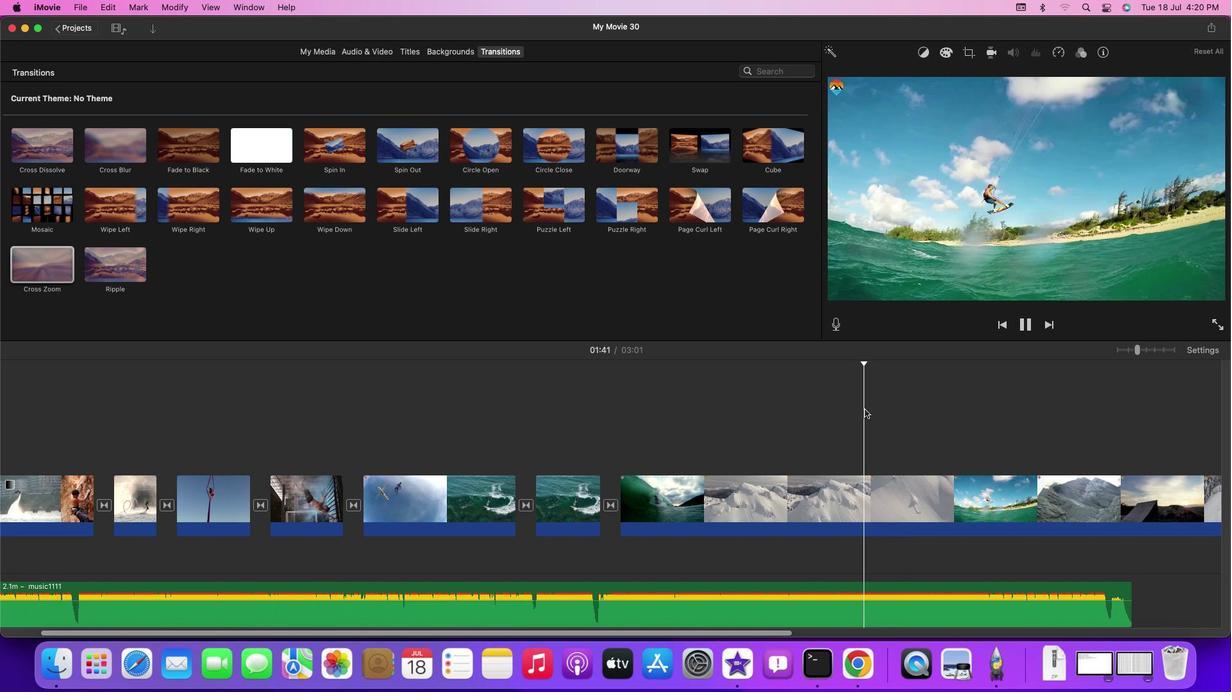 
Action: Mouse pressed left at (864, 409)
Screenshot: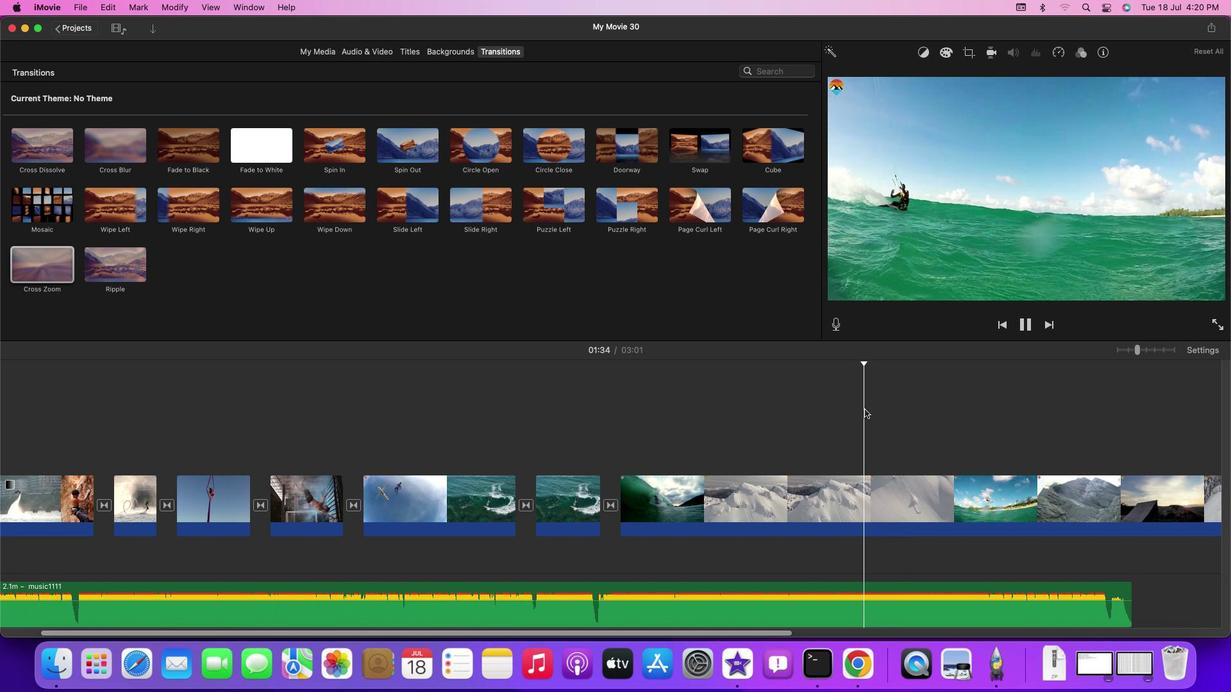
Action: Mouse moved to (844, 409)
Screenshot: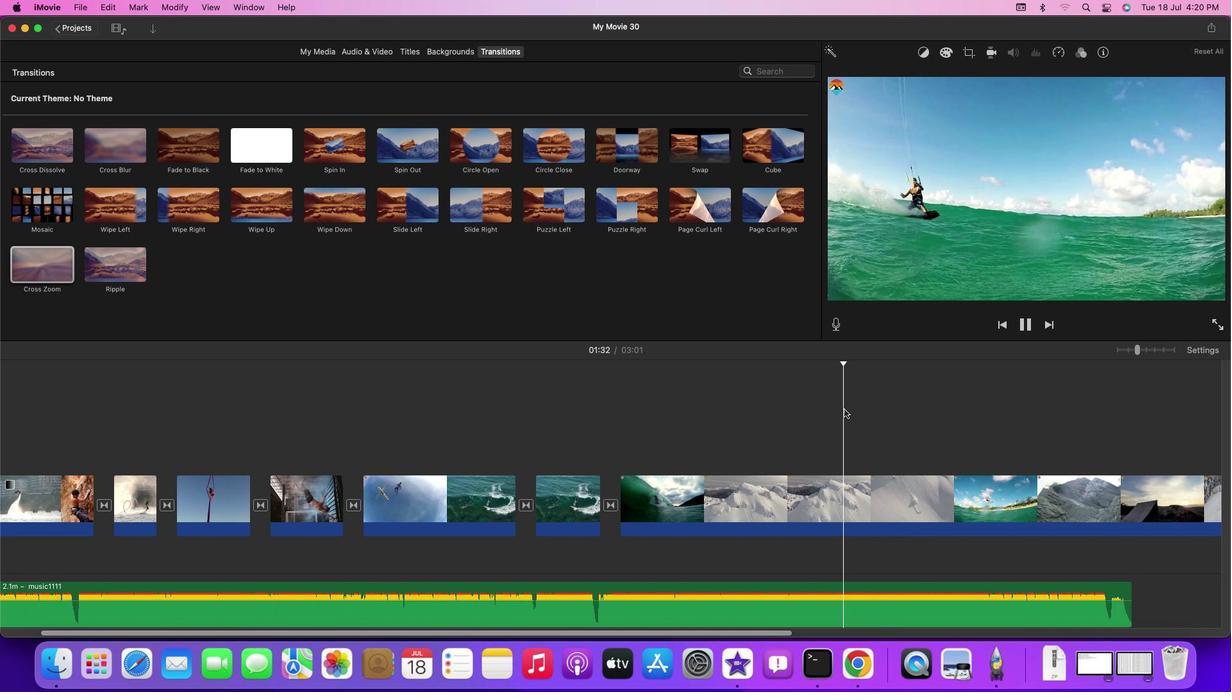 
Action: Mouse pressed left at (844, 409)
Screenshot: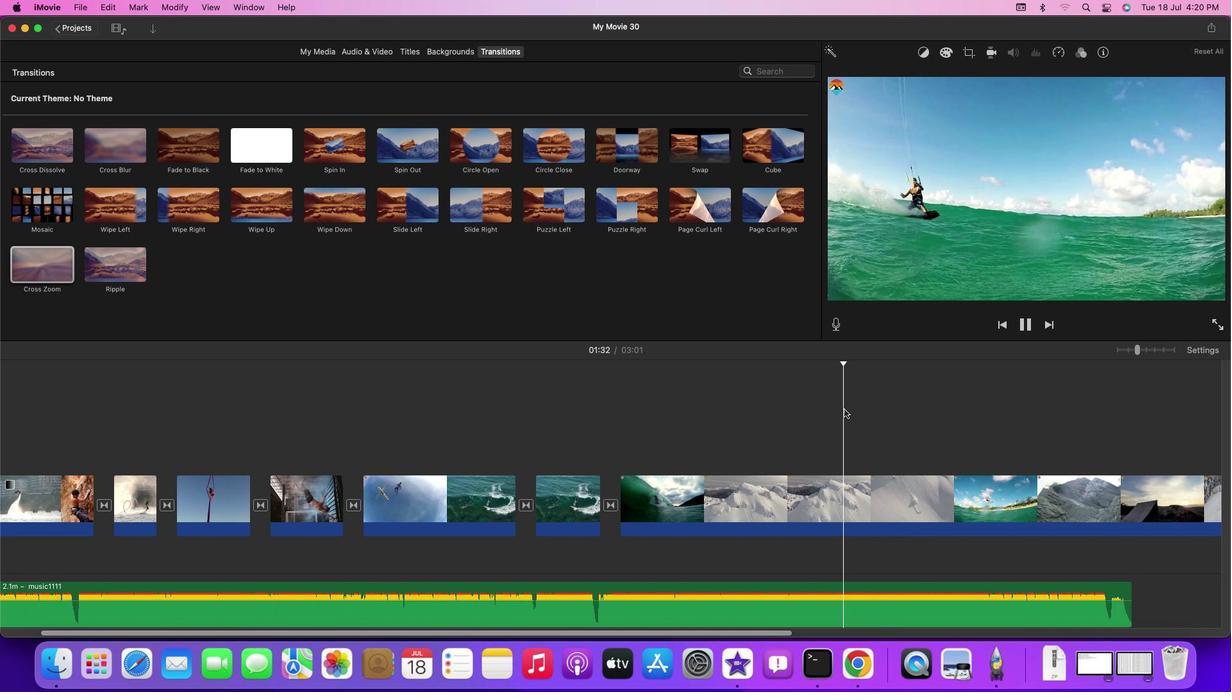 
Action: Mouse moved to (843, 409)
Screenshot: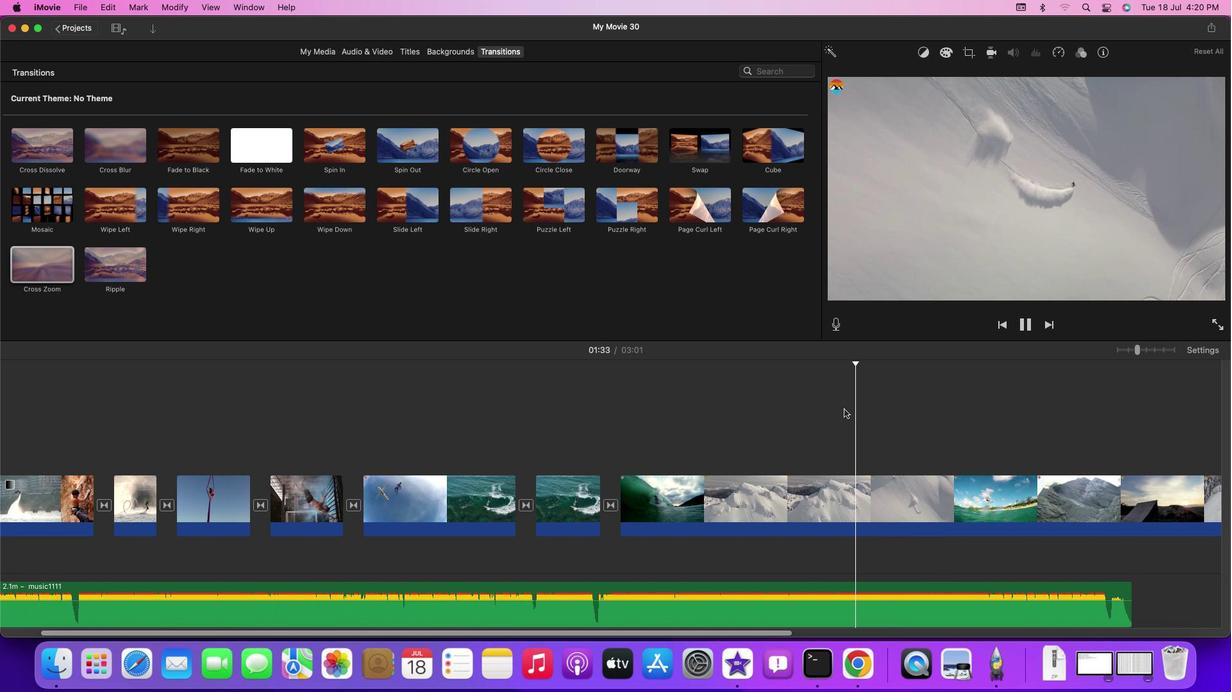 
Action: Key pressed Key.spaceKey.leftKey.leftKey.leftKey.leftKey.leftKey.leftKey.leftKey.leftKey.leftKey.leftKey.left
Screenshot: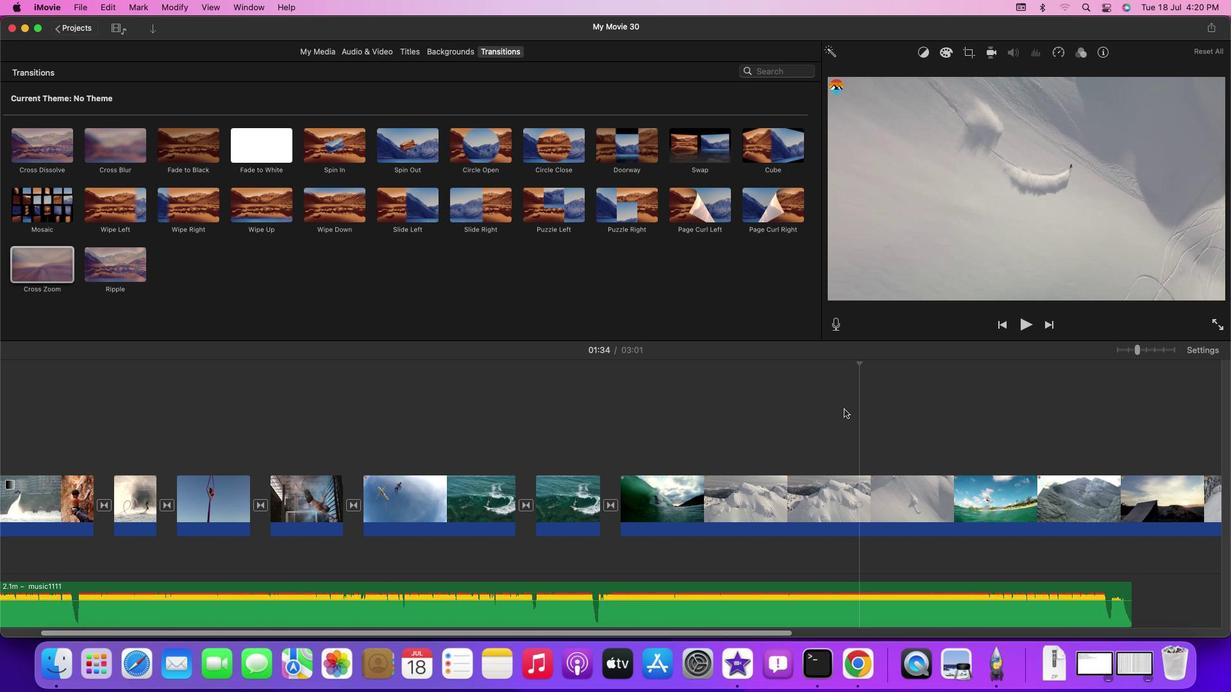 
Action: Mouse moved to (860, 489)
Screenshot: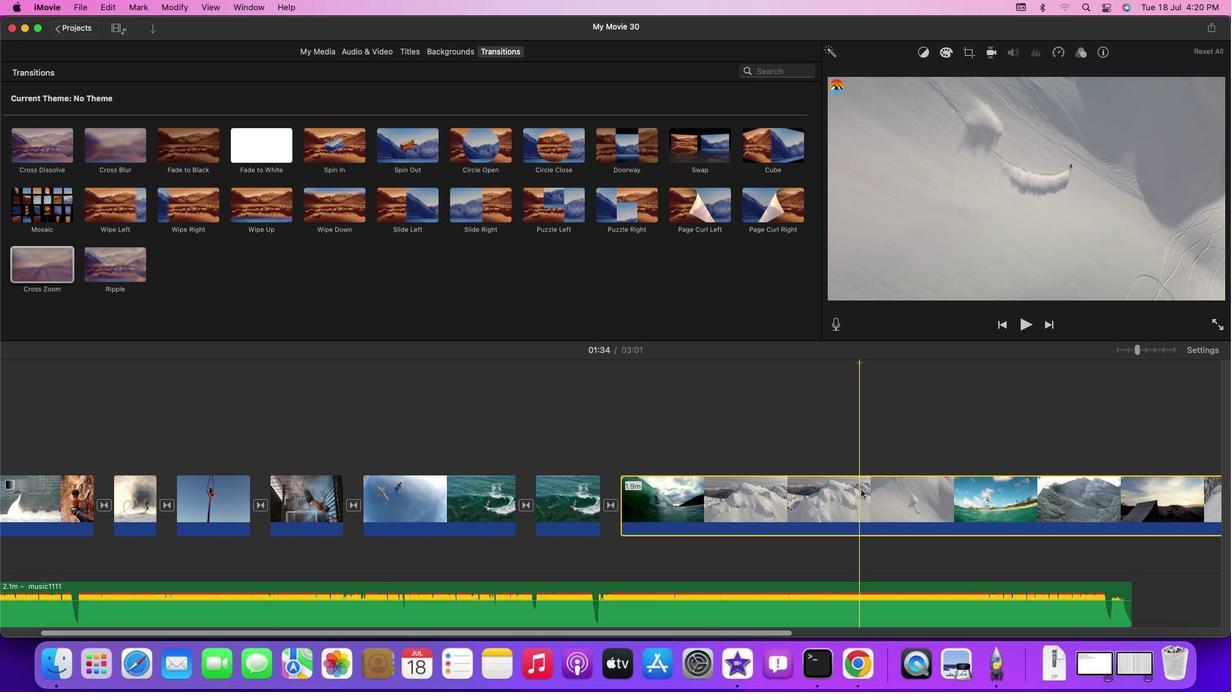 
Action: Mouse pressed left at (860, 489)
Screenshot: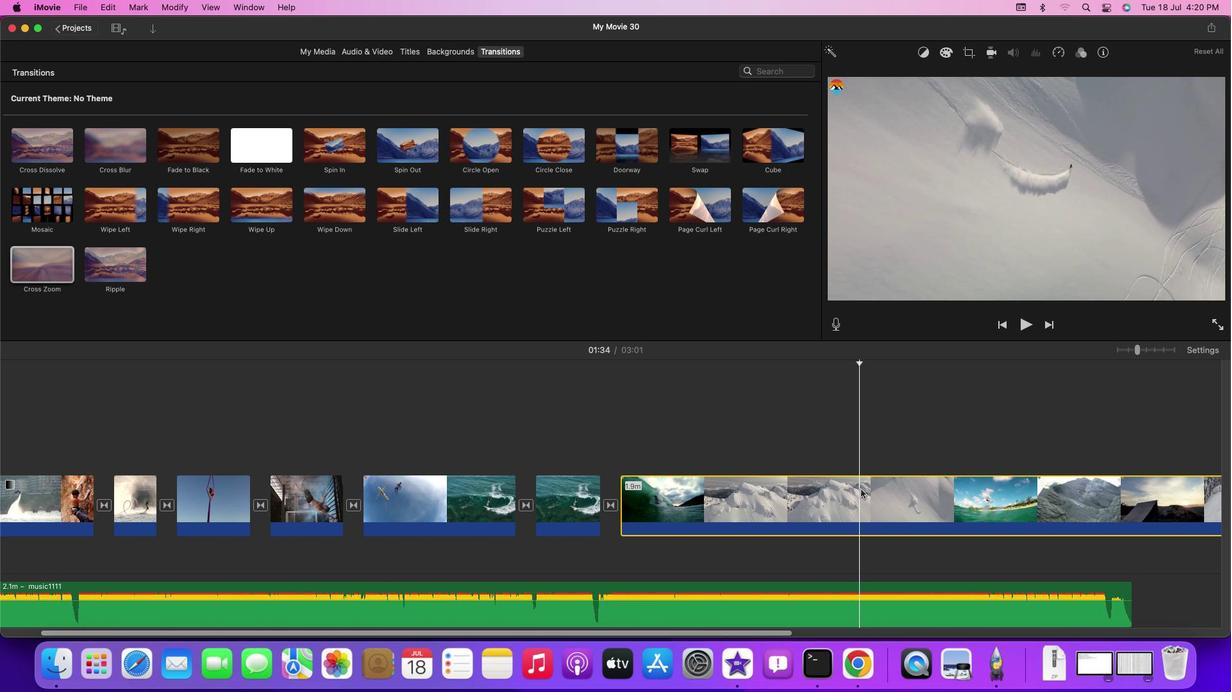 
Action: Key pressed Key.cmd'b'
Screenshot: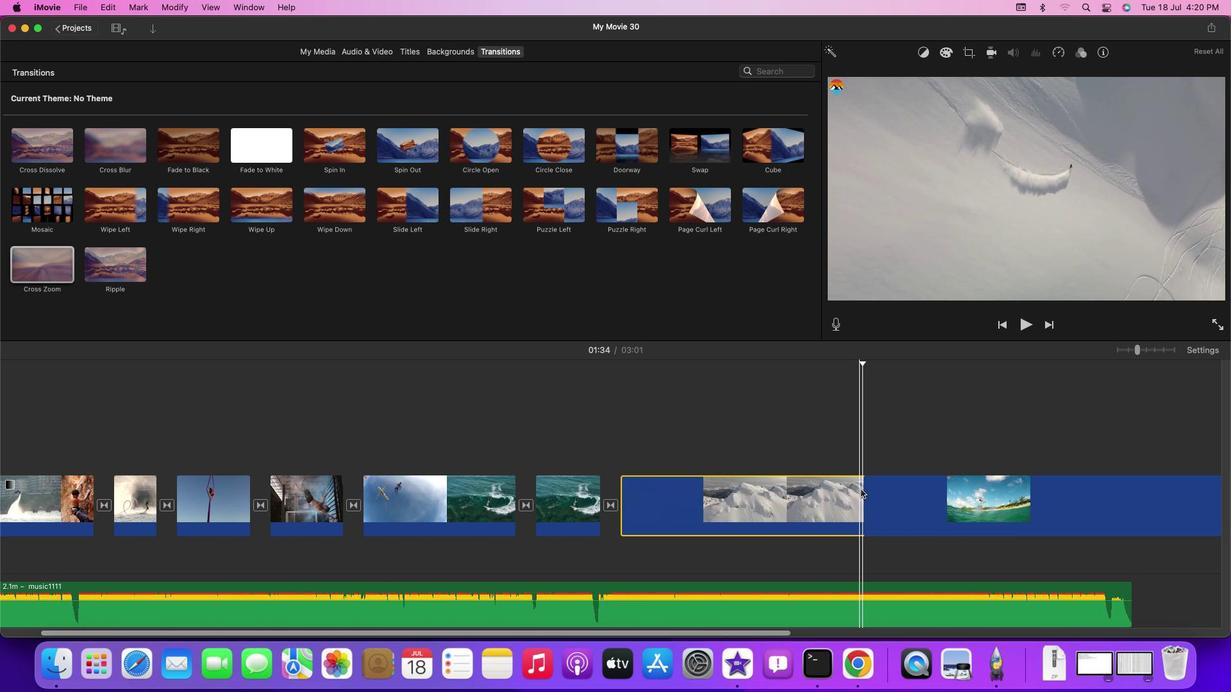
Action: Mouse moved to (426, 212)
Screenshot: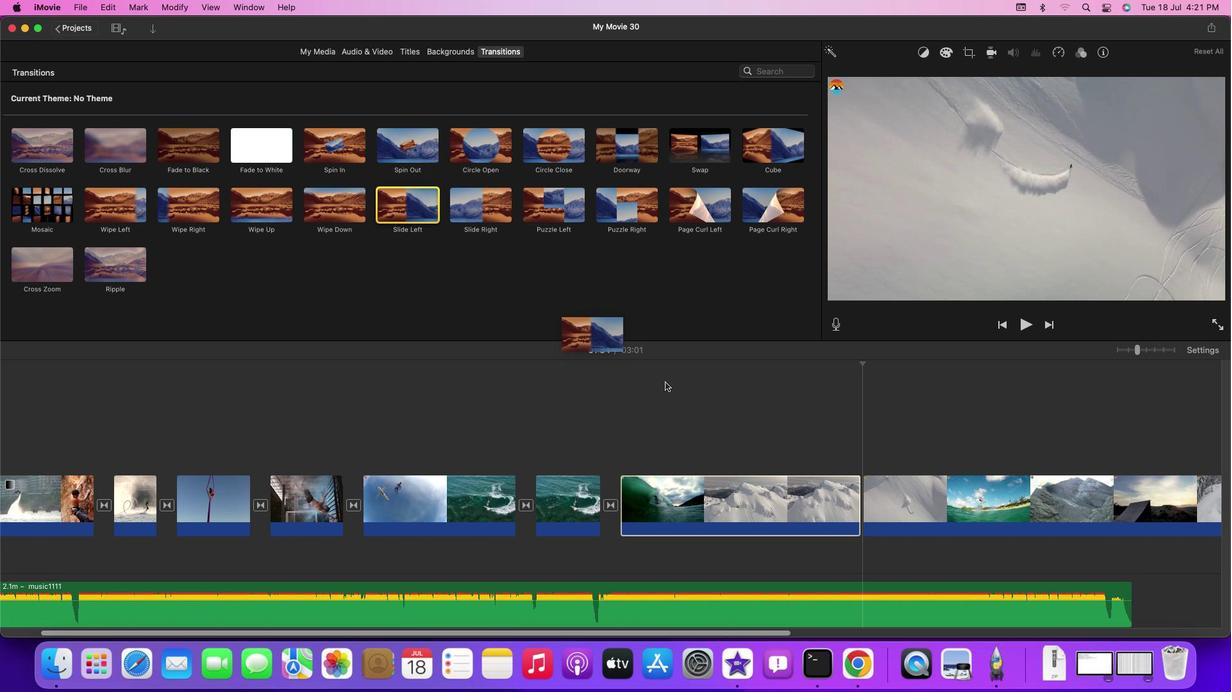 
Action: Mouse pressed left at (426, 212)
Screenshot: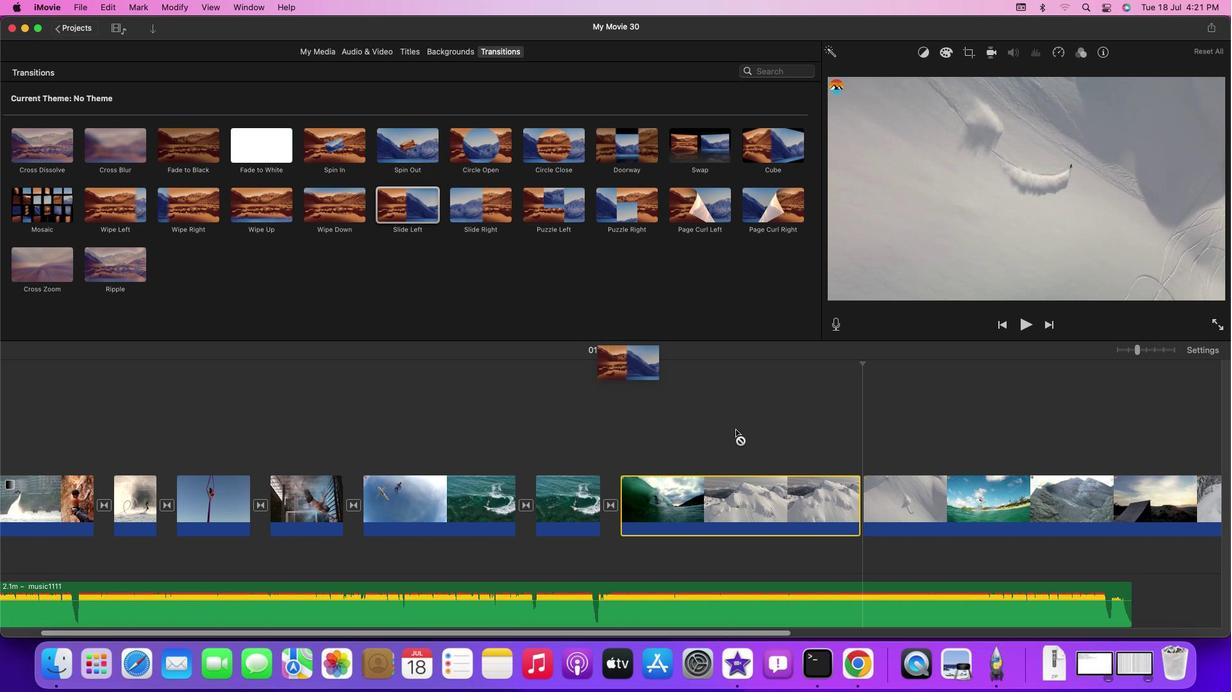 
Action: Mouse moved to (847, 446)
Screenshot: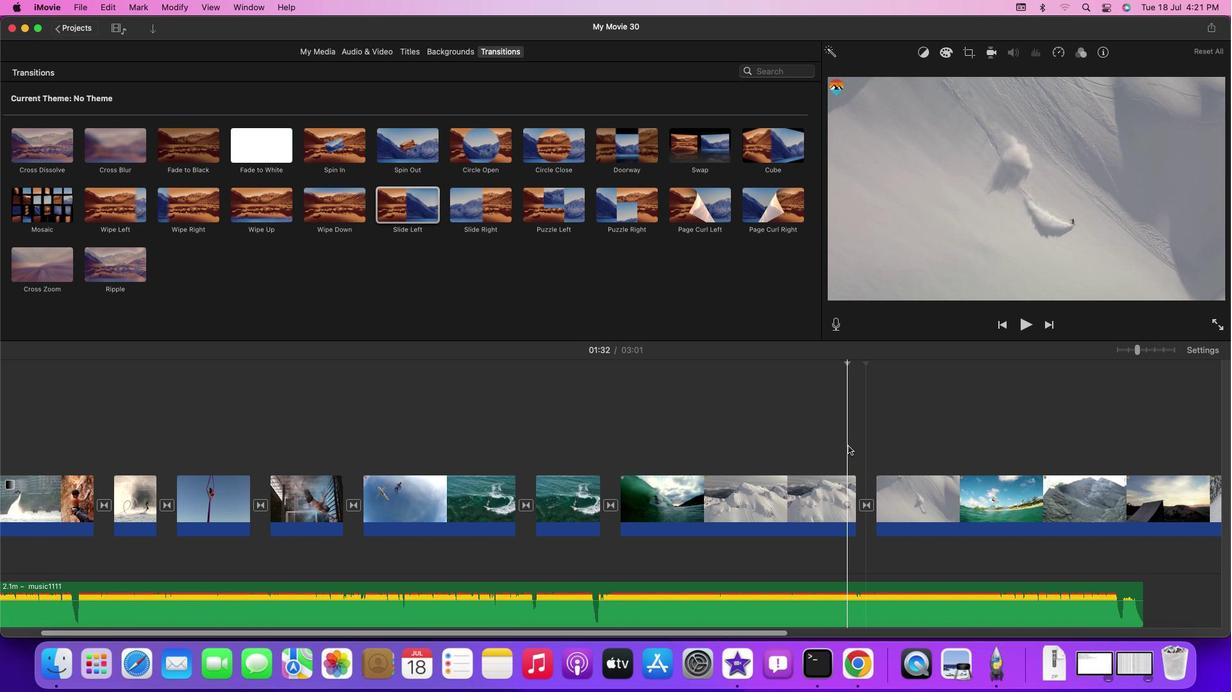 
Action: Mouse pressed left at (847, 446)
Screenshot: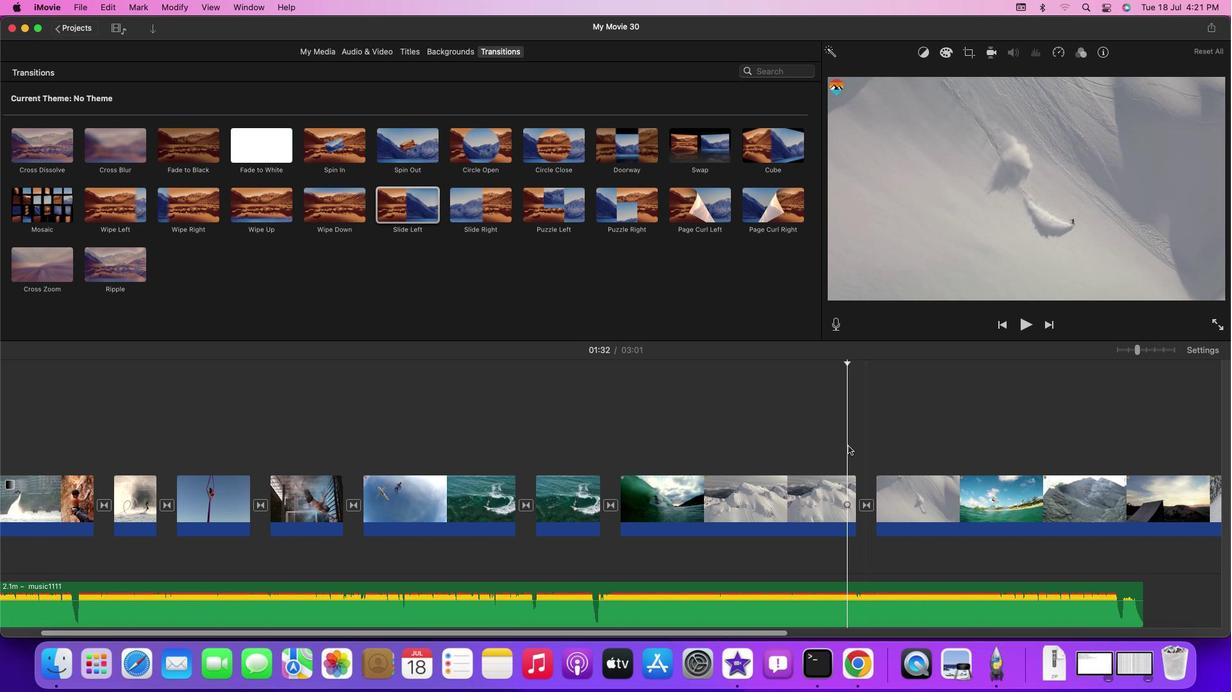
Action: Mouse moved to (847, 446)
Screenshot: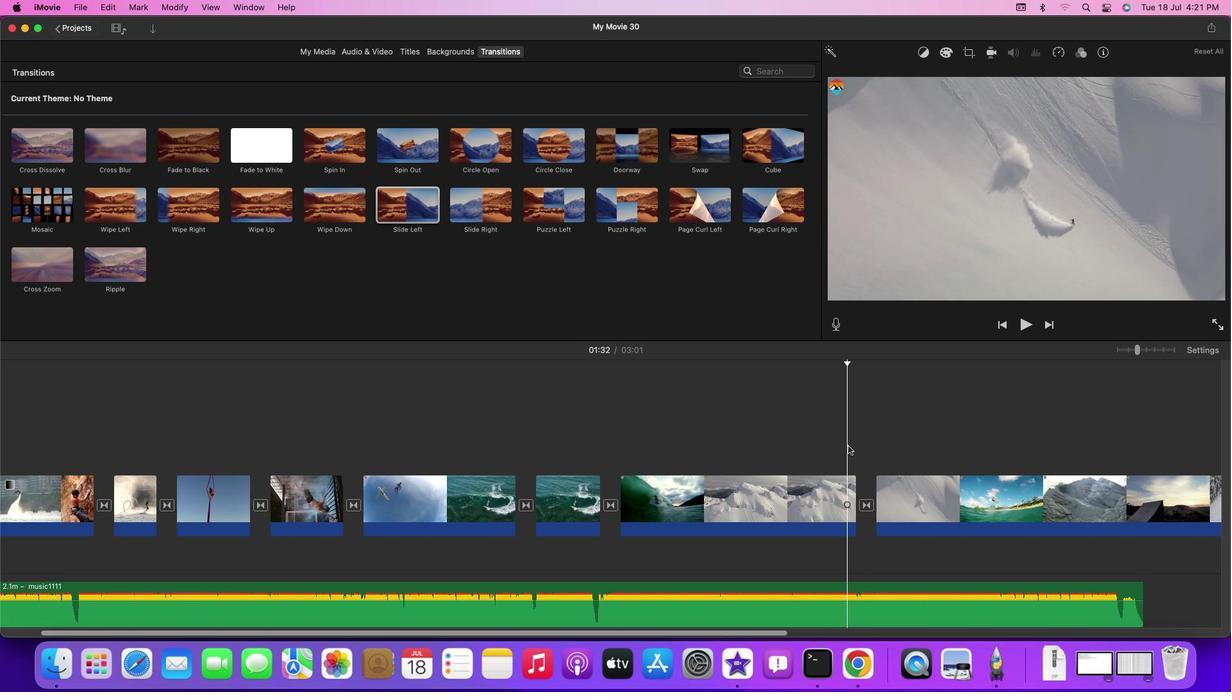 
Action: Key pressed Key.space
Screenshot: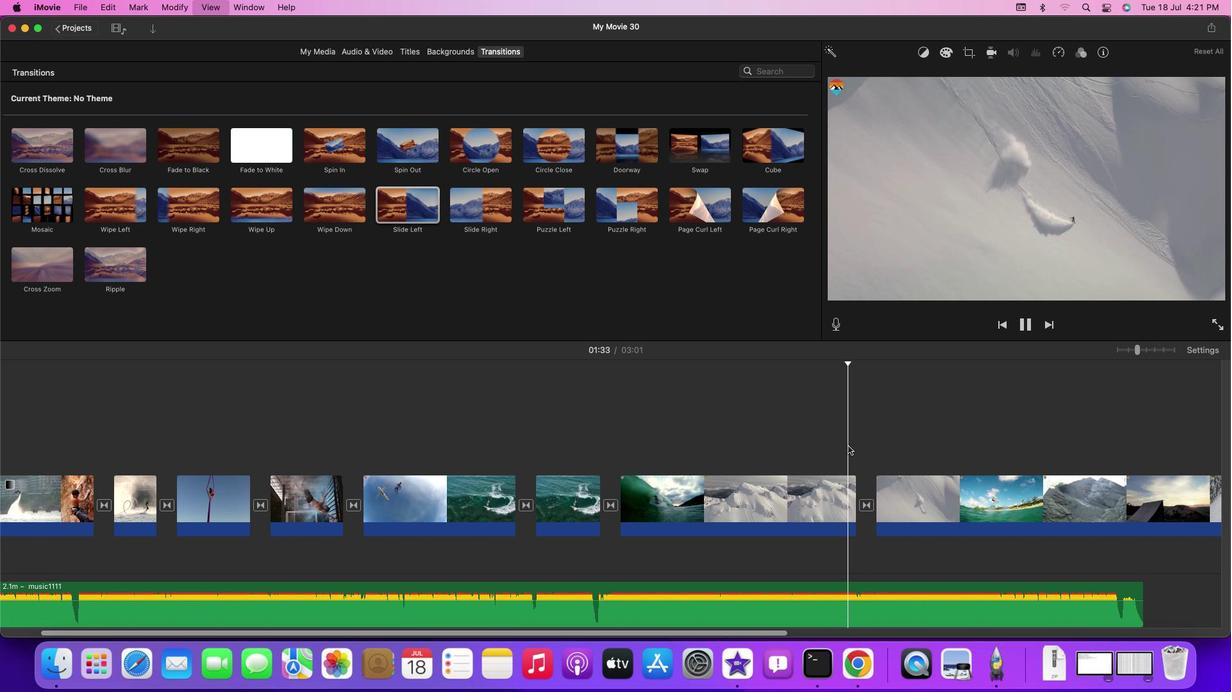 
Action: Mouse moved to (842, 446)
Screenshot: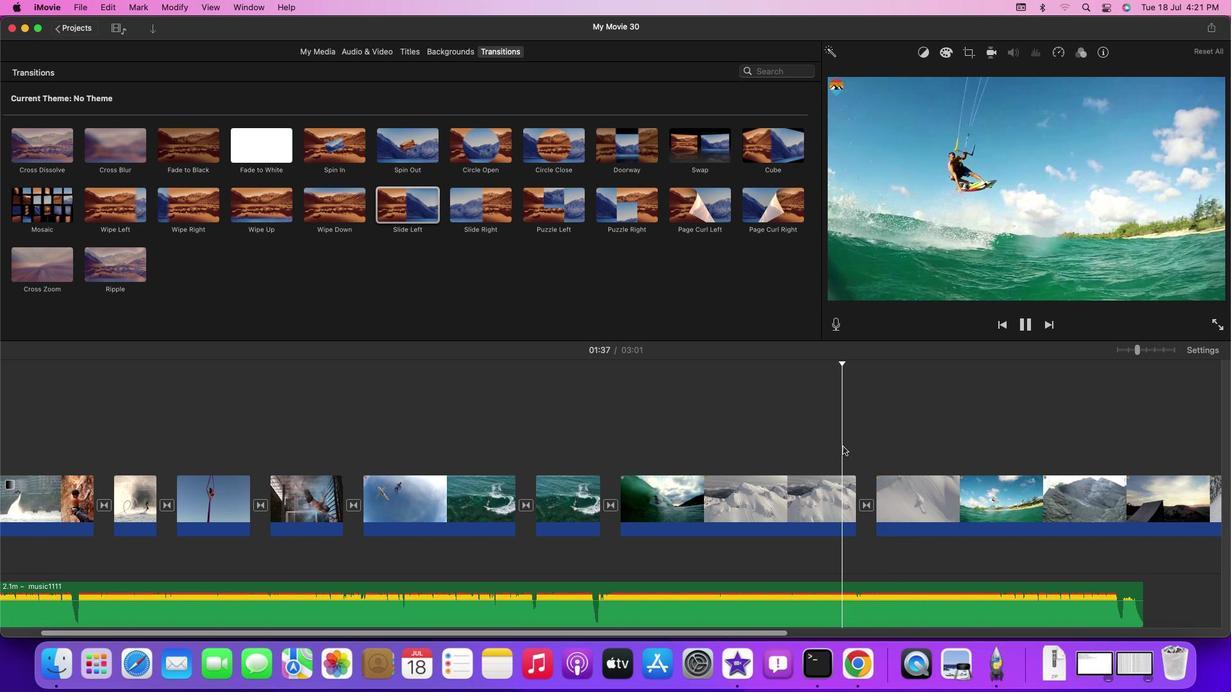 
Action: Mouse pressed left at (842, 446)
Screenshot: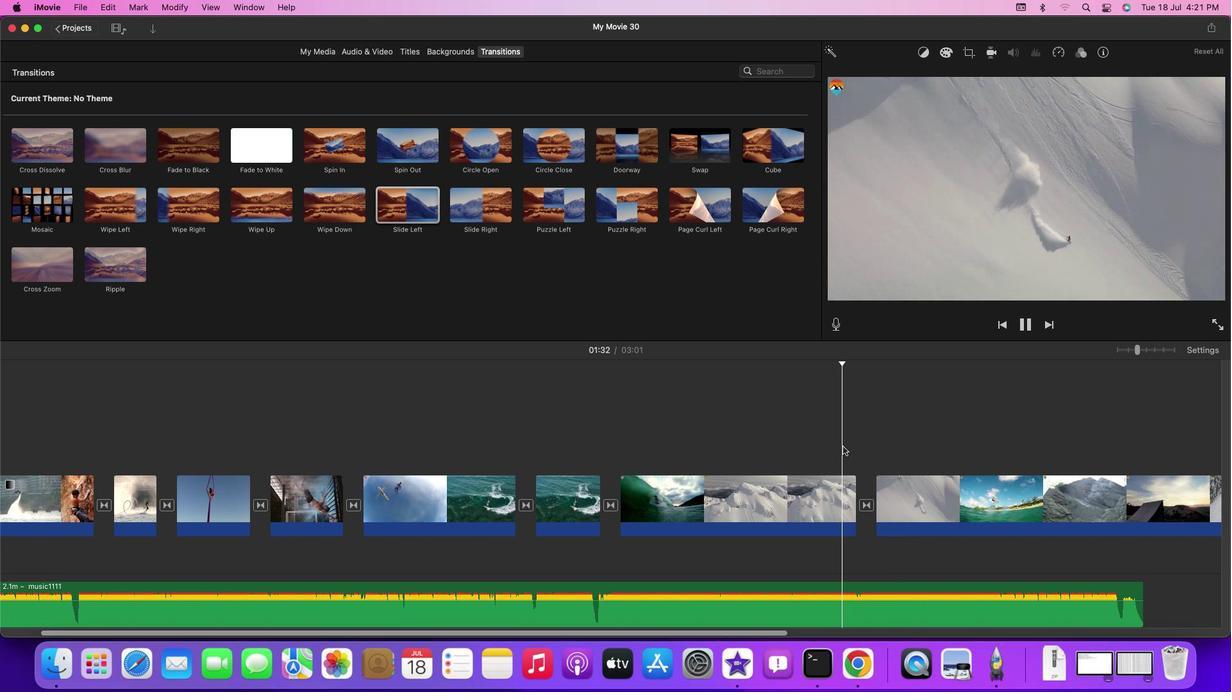 
Action: Key pressed Key.space
Screenshot: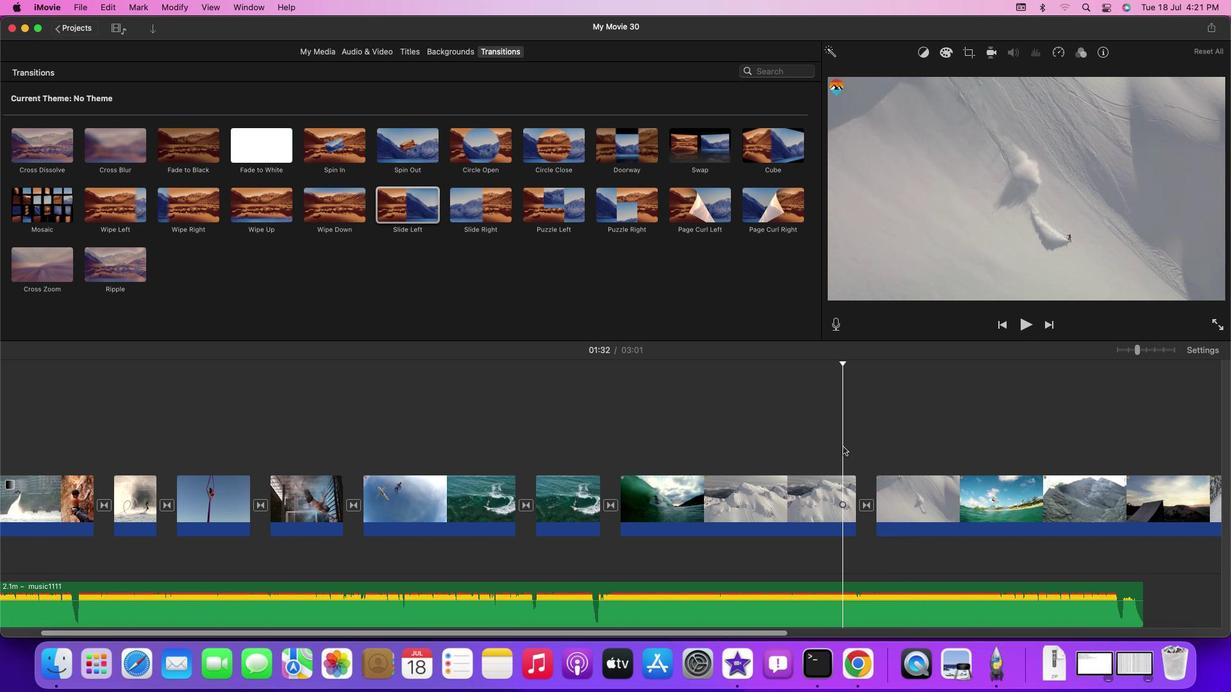 
Action: Mouse moved to (842, 446)
Screenshot: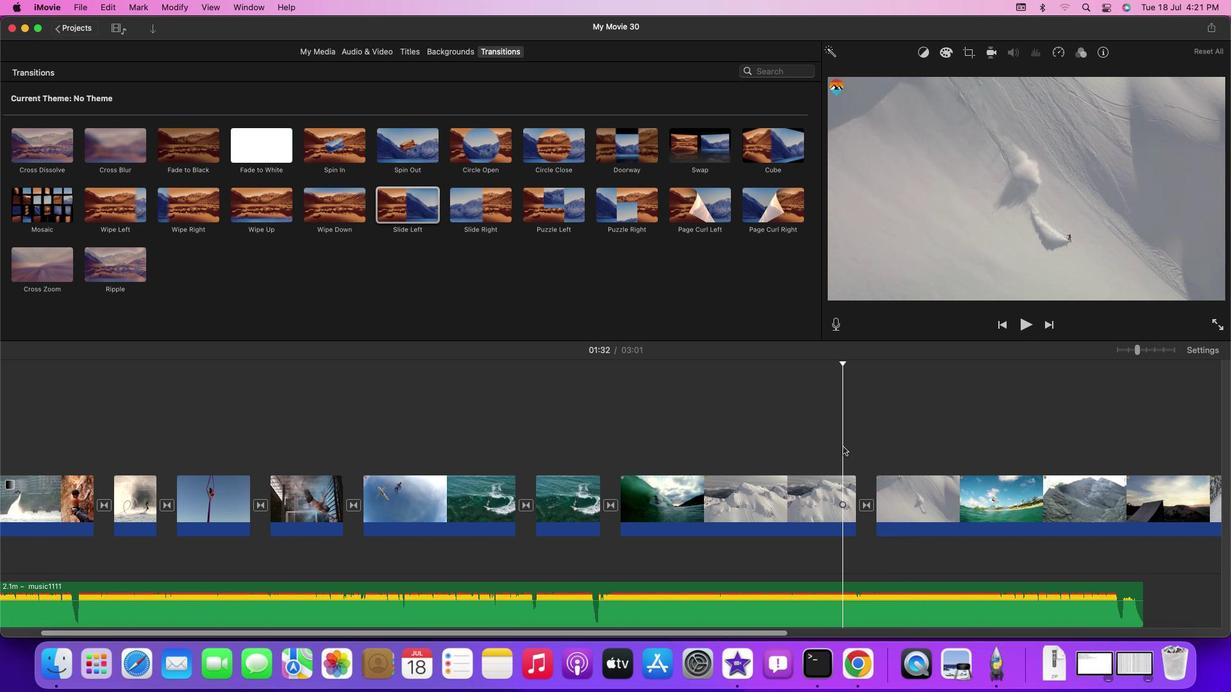 
Action: Key pressed Key.space
Screenshot: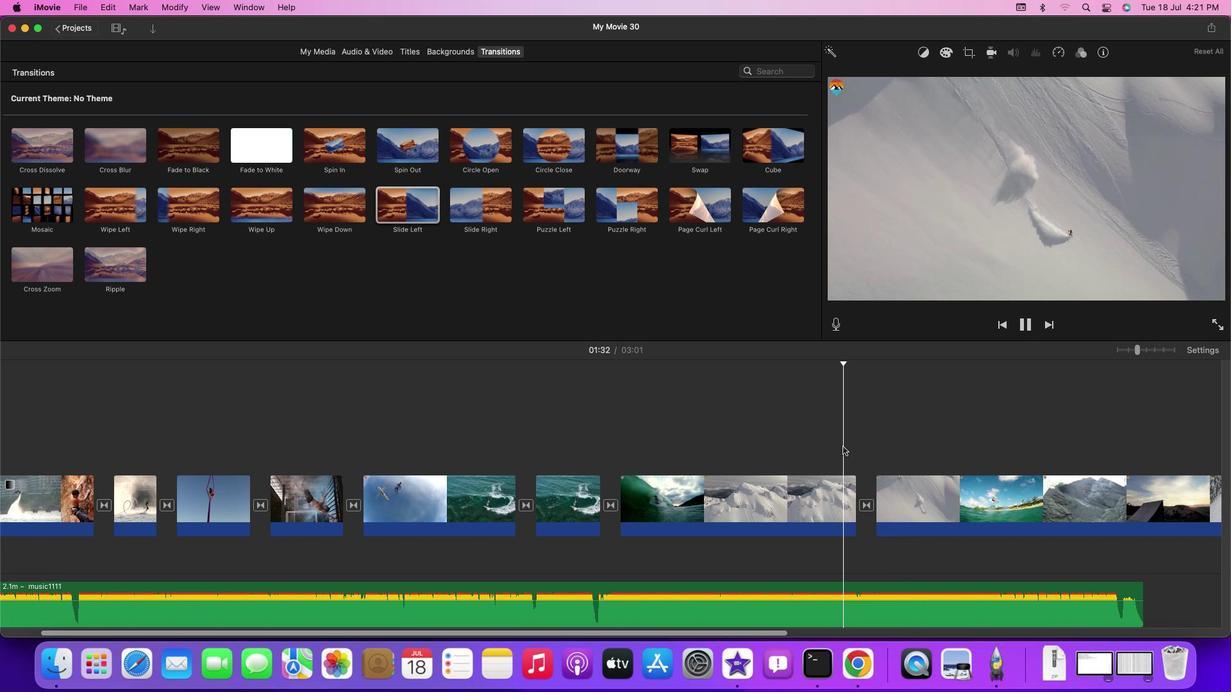 
Action: Mouse moved to (975, 417)
Screenshot: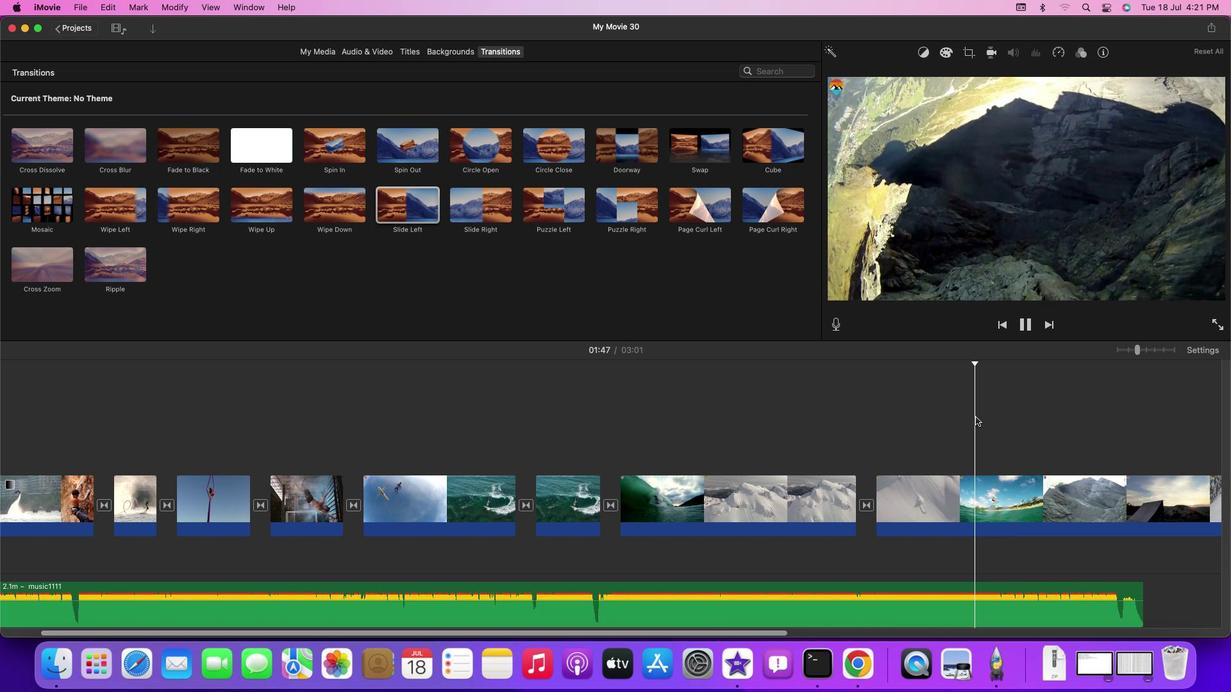 
Action: Mouse pressed left at (975, 417)
Screenshot: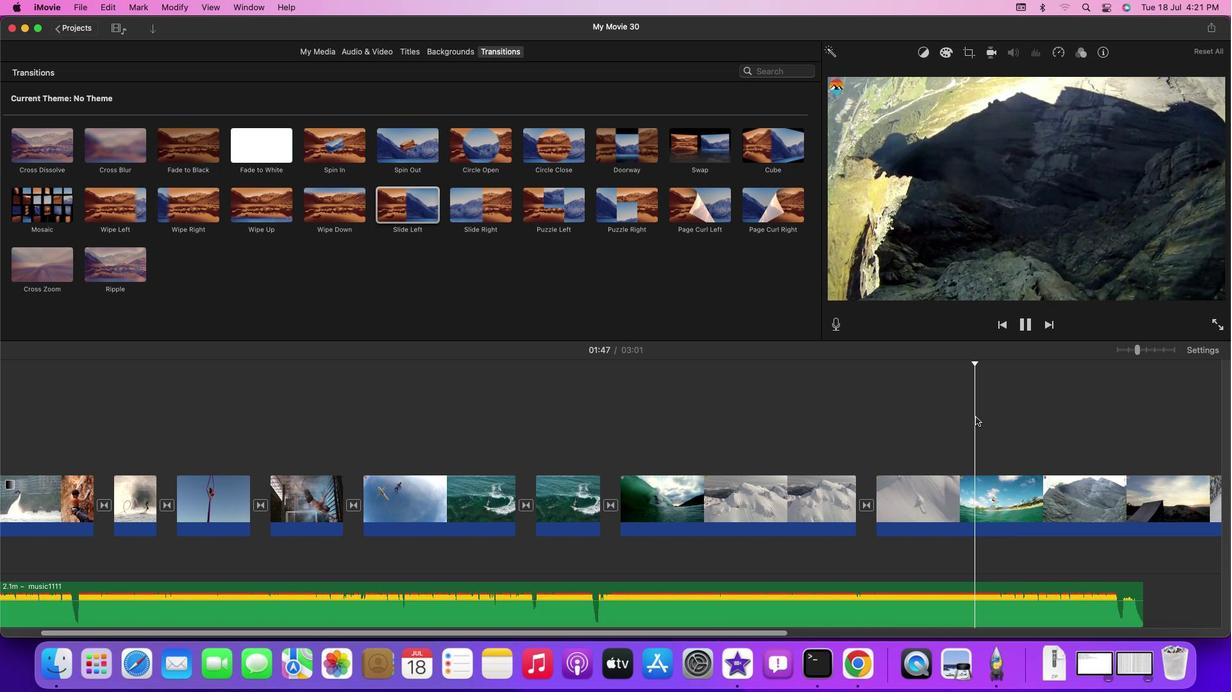 
Action: Mouse moved to (966, 416)
Screenshot: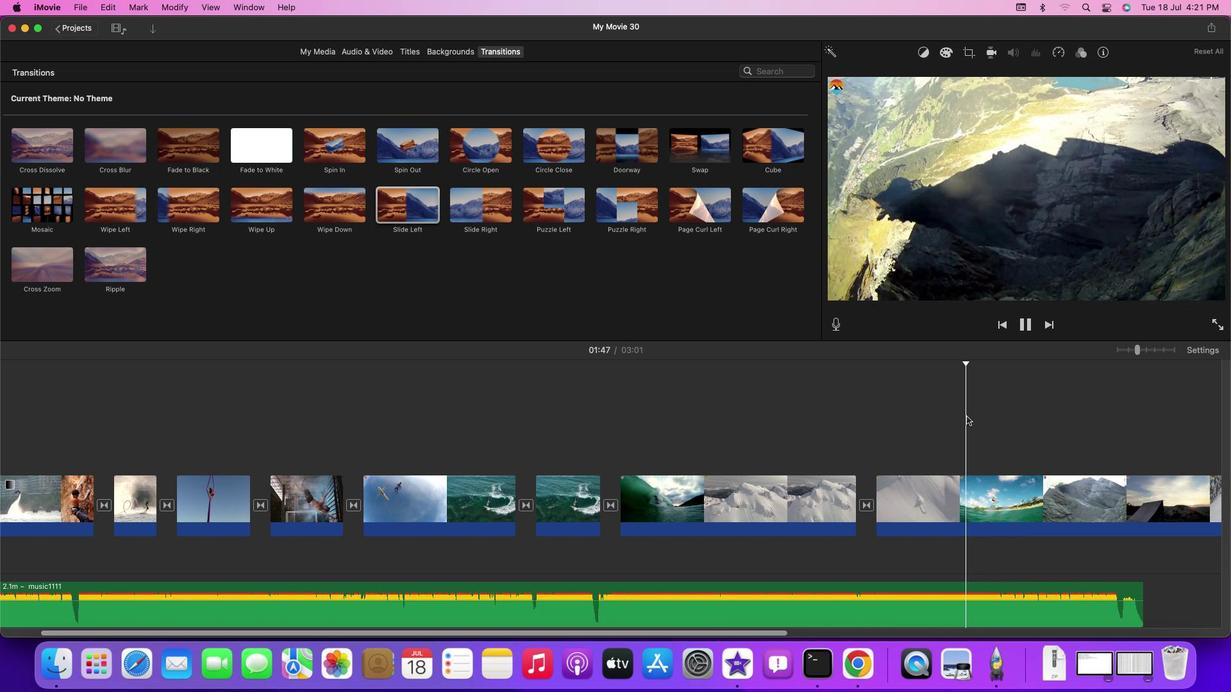 
Action: Mouse pressed left at (966, 416)
Screenshot: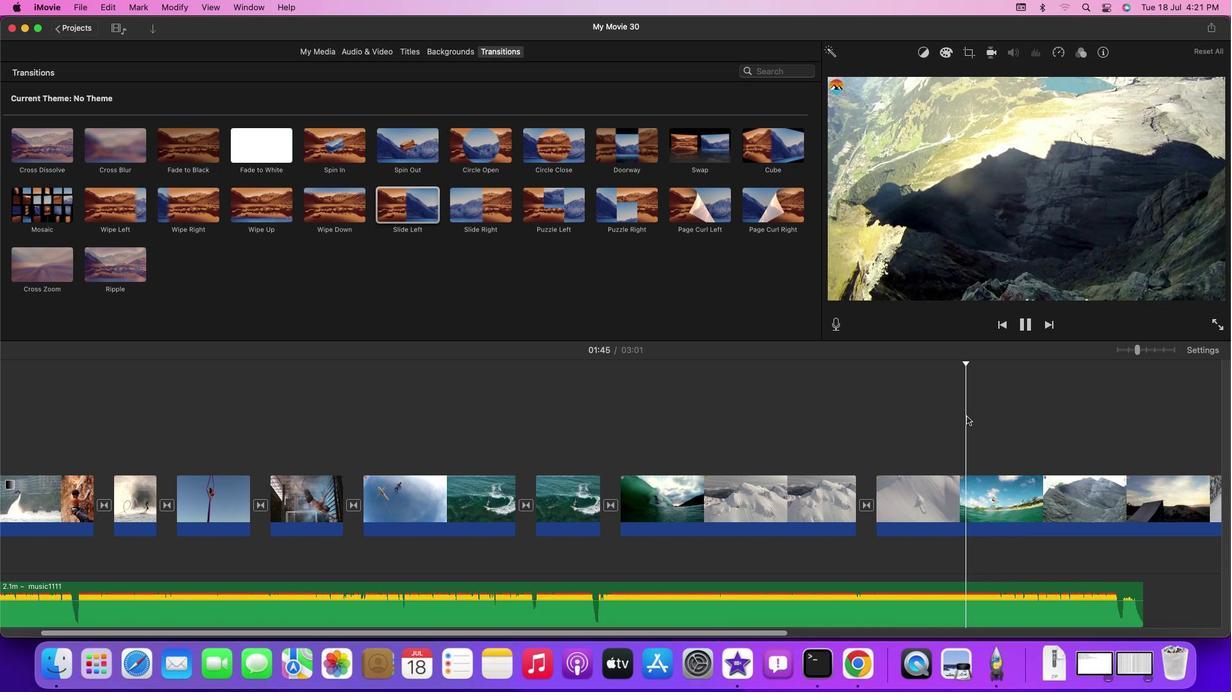 
Action: Mouse moved to (959, 416)
Screenshot: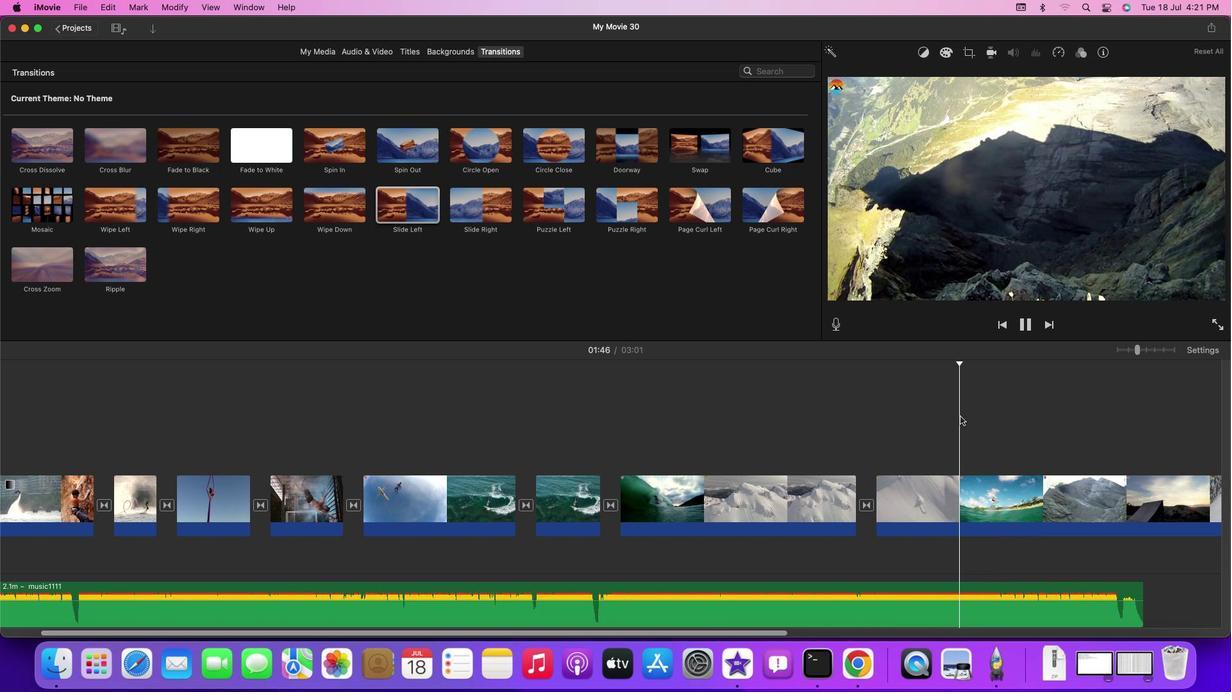 
Action: Mouse pressed left at (959, 416)
Screenshot: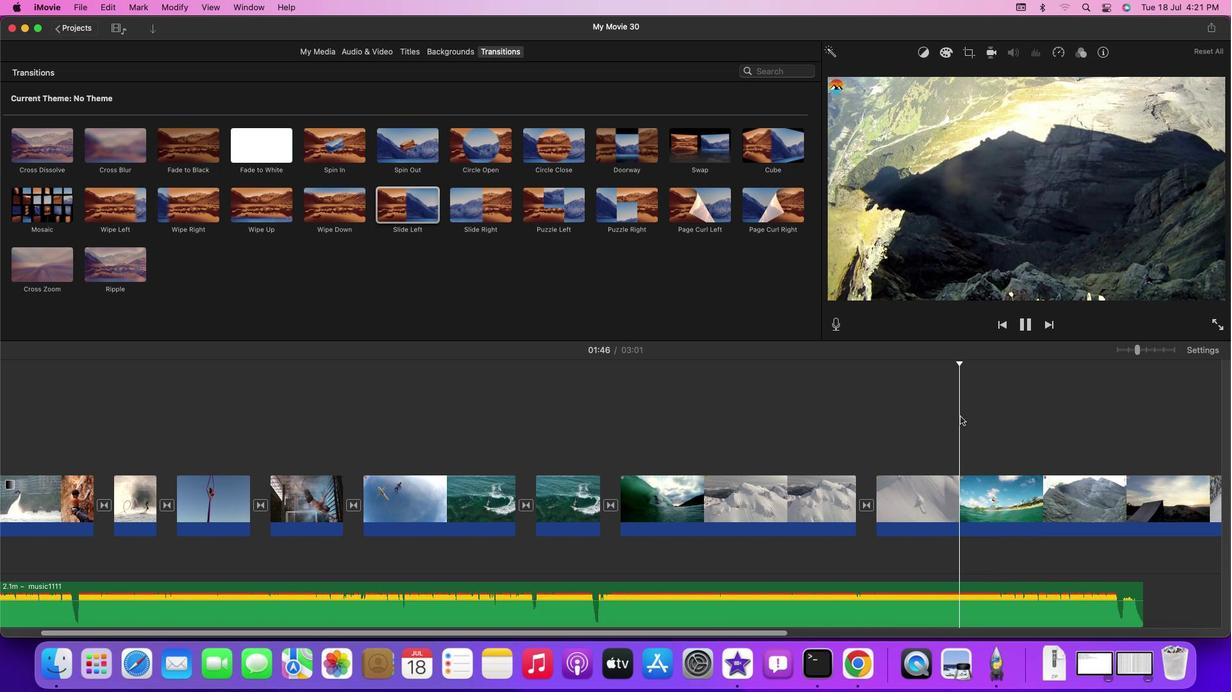 
Action: Key pressed Key.space
Screenshot: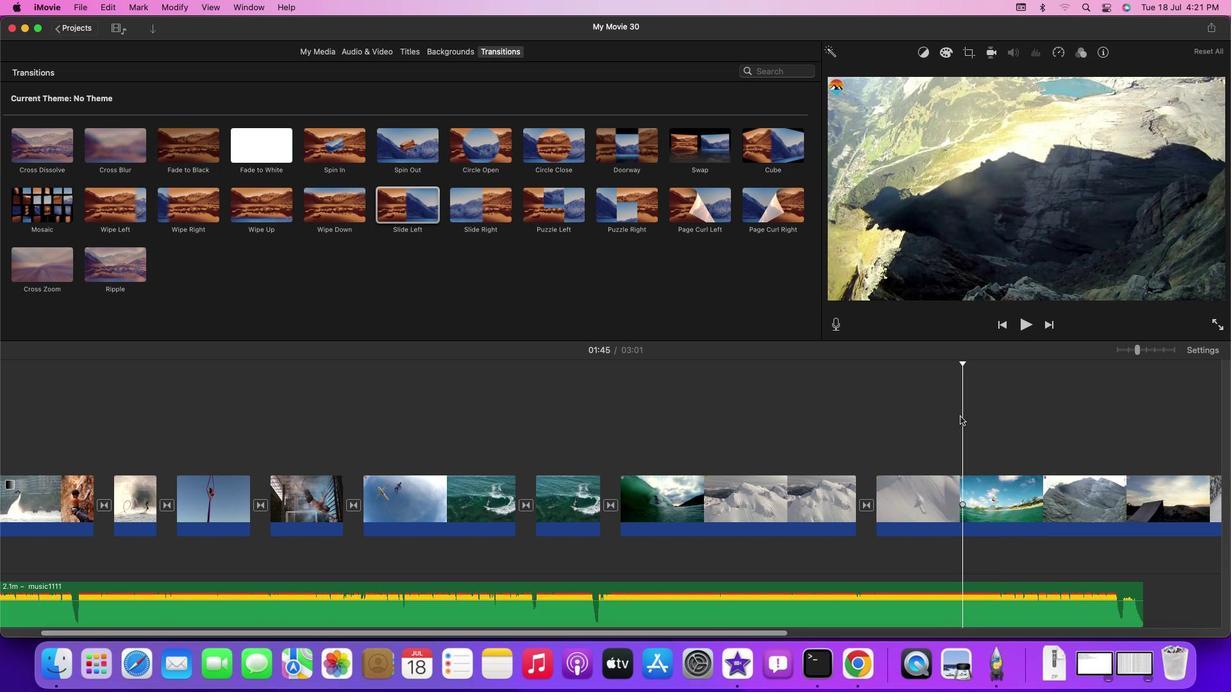 
Action: Mouse moved to (963, 420)
Screenshot: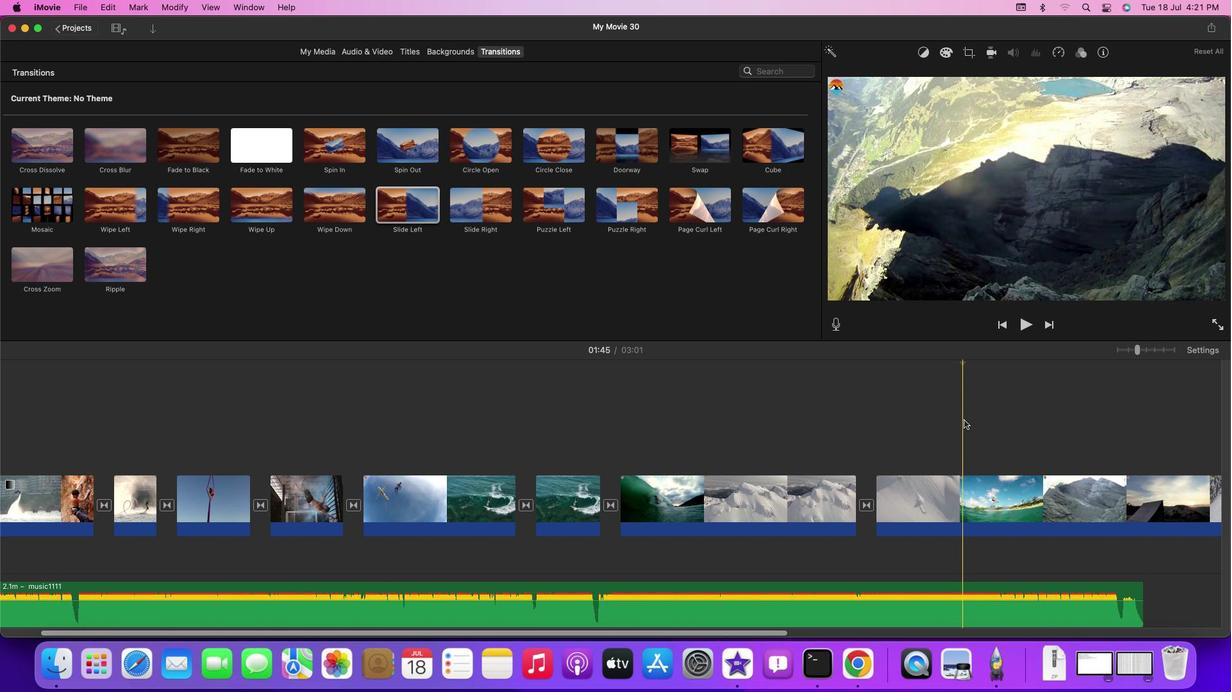 
Action: Mouse pressed left at (963, 420)
Screenshot: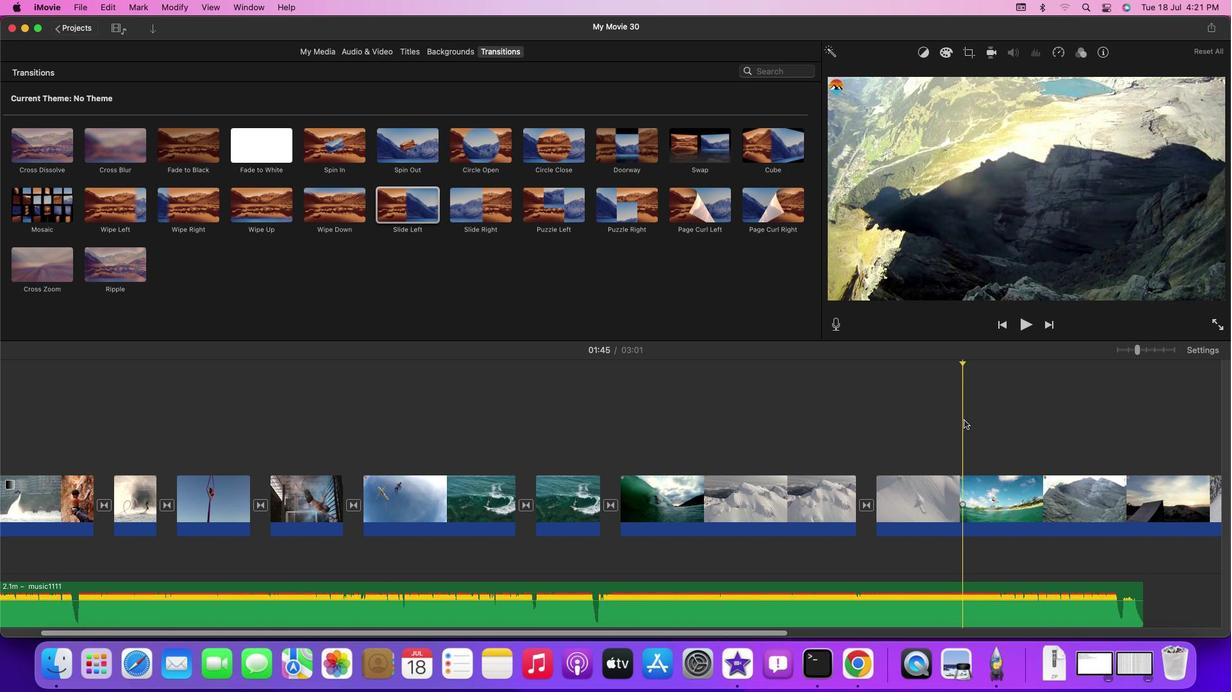 
Action: Mouse moved to (962, 520)
Screenshot: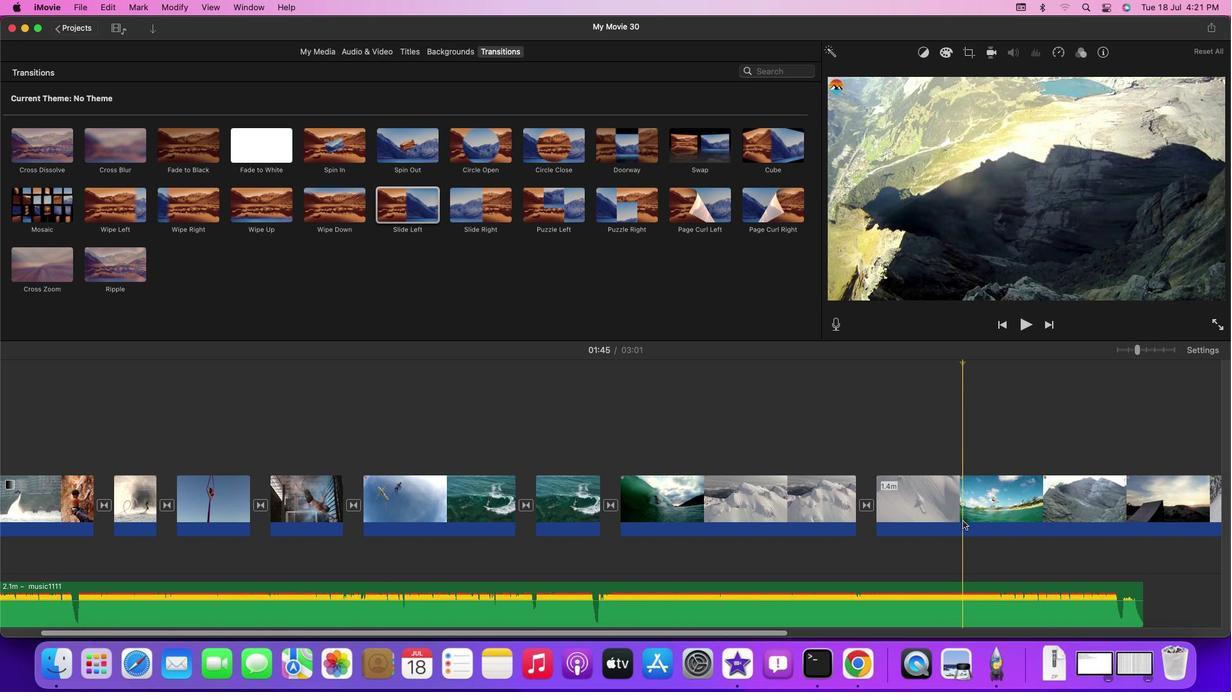 
Action: Mouse pressed left at (962, 520)
Screenshot: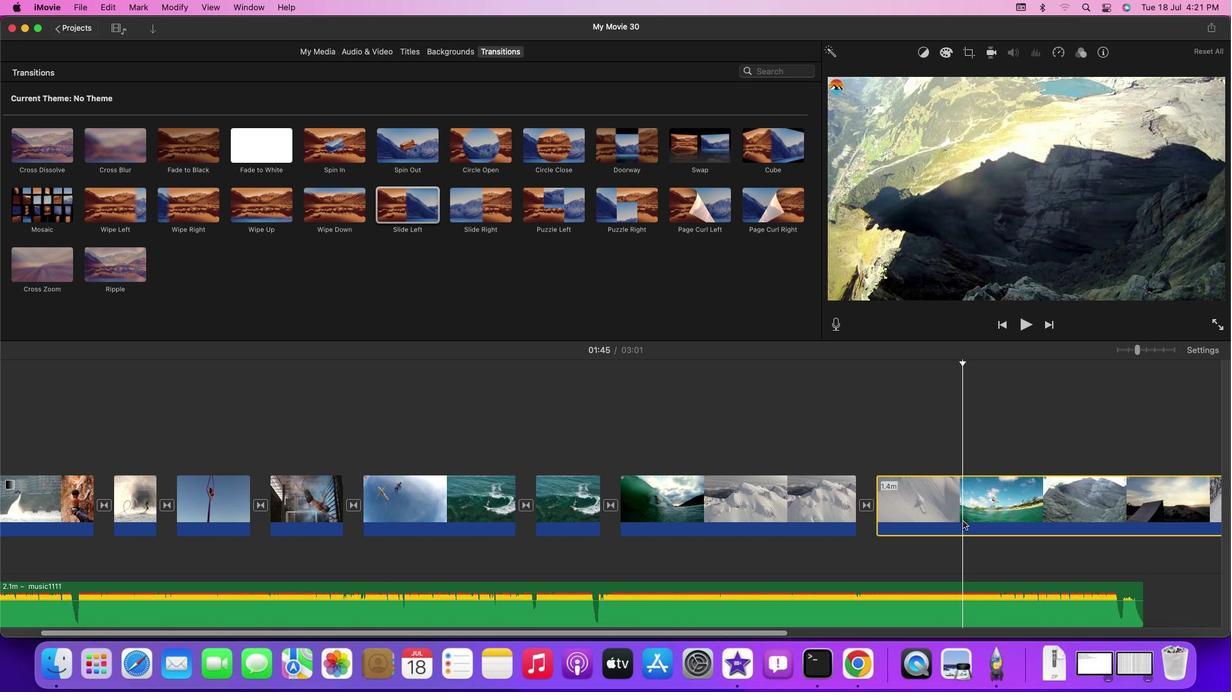 
Action: Mouse moved to (961, 521)
Screenshot: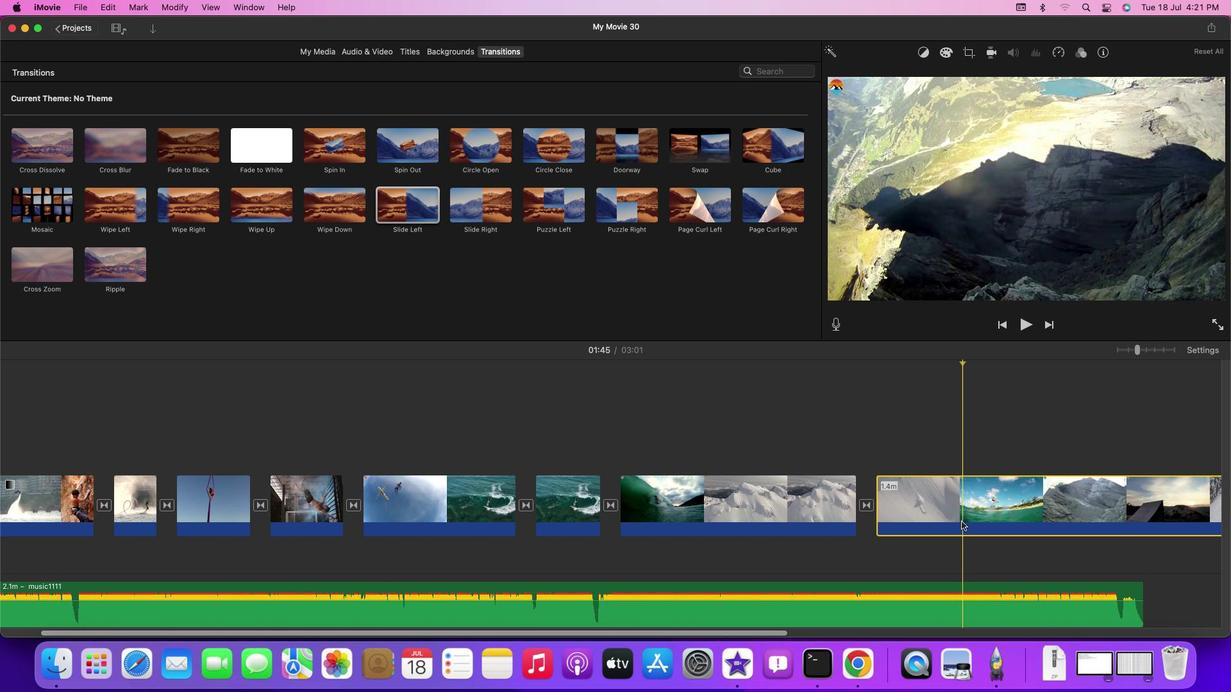 
Action: Key pressed Key.cmd'b'
Screenshot: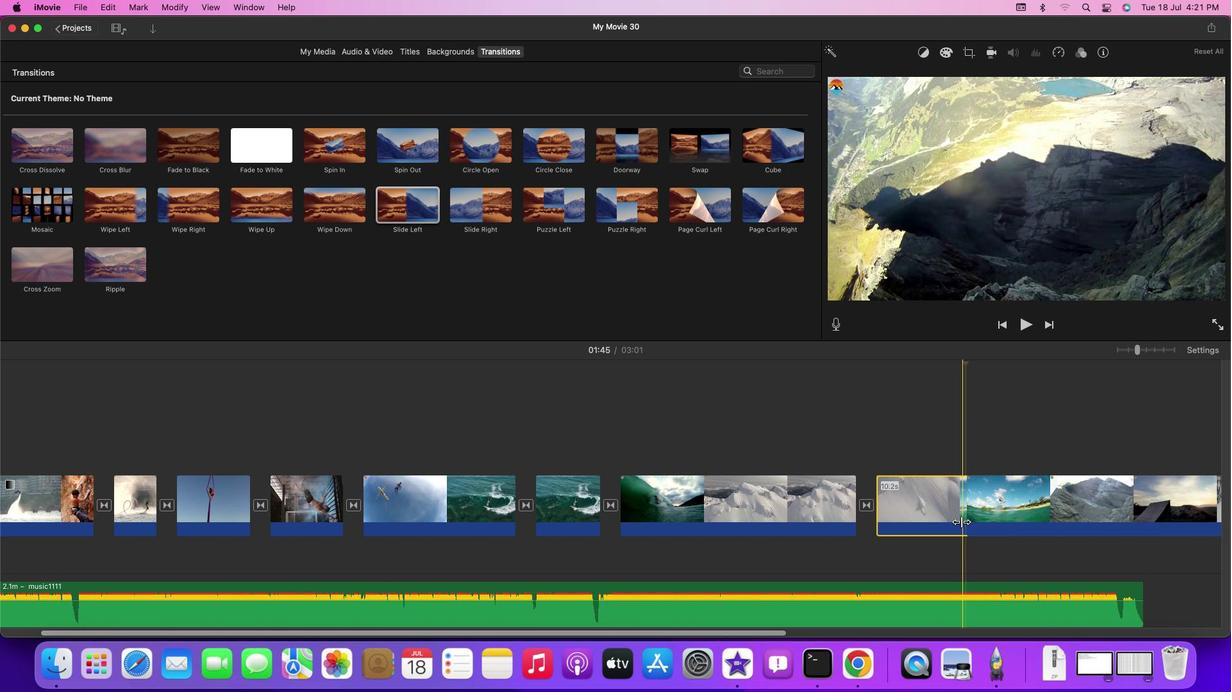 
Action: Mouse moved to (781, 158)
Screenshot: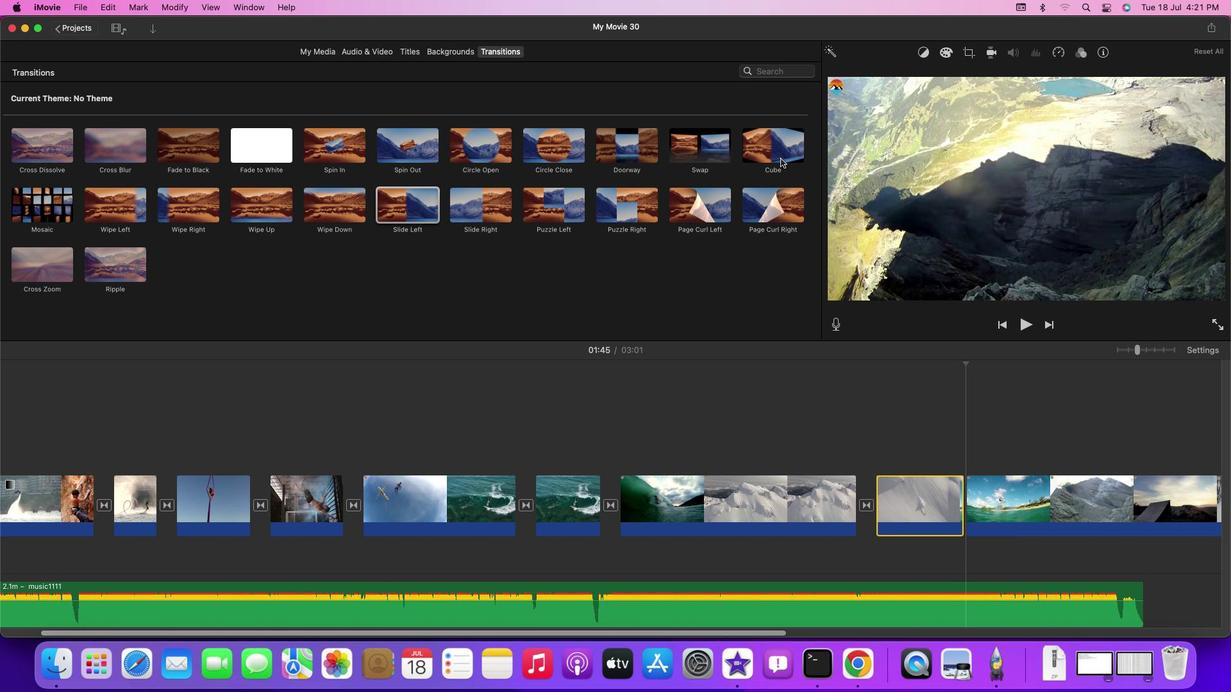 
Action: Mouse pressed left at (781, 158)
Screenshot: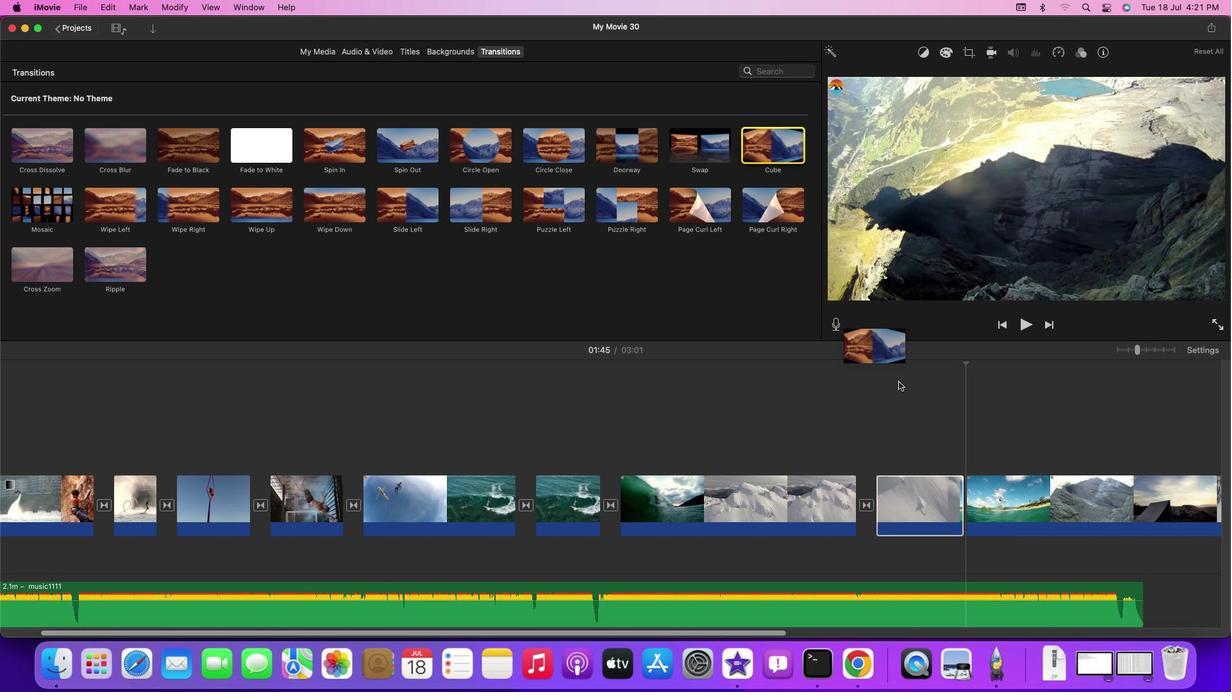 
Action: Mouse moved to (952, 461)
Screenshot: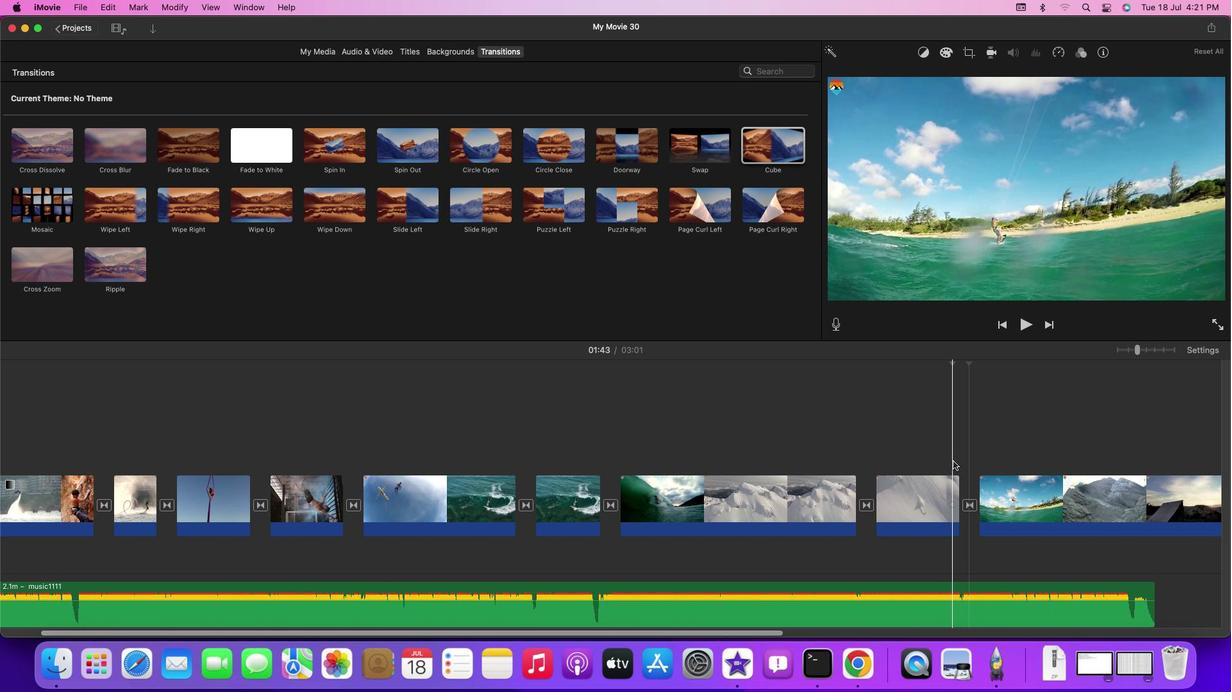 
Action: Mouse pressed left at (952, 461)
Screenshot: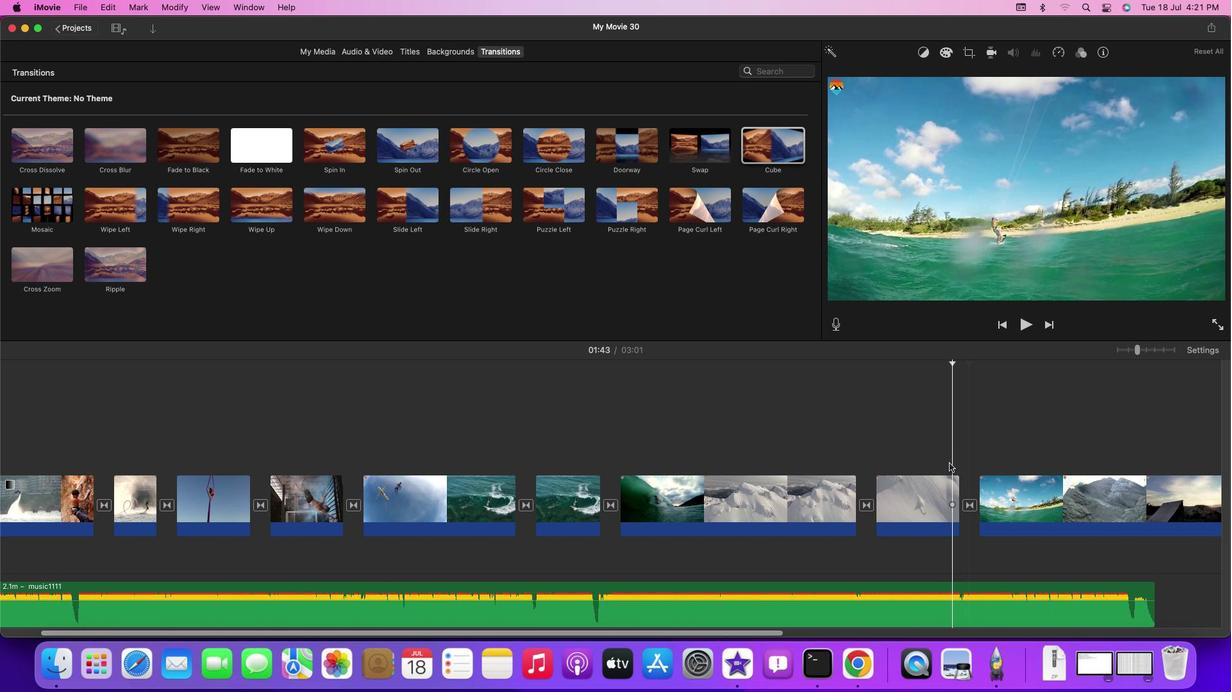 
Action: Key pressed Key.space
Screenshot: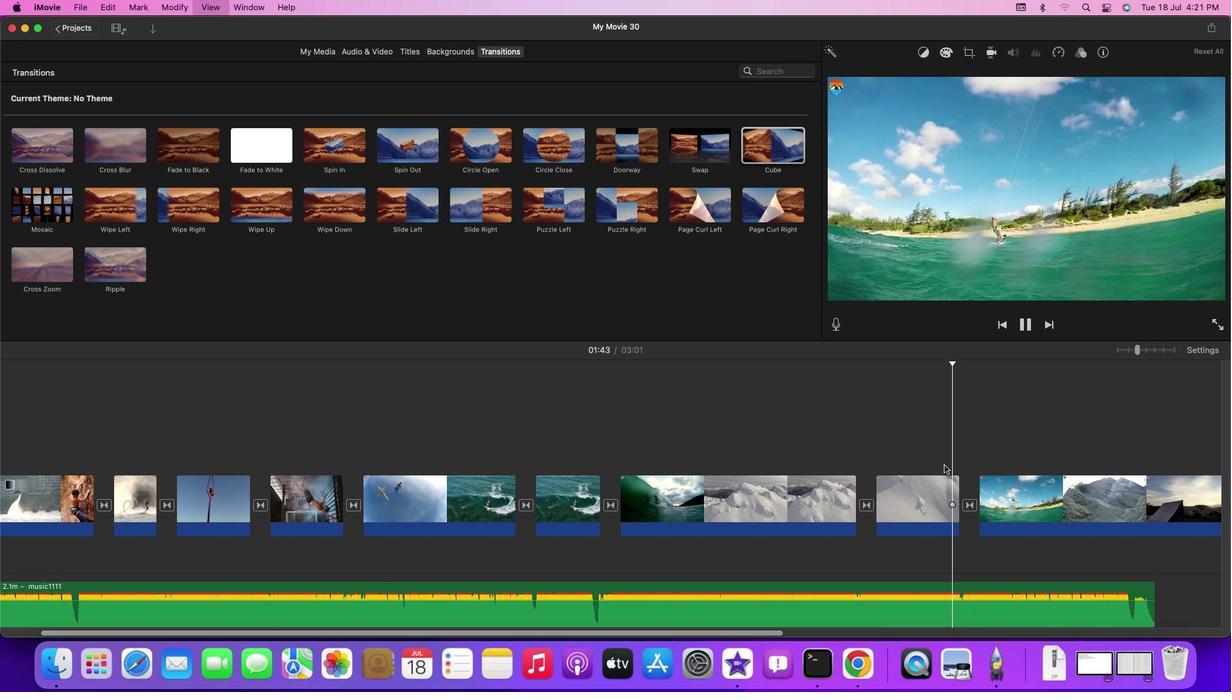 
Action: Mouse moved to (1060, 455)
Screenshot: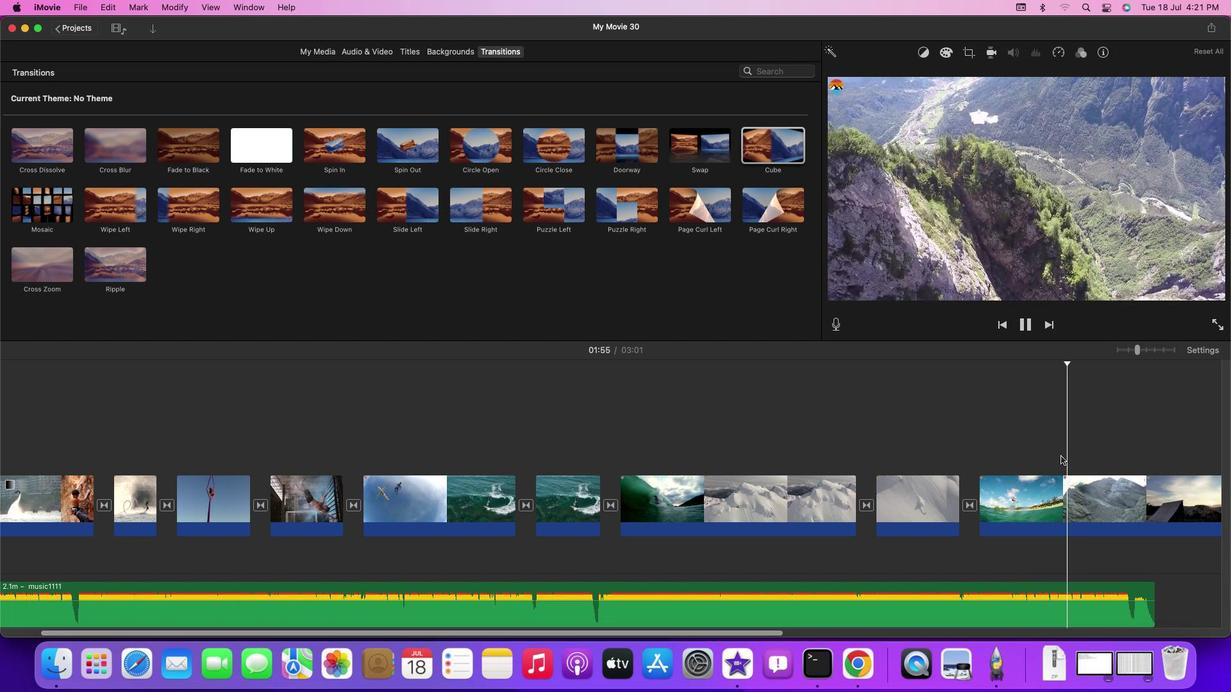 
Action: Key pressed Key.spaceKey.spaceKey.spaceKey.leftKey.leftKey.leftKey.leftKey.leftKey.leftKey.leftKey.leftKey.leftKey.rightKey.rightKey.rightKey.rightKey.rightKey.left
Screenshot: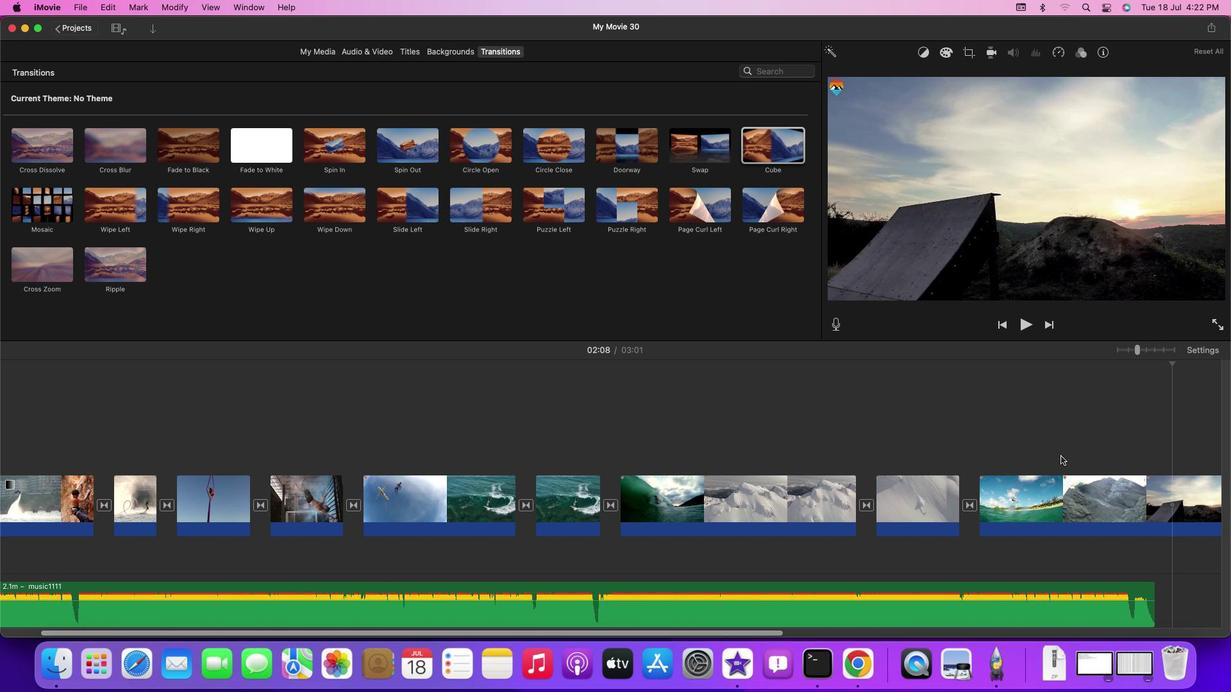 
Action: Mouse moved to (1170, 513)
Screenshot: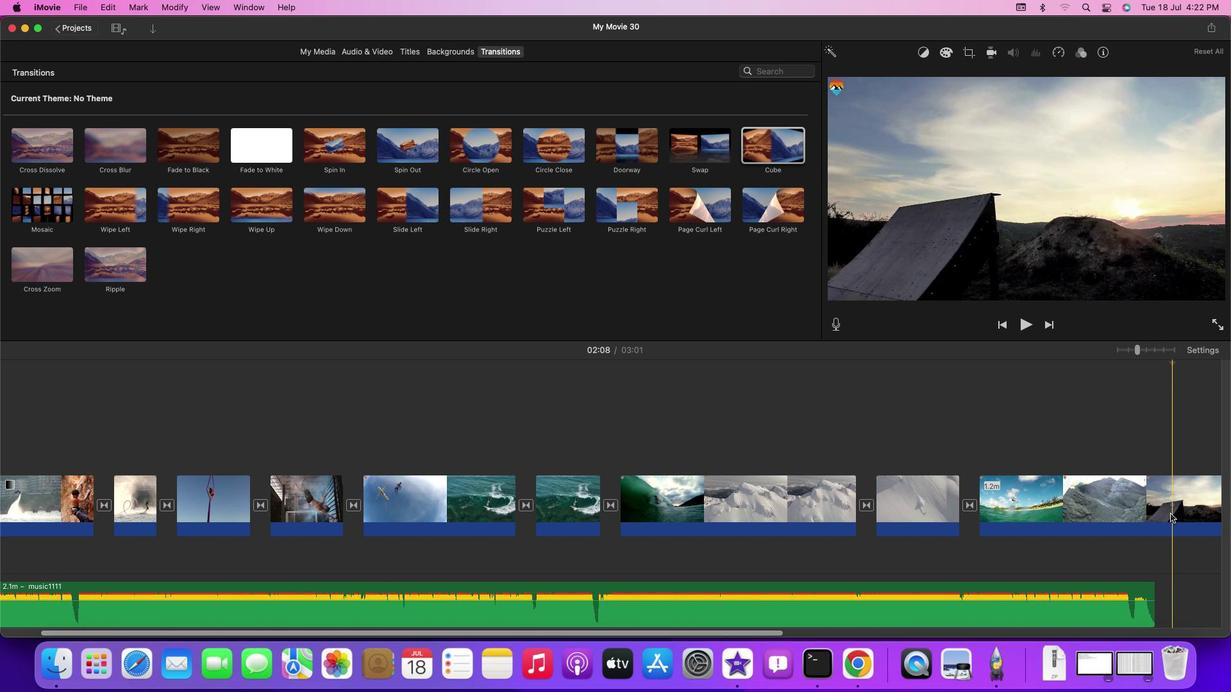 
Action: Mouse pressed left at (1170, 513)
Screenshot: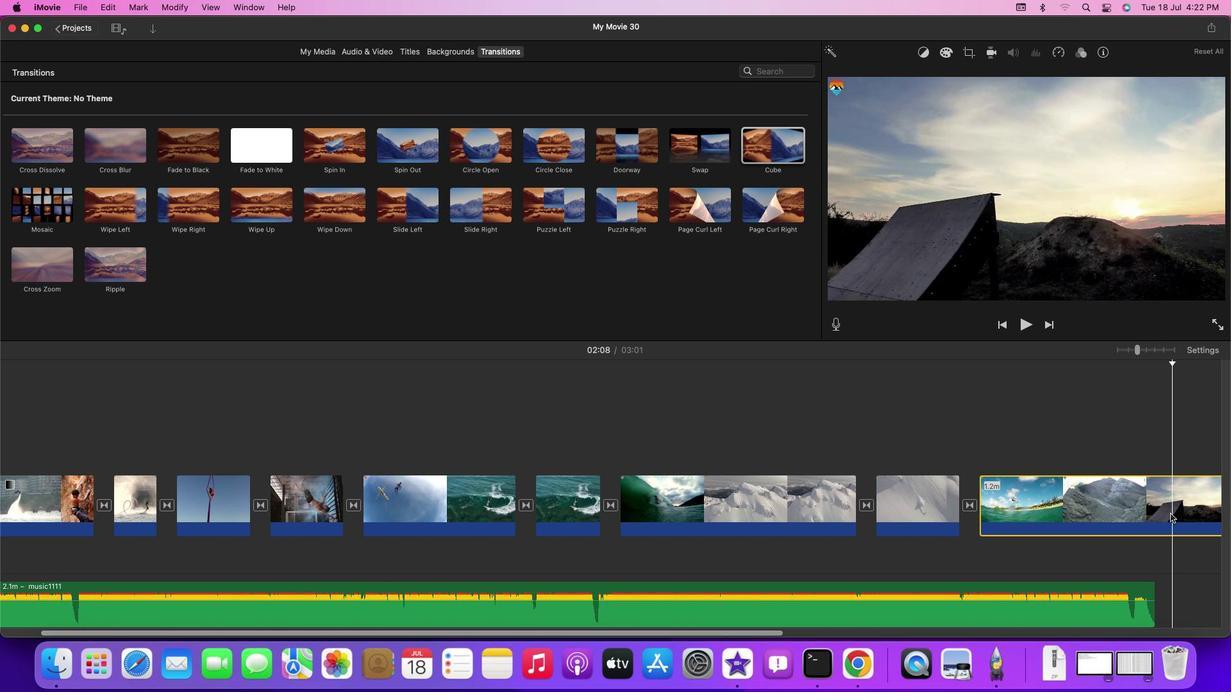 
Action: Key pressed Key.cmd'b'
Screenshot: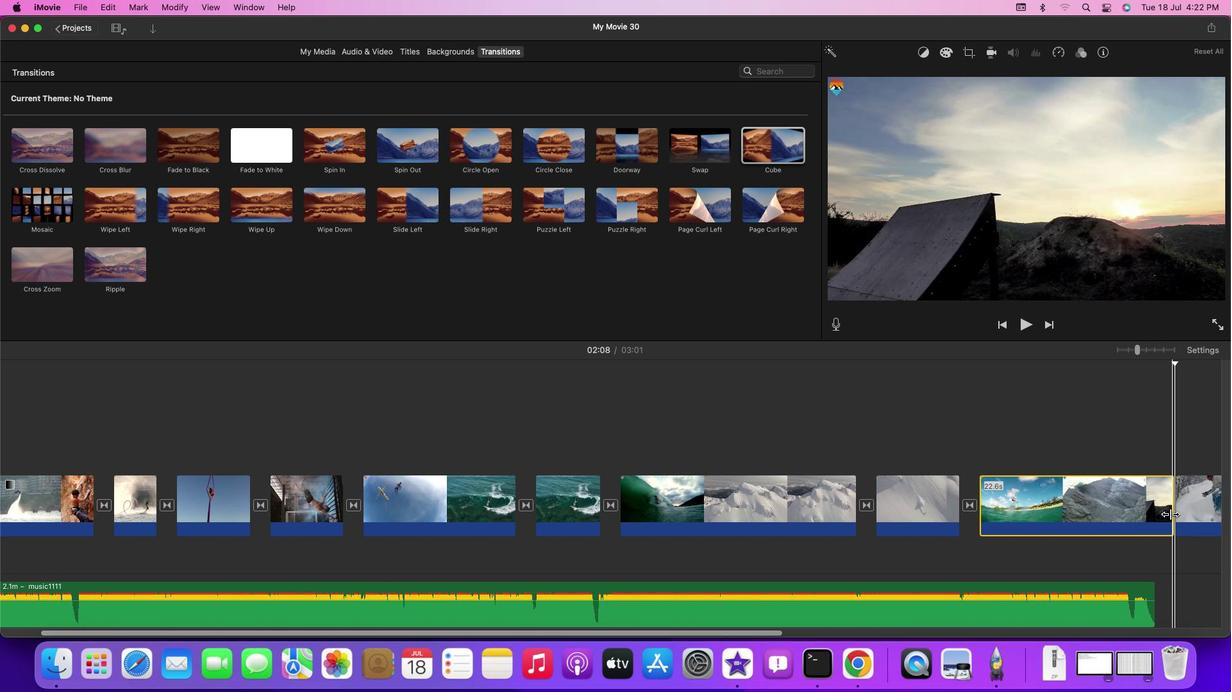 
Action: Mouse moved to (777, 634)
Screenshot: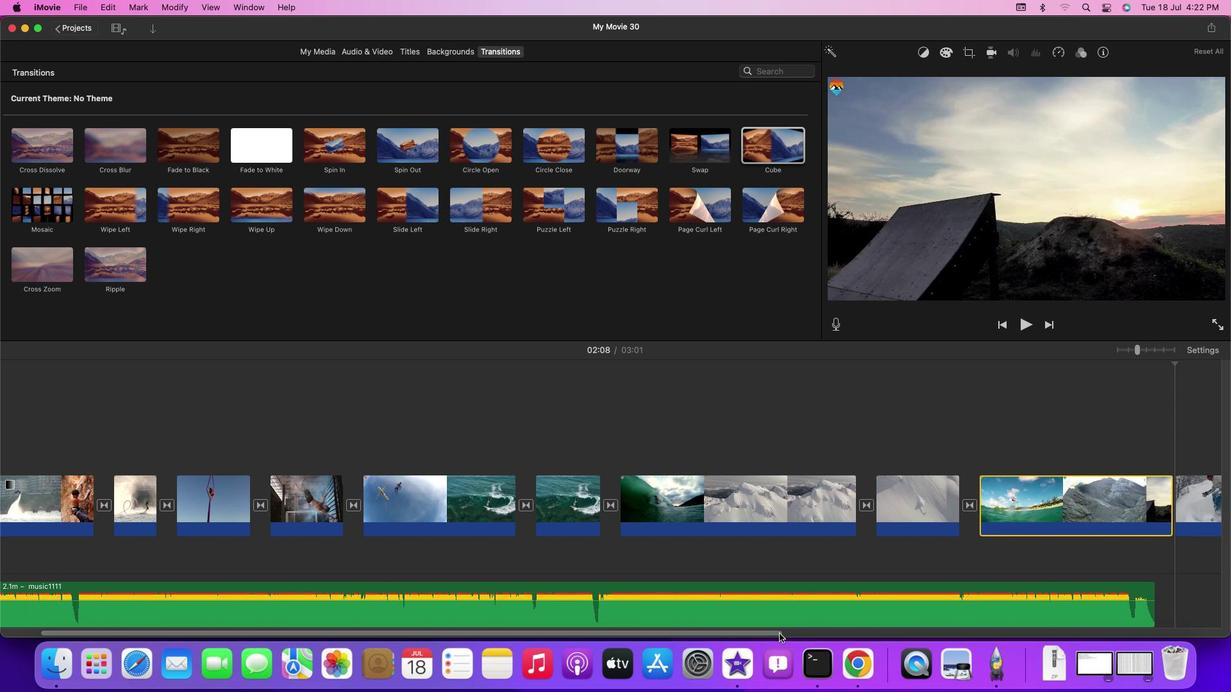 
Action: Mouse pressed left at (777, 634)
Screenshot: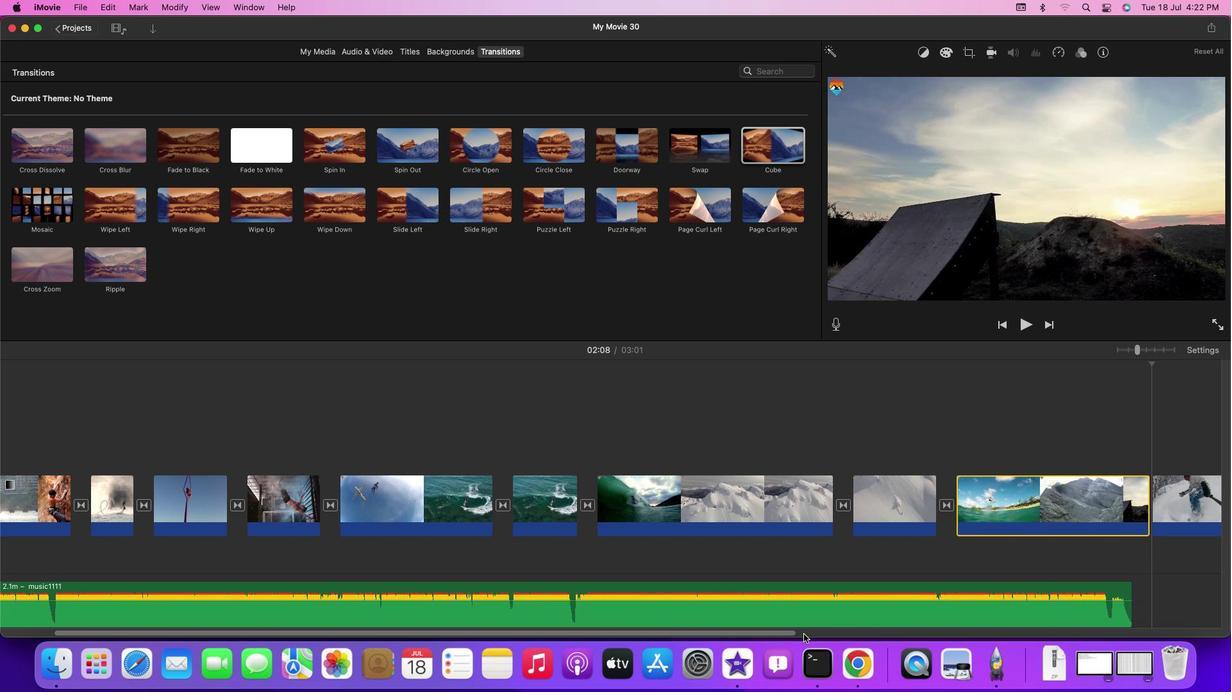 
Action: Mouse moved to (854, 484)
Screenshot: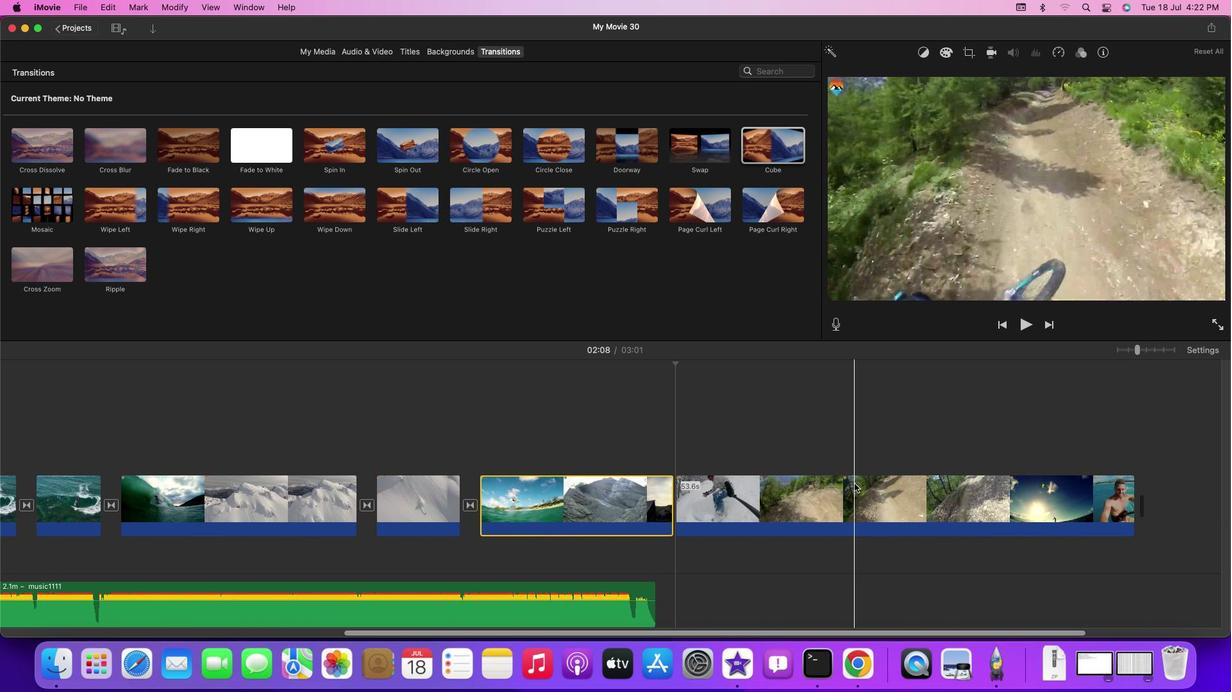 
Action: Mouse pressed right at (854, 484)
Screenshot: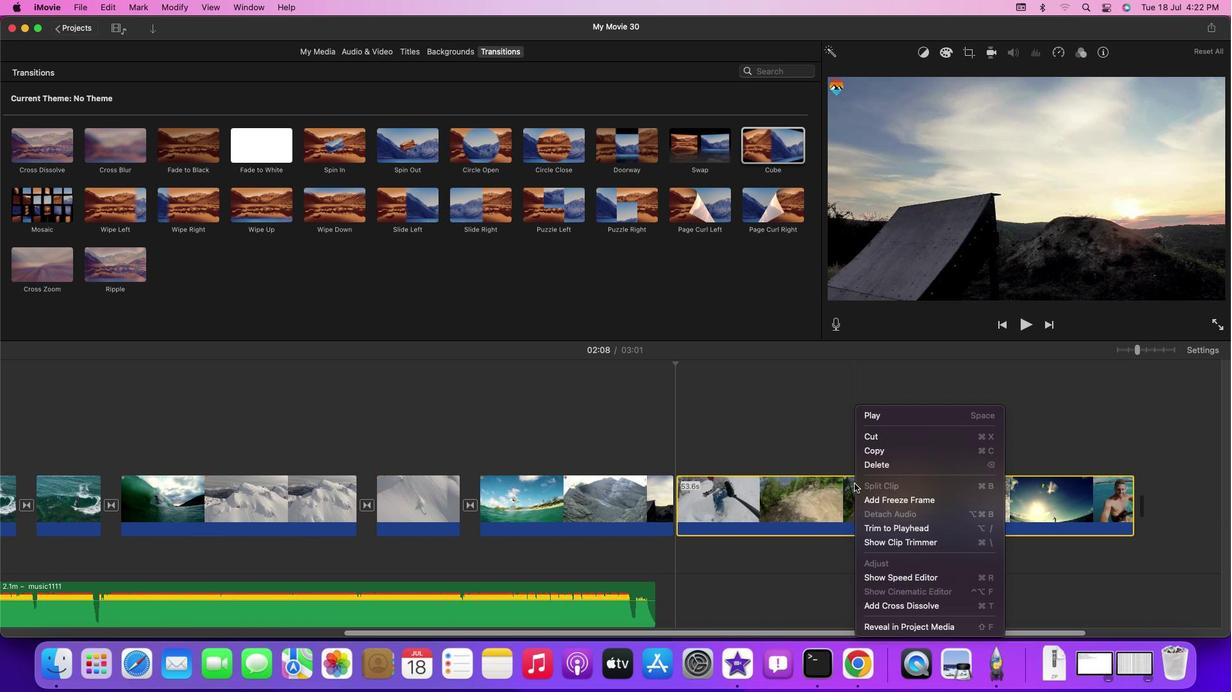 
Action: Mouse moved to (897, 469)
Screenshot: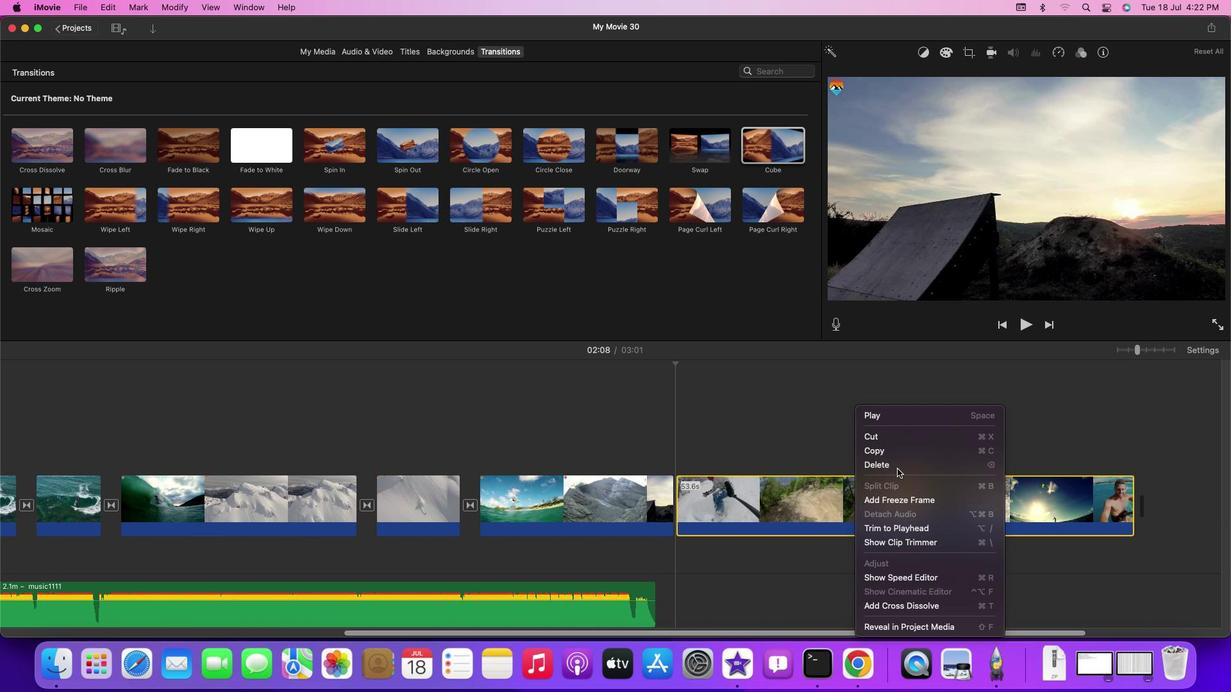 
Action: Mouse pressed left at (897, 469)
Screenshot: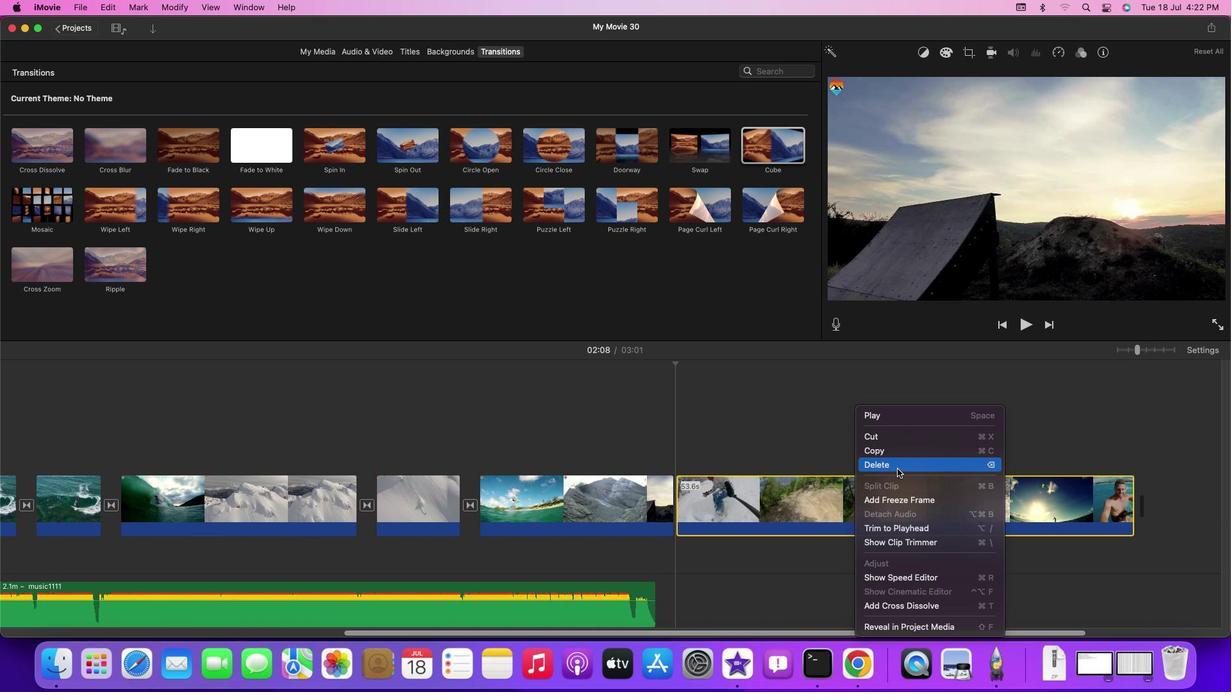 
Action: Mouse moved to (629, 434)
Screenshot: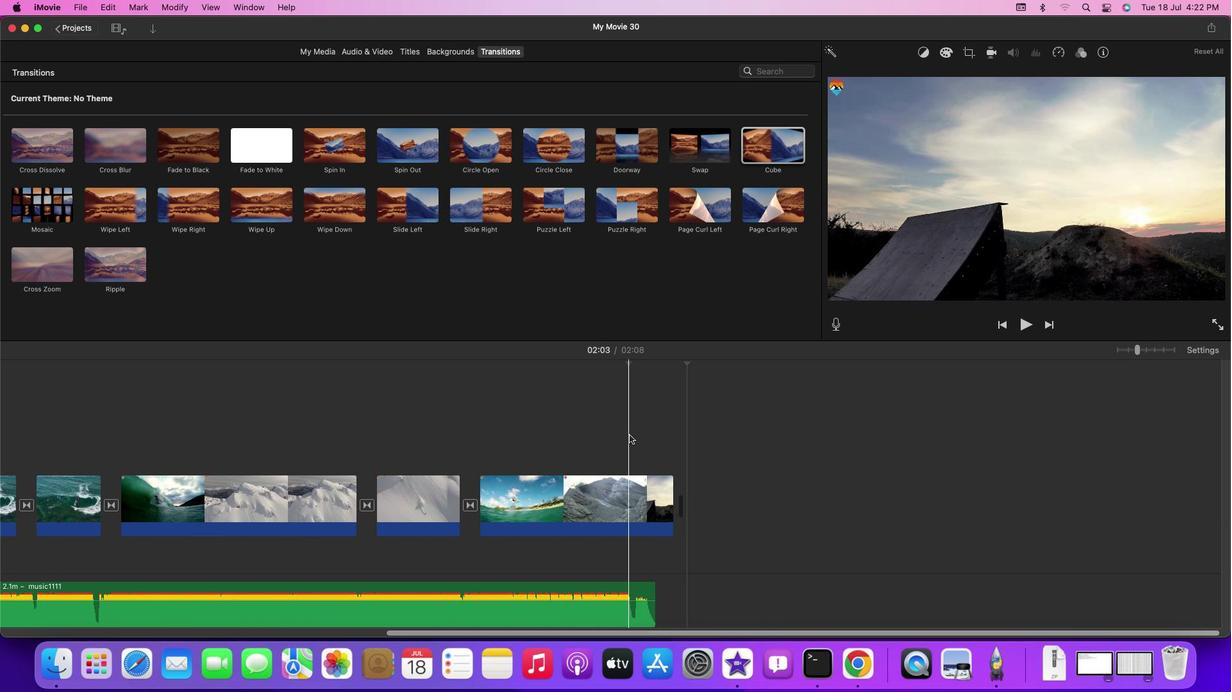 
Action: Mouse pressed left at (629, 434)
Screenshot: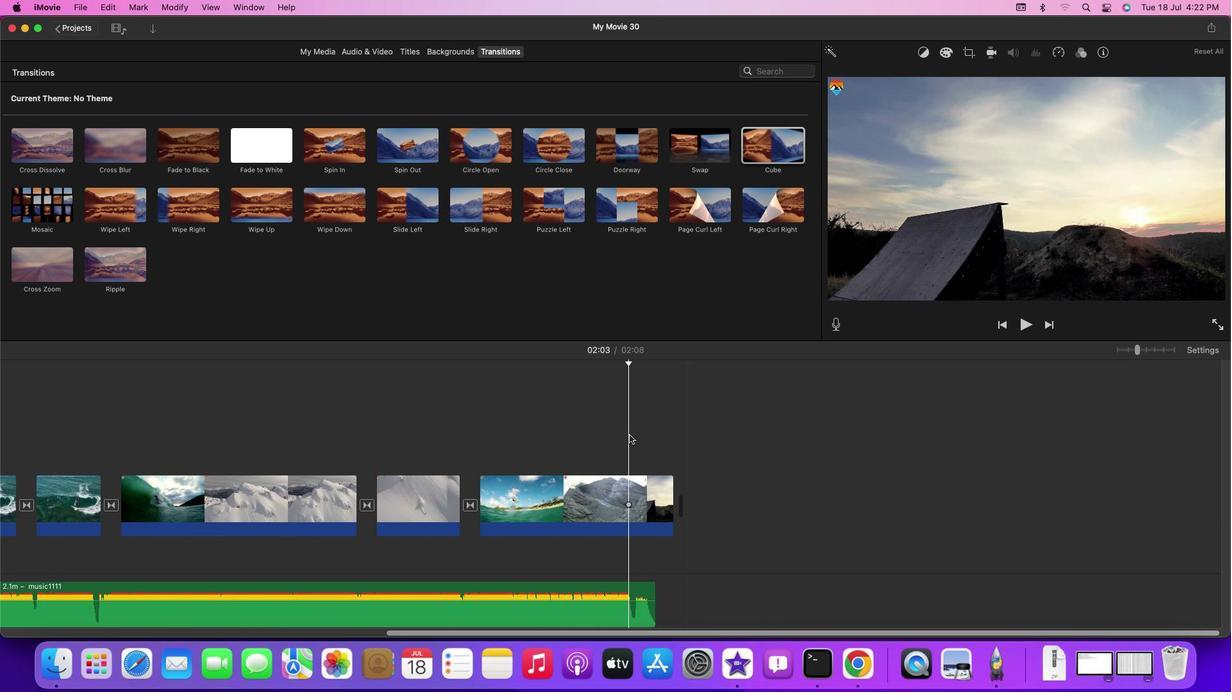 
Action: Key pressed Key.space
Screenshot: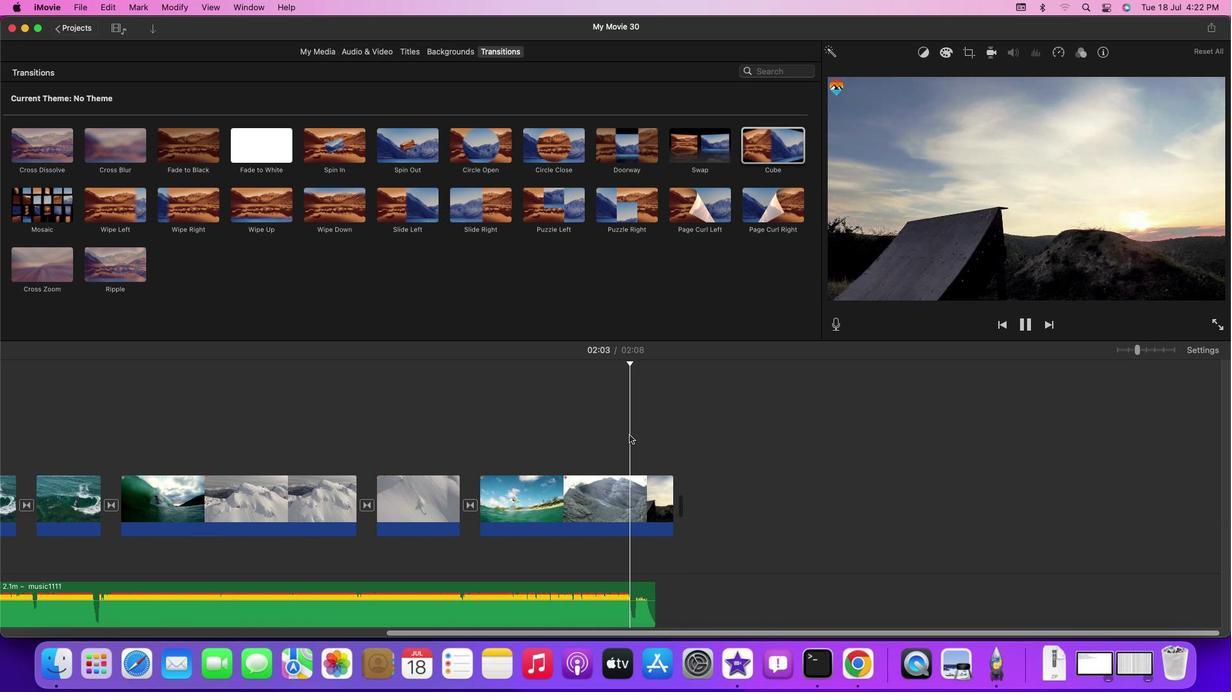 
Action: Mouse moved to (451, 461)
Screenshot: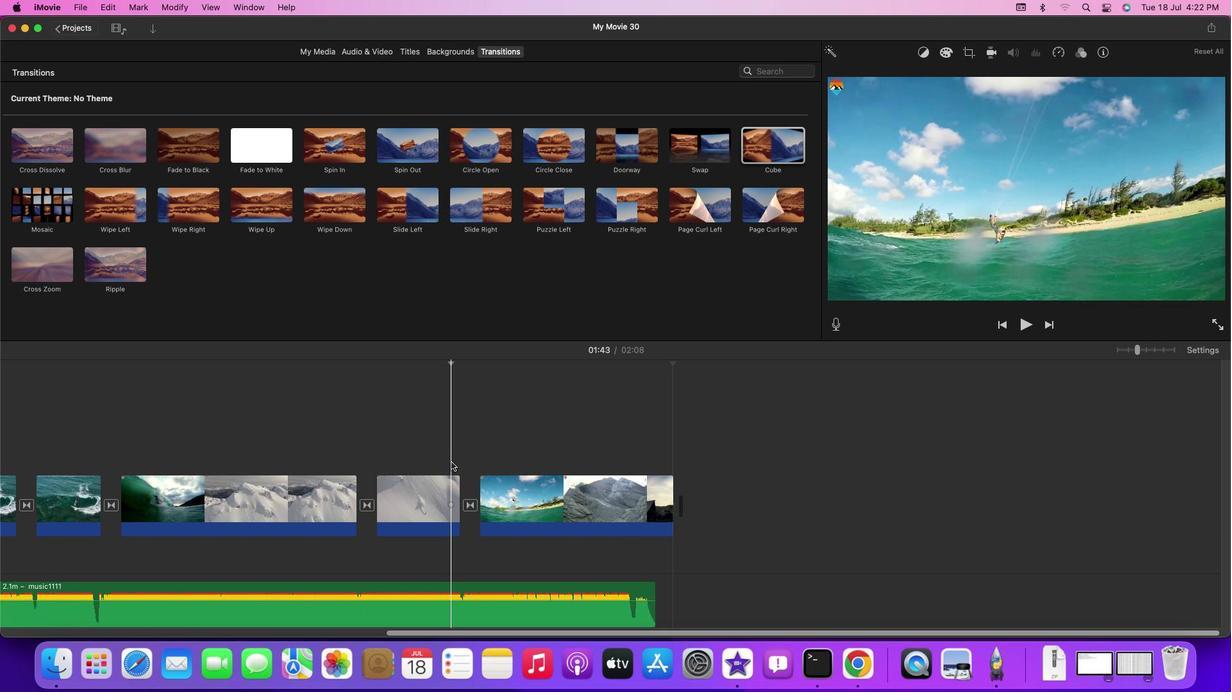 
Action: Mouse pressed left at (451, 461)
Screenshot: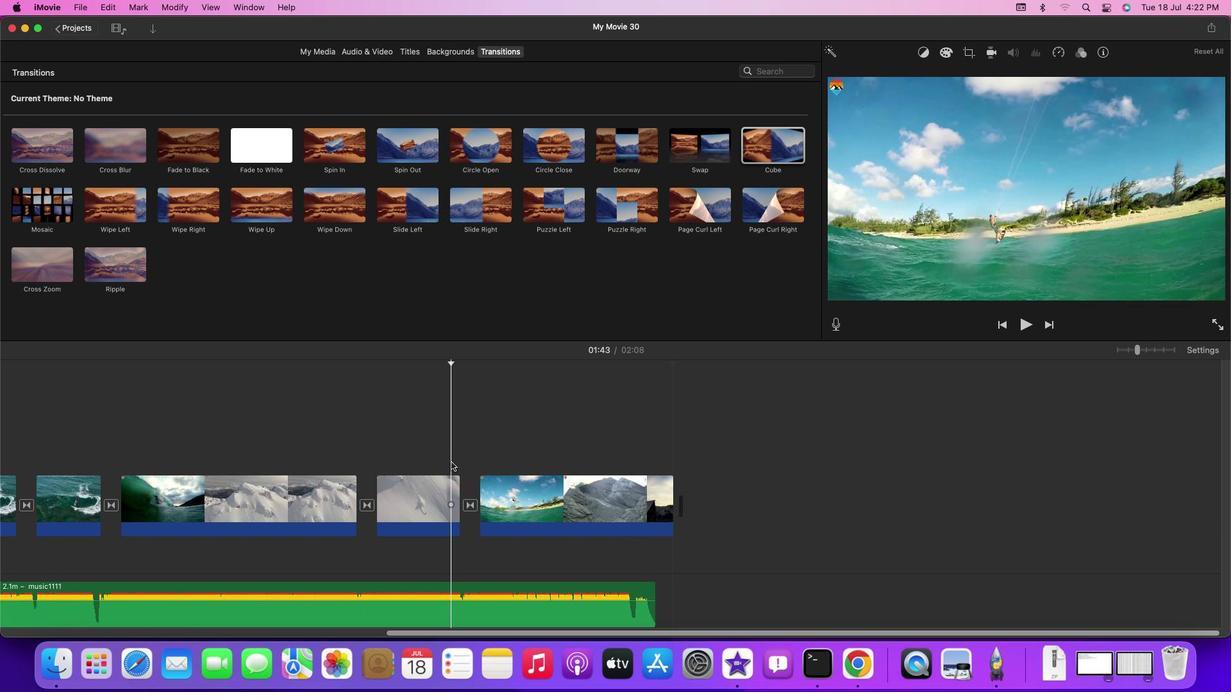 
Action: Key pressed Key.space
Screenshot: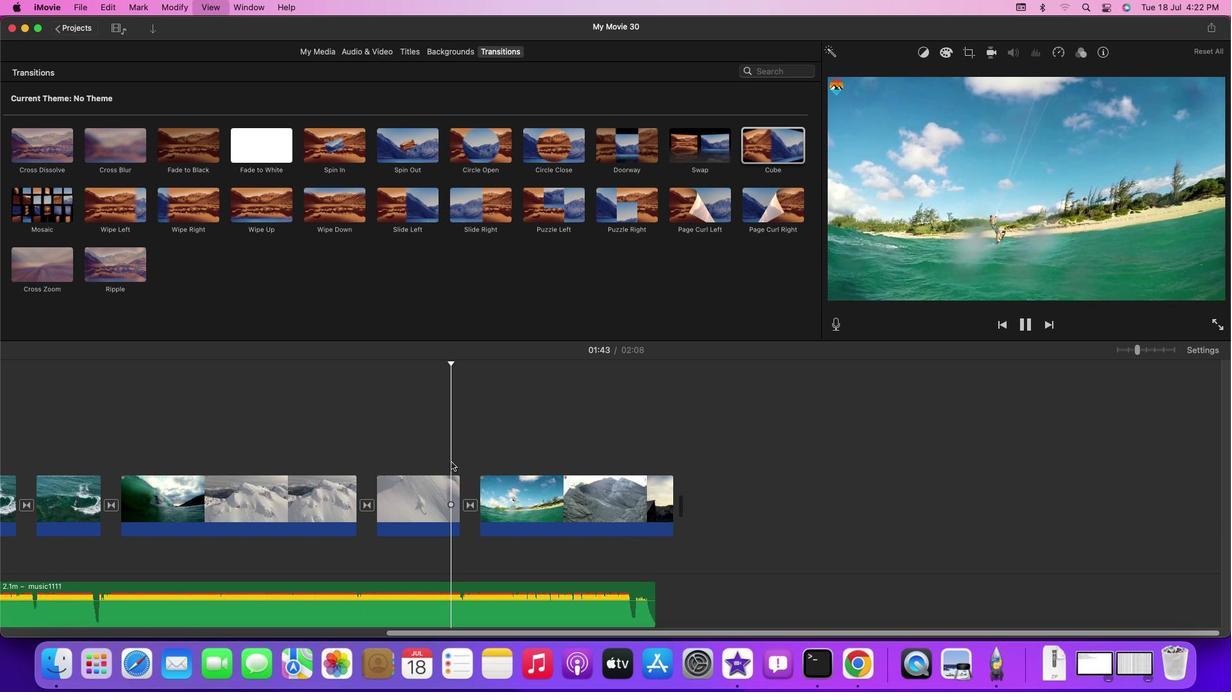 
Action: Mouse moved to (400, 451)
Screenshot: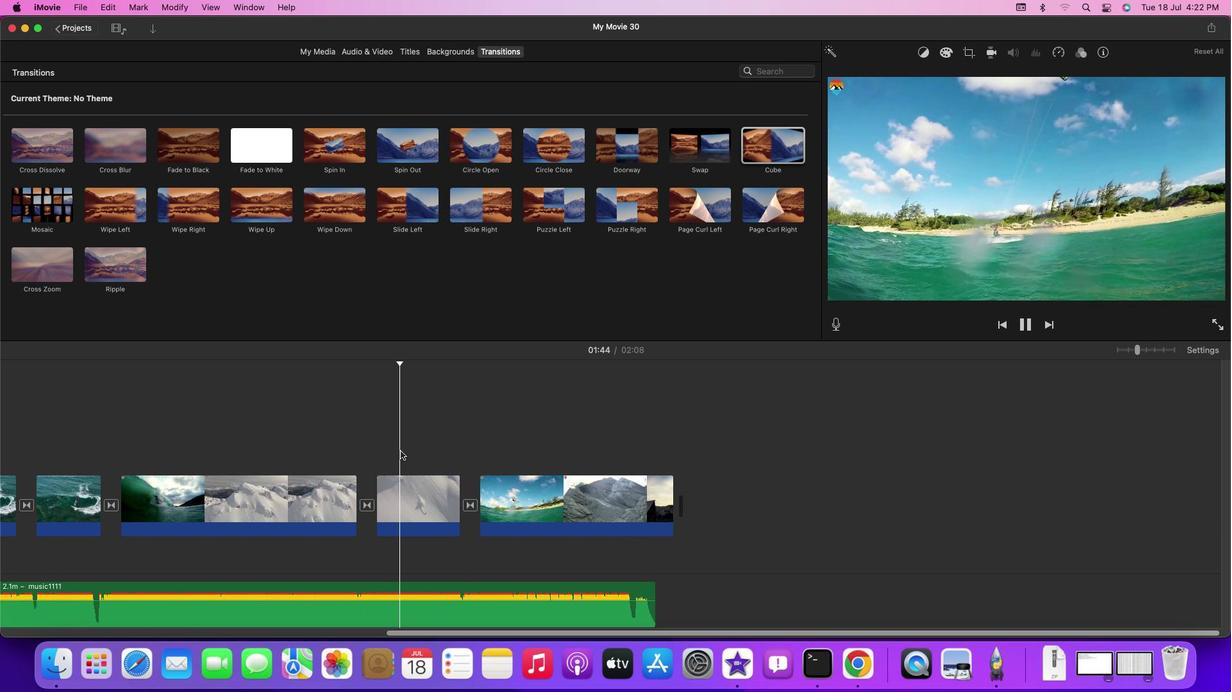 
Action: Mouse pressed left at (400, 451)
Screenshot: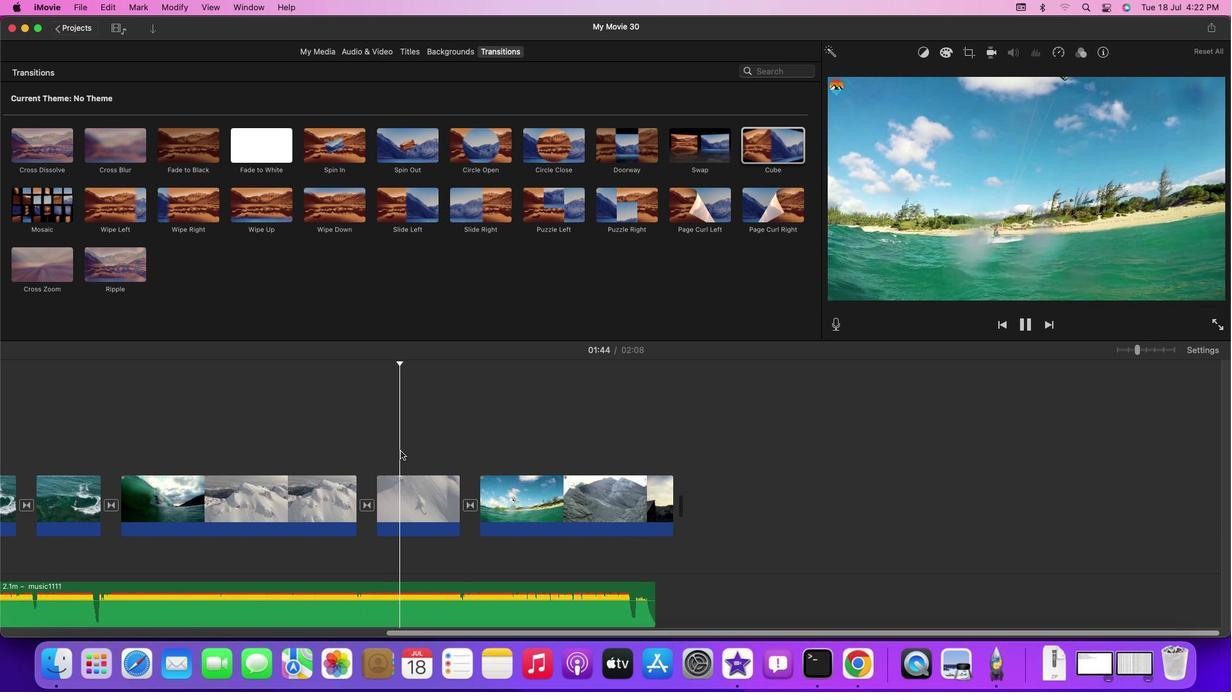 
Action: Mouse moved to (291, 429)
Screenshot: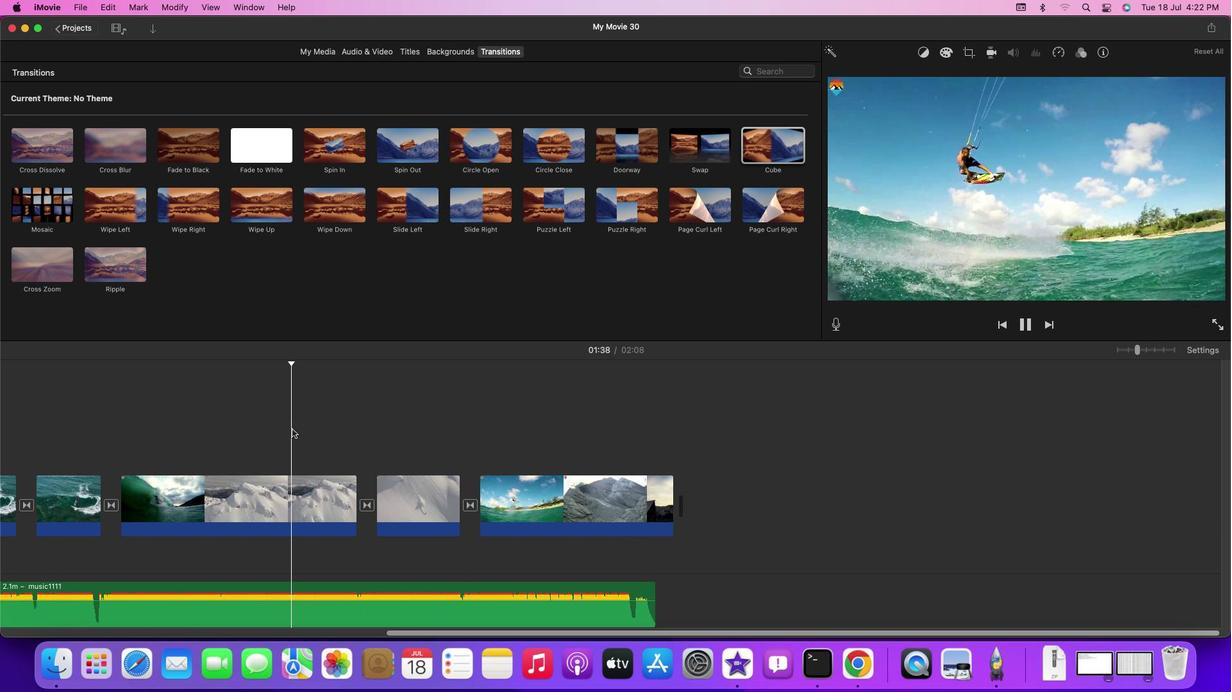 
Action: Mouse pressed left at (291, 429)
Screenshot: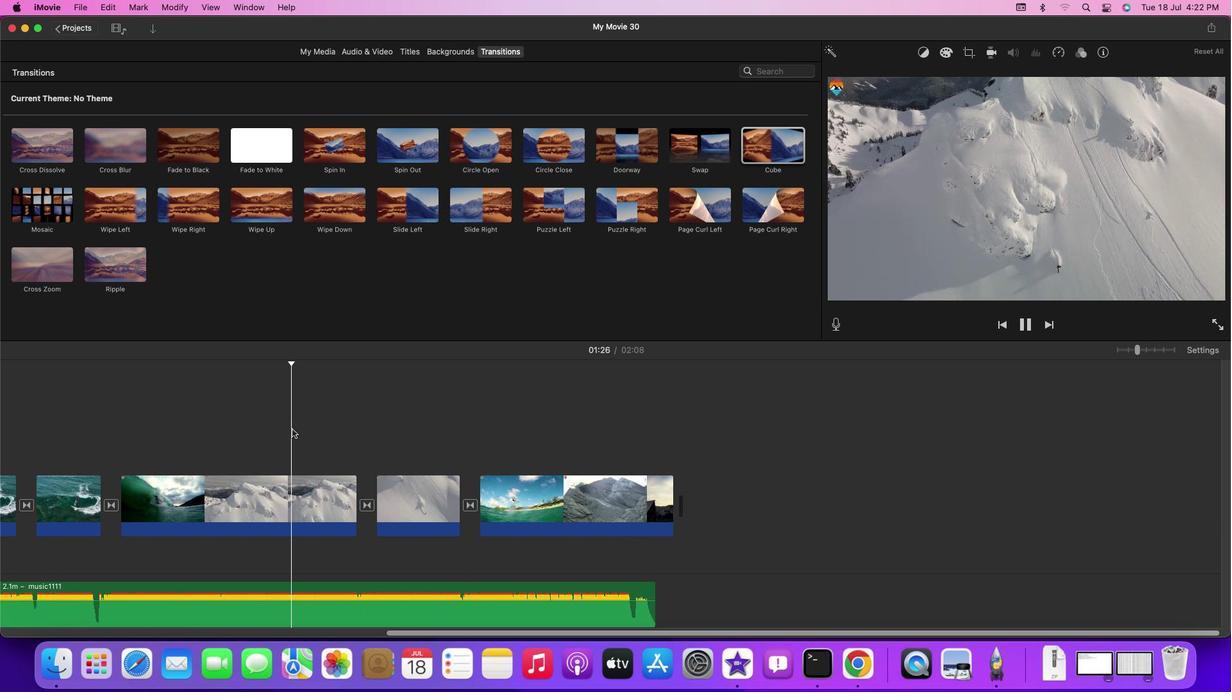 
Action: Mouse moved to (334, 427)
Screenshot: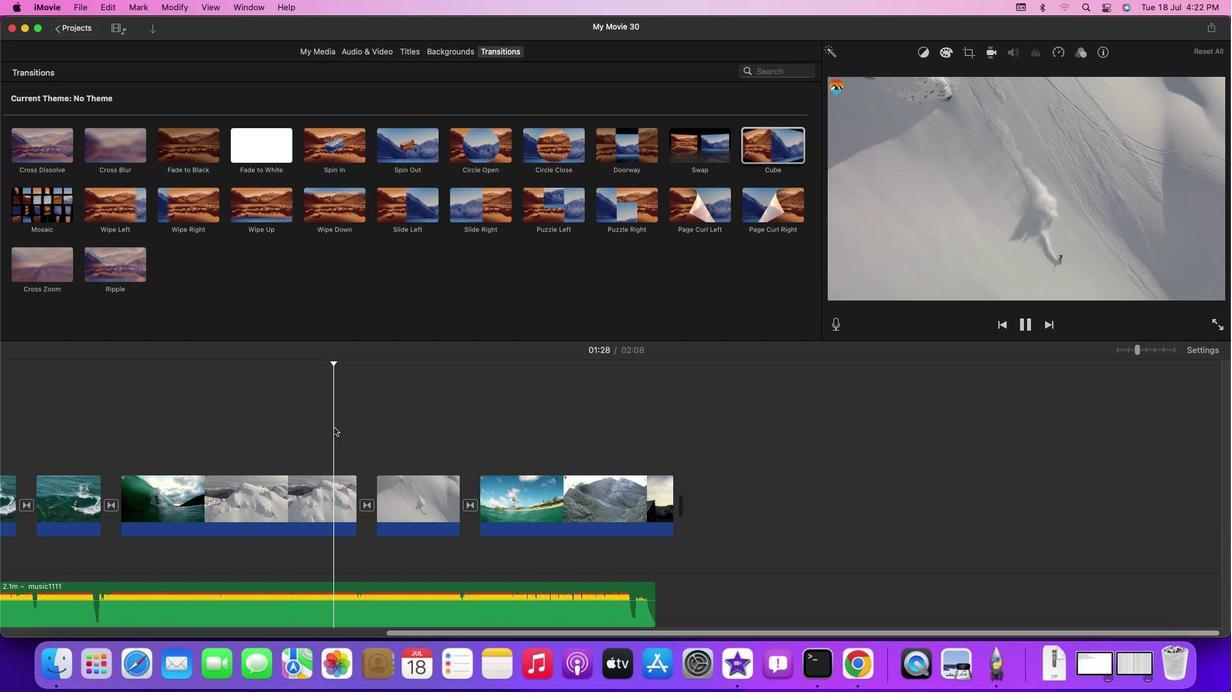 
Action: Mouse pressed left at (334, 427)
Screenshot: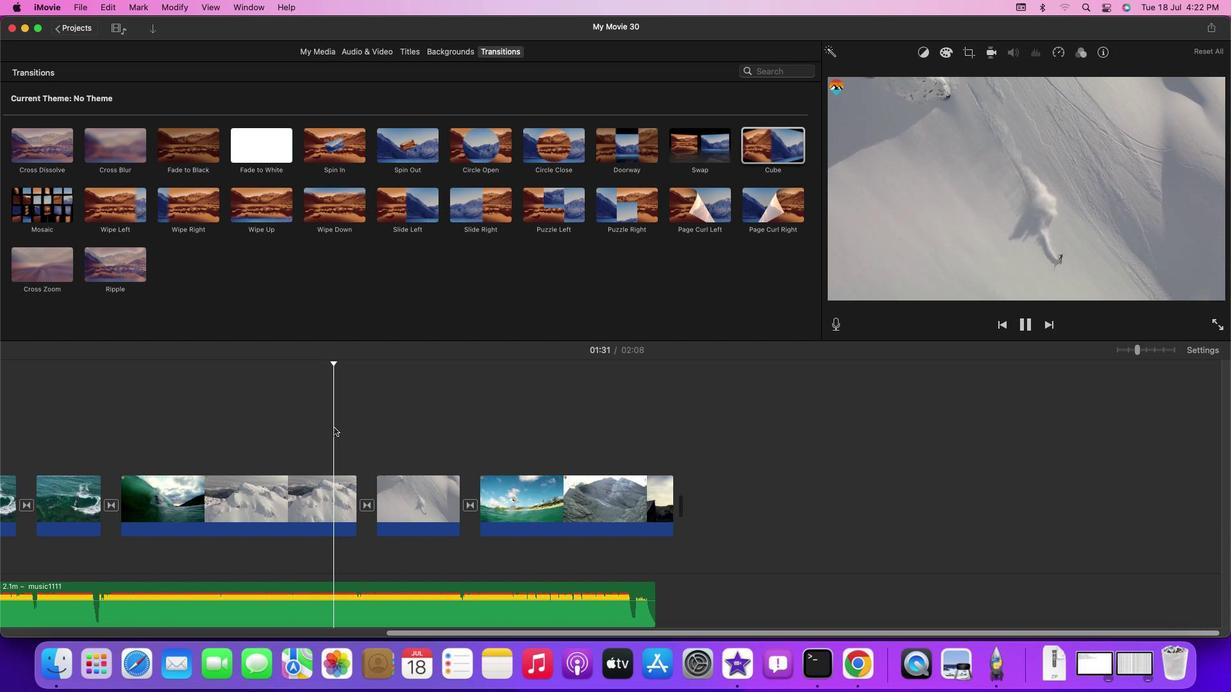 
Action: Mouse moved to (331, 429)
Screenshot: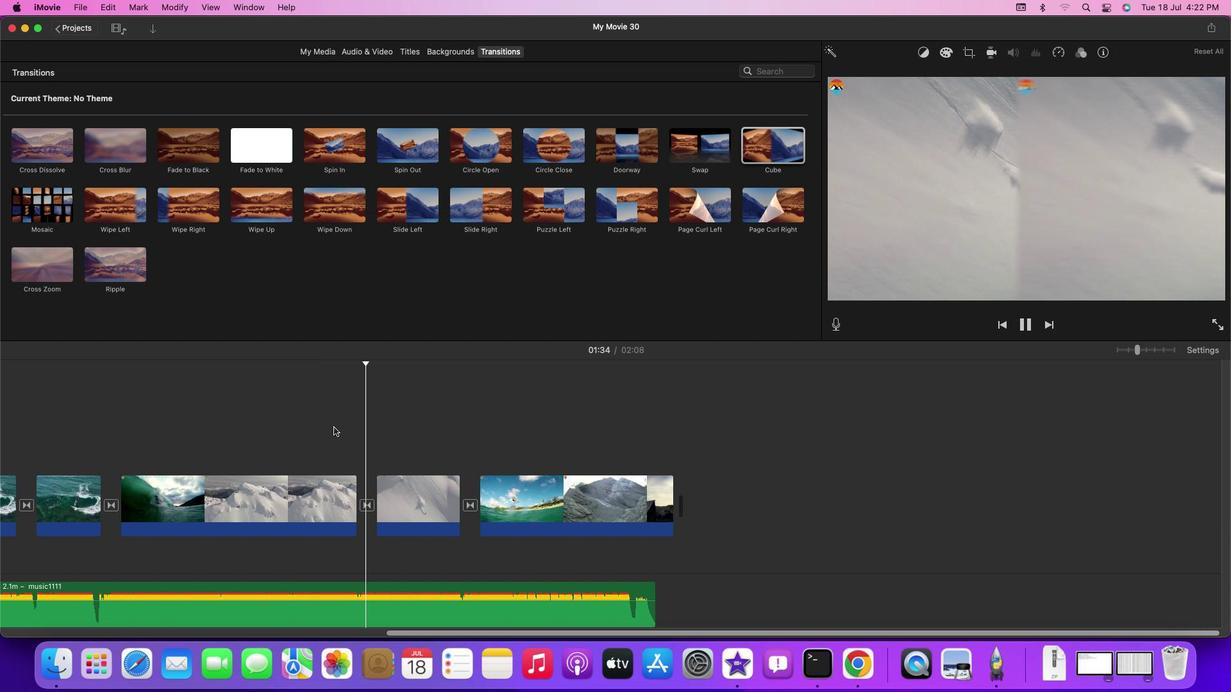 
Action: Key pressed Key.space
Screenshot: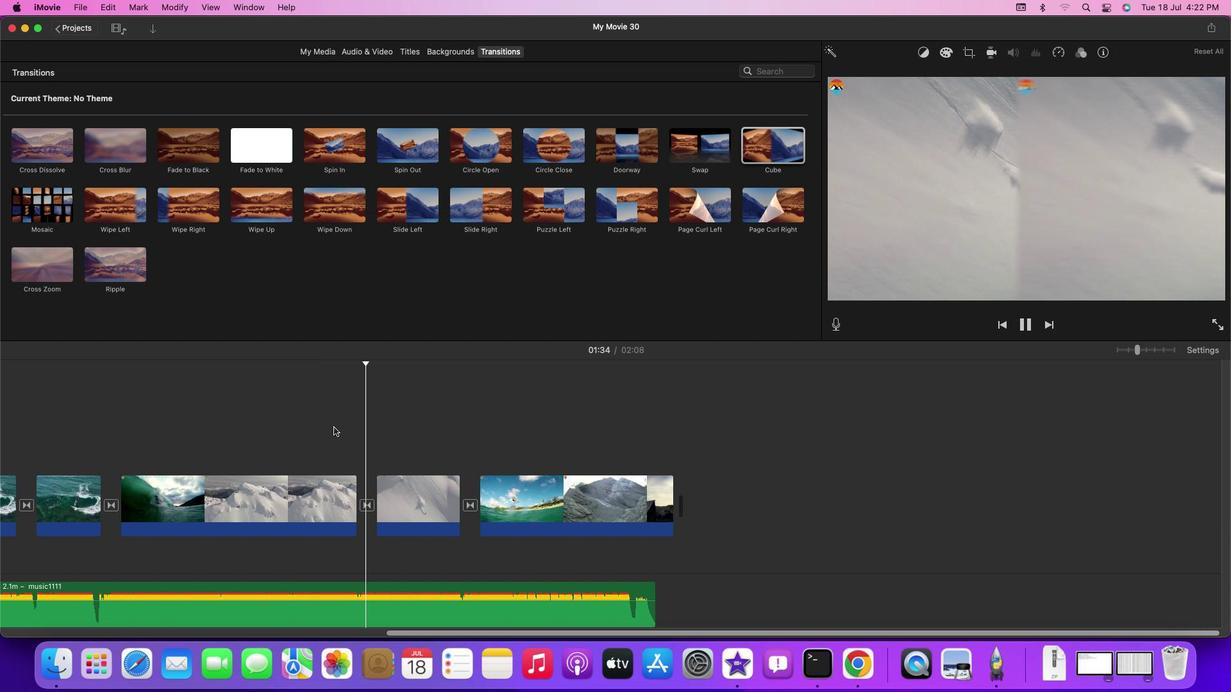 
Action: Mouse moved to (354, 510)
Screenshot: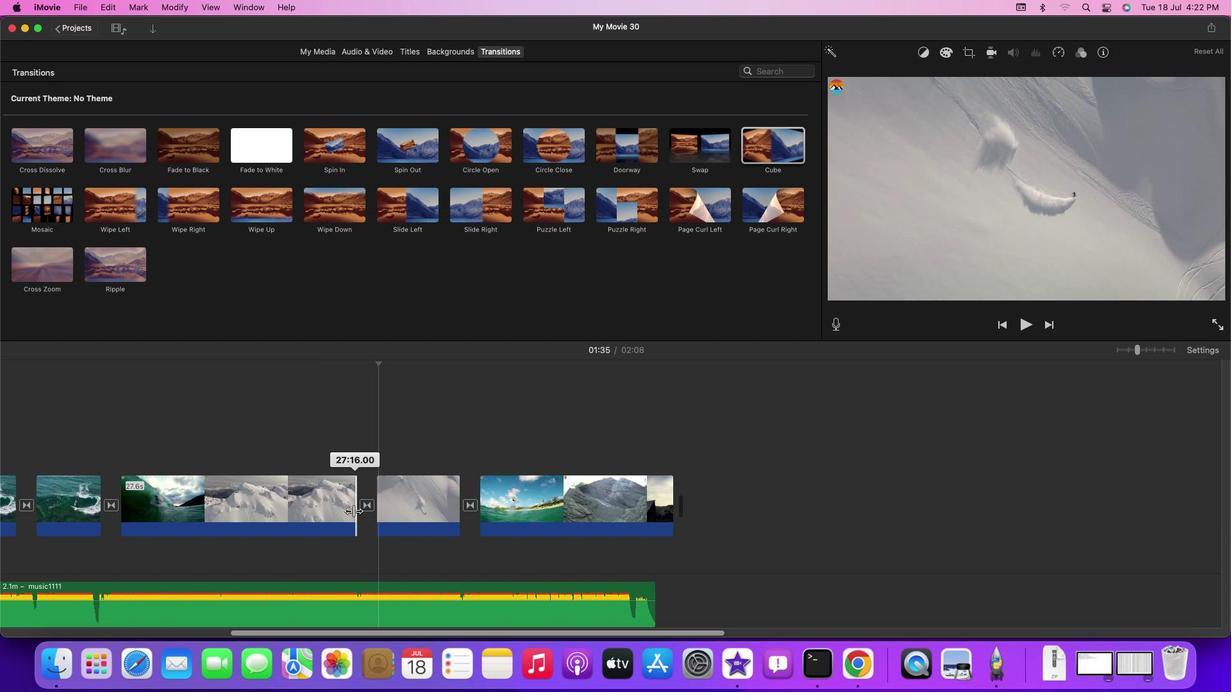 
Action: Mouse pressed left at (354, 510)
Screenshot: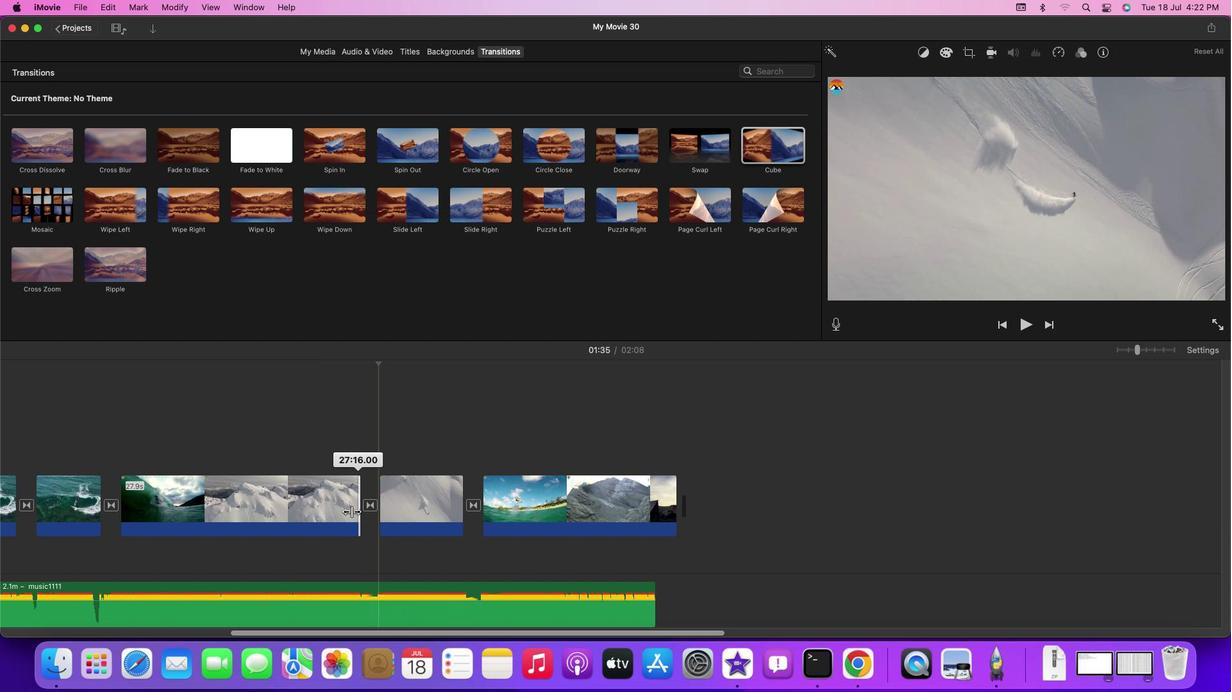 
Action: Mouse moved to (336, 457)
Screenshot: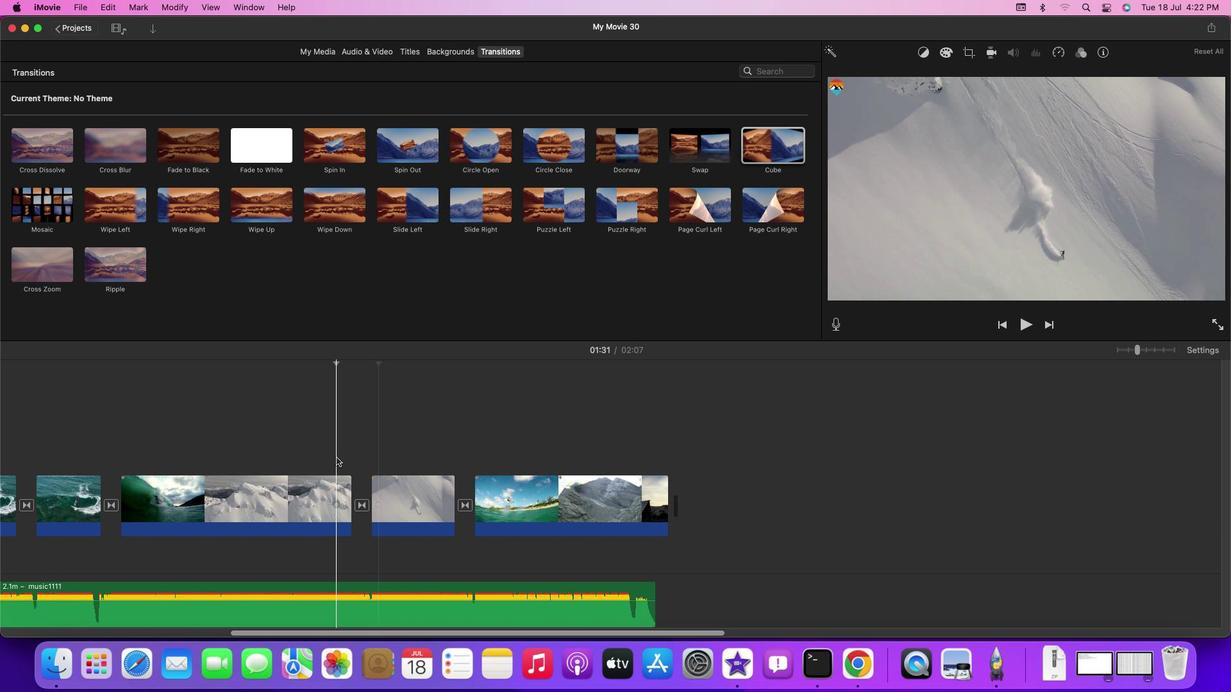 
Action: Mouse pressed left at (336, 457)
Screenshot: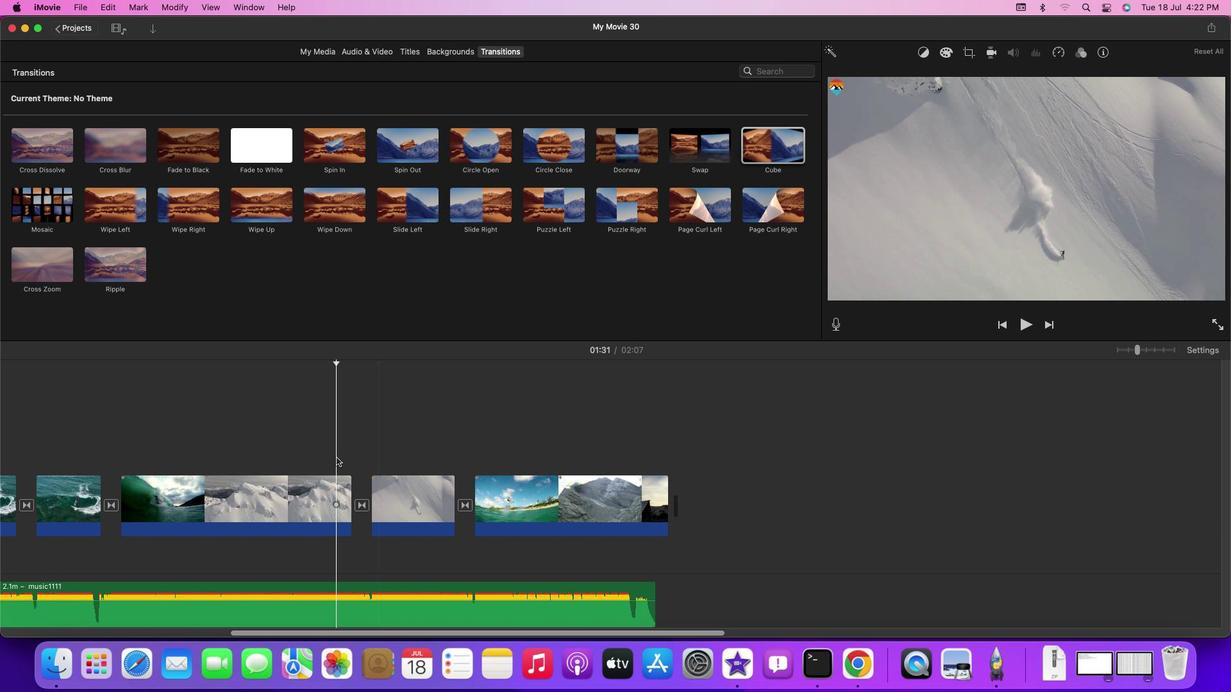 
Action: Key pressed Key.space
Screenshot: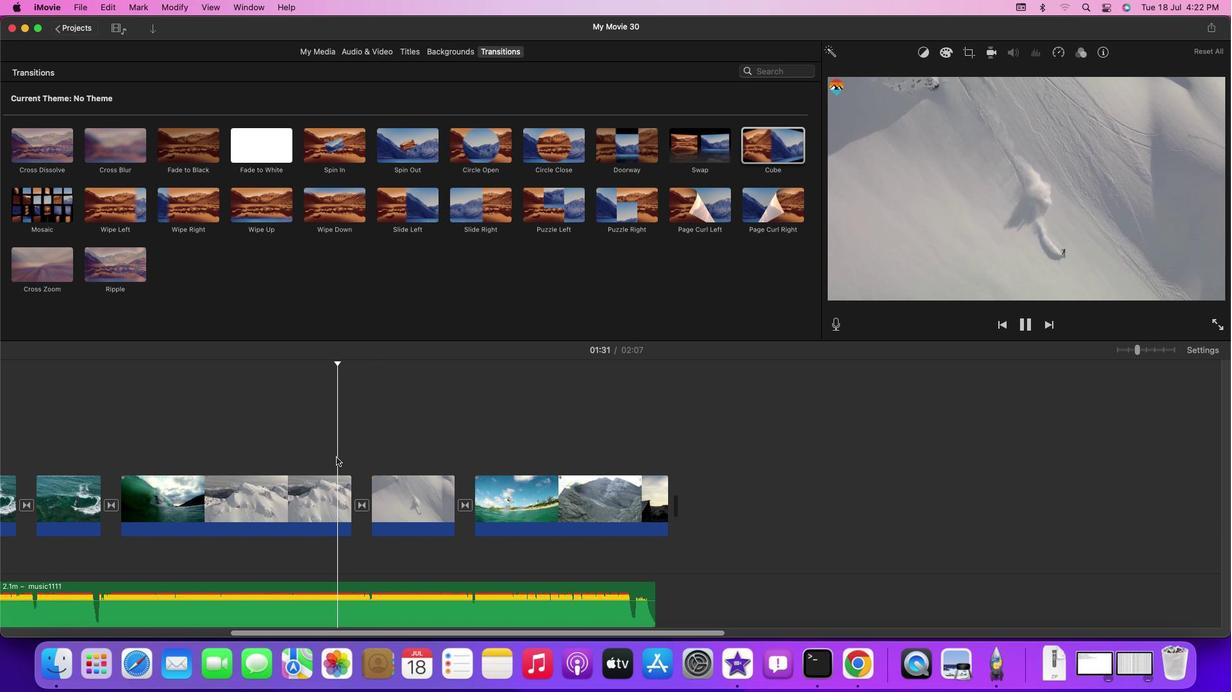 
Action: Mouse moved to (327, 457)
Screenshot: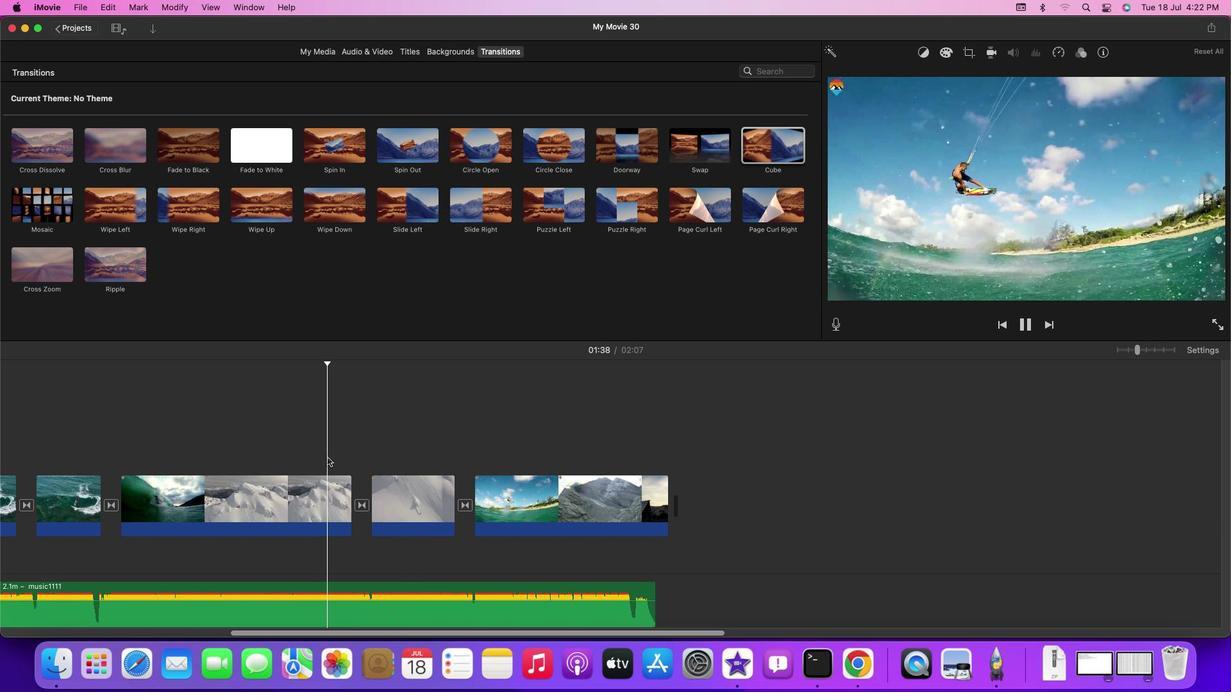 
Action: Mouse pressed left at (327, 457)
Screenshot: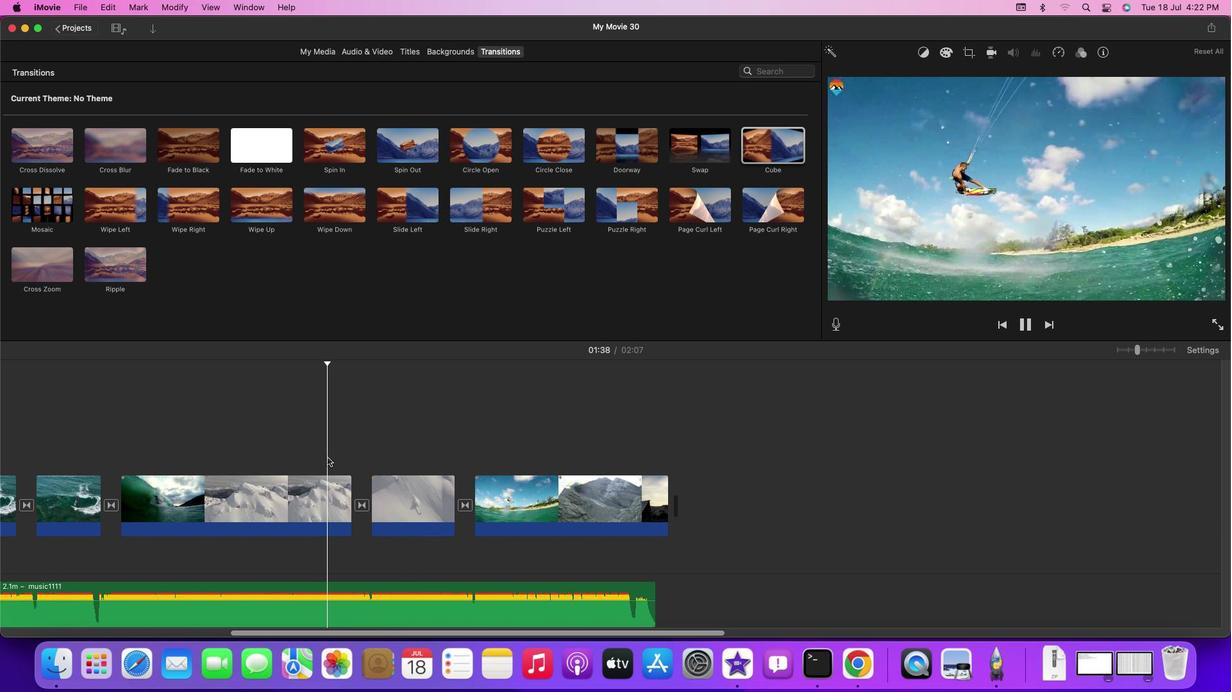 
Action: Mouse moved to (349, 490)
Screenshot: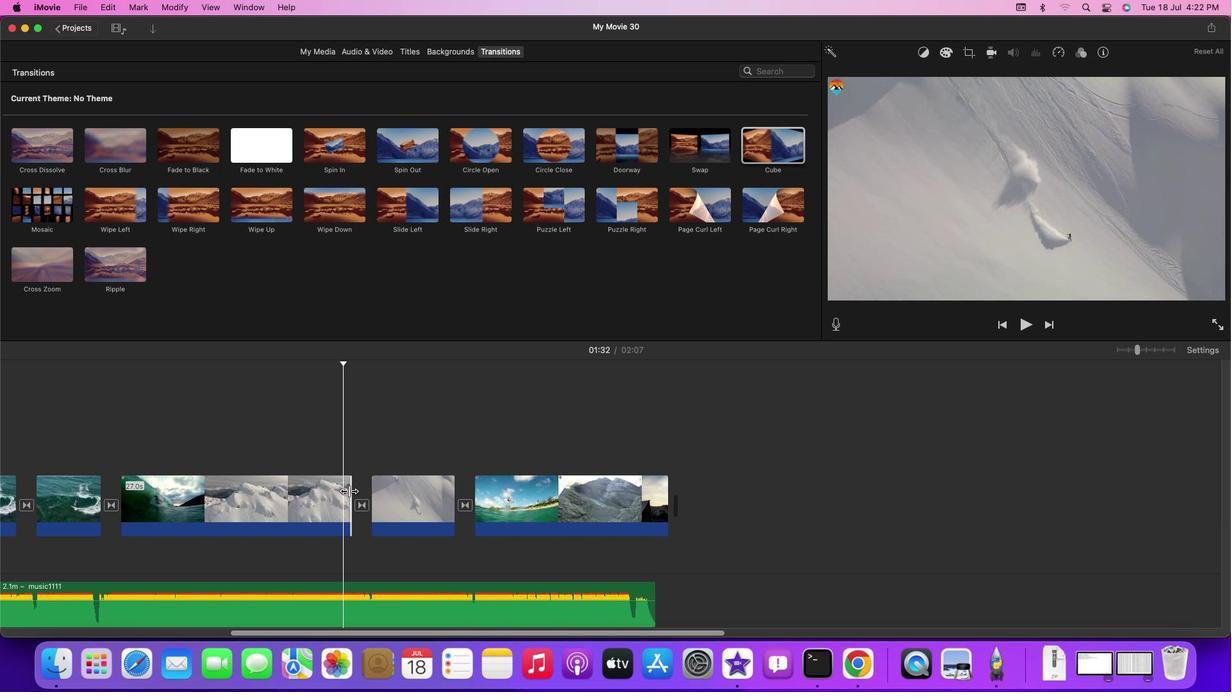 
Action: Mouse pressed left at (349, 490)
Screenshot: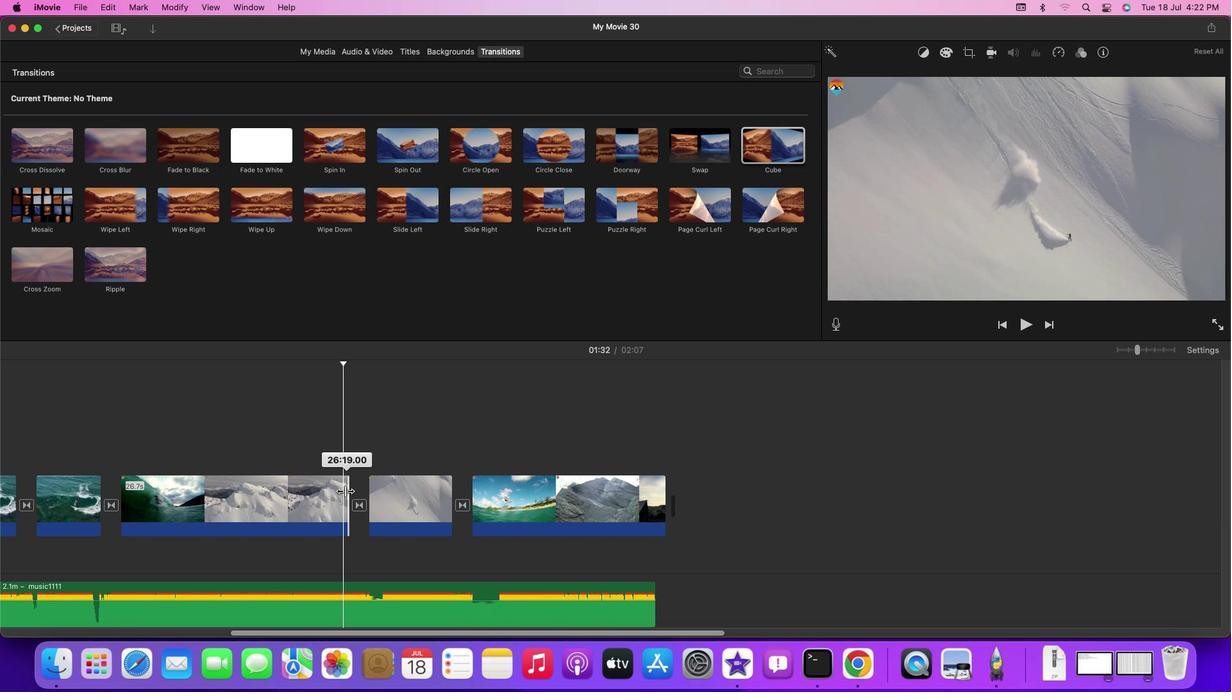 
Action: Mouse moved to (334, 462)
Screenshot: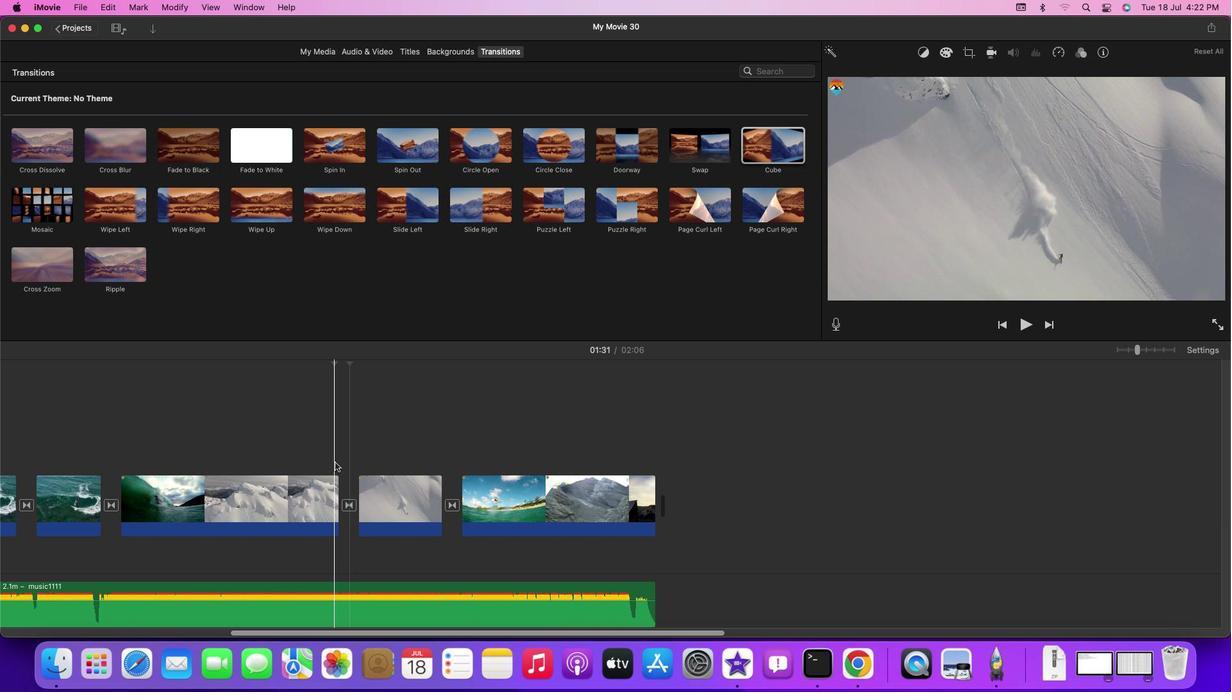 
Action: Mouse pressed left at (334, 462)
Screenshot: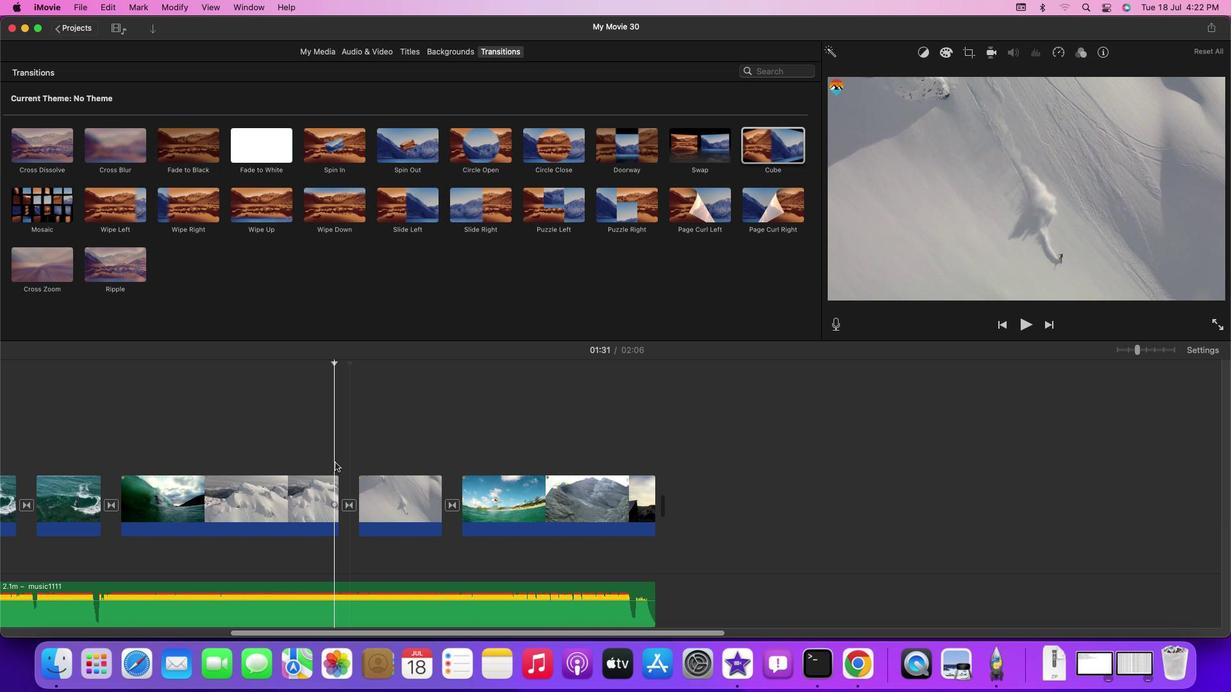 
Action: Key pressed Key.space
Screenshot: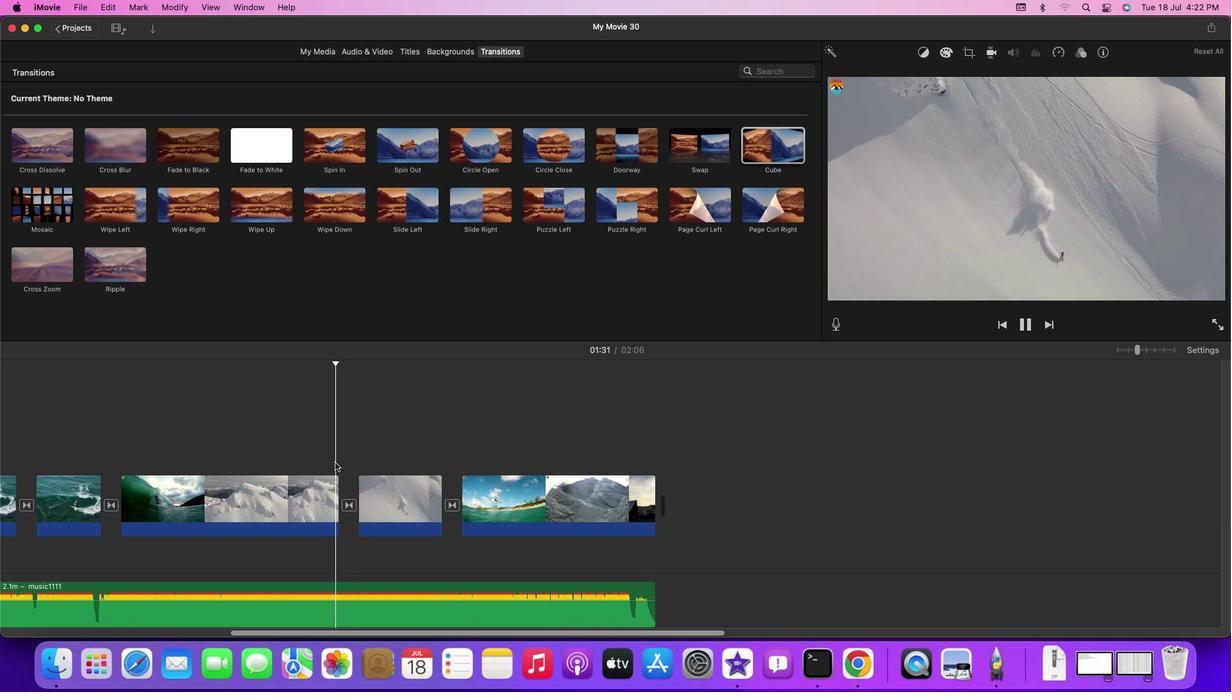 
Action: Mouse moved to (315, 455)
Screenshot: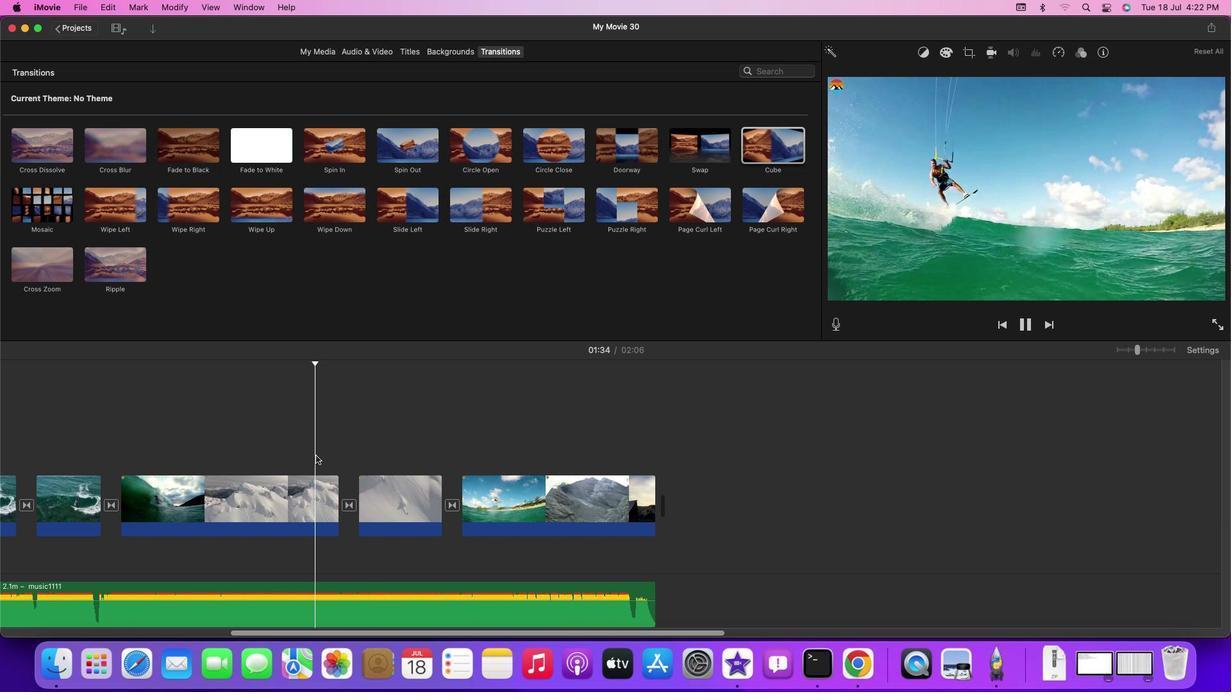 
Action: Mouse pressed left at (315, 455)
Screenshot: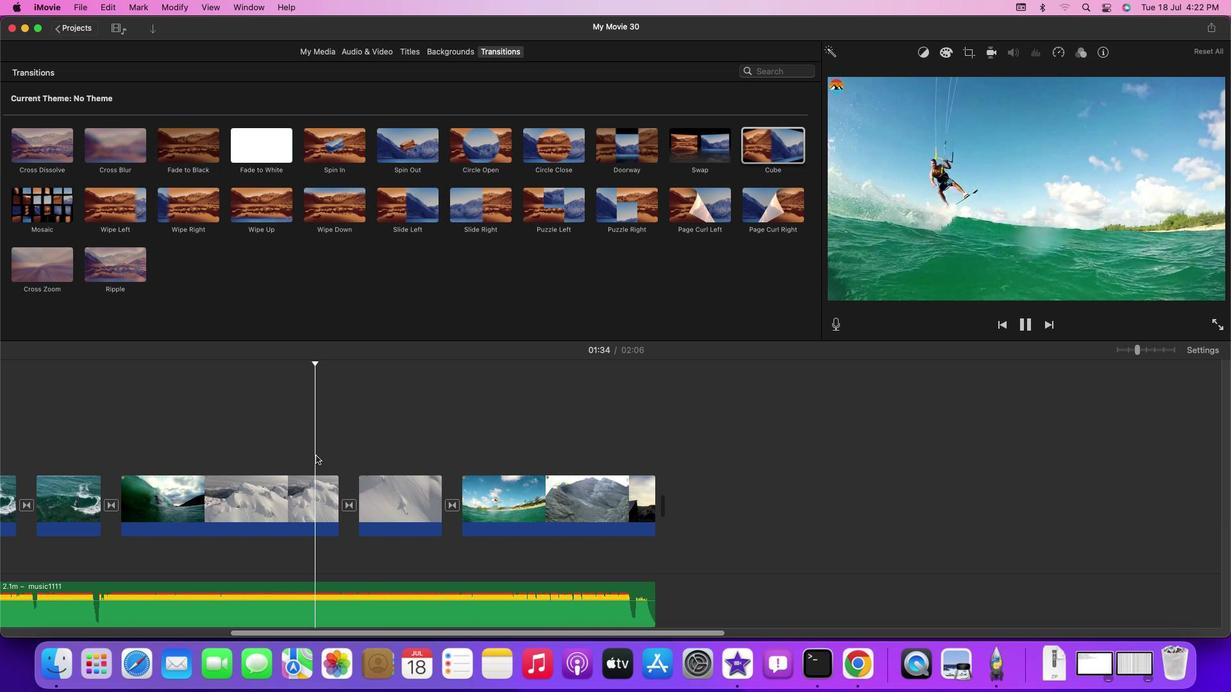 
Action: Mouse moved to (228, 256)
Screenshot: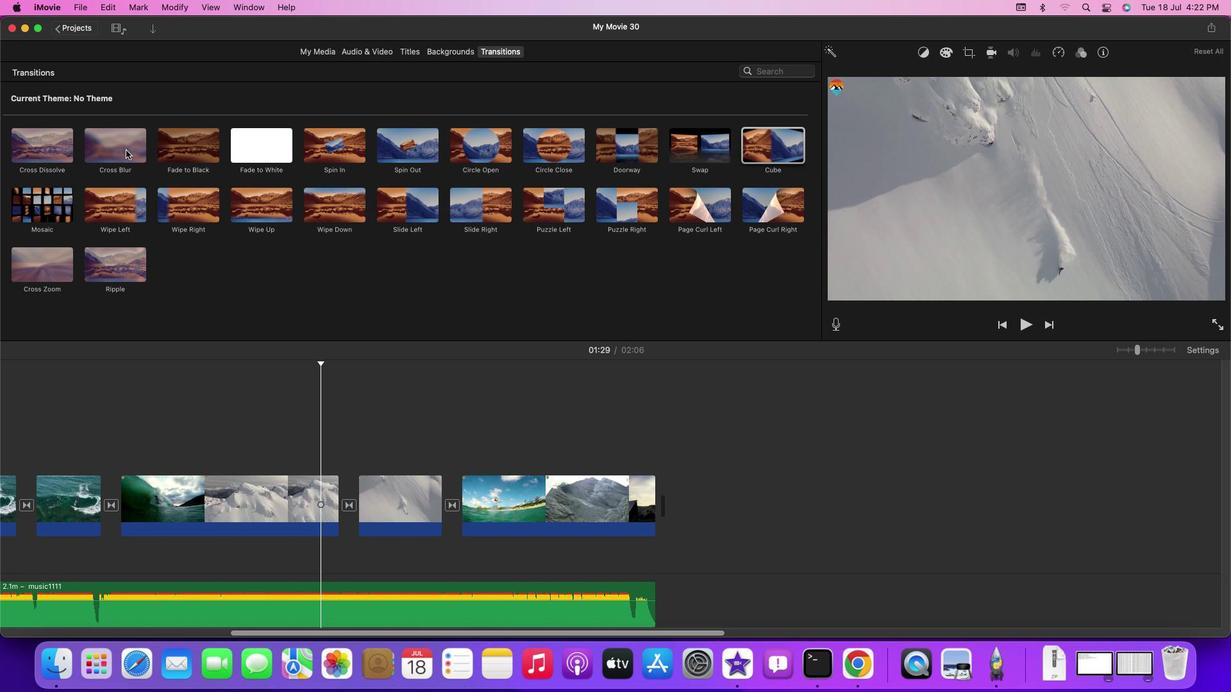 
Action: Key pressed Key.space
Screenshot: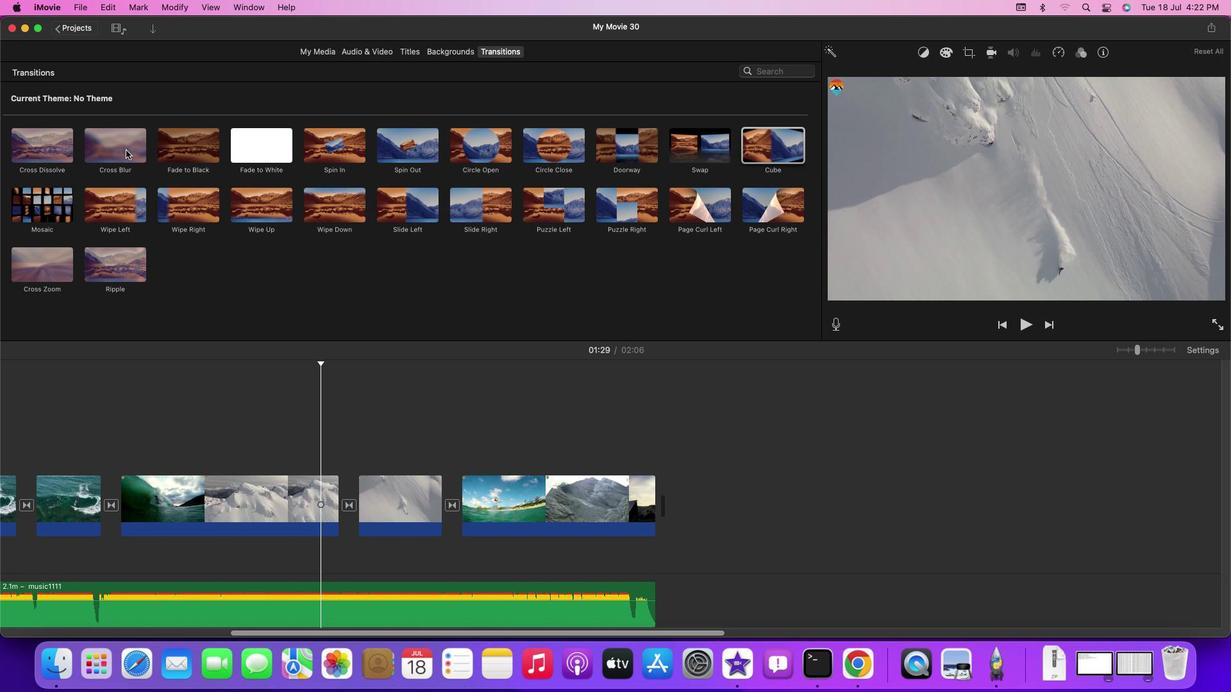 
Action: Mouse moved to (126, 150)
Screenshot: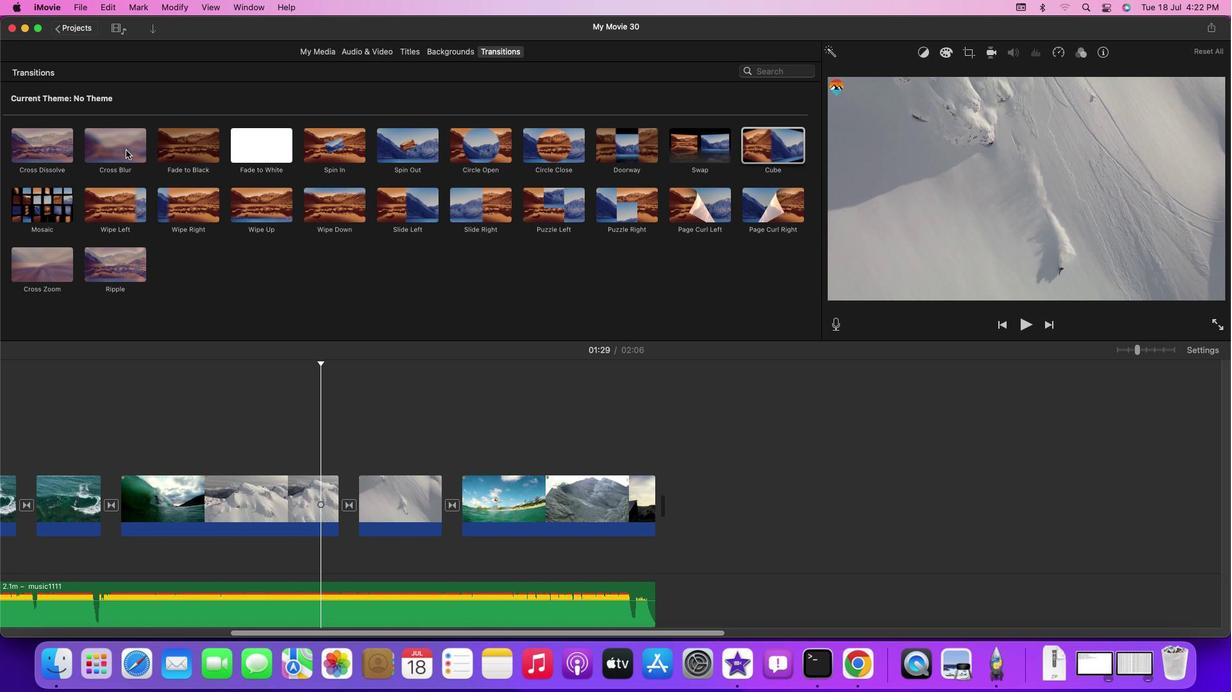 
Action: Mouse pressed left at (126, 150)
Screenshot: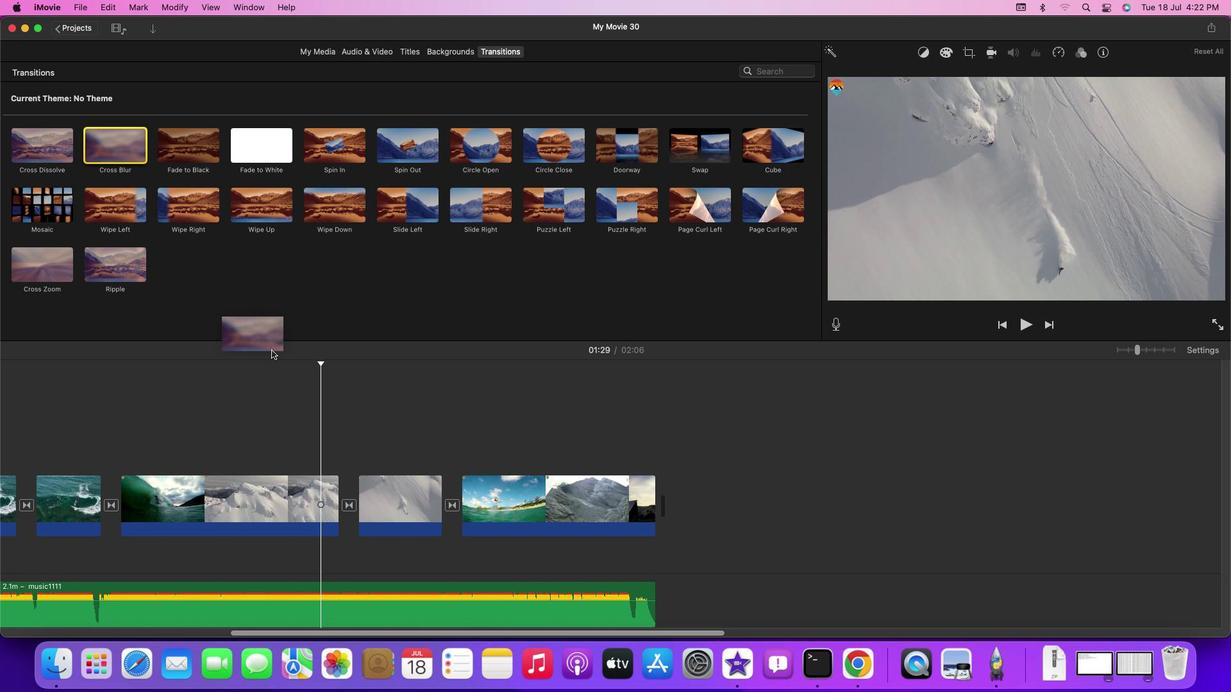 
Action: Mouse moved to (328, 462)
Screenshot: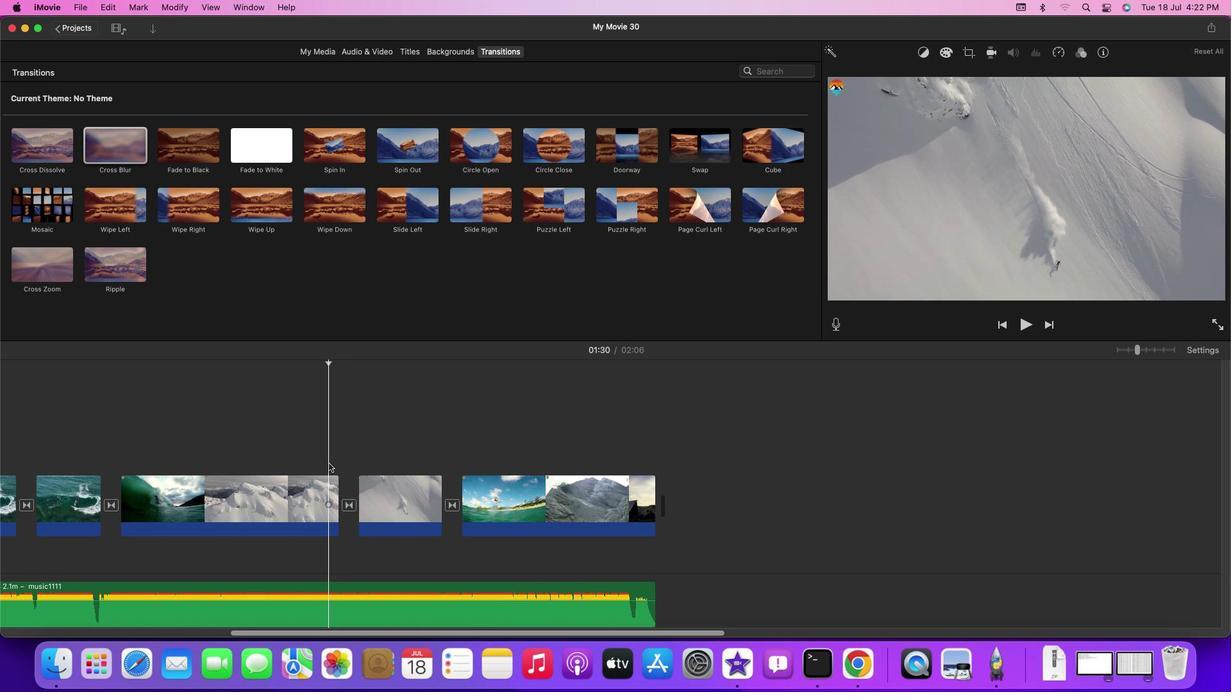 
Action: Mouse pressed left at (328, 462)
Screenshot: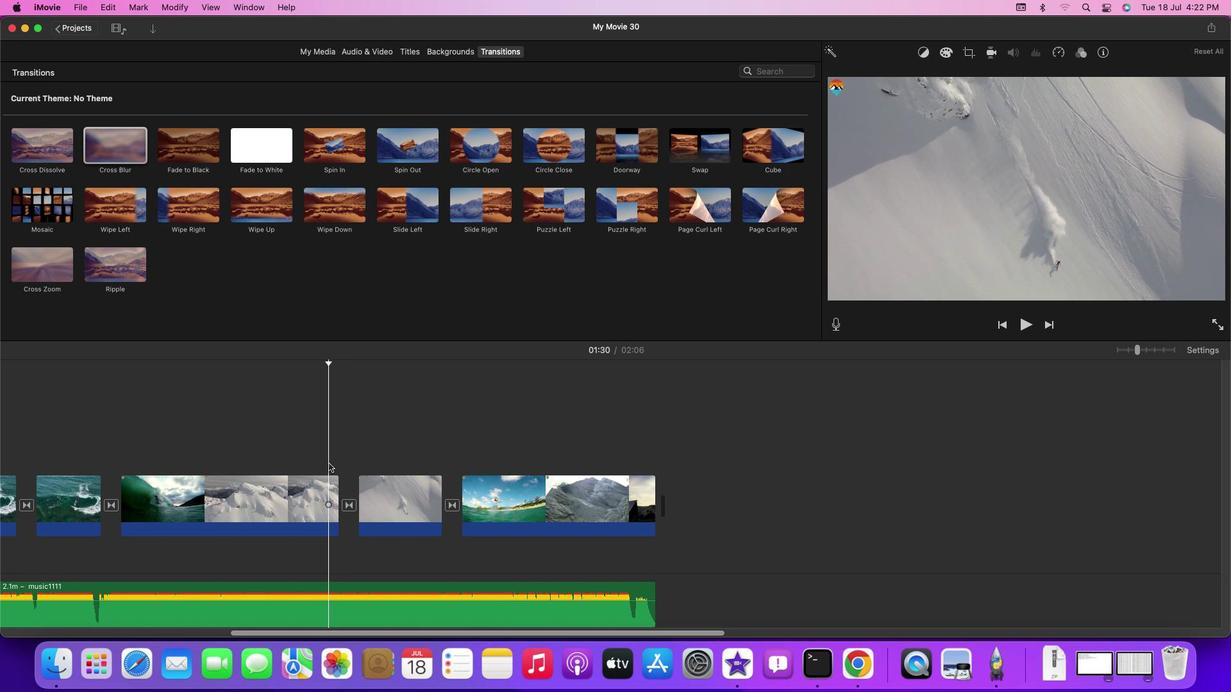 
Action: Mouse moved to (328, 462)
Screenshot: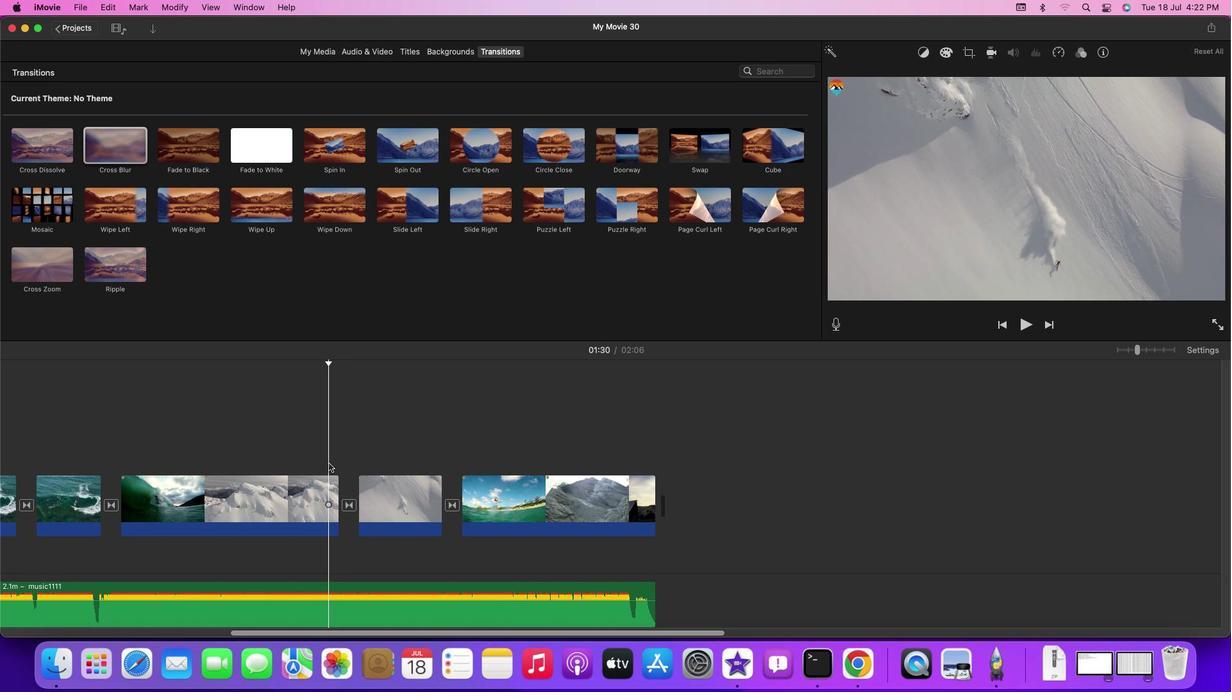 
Action: Key pressed Key.space
